 Task: Buy 5 Breath Fresheners from Oral Care section under best seller category for shipping address: Julia Brown, 2768 Fieldcrest Road, New York, New York 10005, Cell Number 6318992398. Pay from credit card ending with 7965, CVV 549
Action: Mouse moved to (311, 66)
Screenshot: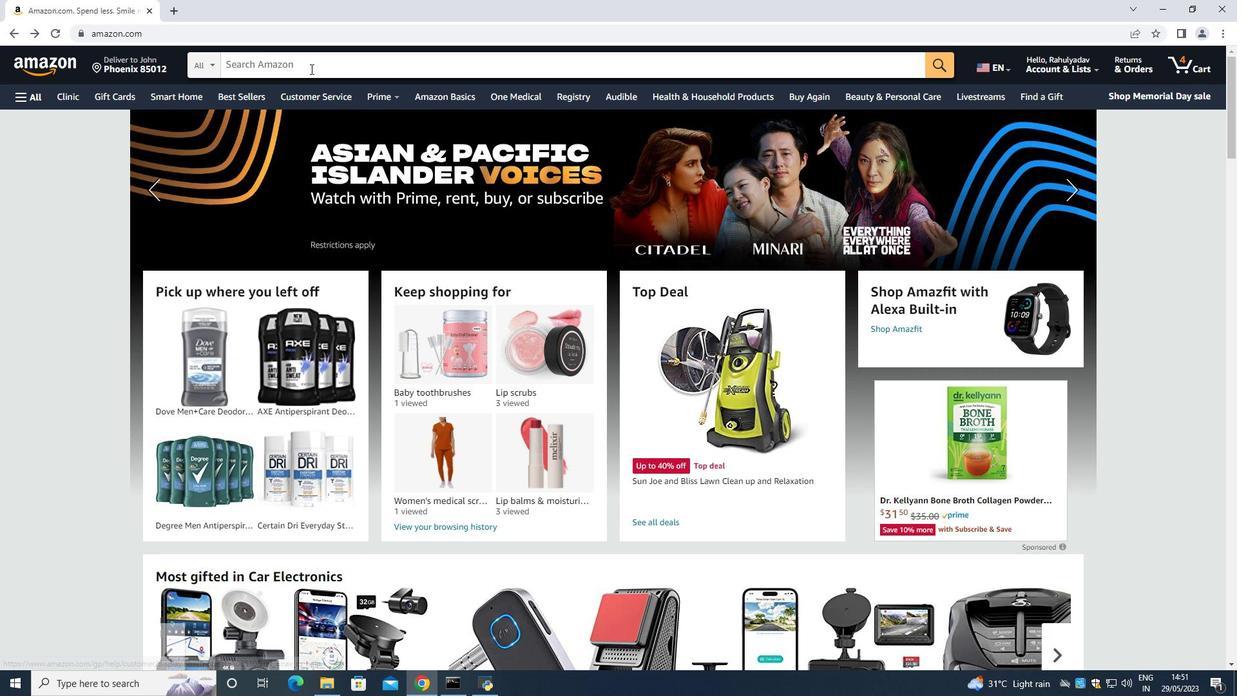 
Action: Mouse pressed left at (311, 66)
Screenshot: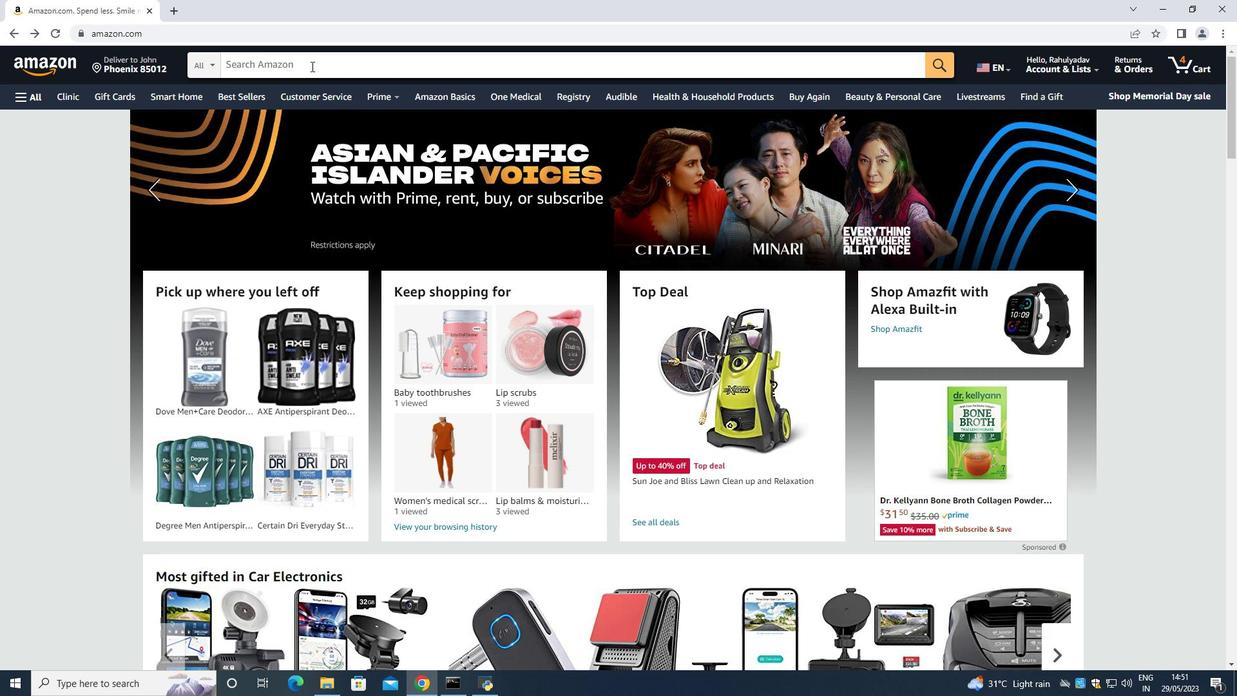 
Action: Key pressed <Key.shift><Key.shift><Key.shift><Key.shift><Key.shift><Key.shift><Key.shift>Breath<Key.space><Key.shift>Fresh<Key.space><Key.backspace>wnw<Key.backspace><Key.backspace><Key.backspace>eners<Key.space><Key.enter>
Screenshot: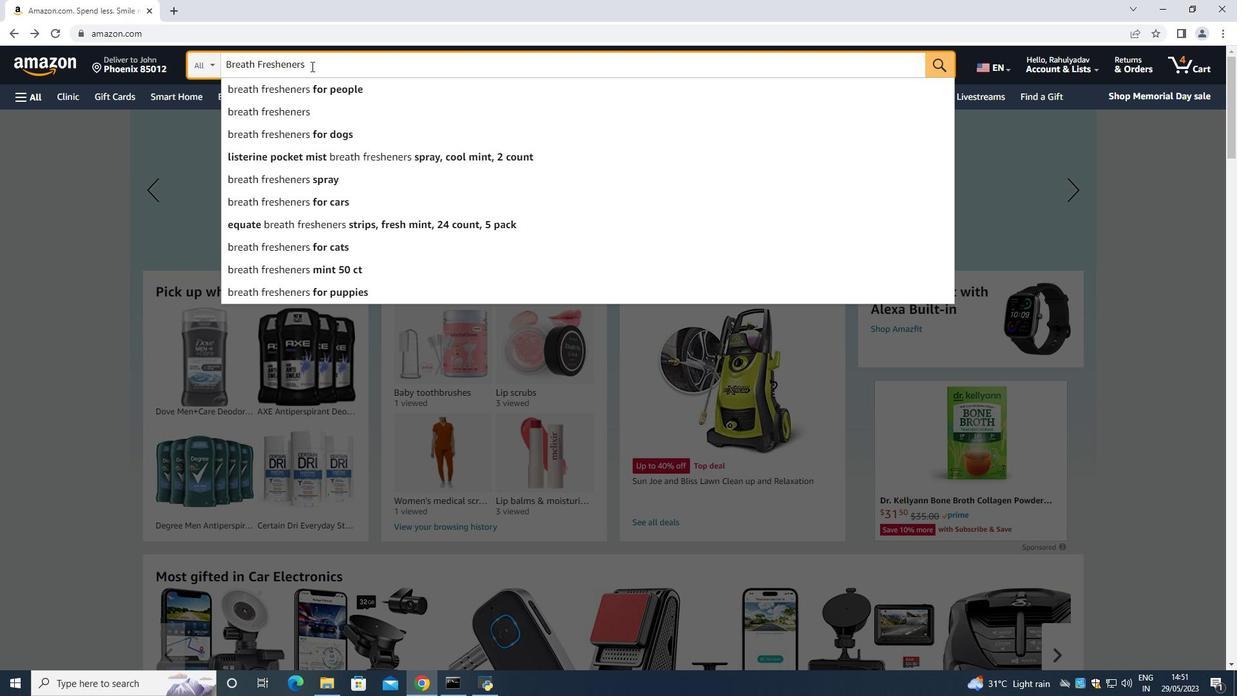 
Action: Mouse moved to (67, 228)
Screenshot: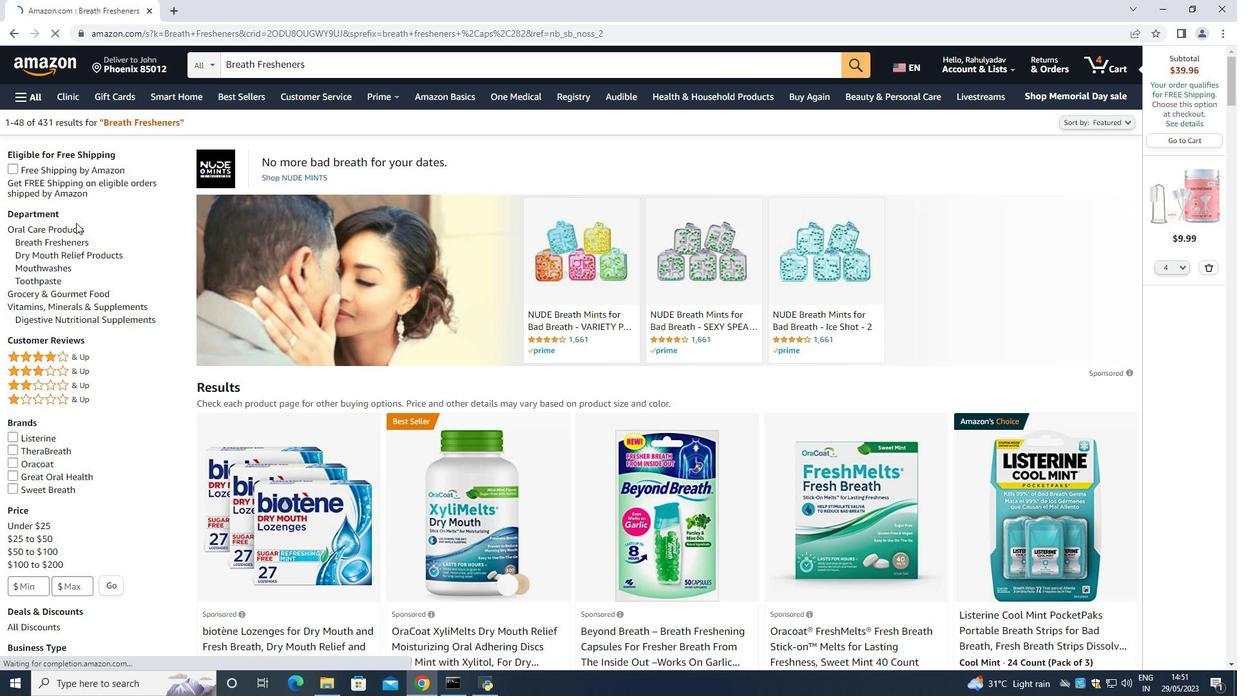 
Action: Mouse pressed left at (67, 228)
Screenshot: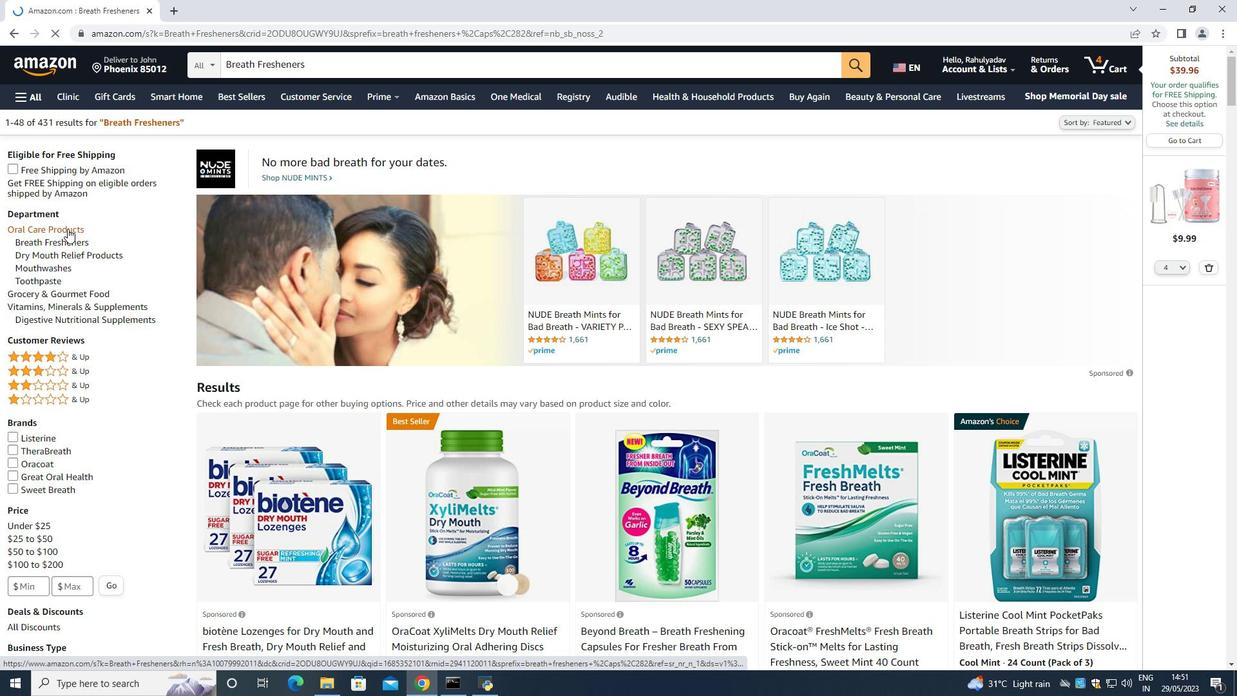 
Action: Mouse moved to (591, 192)
Screenshot: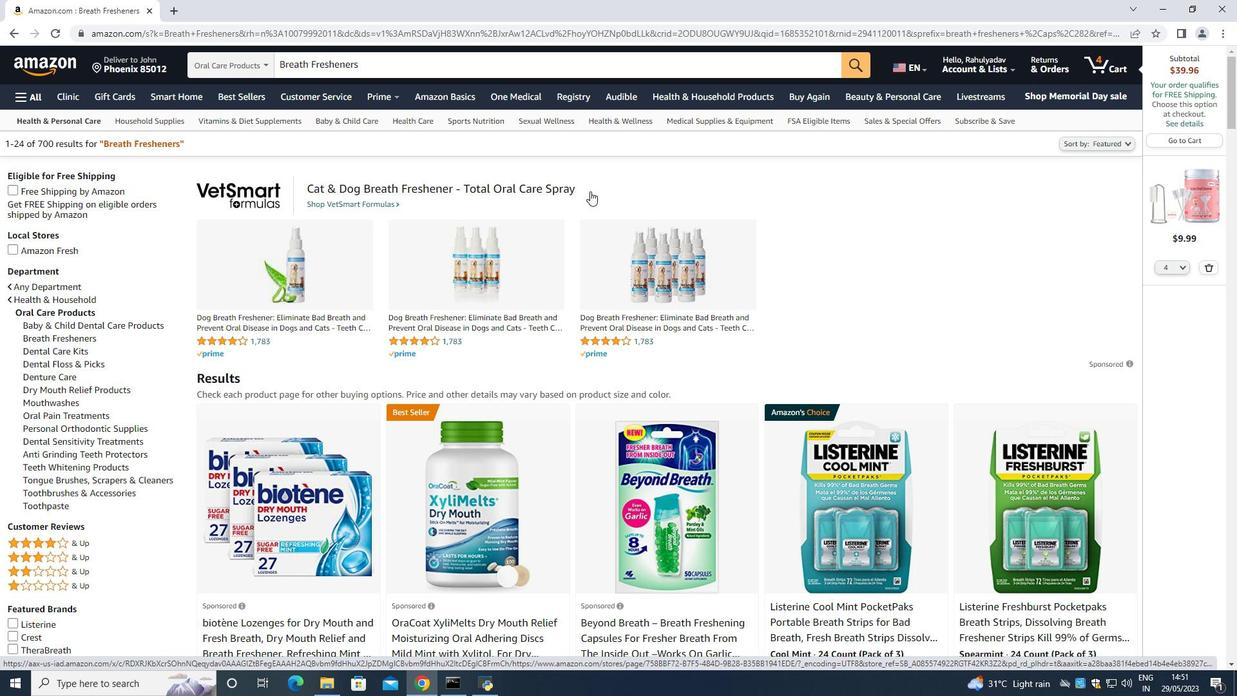
Action: Mouse scrolled (591, 192) with delta (0, 0)
Screenshot: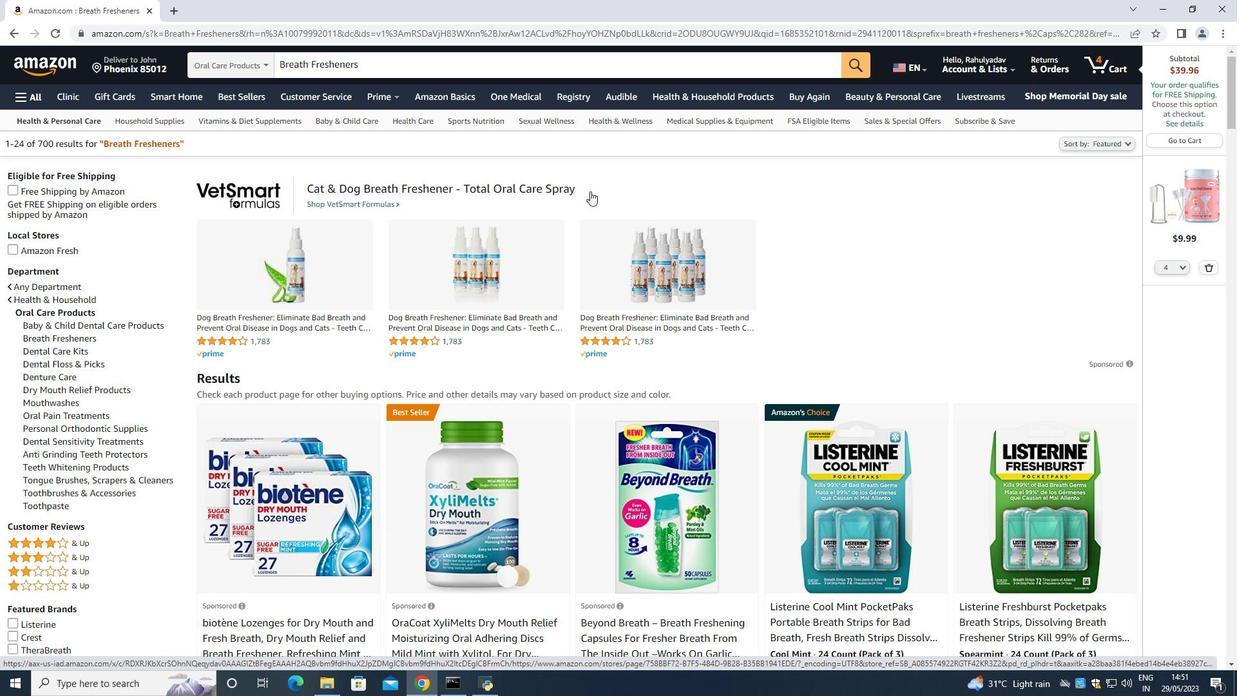 
Action: Mouse moved to (591, 192)
Screenshot: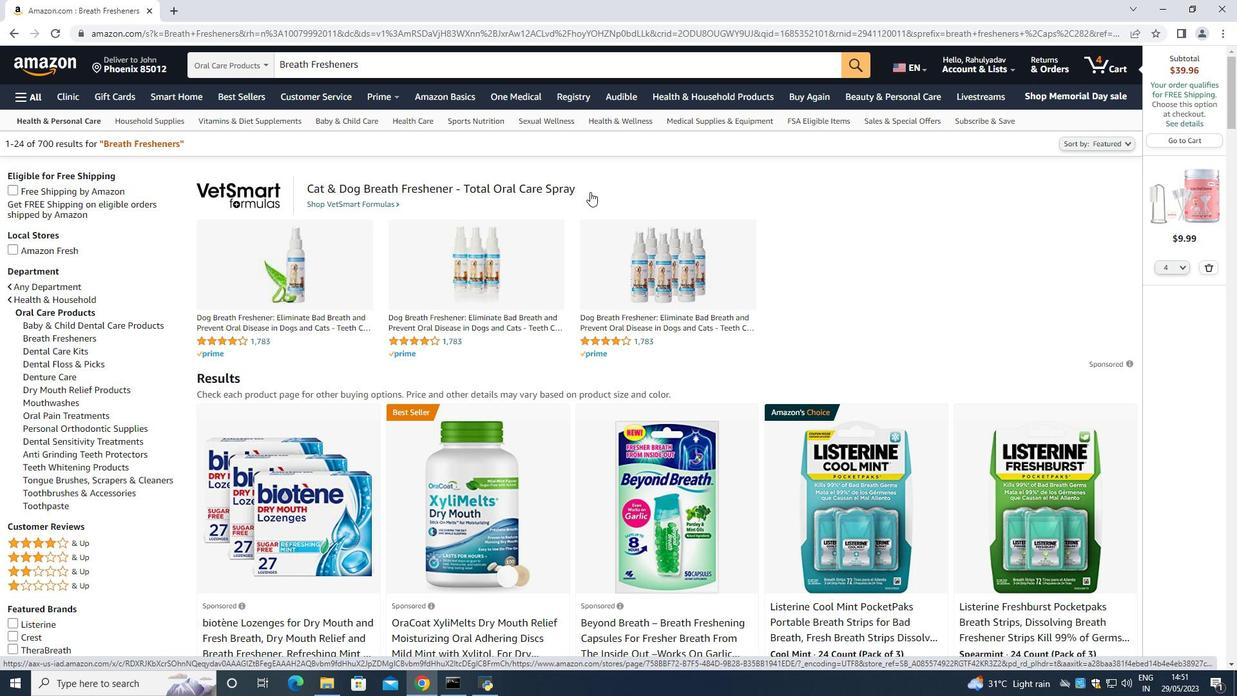 
Action: Mouse scrolled (591, 192) with delta (0, 0)
Screenshot: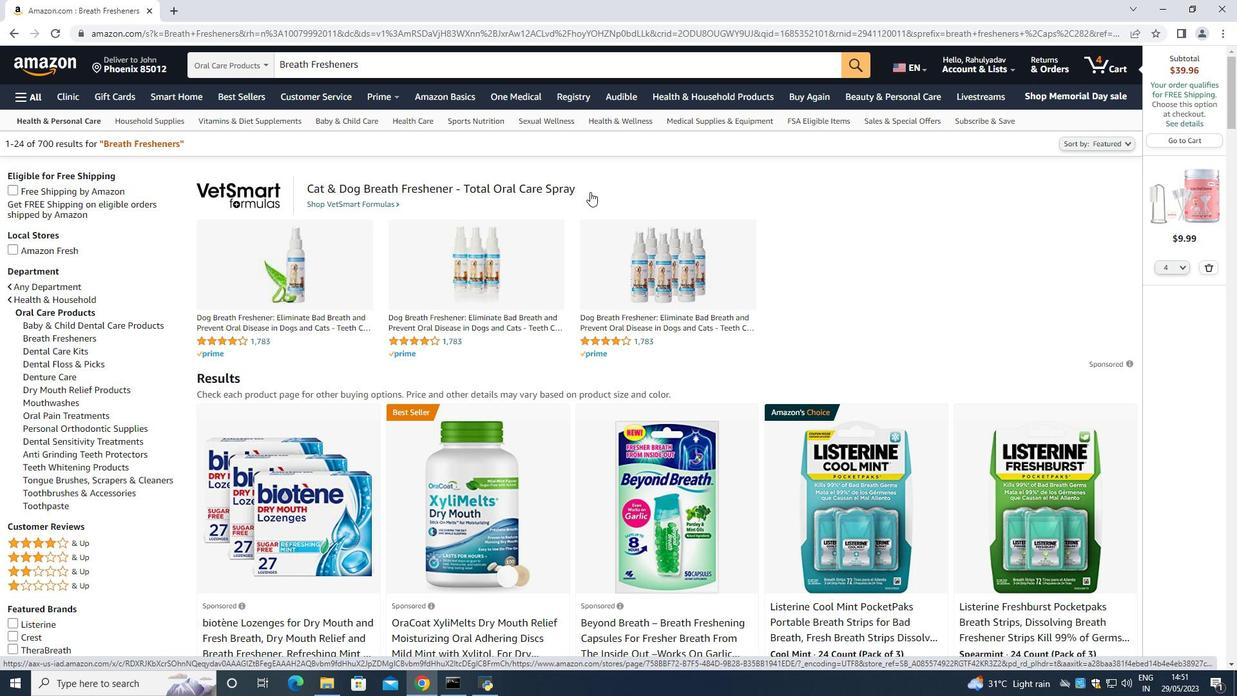 
Action: Mouse moved to (586, 187)
Screenshot: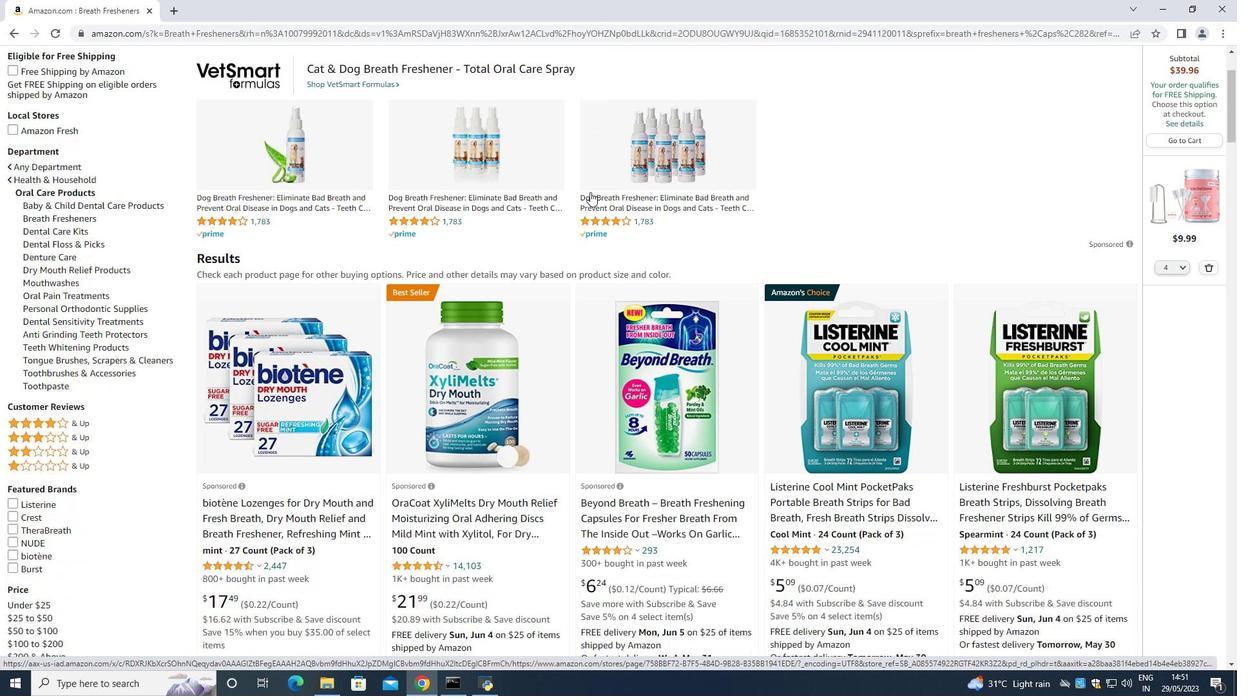 
Action: Mouse scrolled (586, 186) with delta (0, 0)
Screenshot: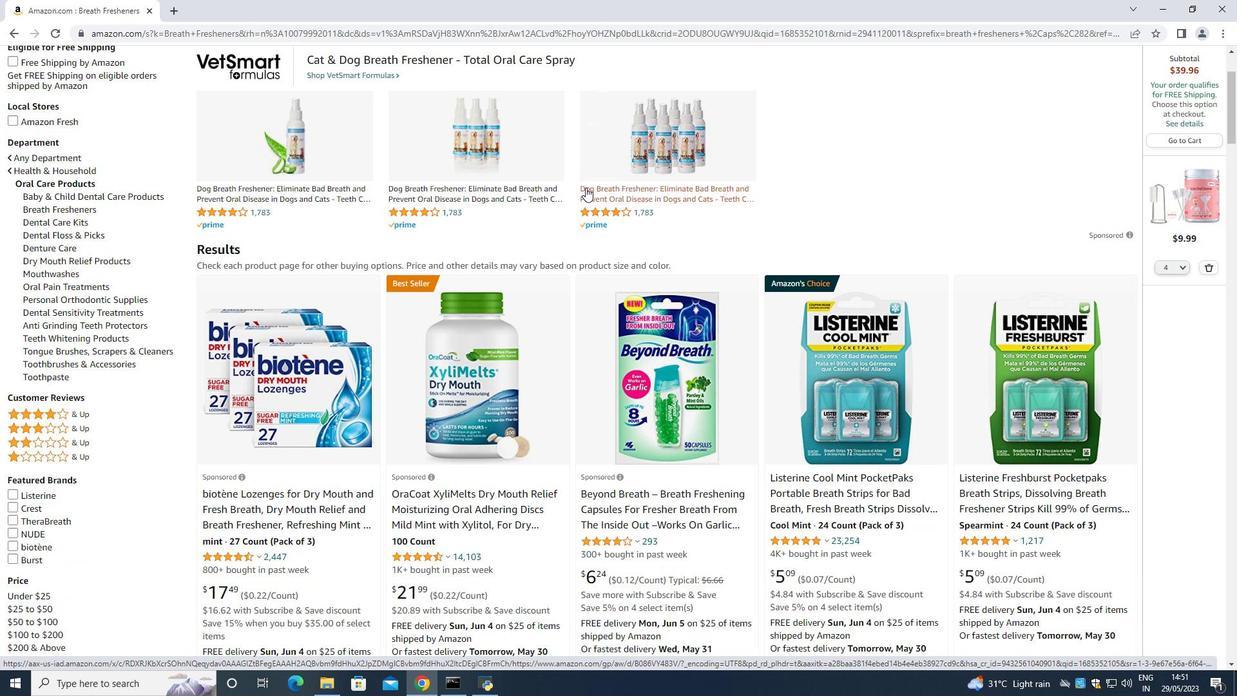 
Action: Mouse scrolled (586, 186) with delta (0, 0)
Screenshot: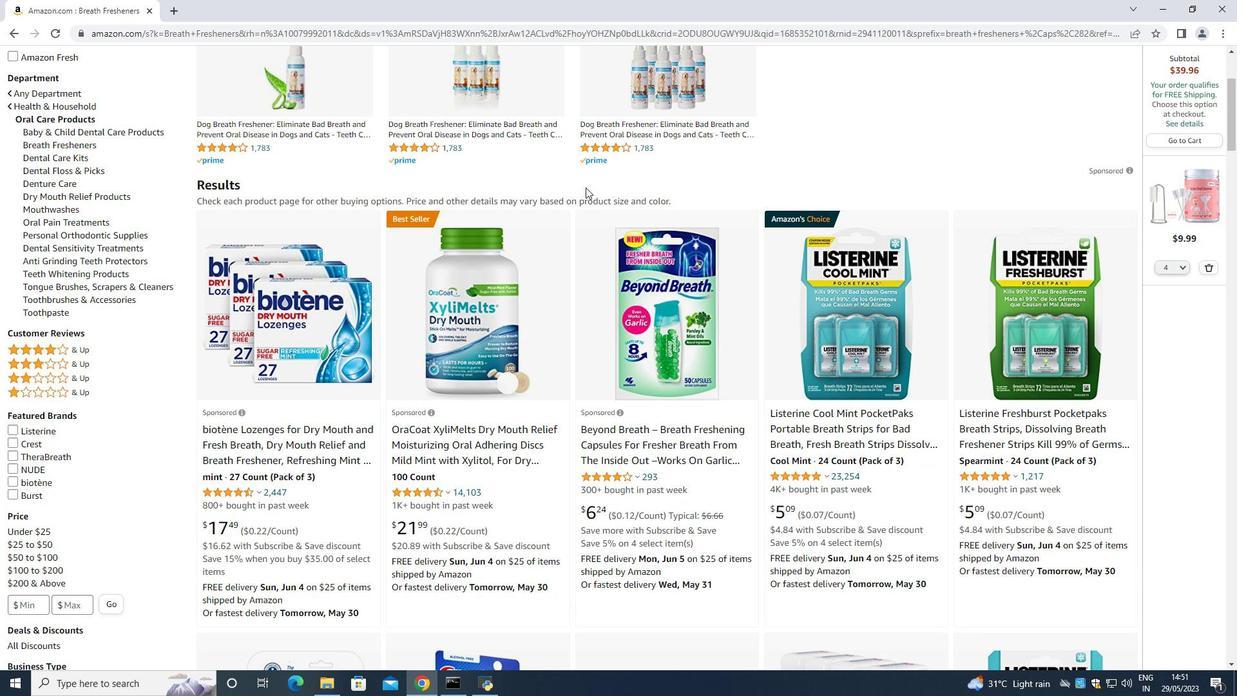
Action: Mouse scrolled (586, 186) with delta (0, 0)
Screenshot: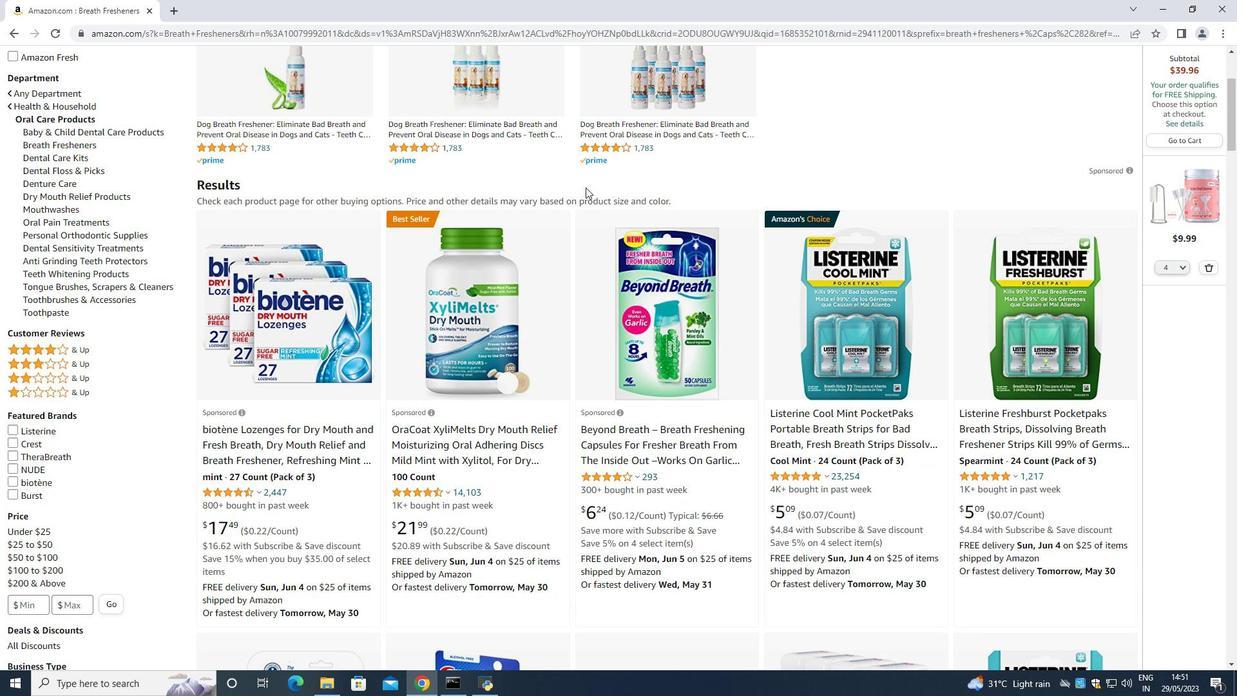 
Action: Mouse moved to (1068, 321)
Screenshot: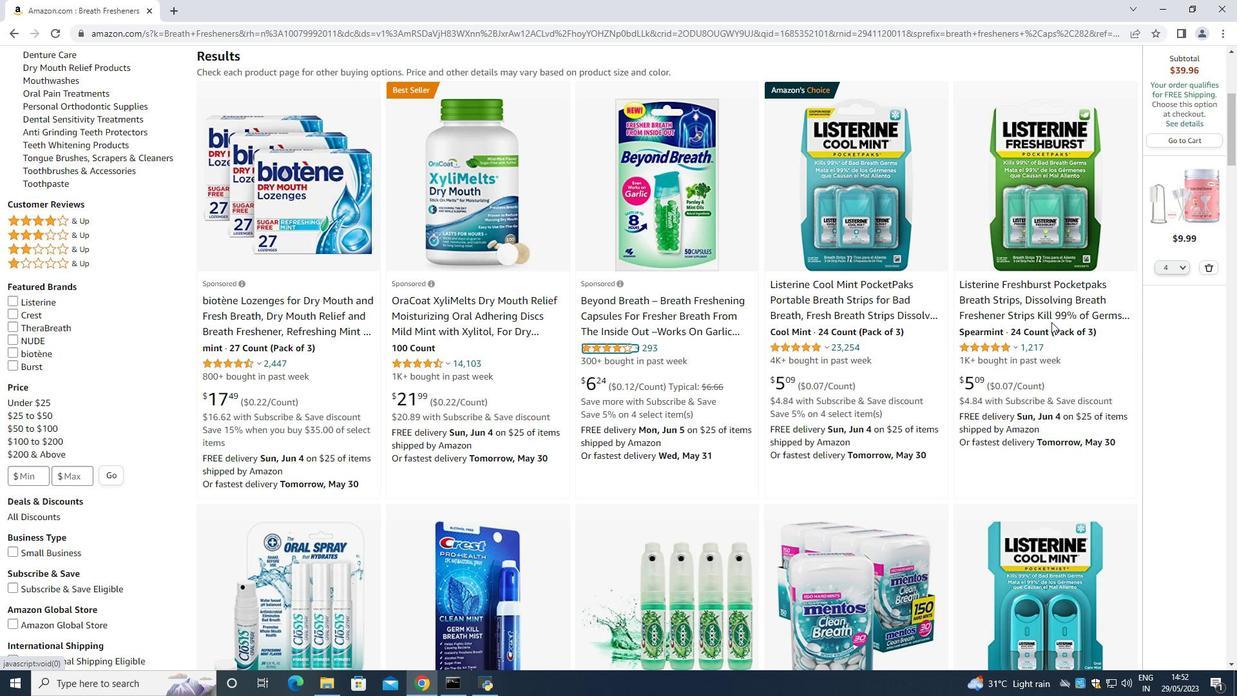 
Action: Mouse scrolled (1068, 321) with delta (0, 0)
Screenshot: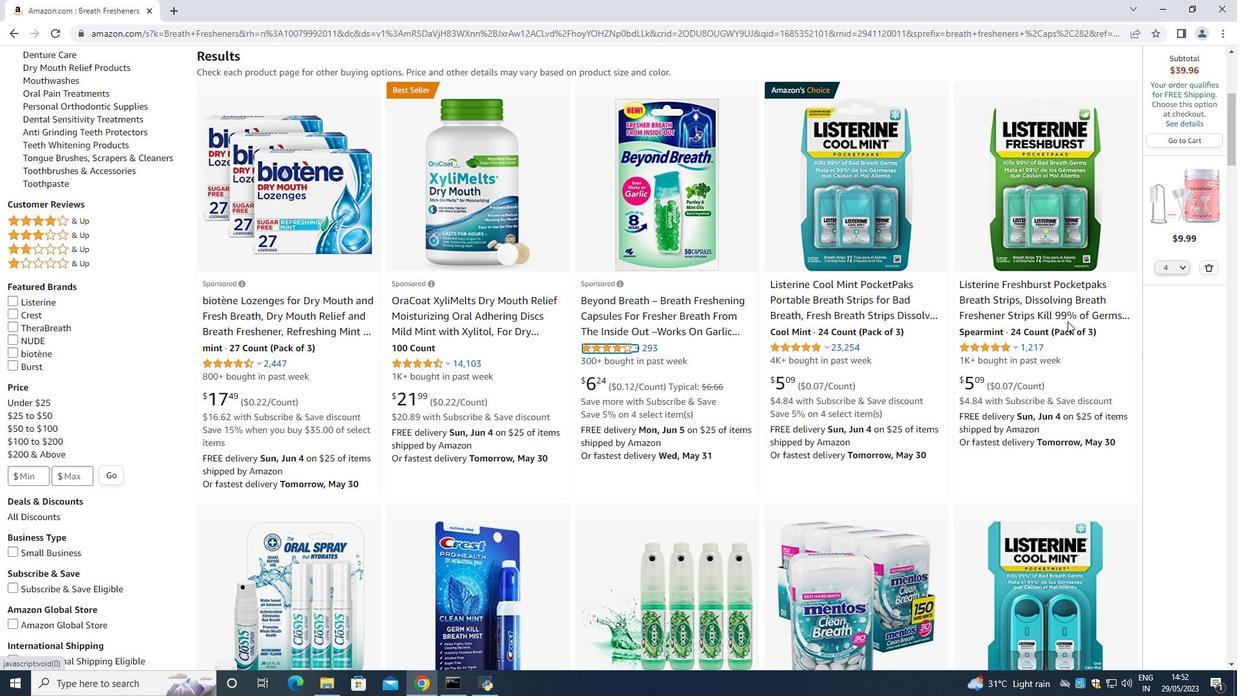 
Action: Mouse moved to (1203, 264)
Screenshot: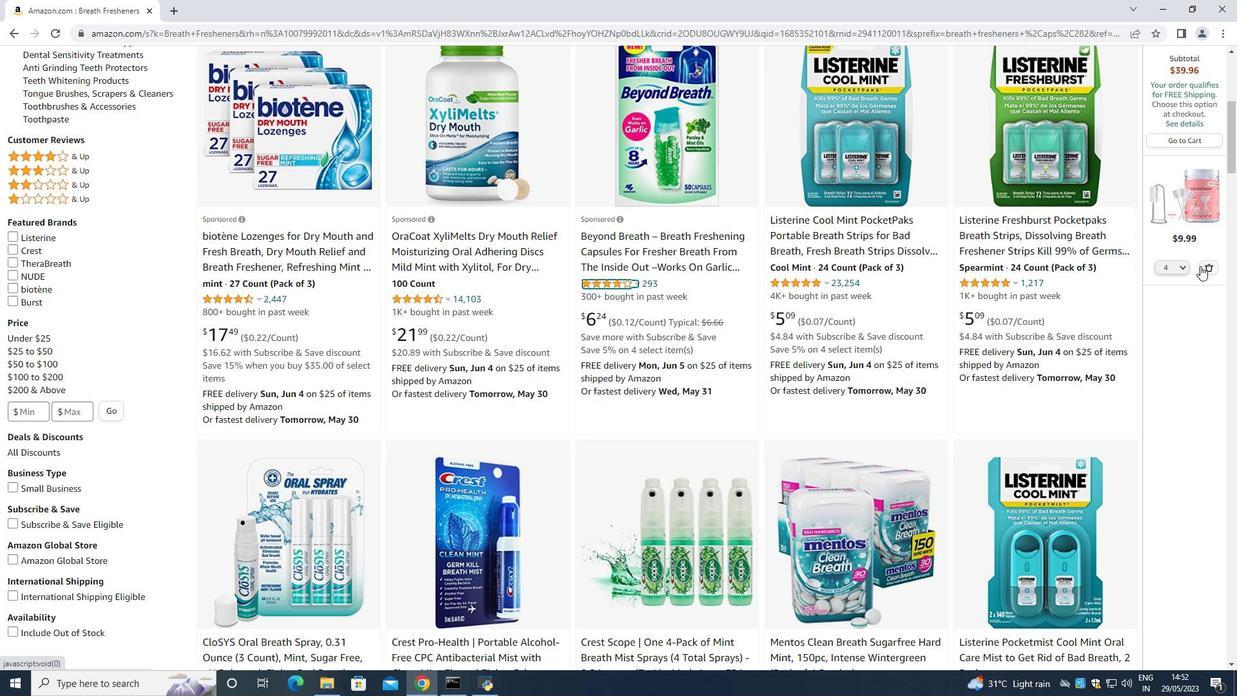 
Action: Mouse pressed left at (1203, 264)
Screenshot: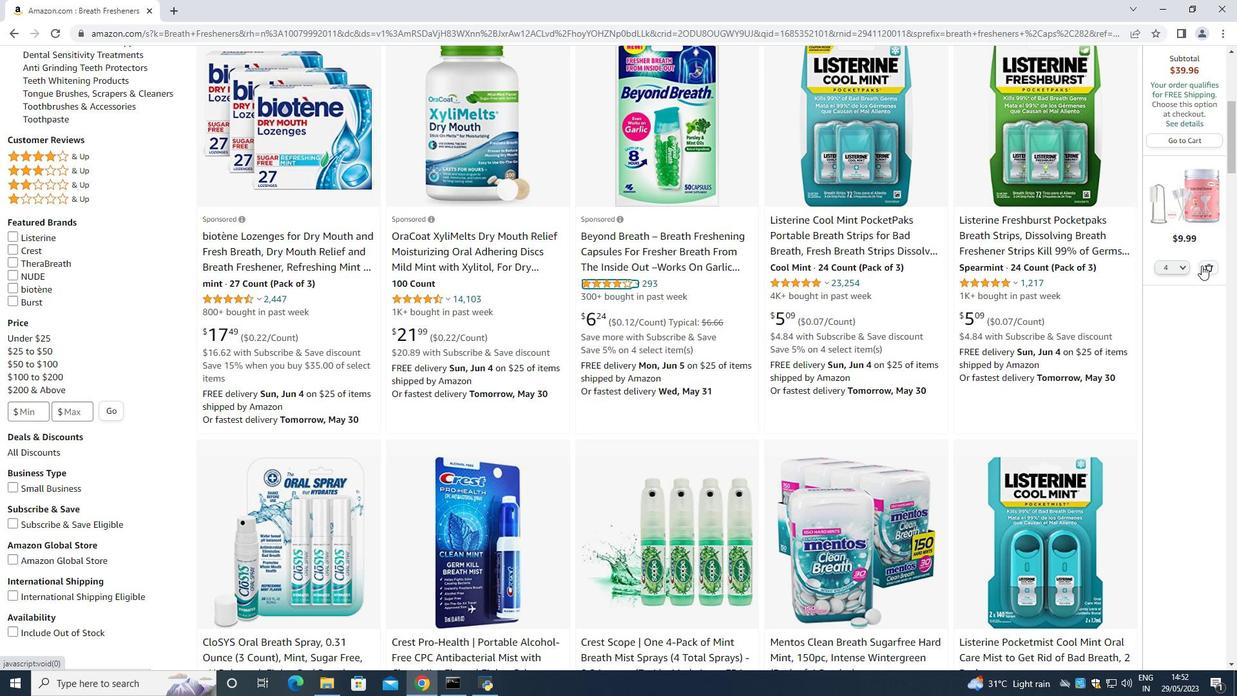 
Action: Mouse moved to (1001, 310)
Screenshot: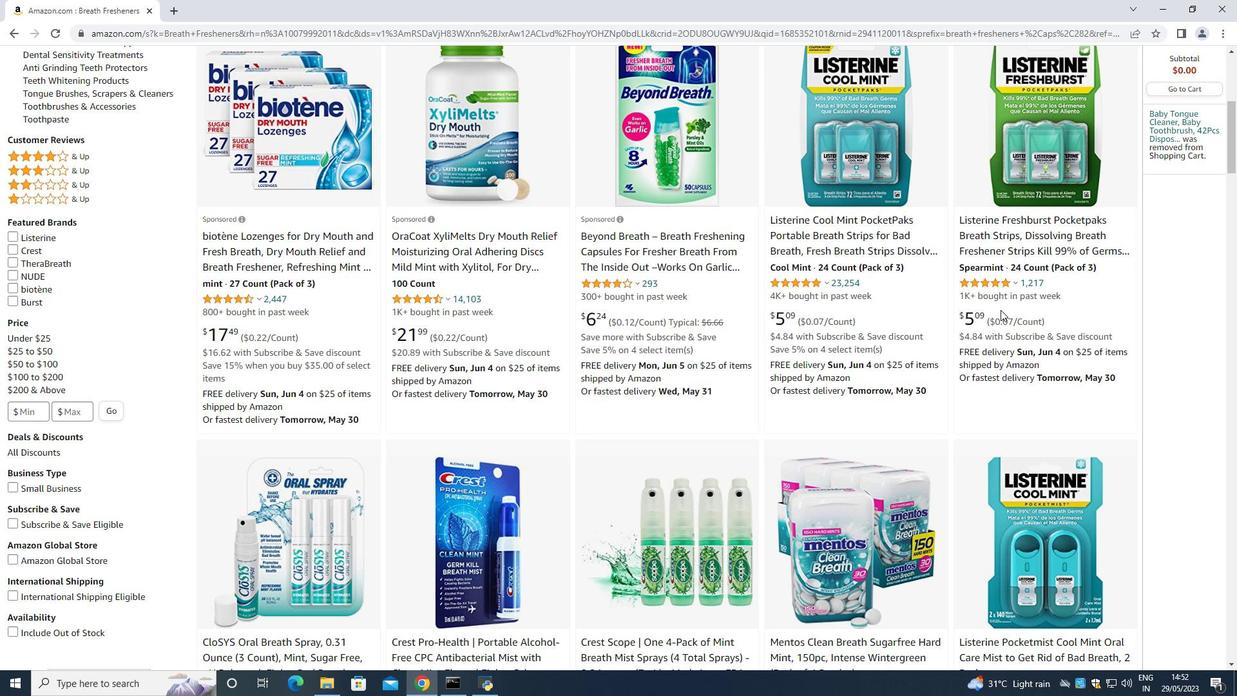 
Action: Mouse scrolled (1001, 310) with delta (0, 0)
Screenshot: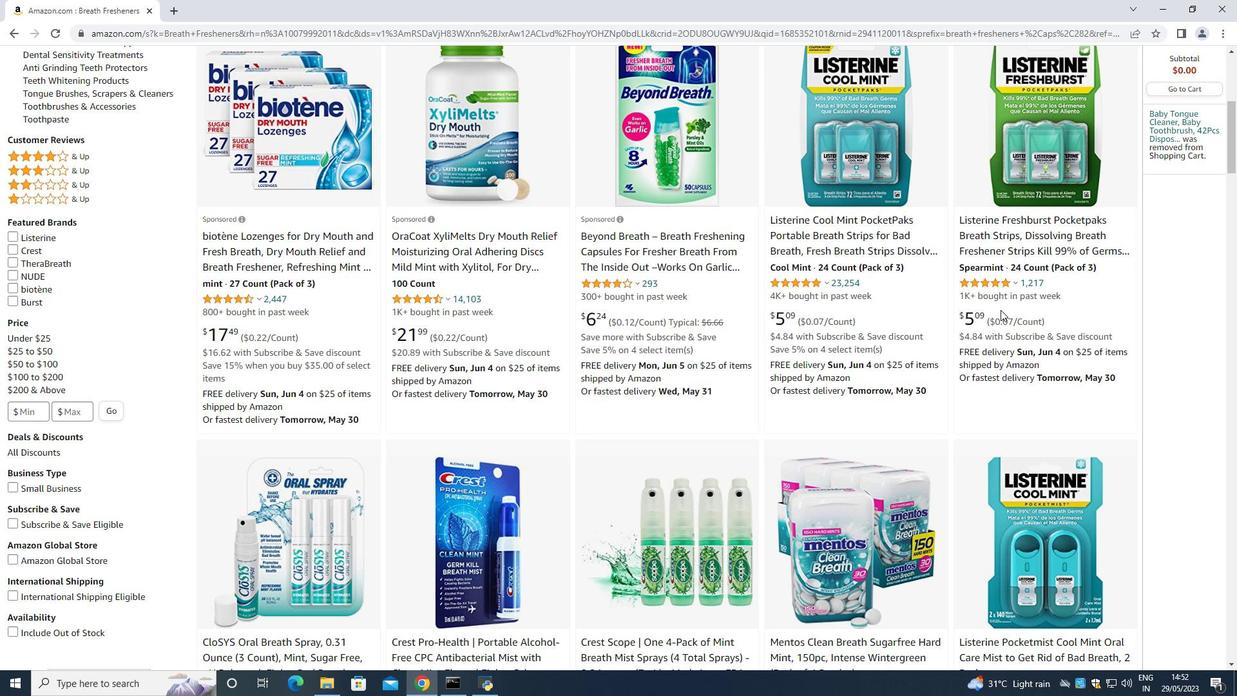 
Action: Mouse scrolled (1001, 310) with delta (0, 0)
Screenshot: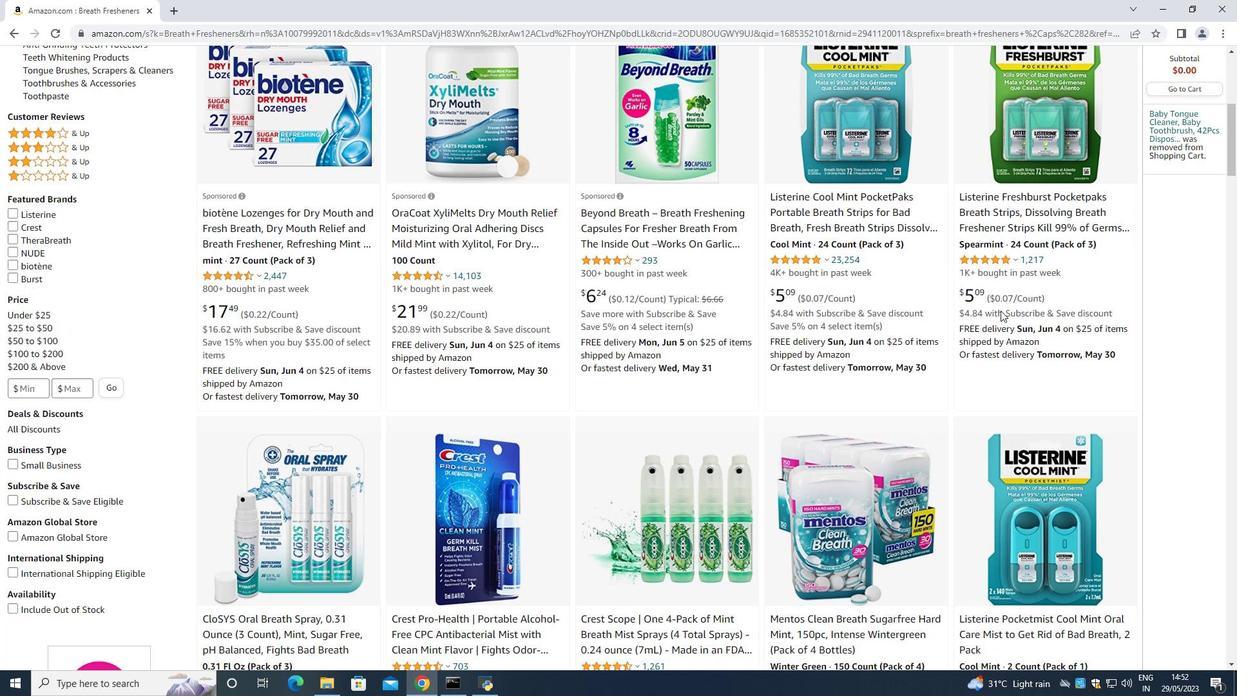 
Action: Mouse moved to (483, 520)
Screenshot: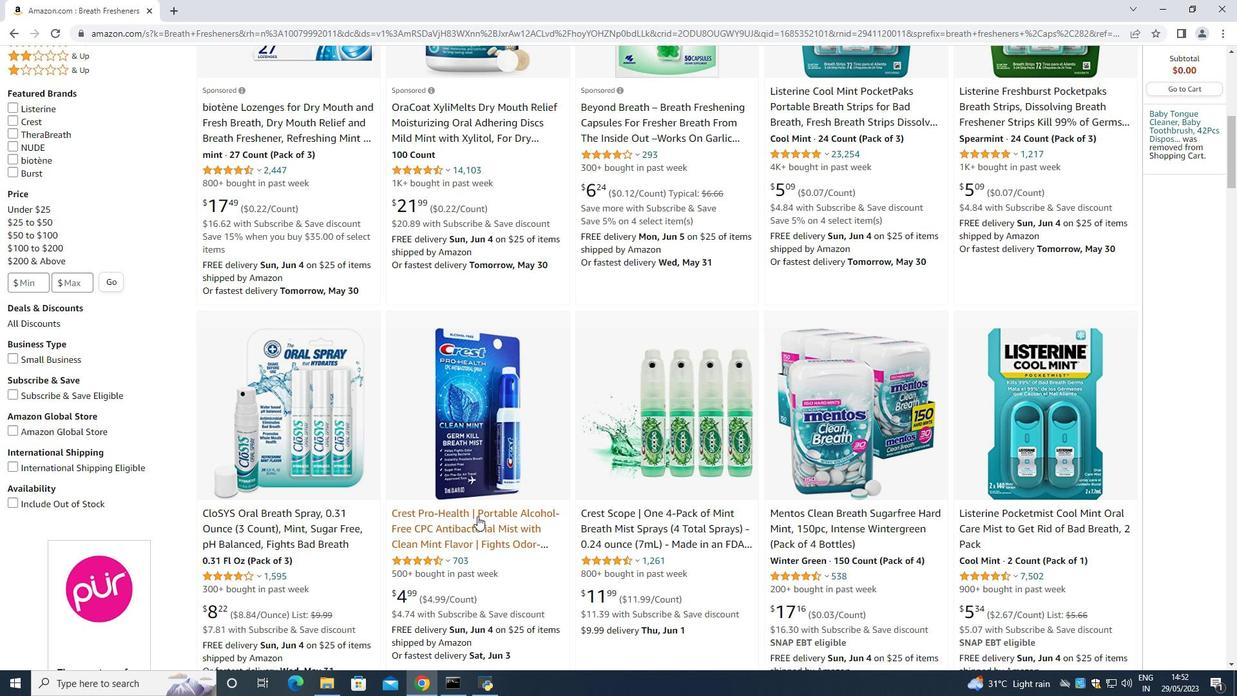 
Action: Mouse scrolled (483, 520) with delta (0, 0)
Screenshot: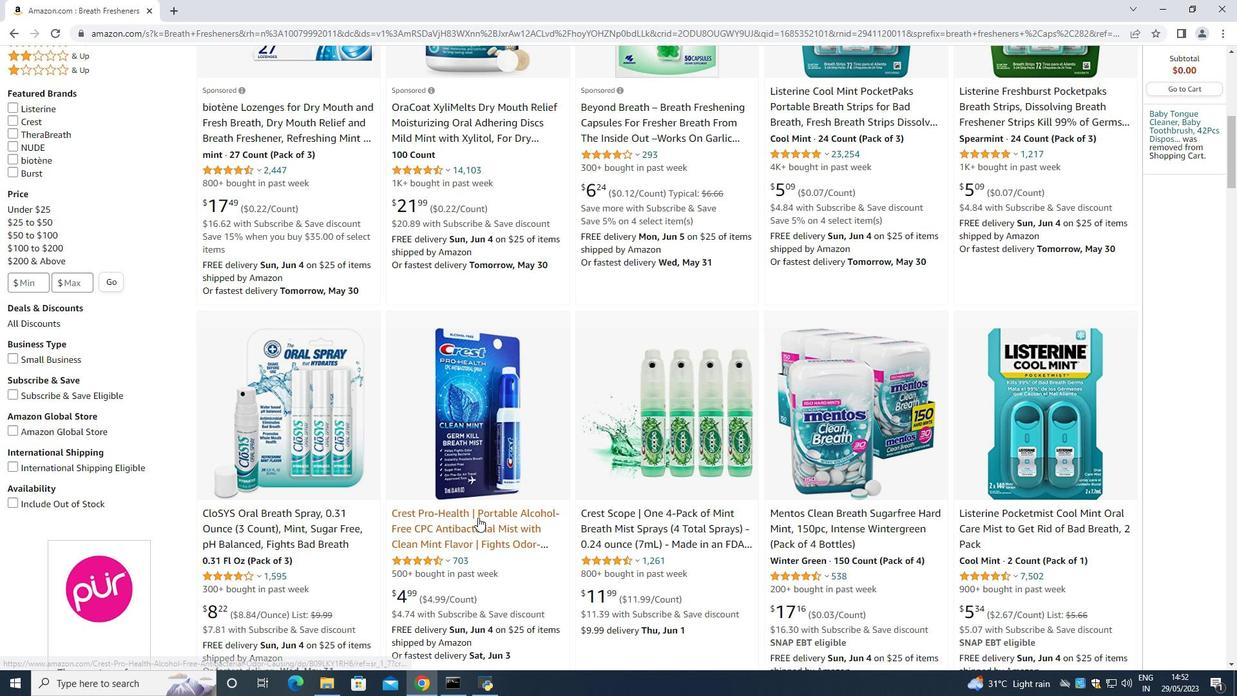 
Action: Mouse moved to (765, 481)
Screenshot: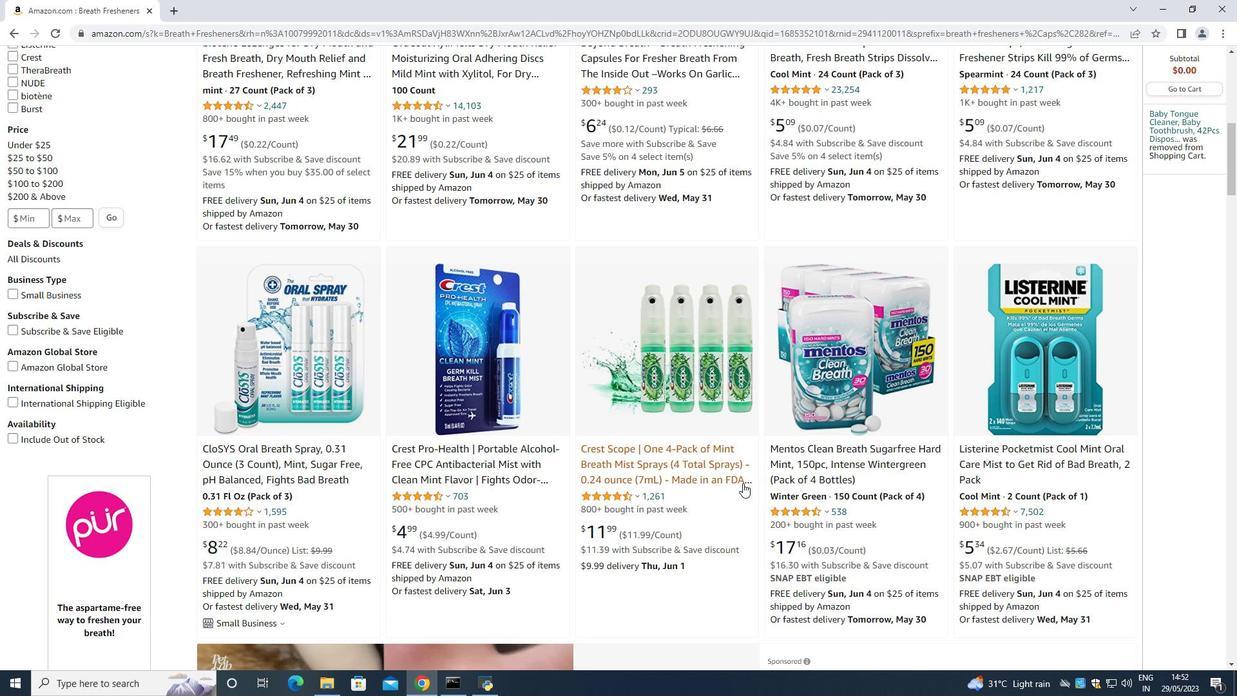 
Action: Mouse scrolled (765, 480) with delta (0, 0)
Screenshot: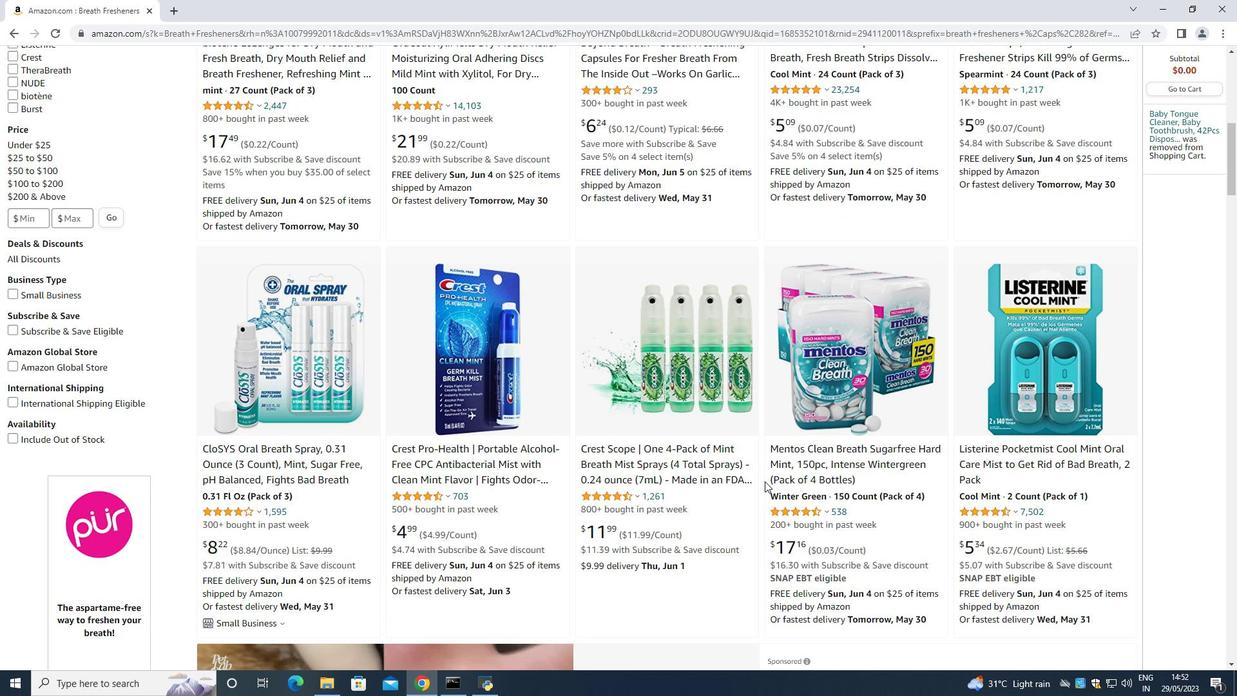 
Action: Mouse moved to (972, 417)
Screenshot: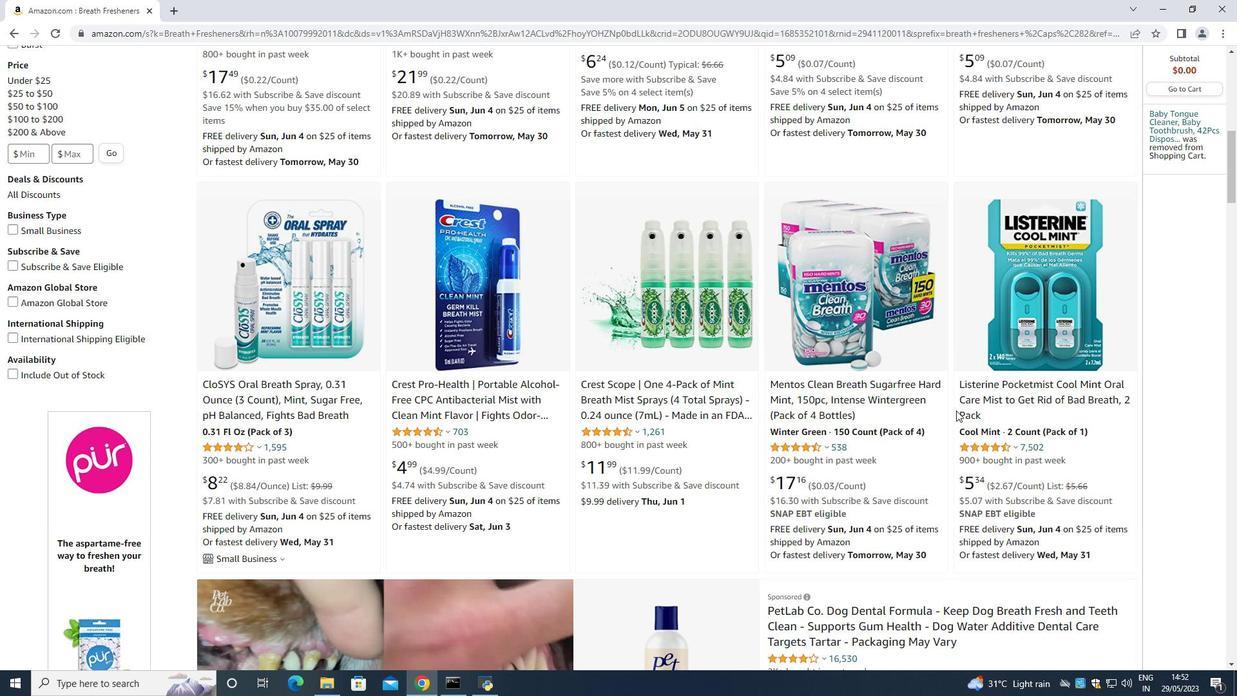 
Action: Mouse scrolled (972, 417) with delta (0, 0)
Screenshot: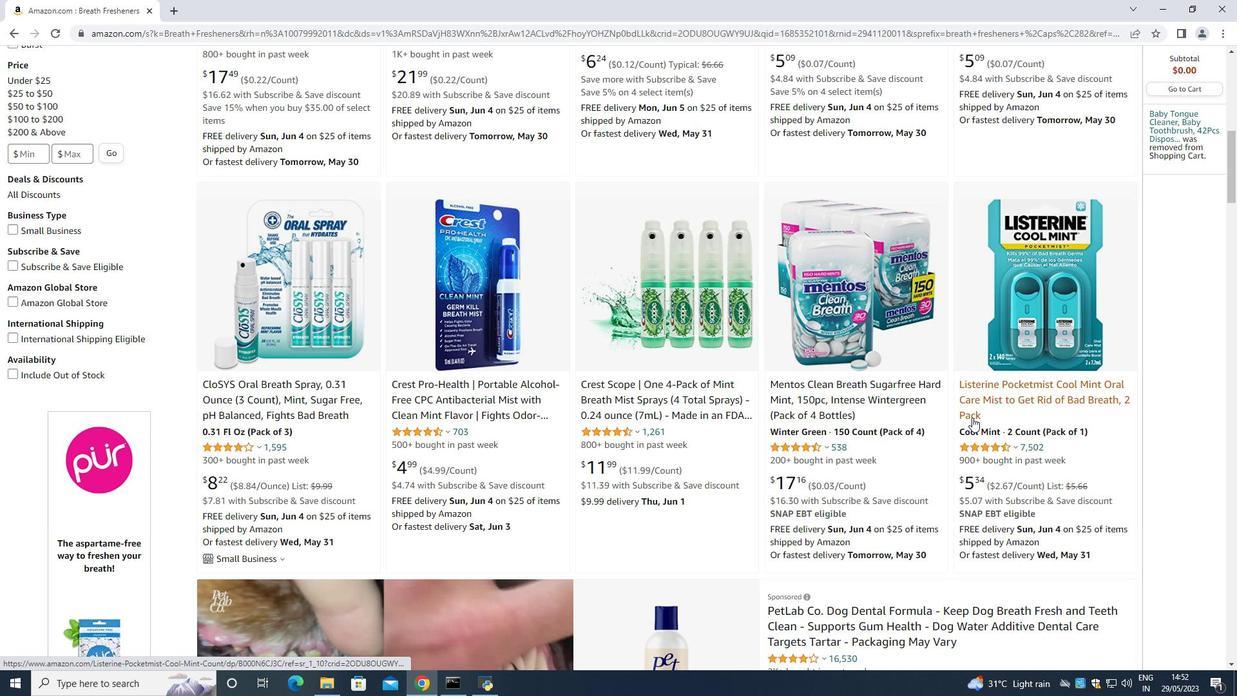 
Action: Mouse moved to (1001, 406)
Screenshot: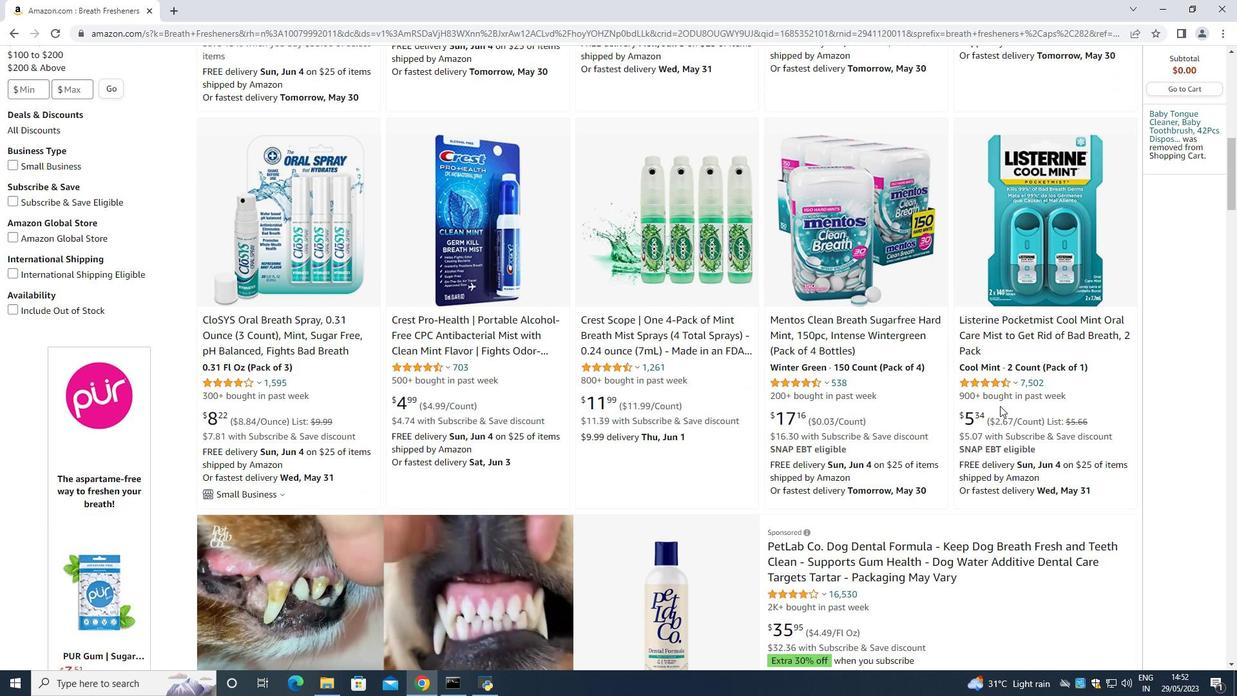 
Action: Mouse scrolled (1001, 405) with delta (0, 0)
Screenshot: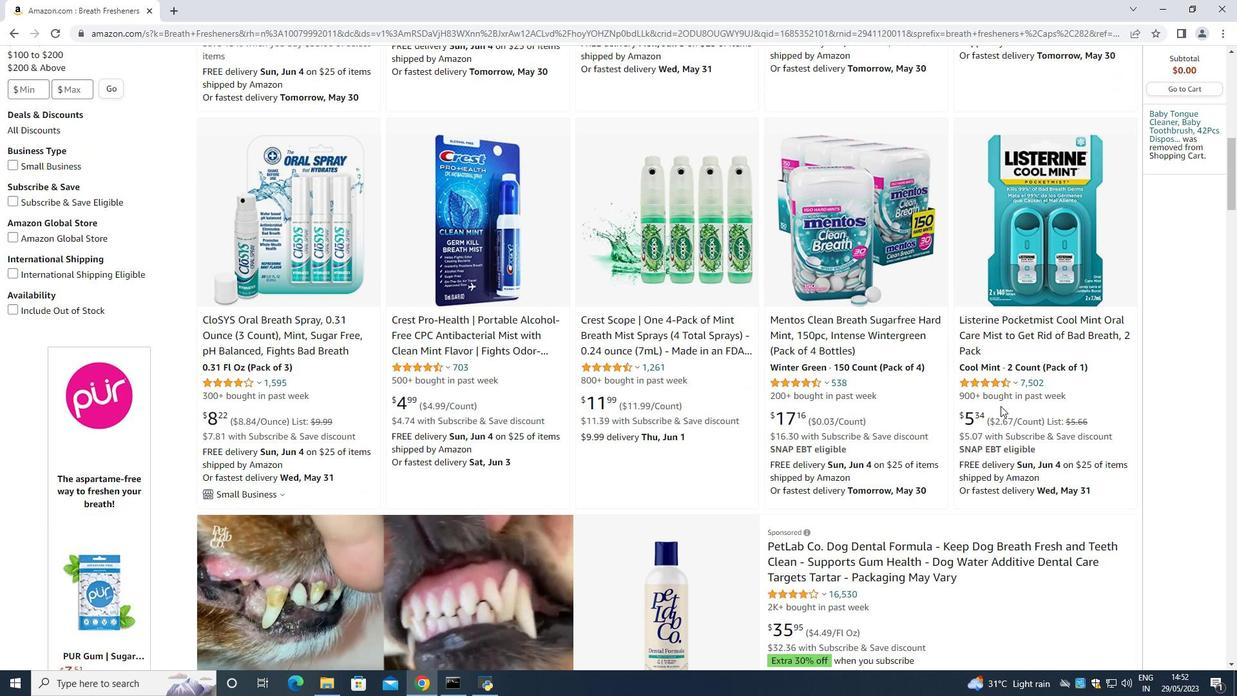 
Action: Mouse scrolled (1001, 405) with delta (0, 0)
Screenshot: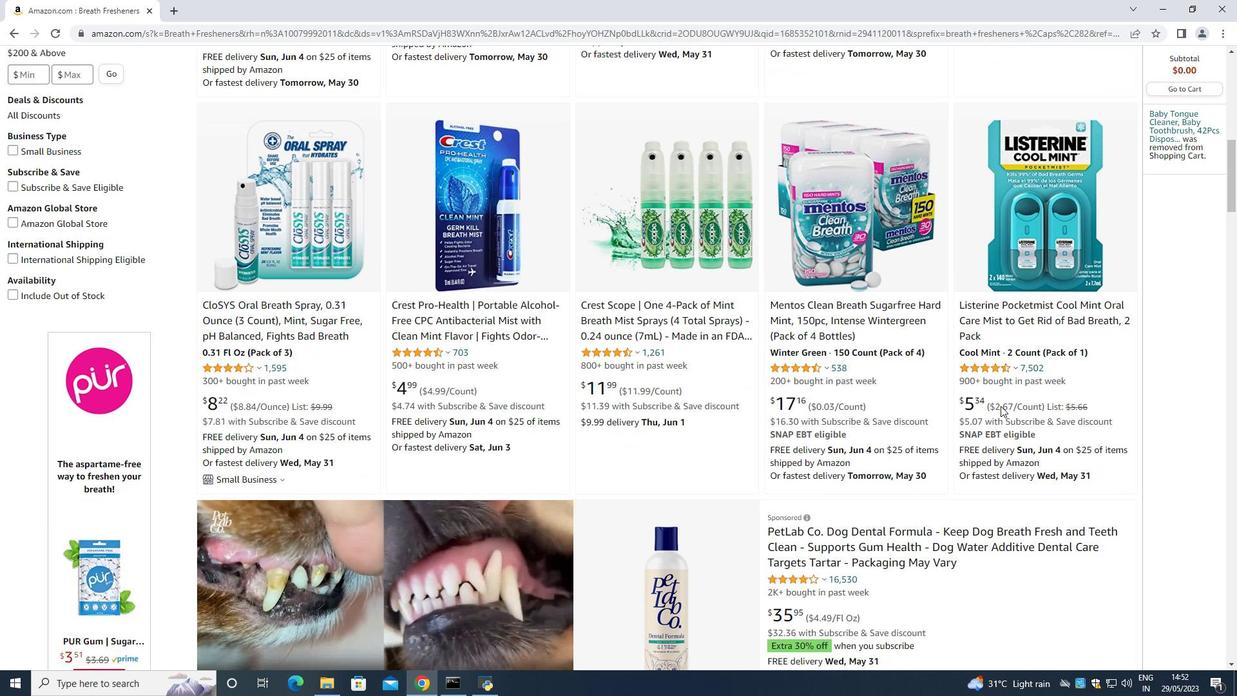 
Action: Mouse moved to (997, 408)
Screenshot: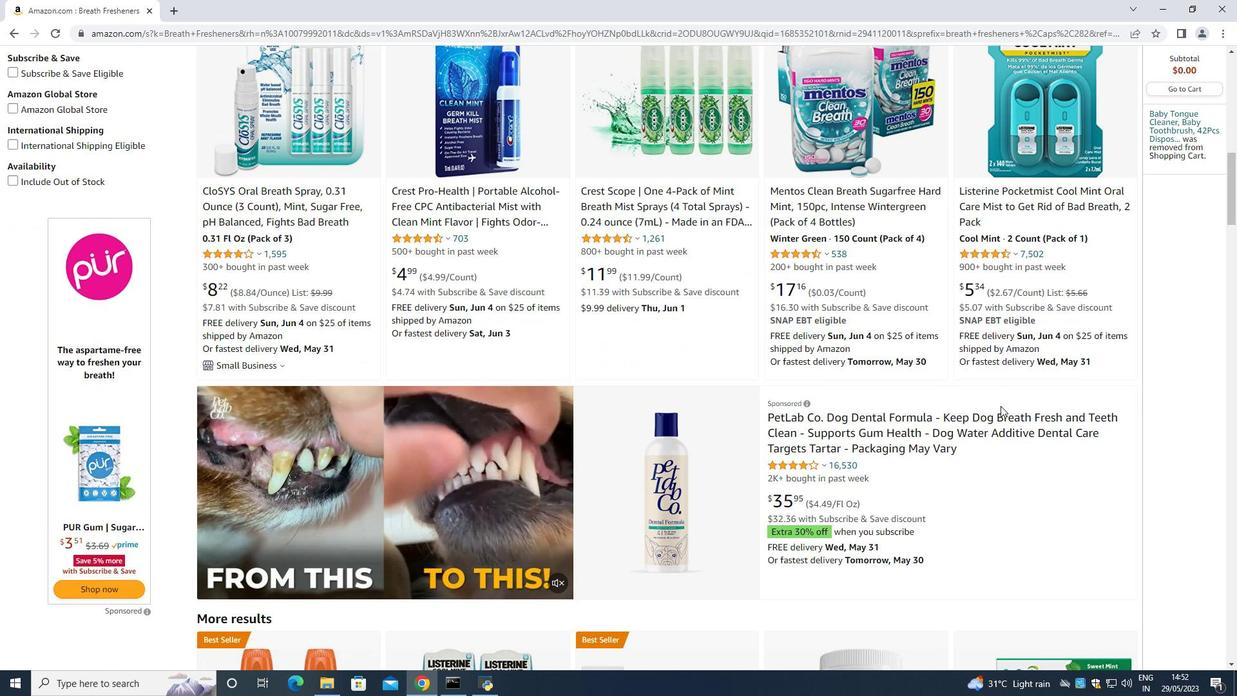 
Action: Mouse scrolled (997, 407) with delta (0, 0)
Screenshot: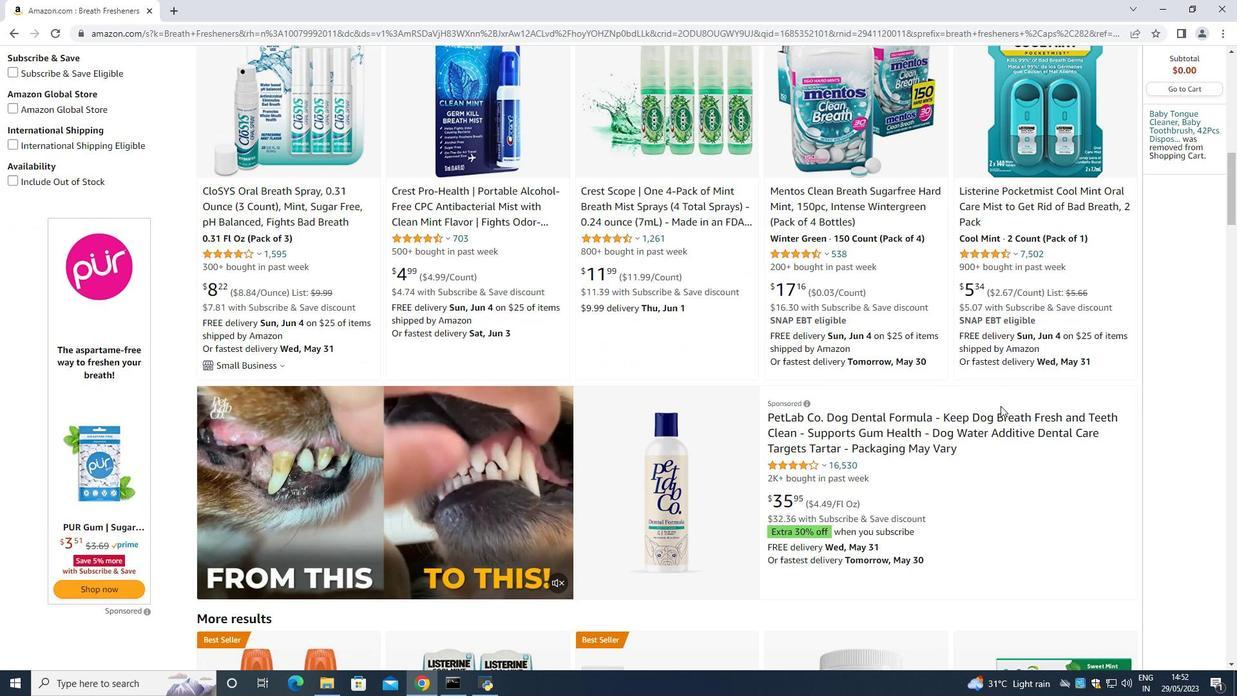 
Action: Mouse scrolled (997, 407) with delta (0, 0)
Screenshot: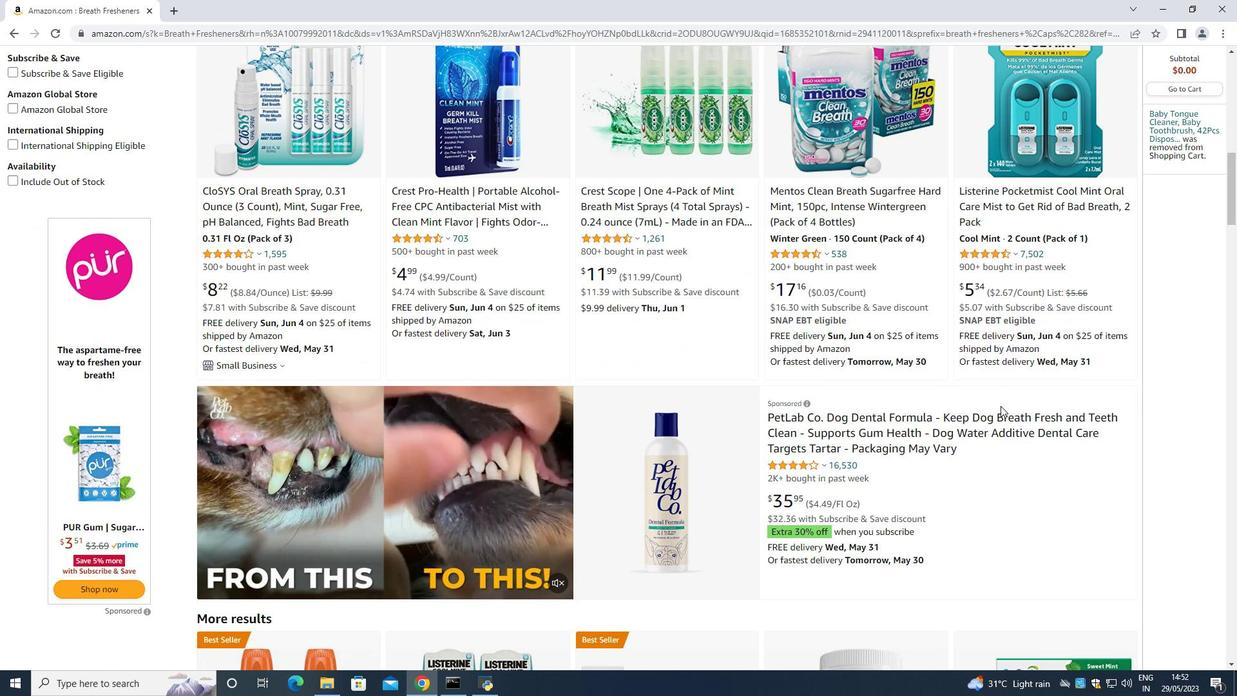 
Action: Mouse scrolled (997, 407) with delta (0, 0)
Screenshot: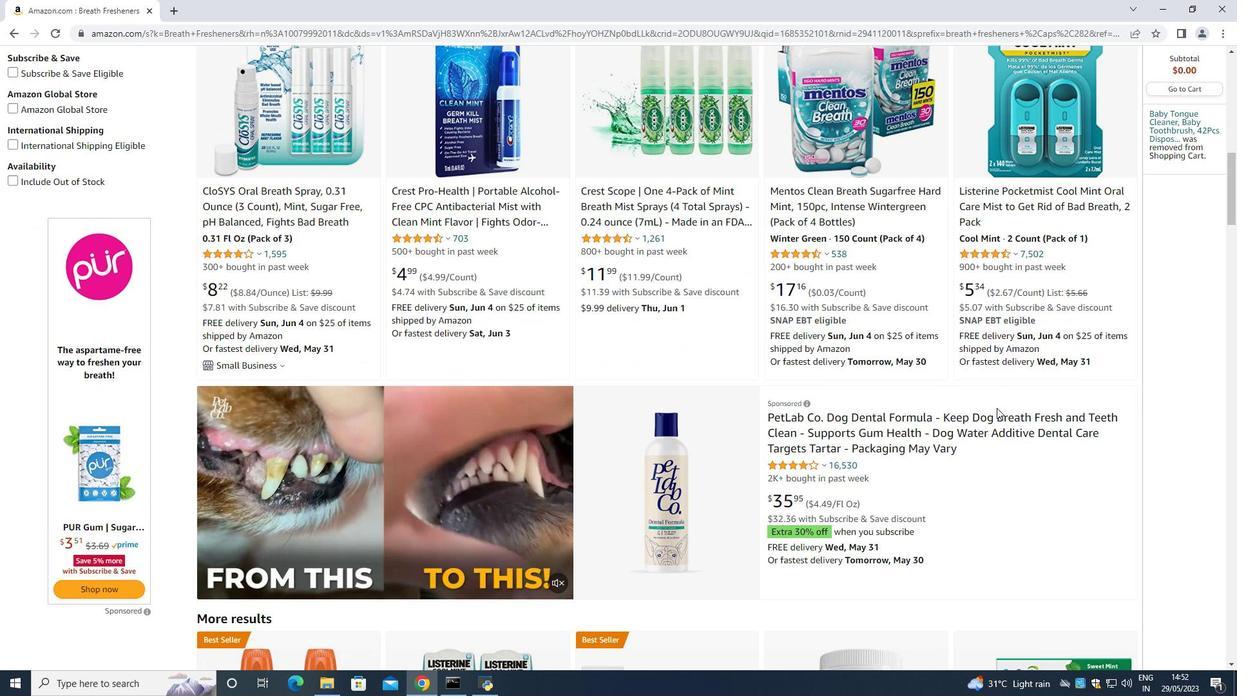 
Action: Mouse scrolled (997, 407) with delta (0, 0)
Screenshot: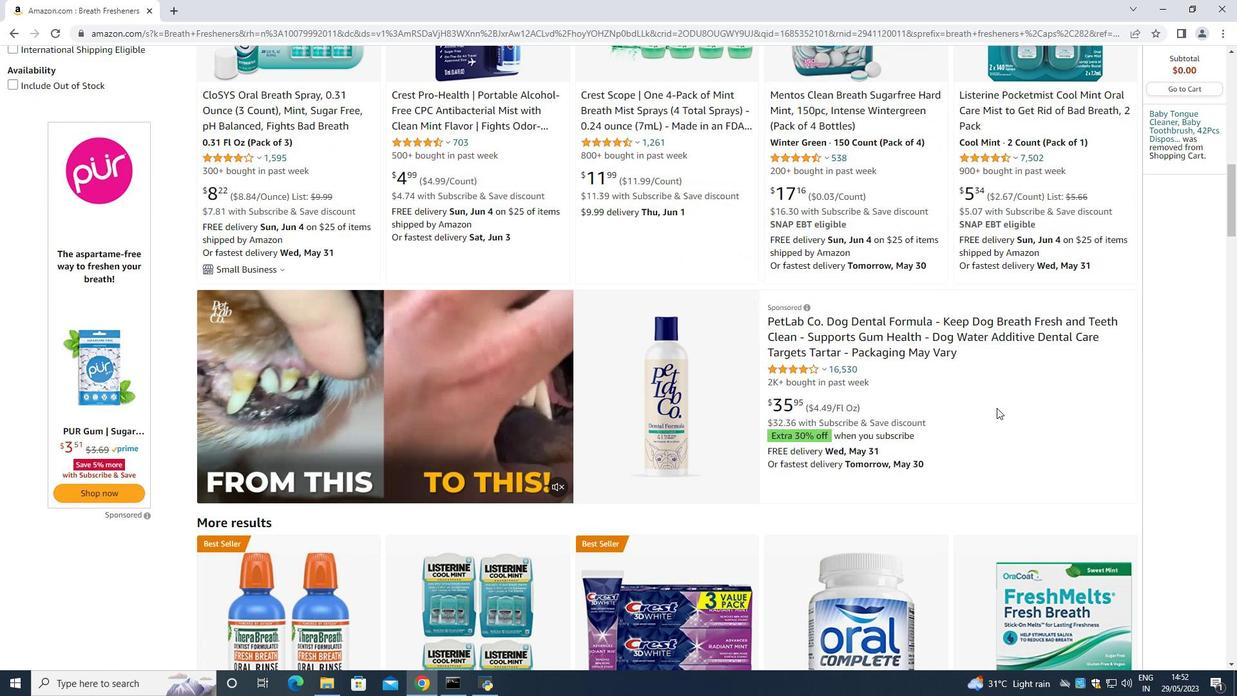 
Action: Mouse scrolled (997, 407) with delta (0, 0)
Screenshot: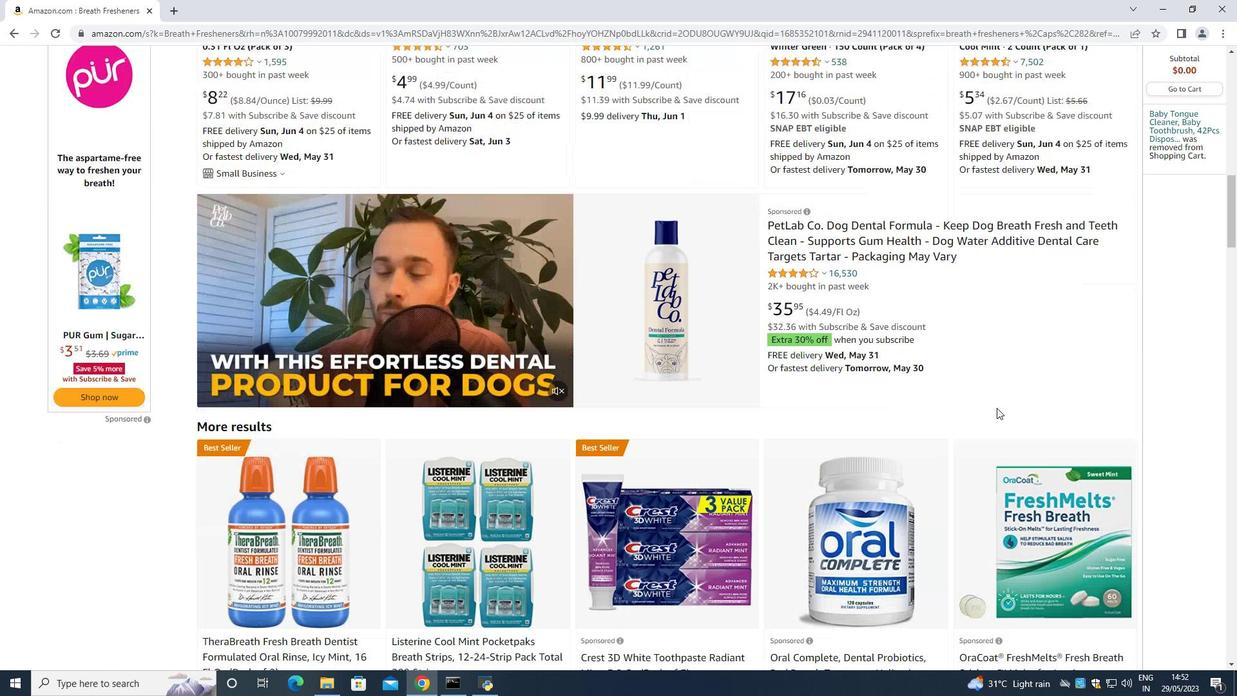 
Action: Mouse scrolled (997, 407) with delta (0, 0)
Screenshot: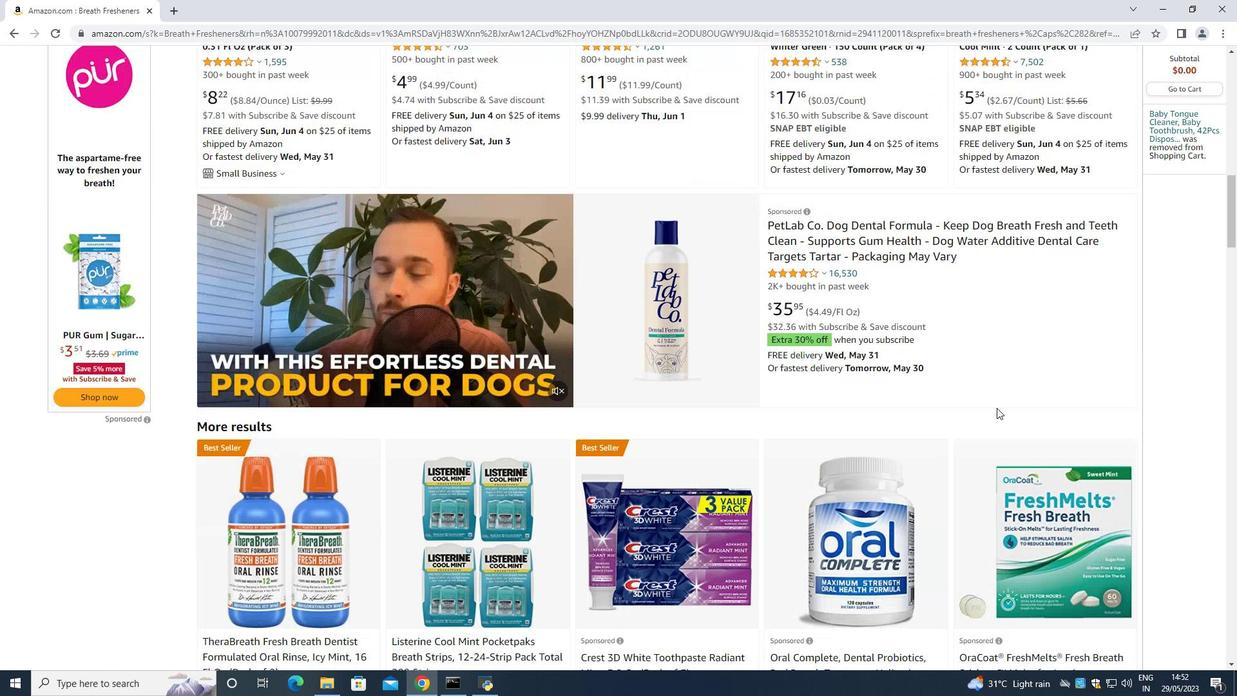 
Action: Mouse scrolled (997, 407) with delta (0, 0)
Screenshot: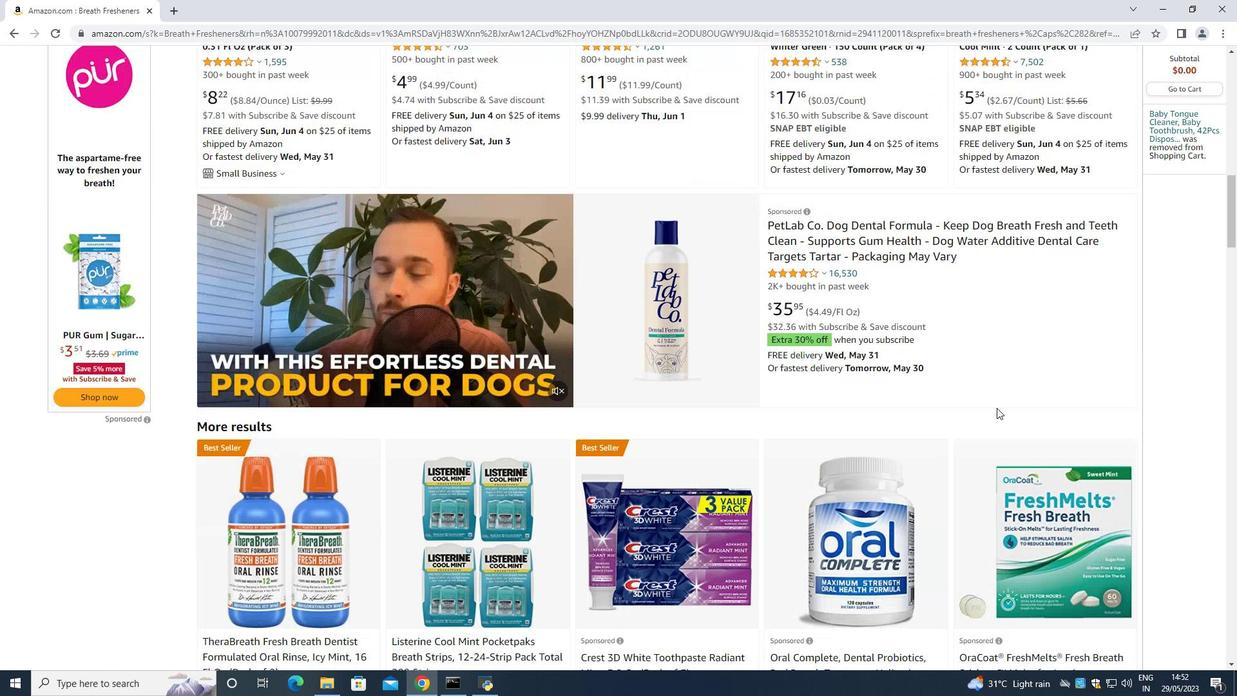 
Action: Mouse scrolled (997, 407) with delta (0, 0)
Screenshot: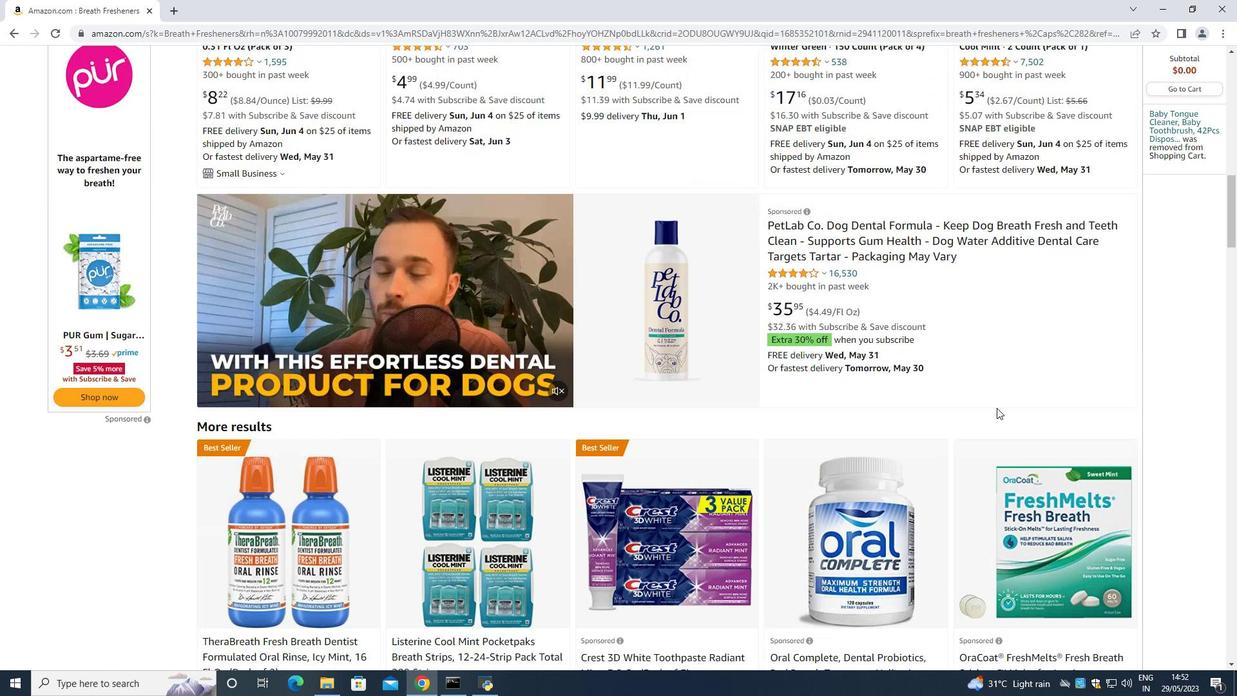 
Action: Mouse moved to (491, 442)
Screenshot: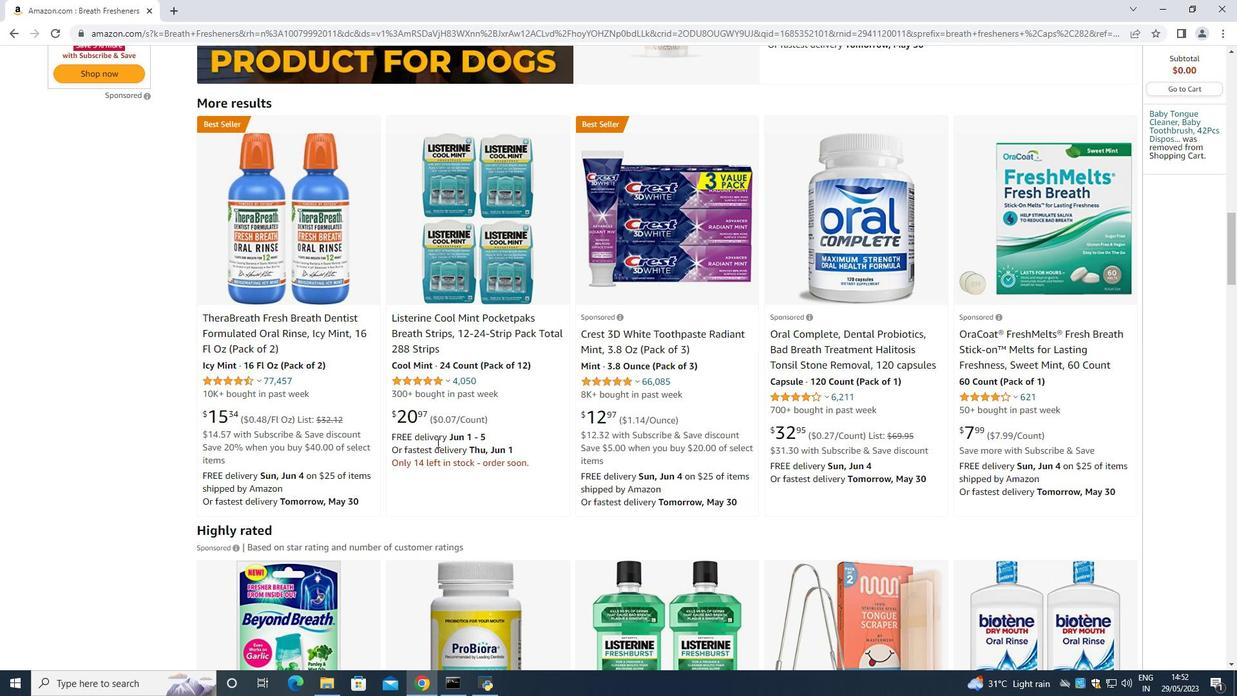 
Action: Mouse scrolled (491, 441) with delta (0, 0)
Screenshot: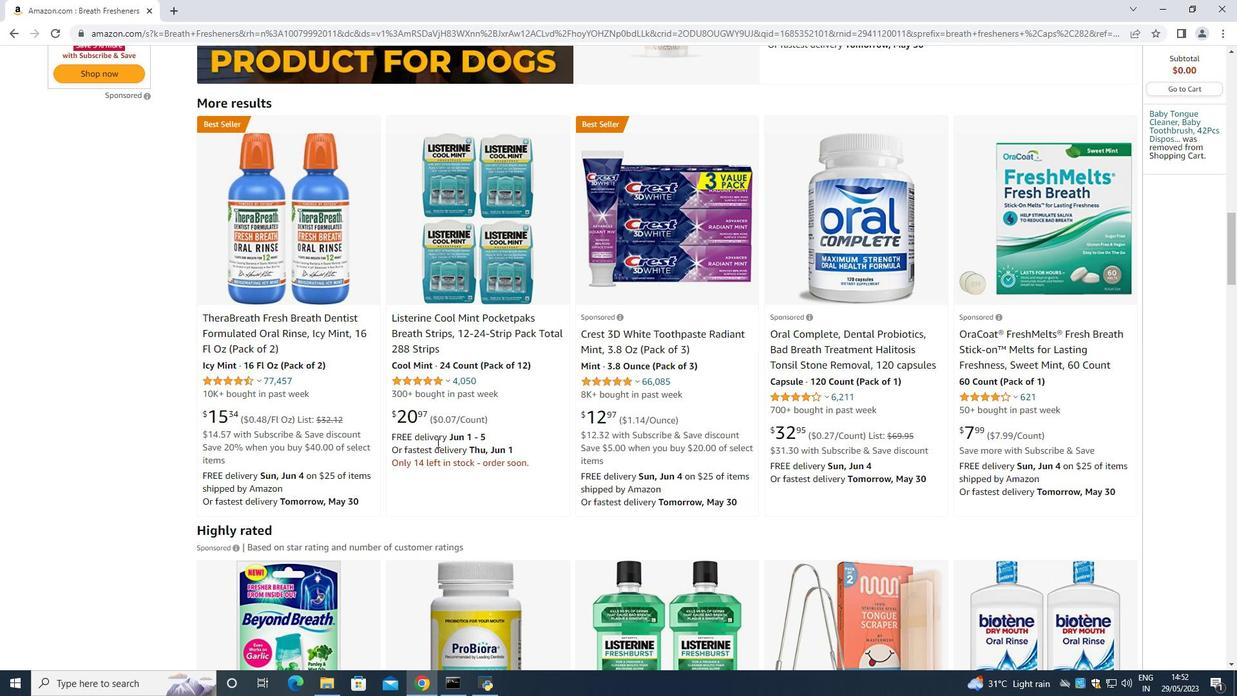 
Action: Mouse scrolled (491, 441) with delta (0, 0)
Screenshot: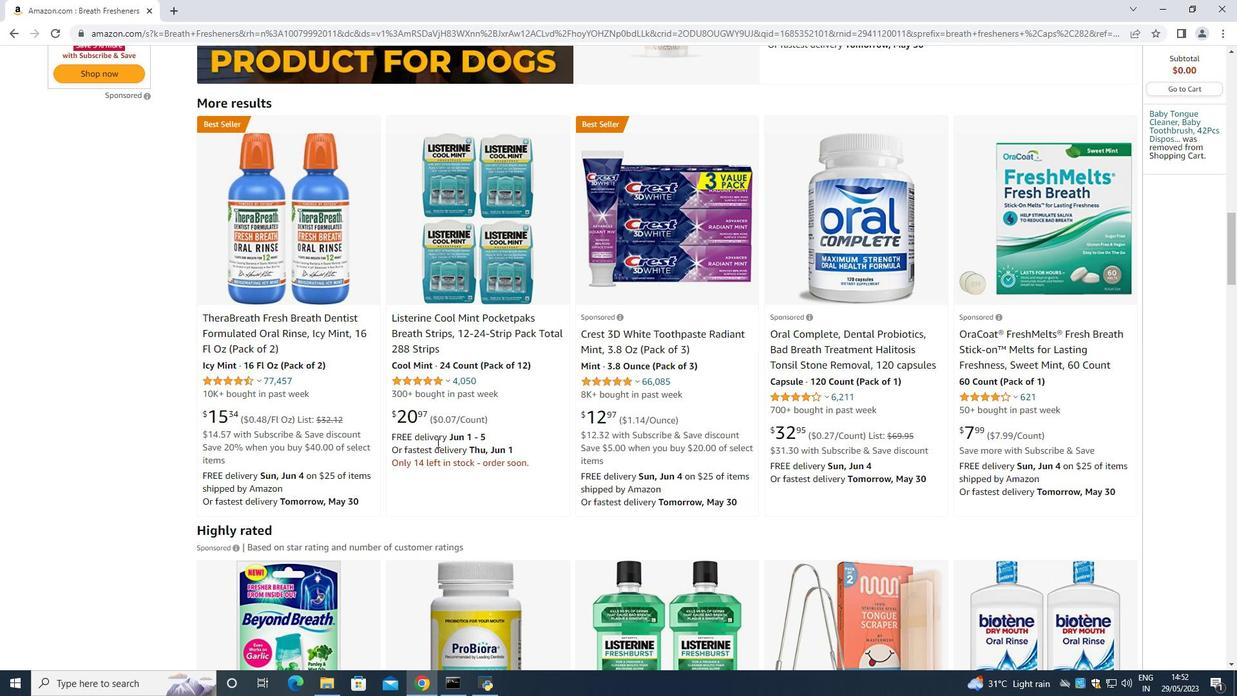 
Action: Mouse scrolled (491, 441) with delta (0, 0)
Screenshot: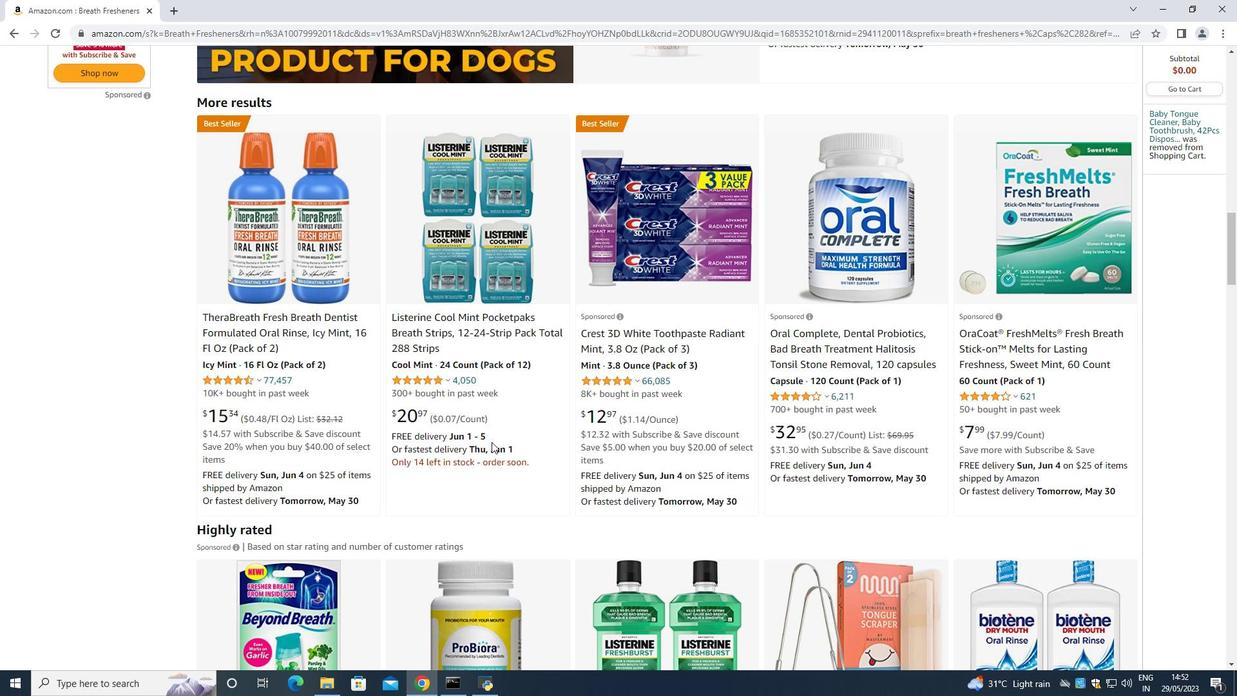 
Action: Mouse scrolled (491, 441) with delta (0, 0)
Screenshot: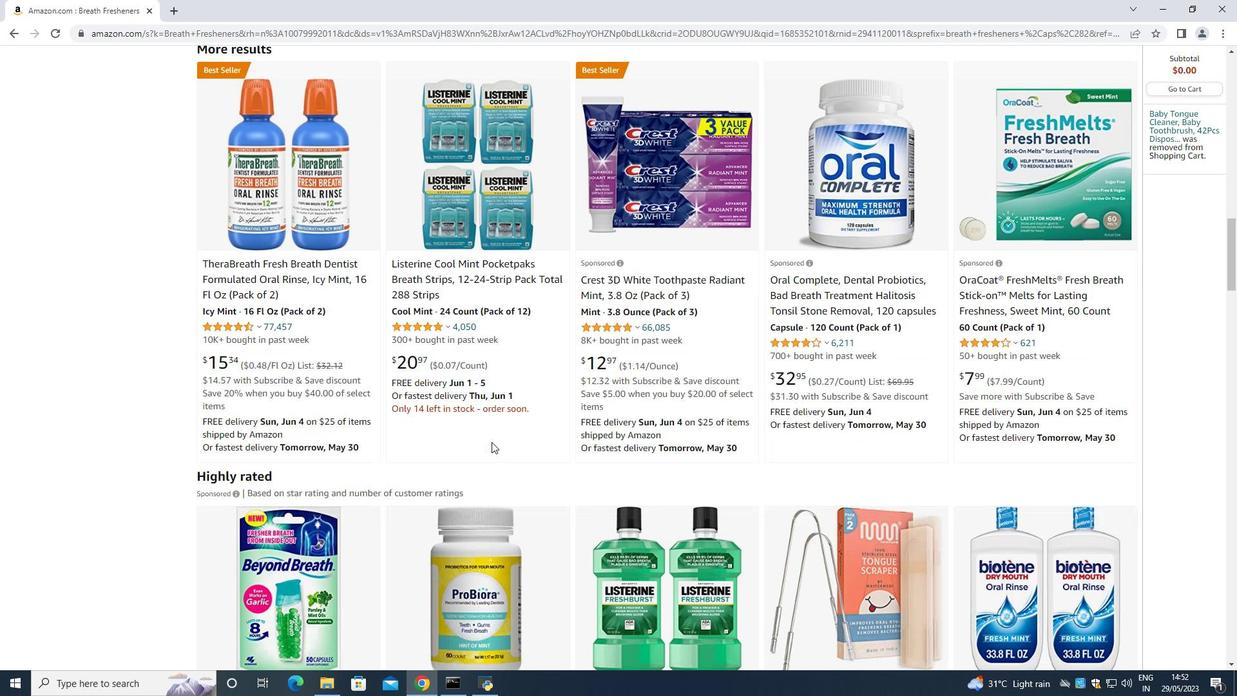 
Action: Mouse moved to (1103, 502)
Screenshot: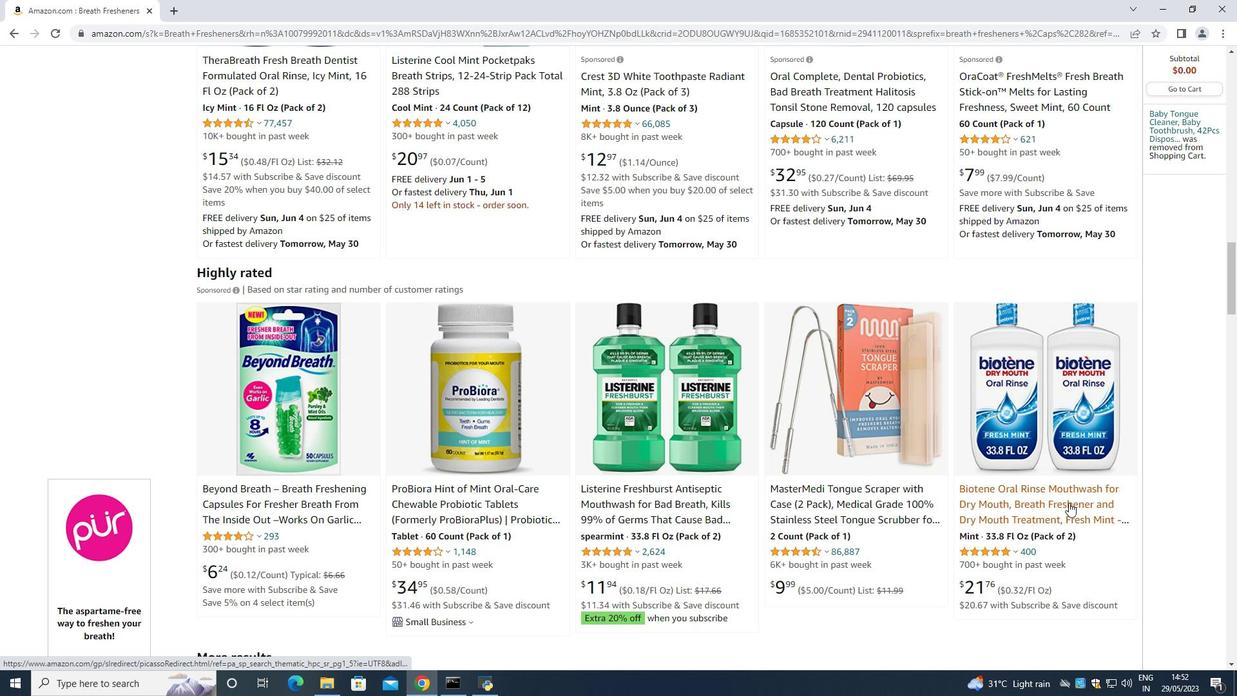 
Action: Mouse scrolled (1103, 502) with delta (0, 0)
Screenshot: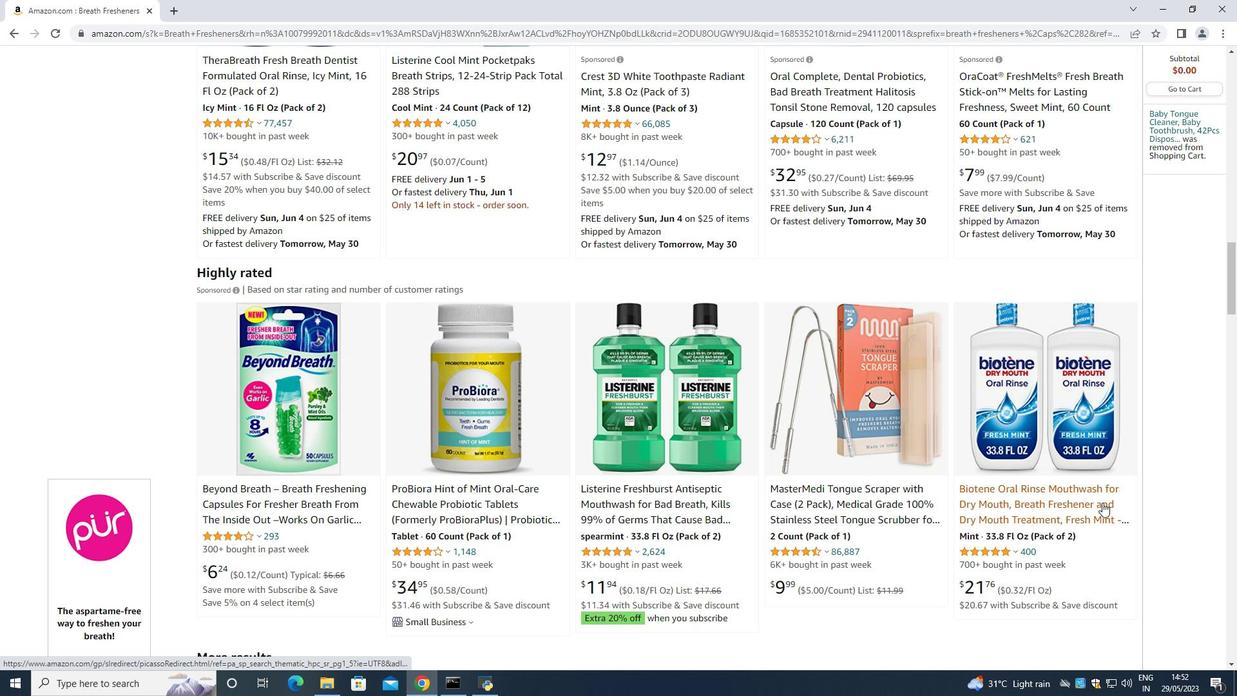 
Action: Mouse moved to (577, 471)
Screenshot: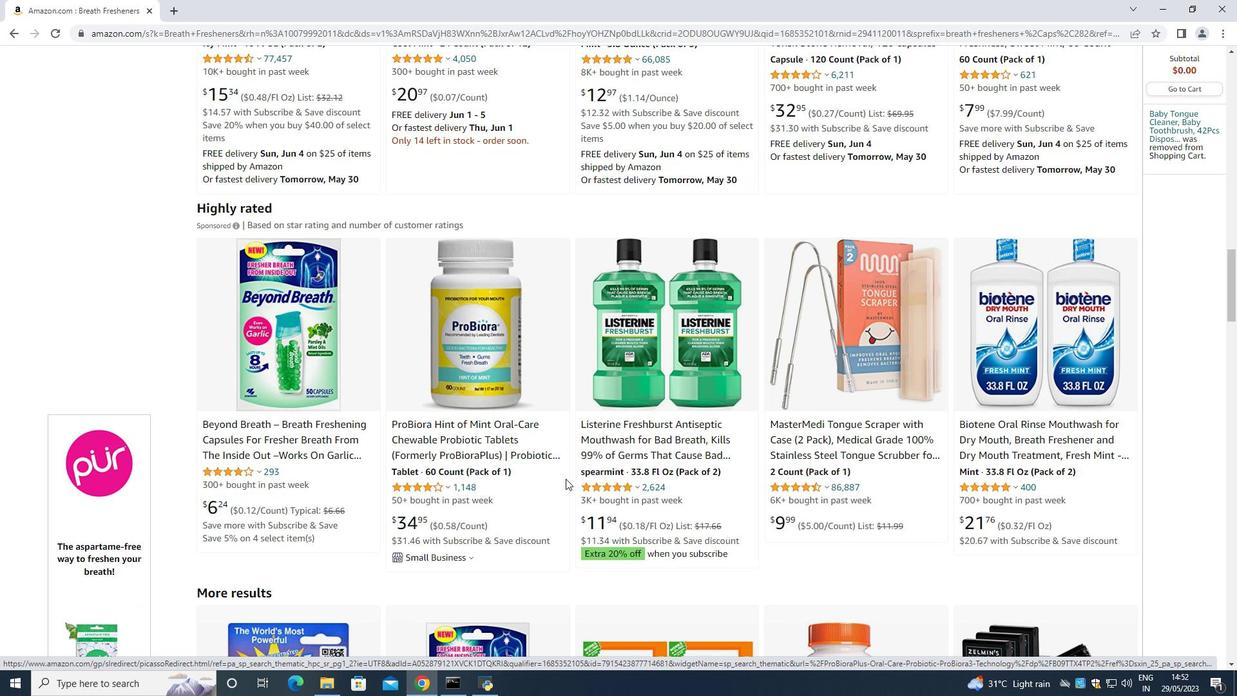 
Action: Mouse scrolled (577, 471) with delta (0, 0)
Screenshot: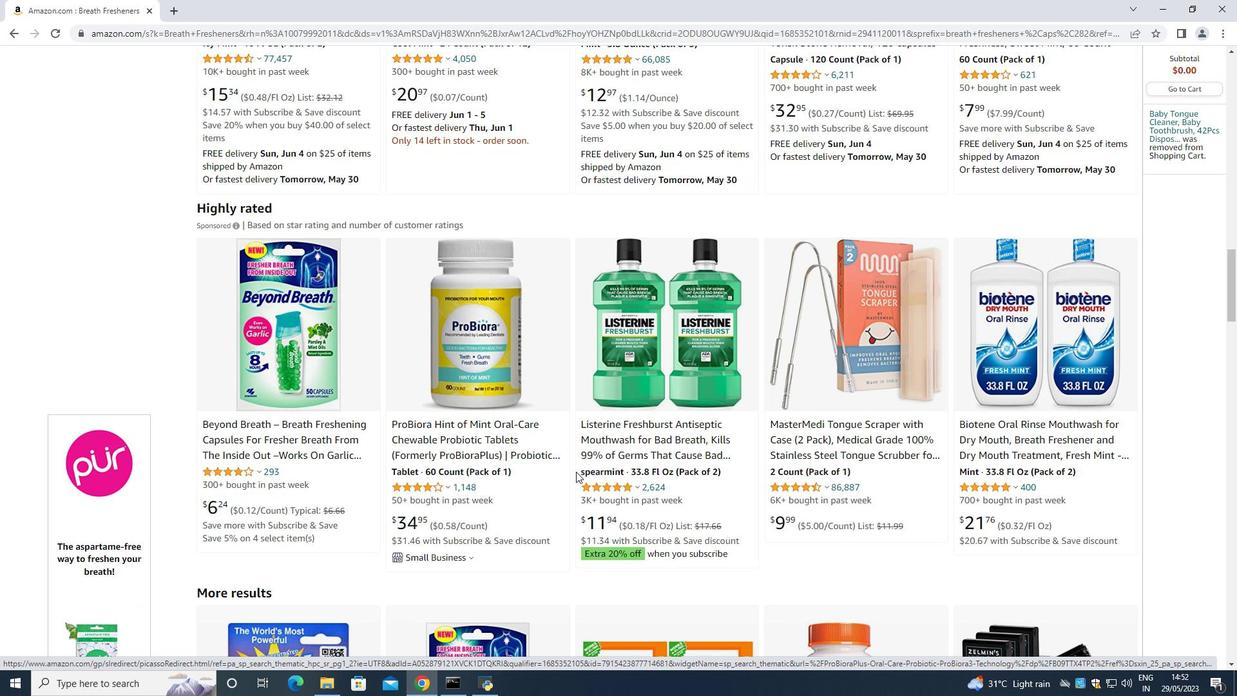 
Action: Mouse moved to (577, 471)
Screenshot: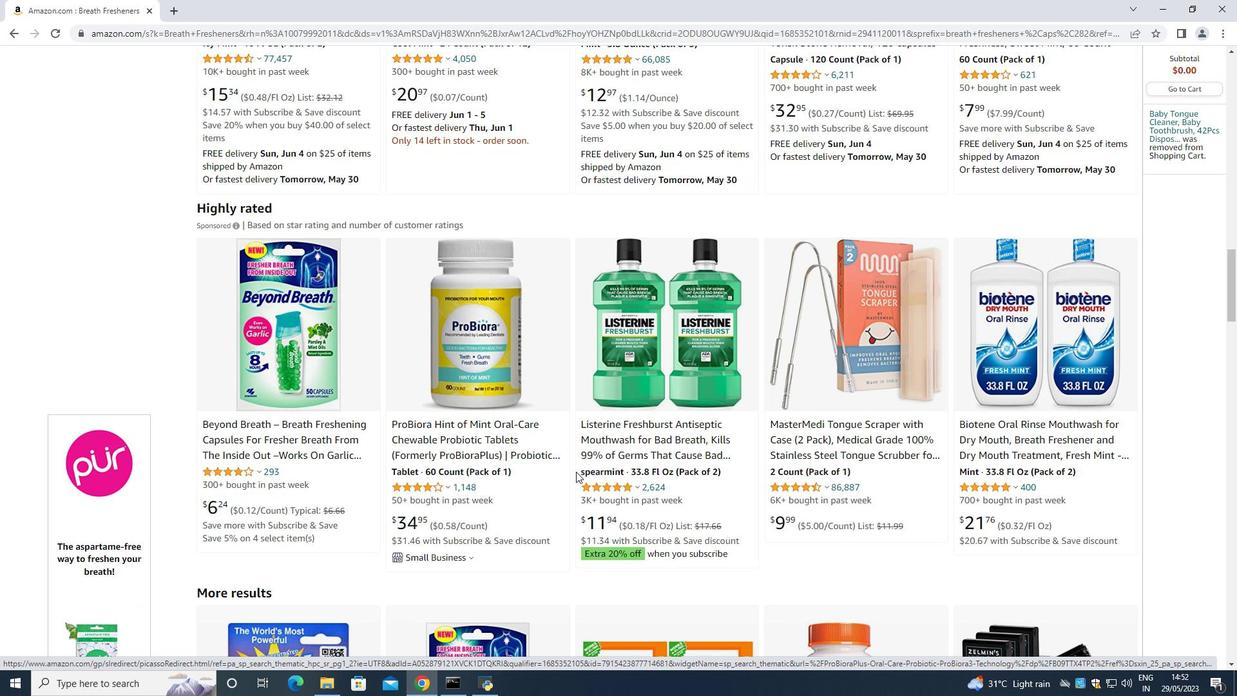 
Action: Mouse scrolled (577, 471) with delta (0, 0)
Screenshot: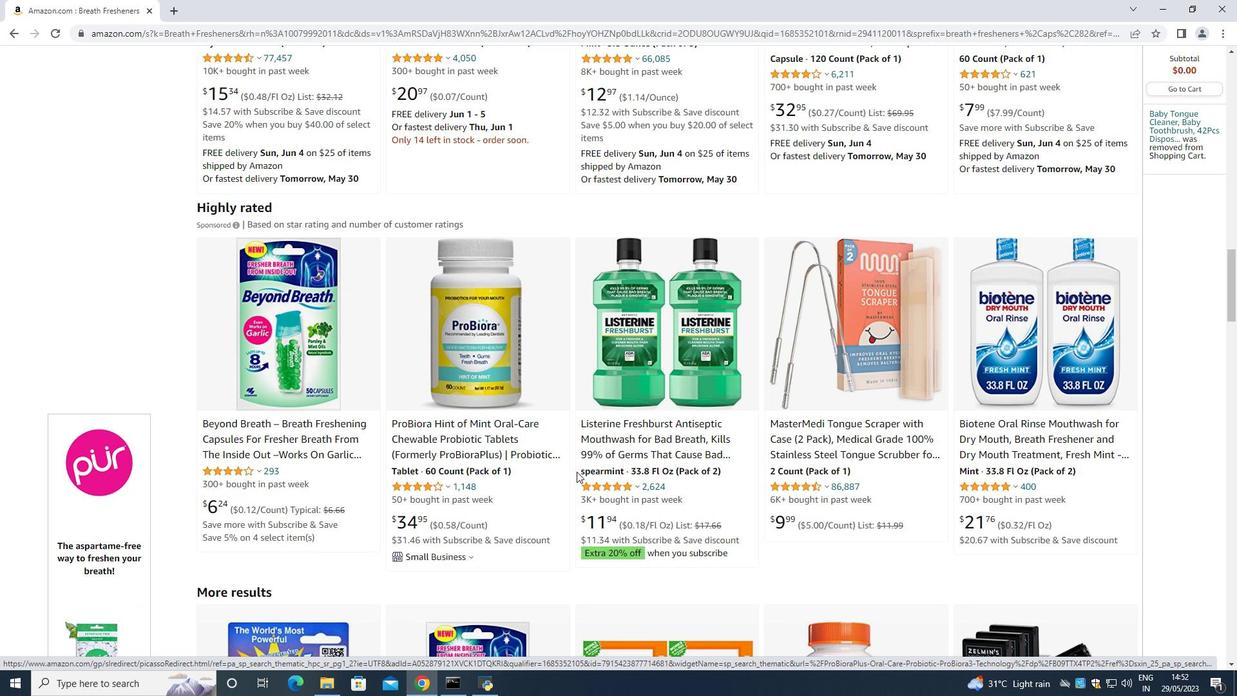 
Action: Mouse moved to (283, 493)
Screenshot: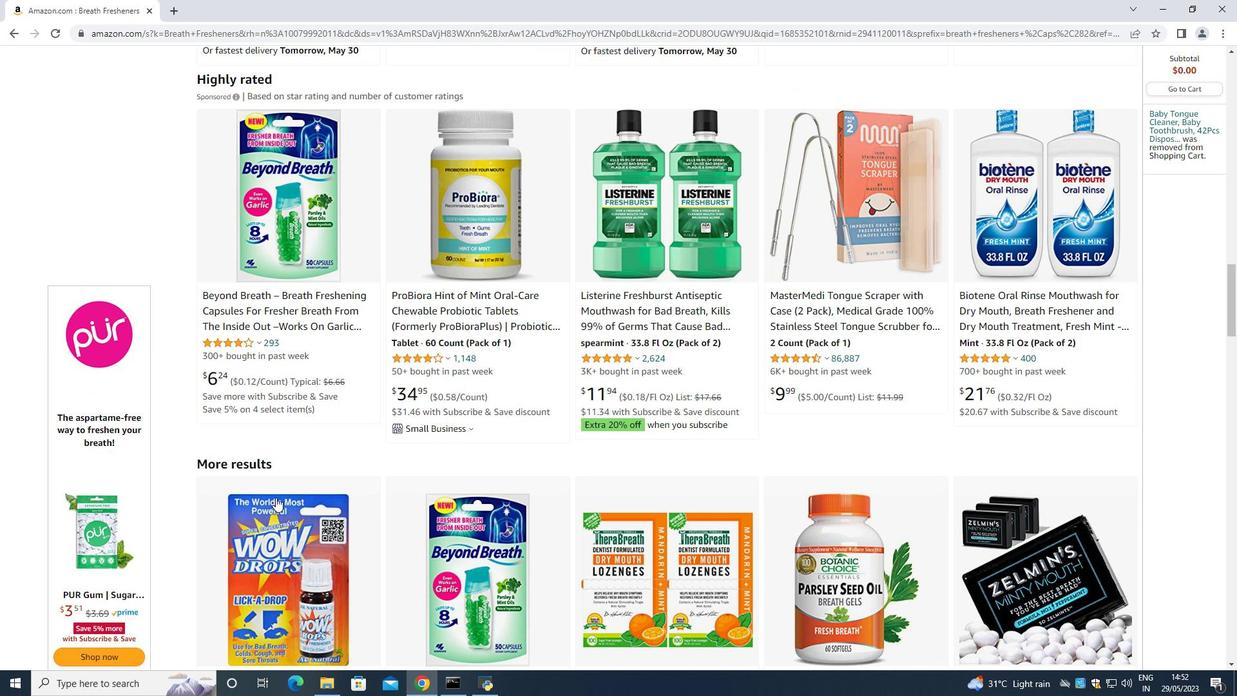 
Action: Mouse scrolled (283, 492) with delta (0, 0)
Screenshot: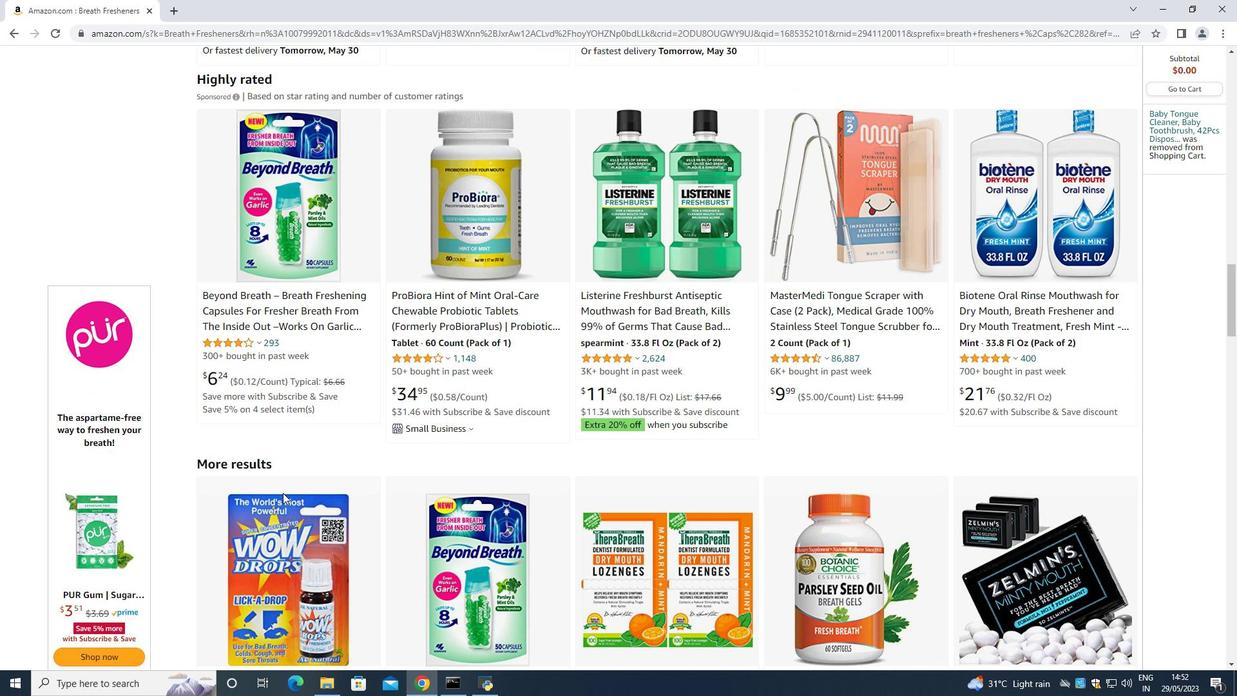 
Action: Mouse scrolled (283, 492) with delta (0, 0)
Screenshot: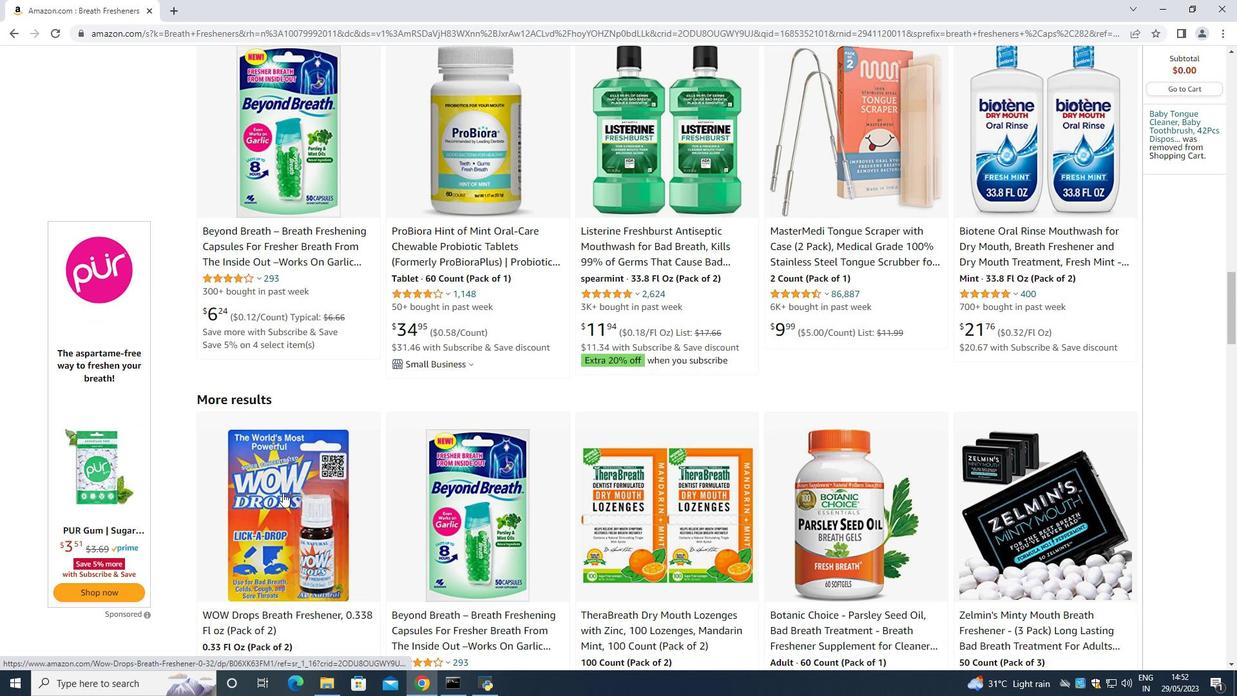 
Action: Mouse scrolled (283, 492) with delta (0, 0)
Screenshot: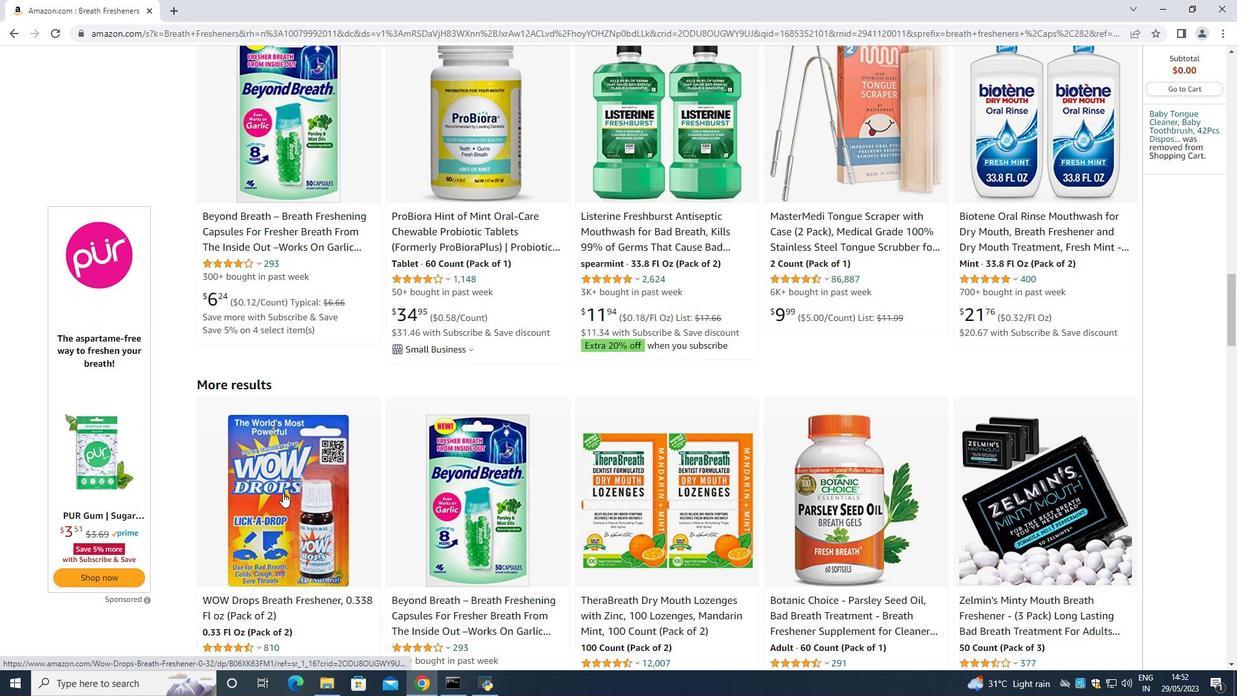 
Action: Mouse moved to (269, 510)
Screenshot: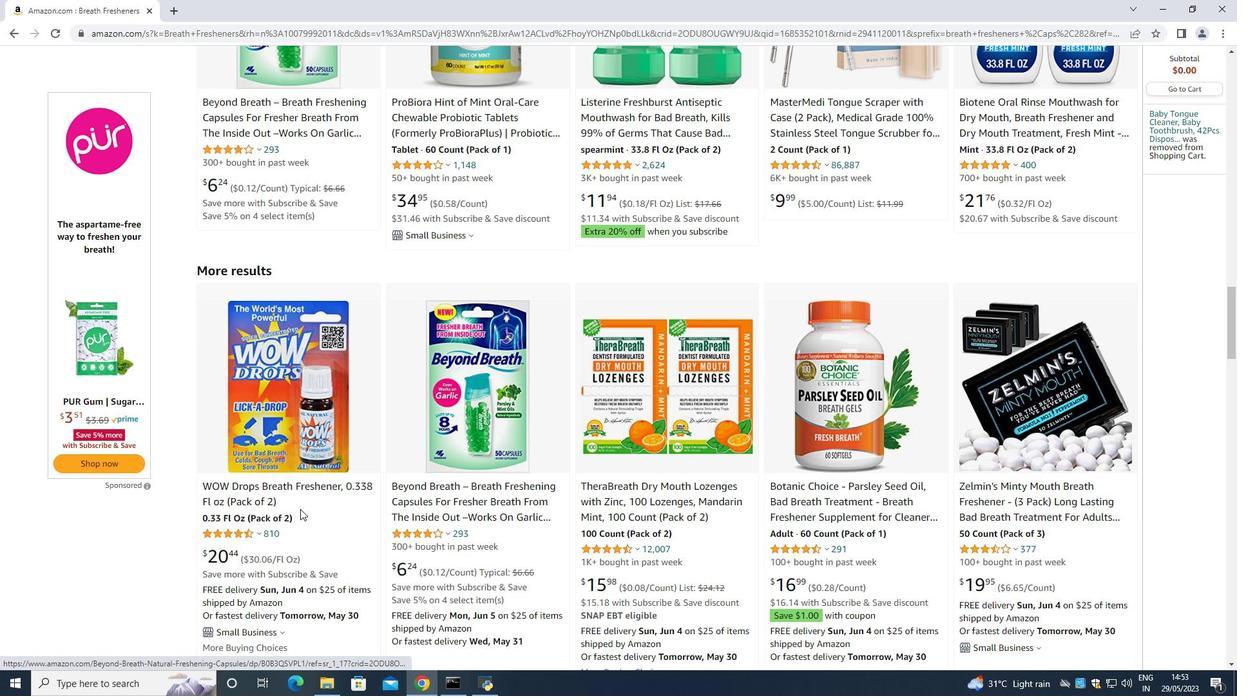 
Action: Mouse scrolled (269, 509) with delta (0, 0)
Screenshot: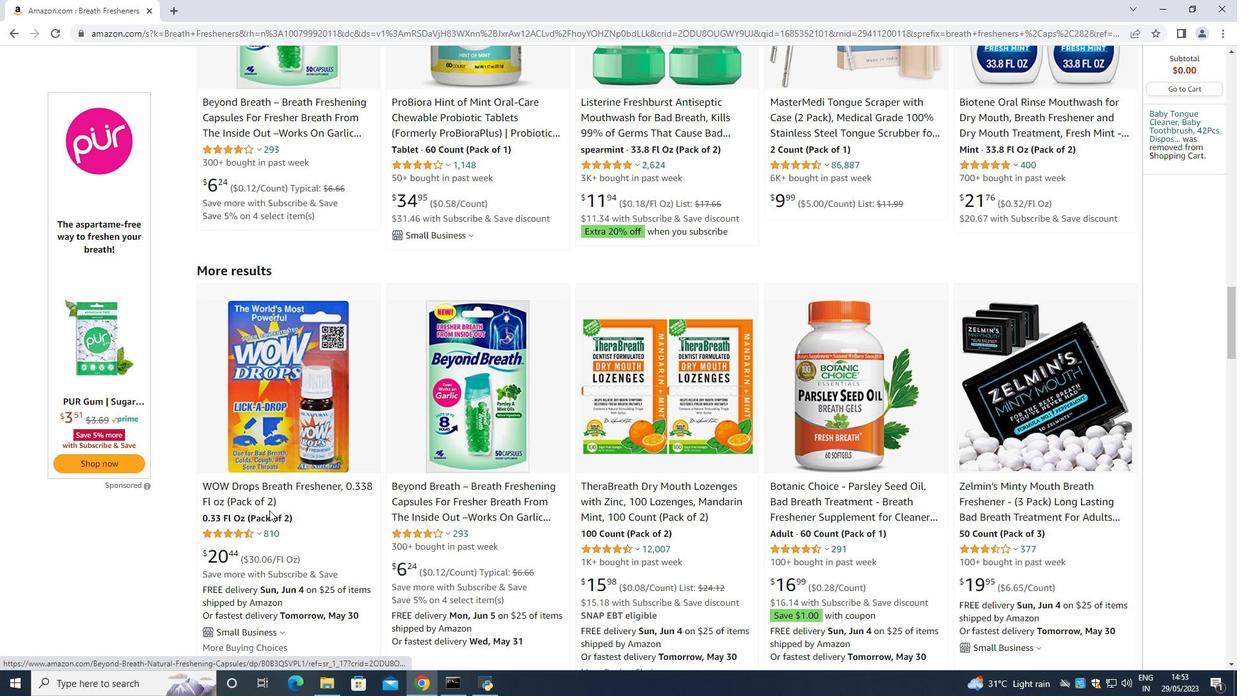 
Action: Mouse moved to (234, 501)
Screenshot: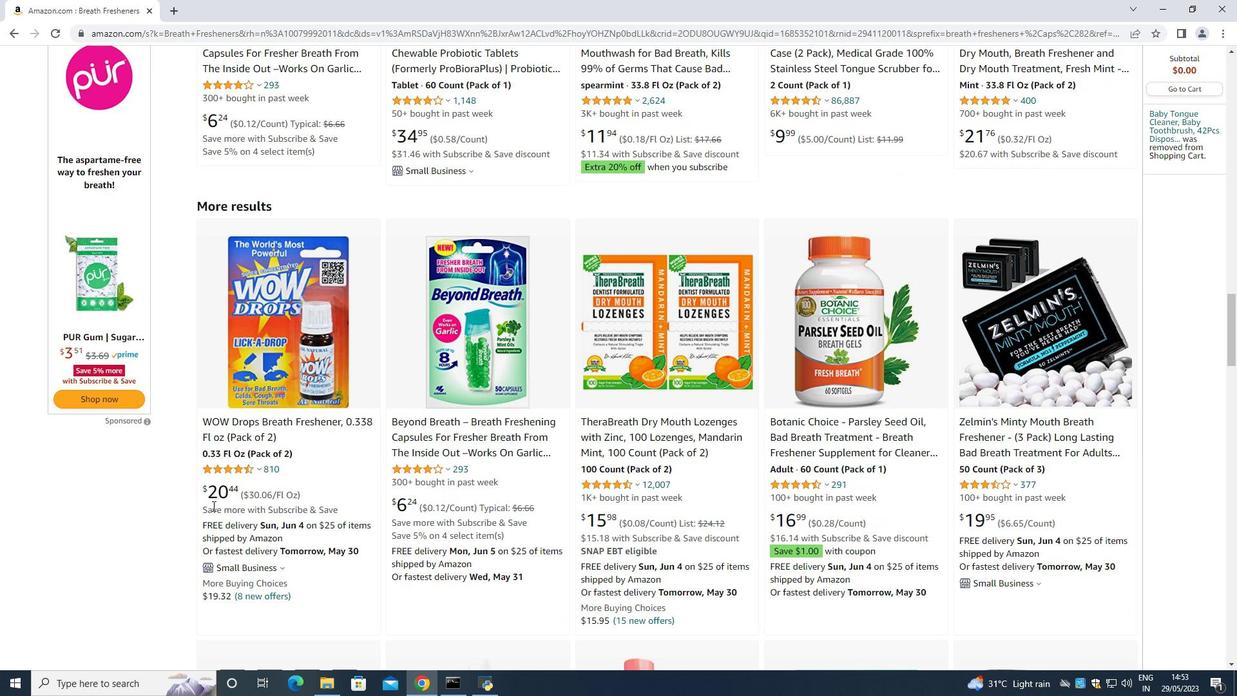 
Action: Mouse scrolled (234, 500) with delta (0, 0)
Screenshot: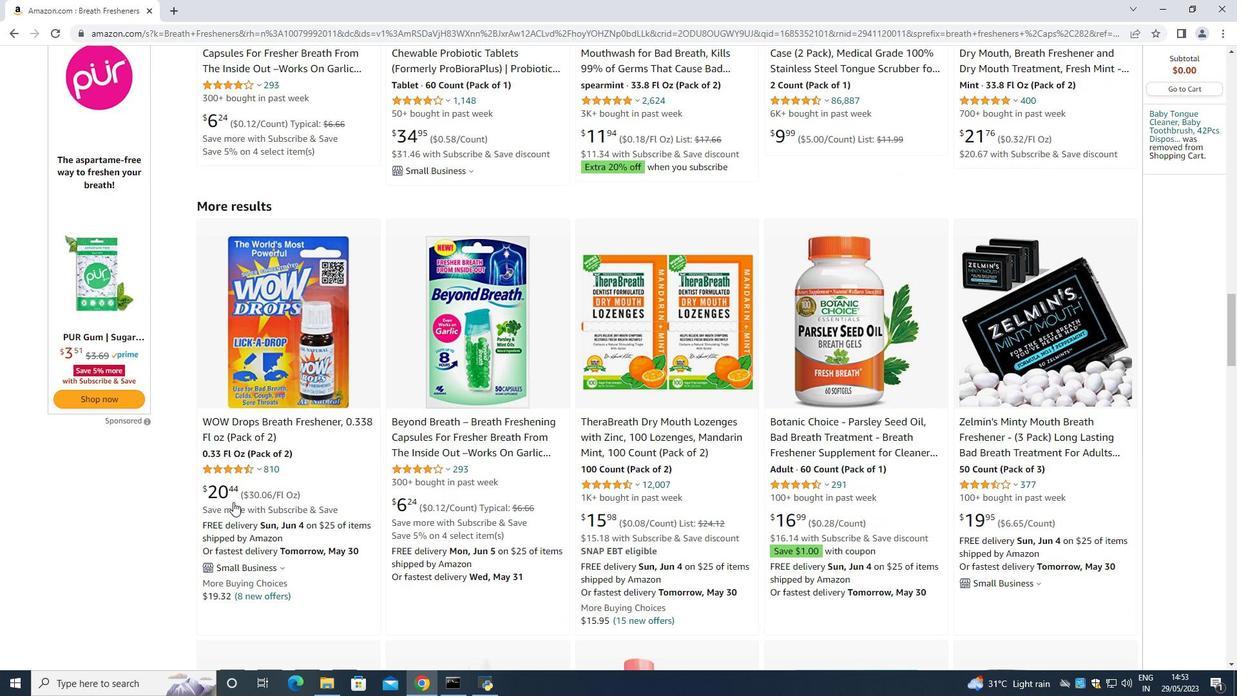 
Action: Mouse moved to (330, 478)
Screenshot: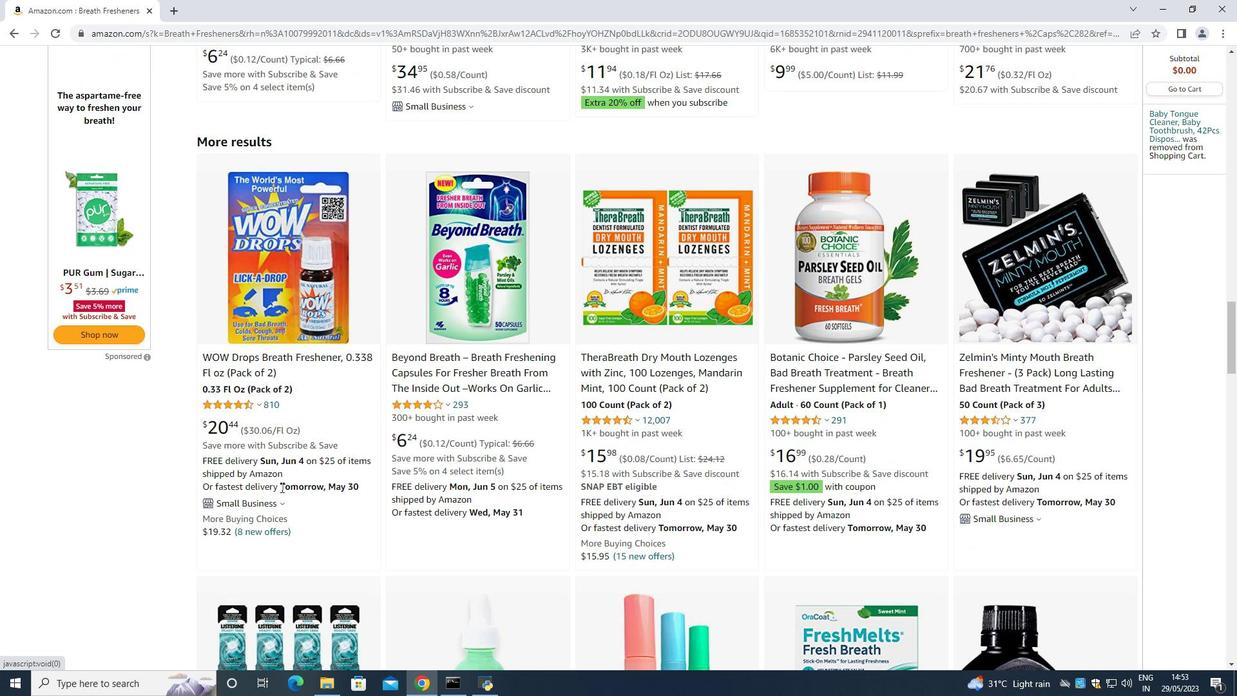 
Action: Mouse scrolled (330, 477) with delta (0, 0)
Screenshot: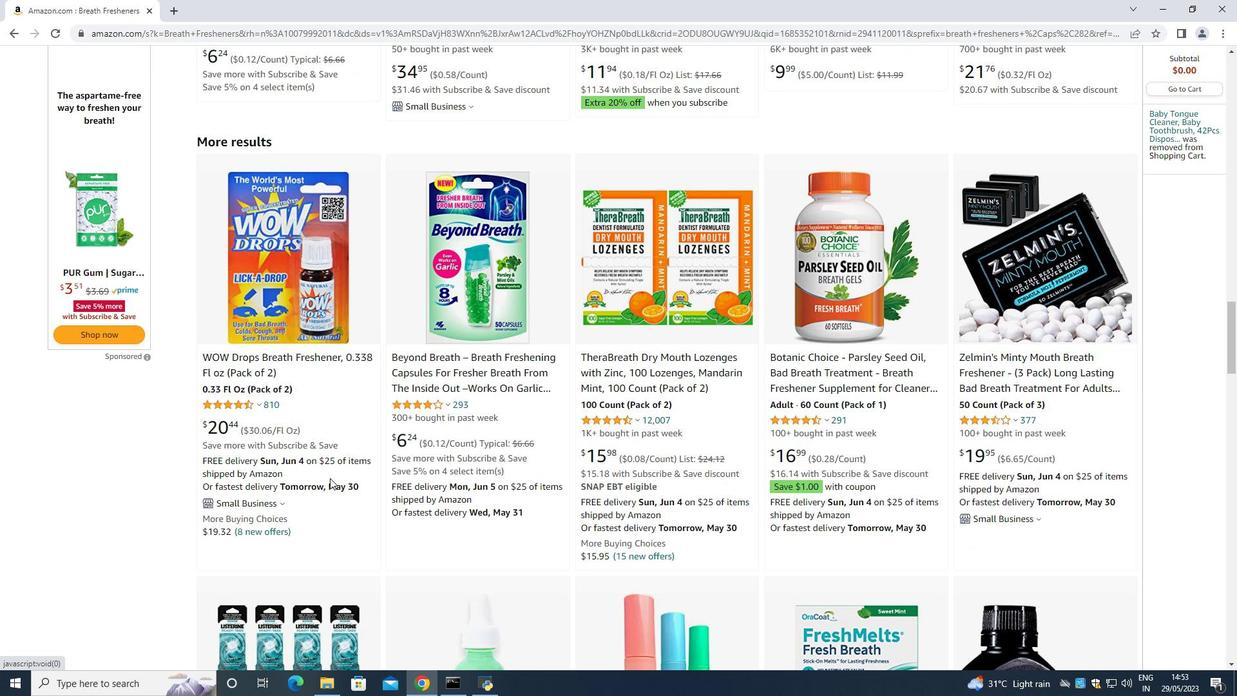 
Action: Mouse scrolled (330, 477) with delta (0, 0)
Screenshot: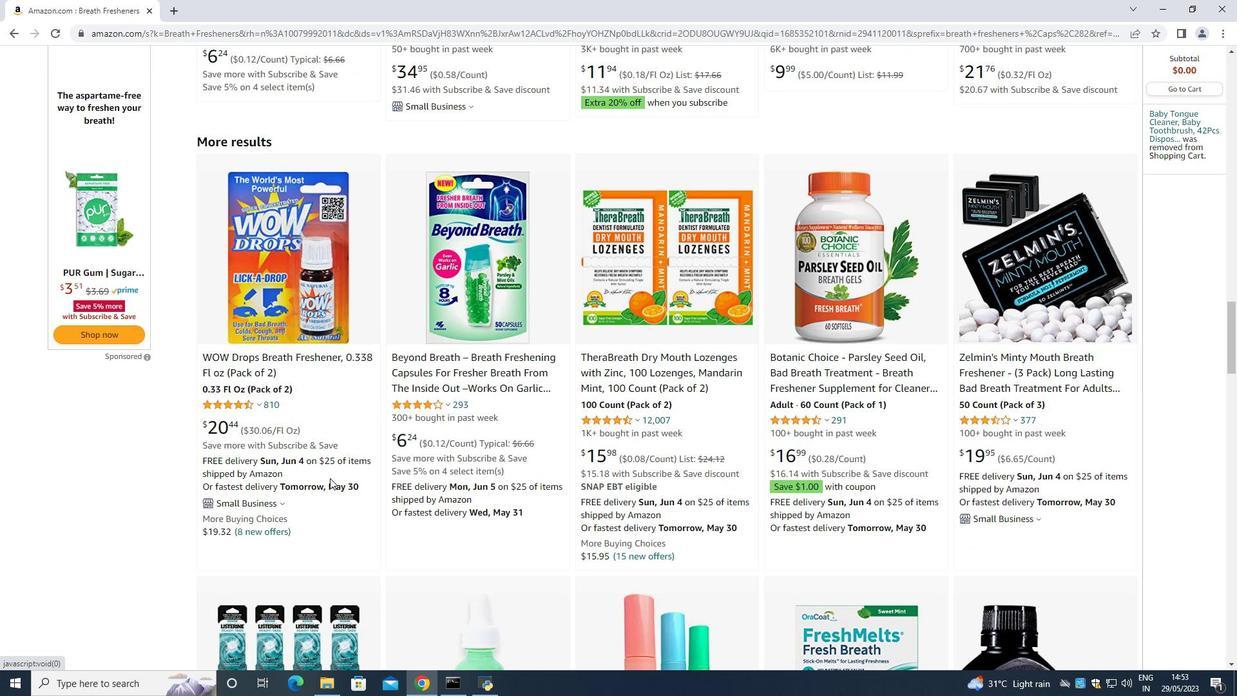 
Action: Mouse moved to (330, 477)
Screenshot: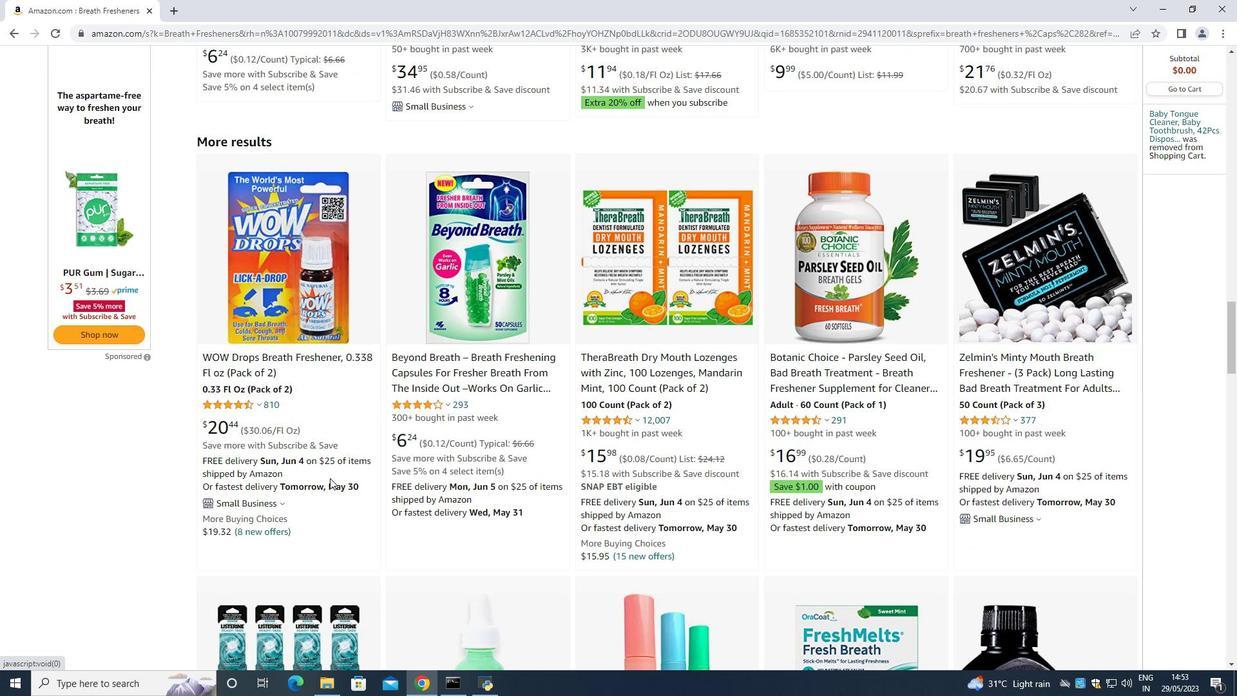 
Action: Mouse scrolled (330, 477) with delta (0, 0)
Screenshot: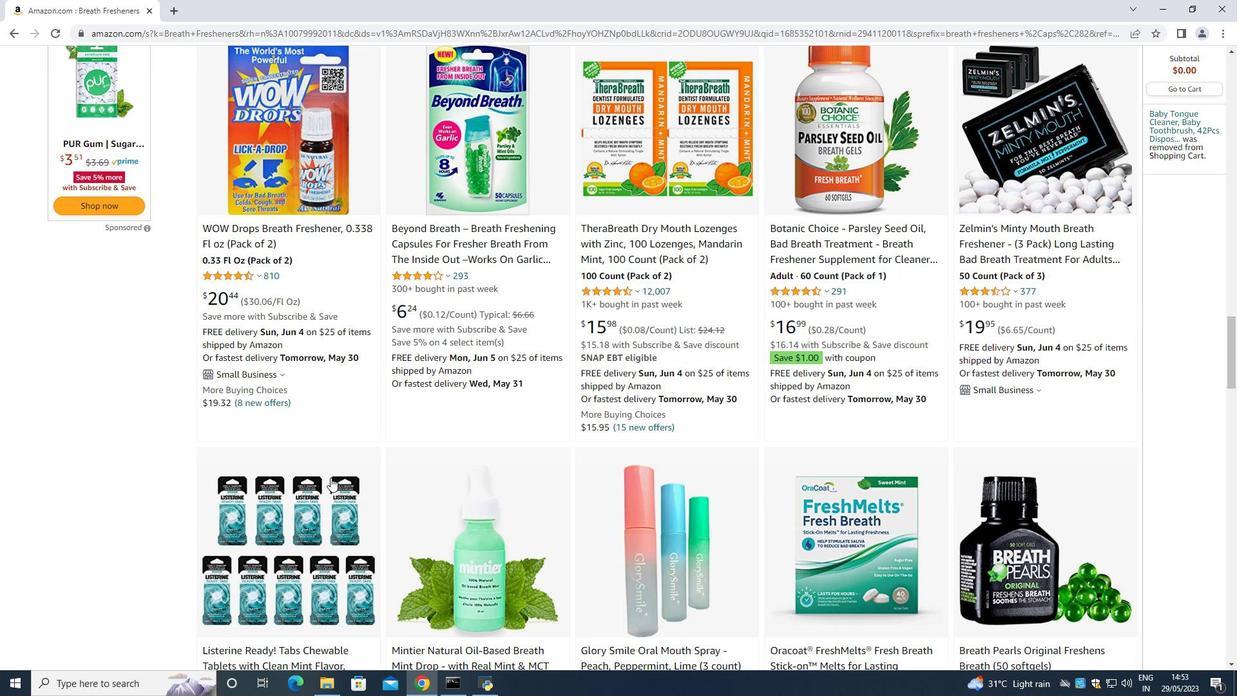 
Action: Mouse scrolled (330, 477) with delta (0, 0)
Screenshot: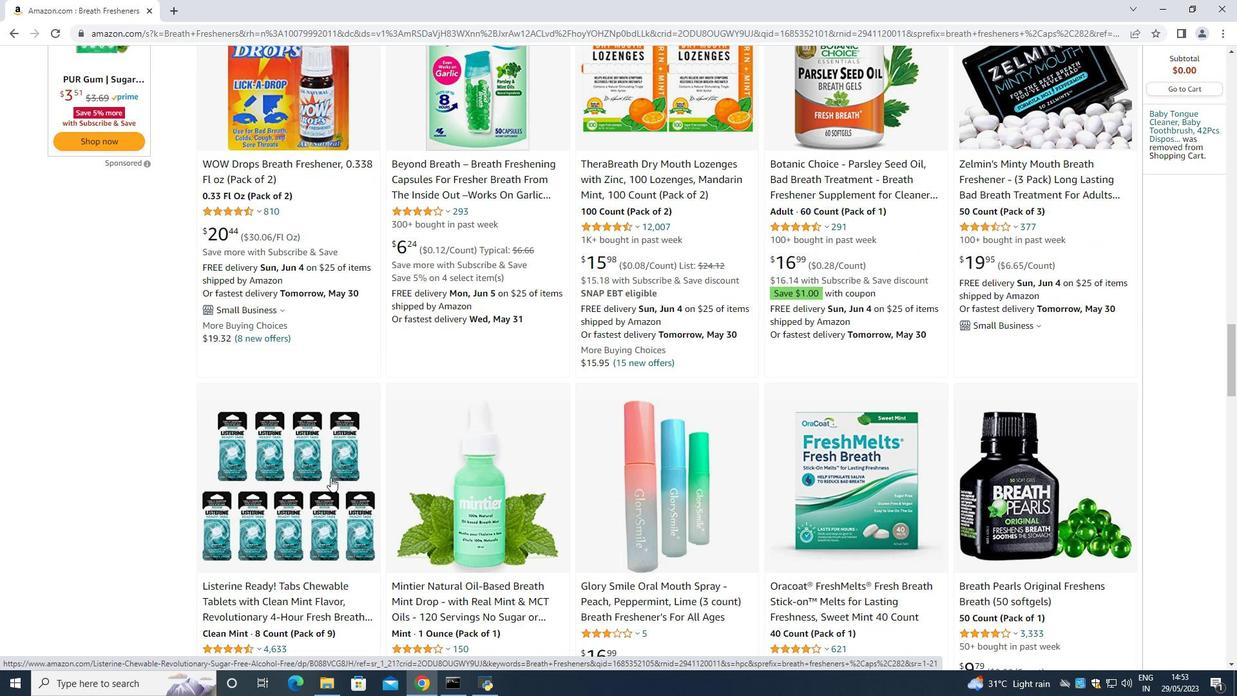 
Action: Mouse moved to (261, 527)
Screenshot: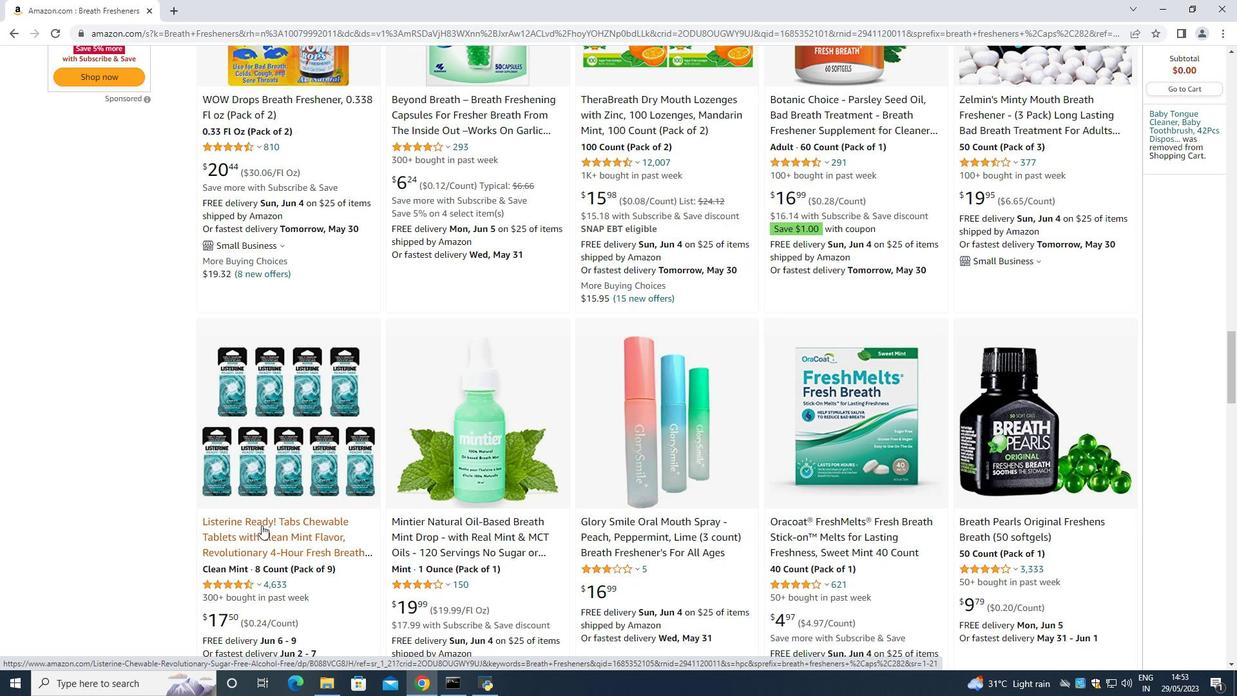 
Action: Mouse scrolled (261, 526) with delta (0, 0)
Screenshot: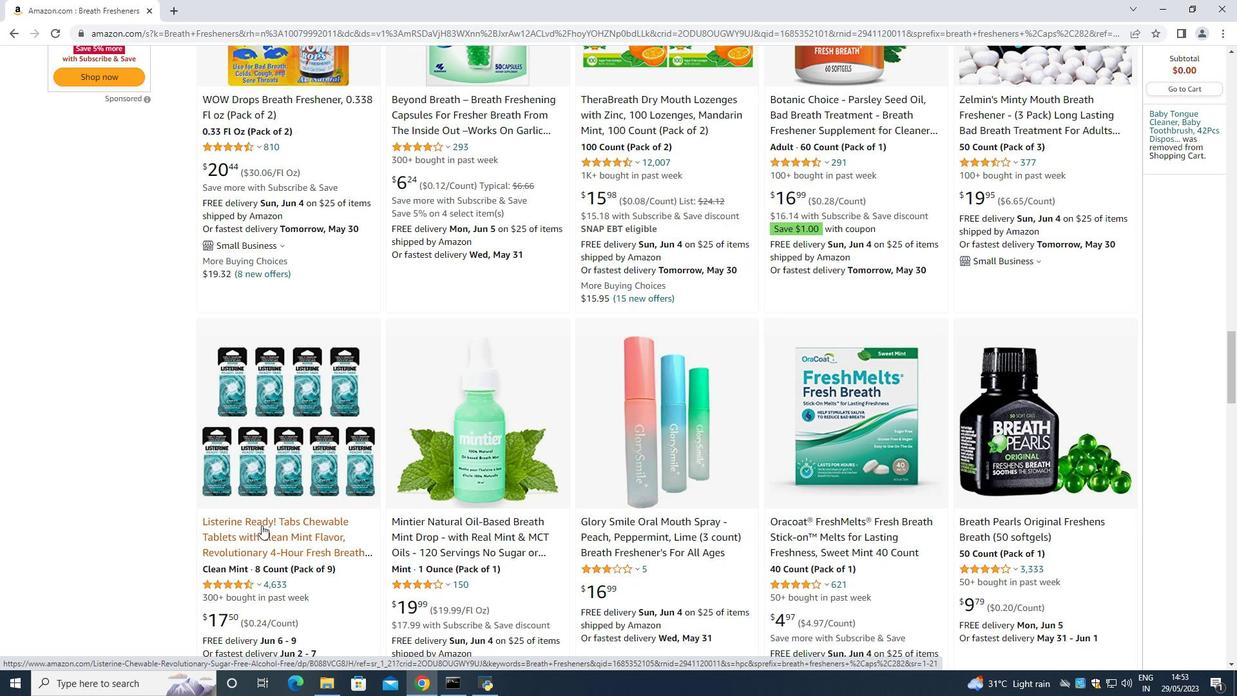 
Action: Mouse moved to (472, 482)
Screenshot: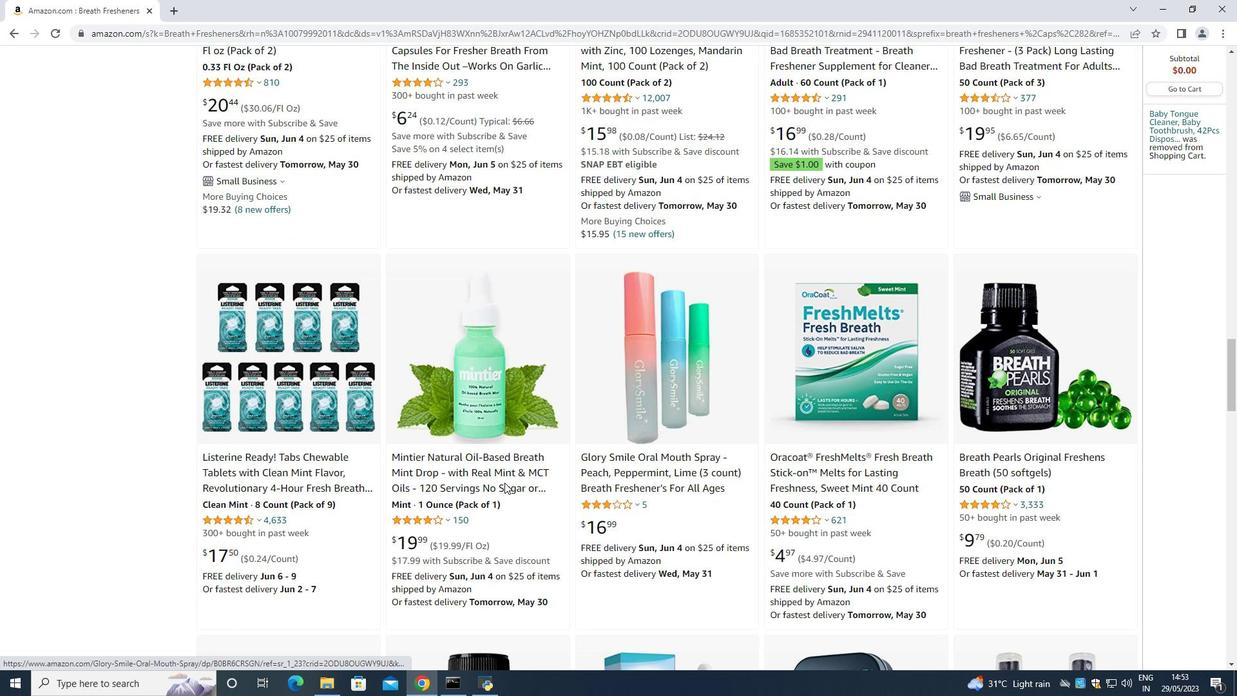 
Action: Mouse scrolled (472, 482) with delta (0, 0)
Screenshot: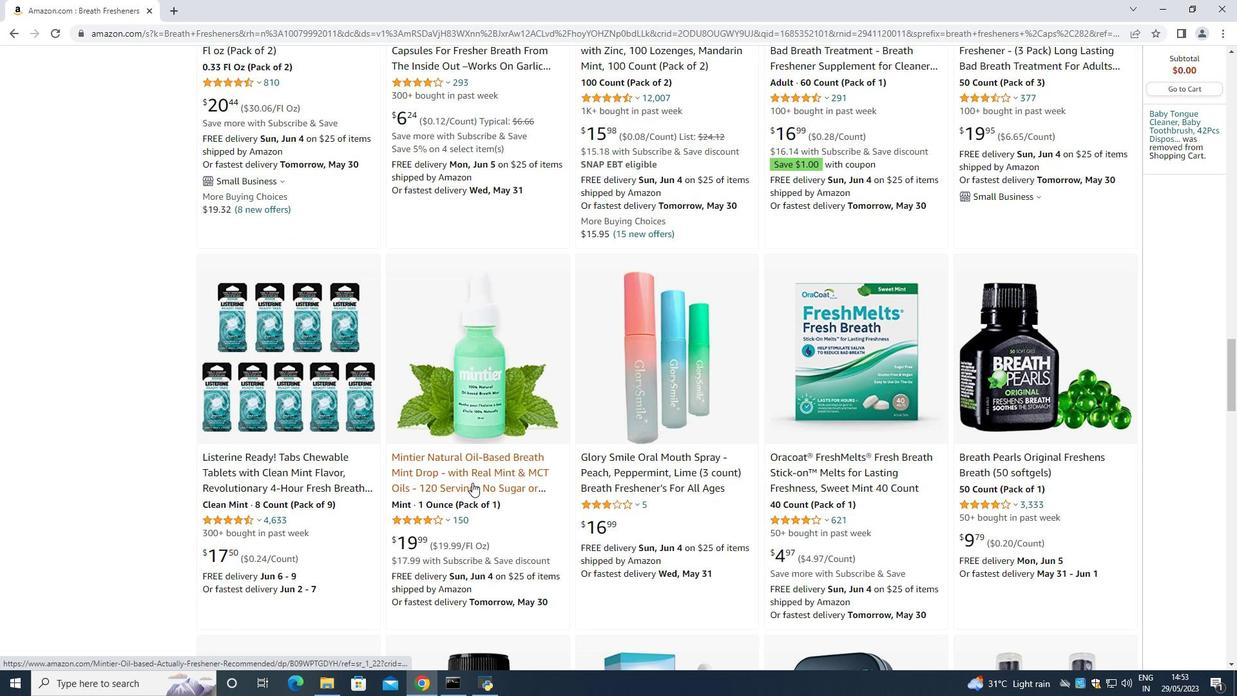 
Action: Mouse moved to (836, 470)
Screenshot: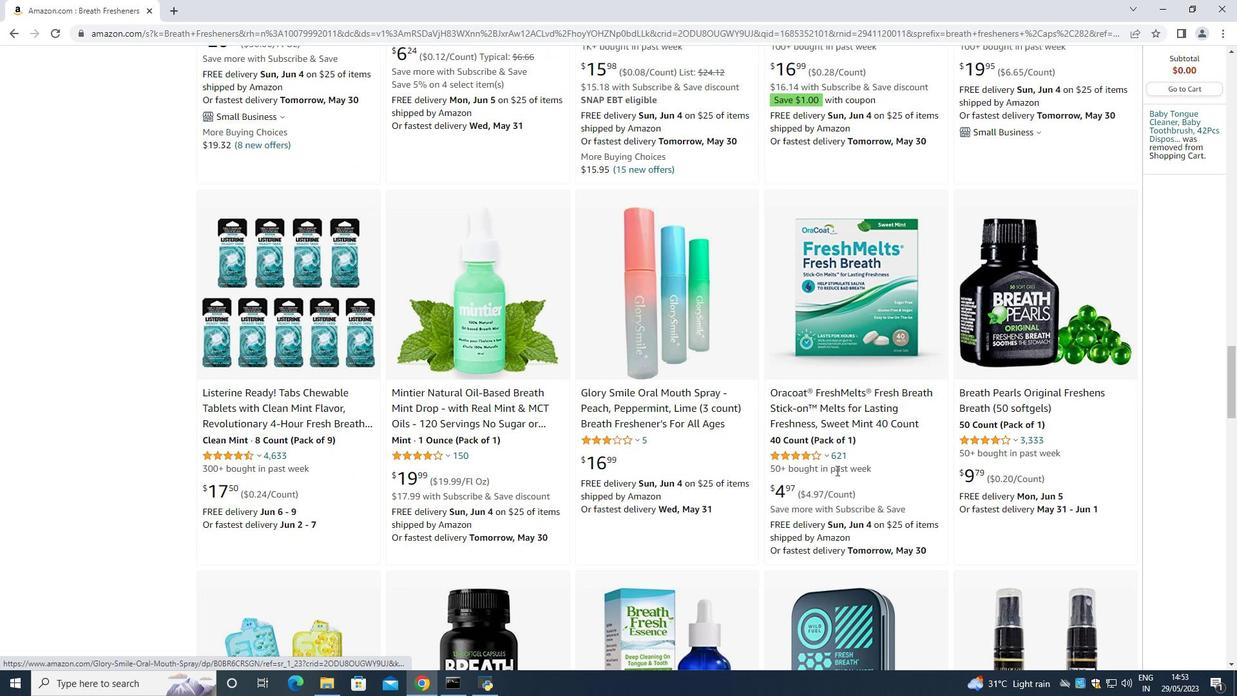 
Action: Mouse scrolled (836, 470) with delta (0, 0)
Screenshot: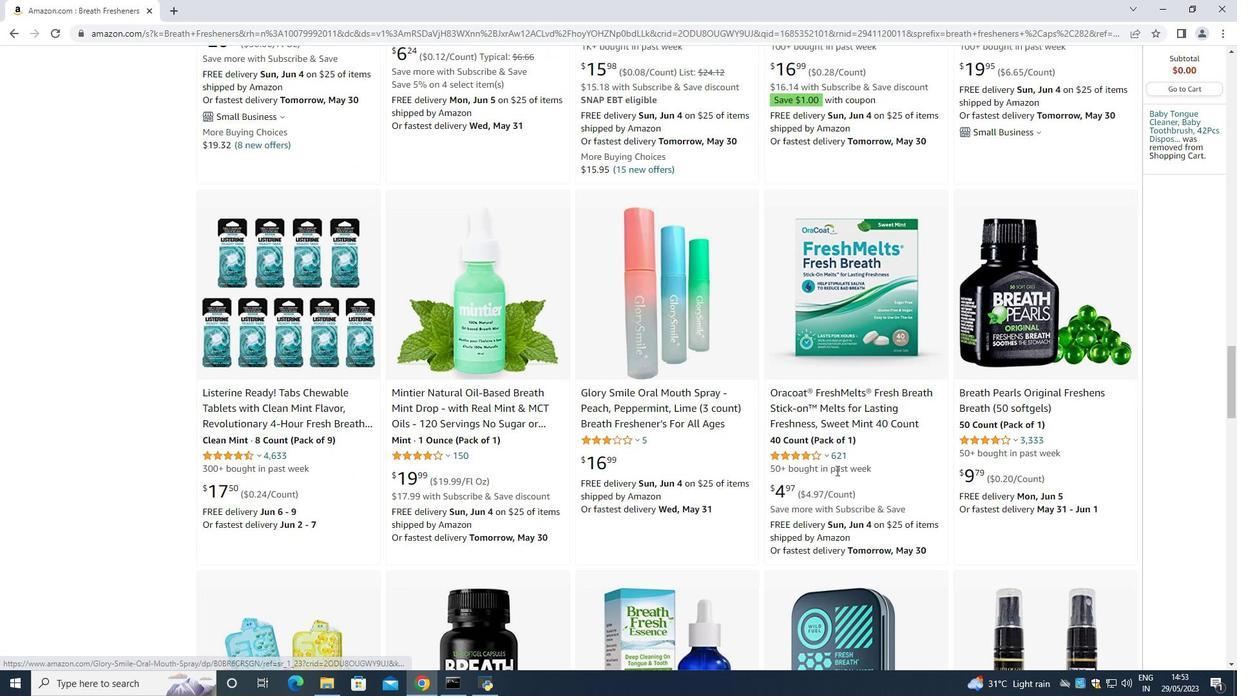 
Action: Mouse moved to (835, 470)
Screenshot: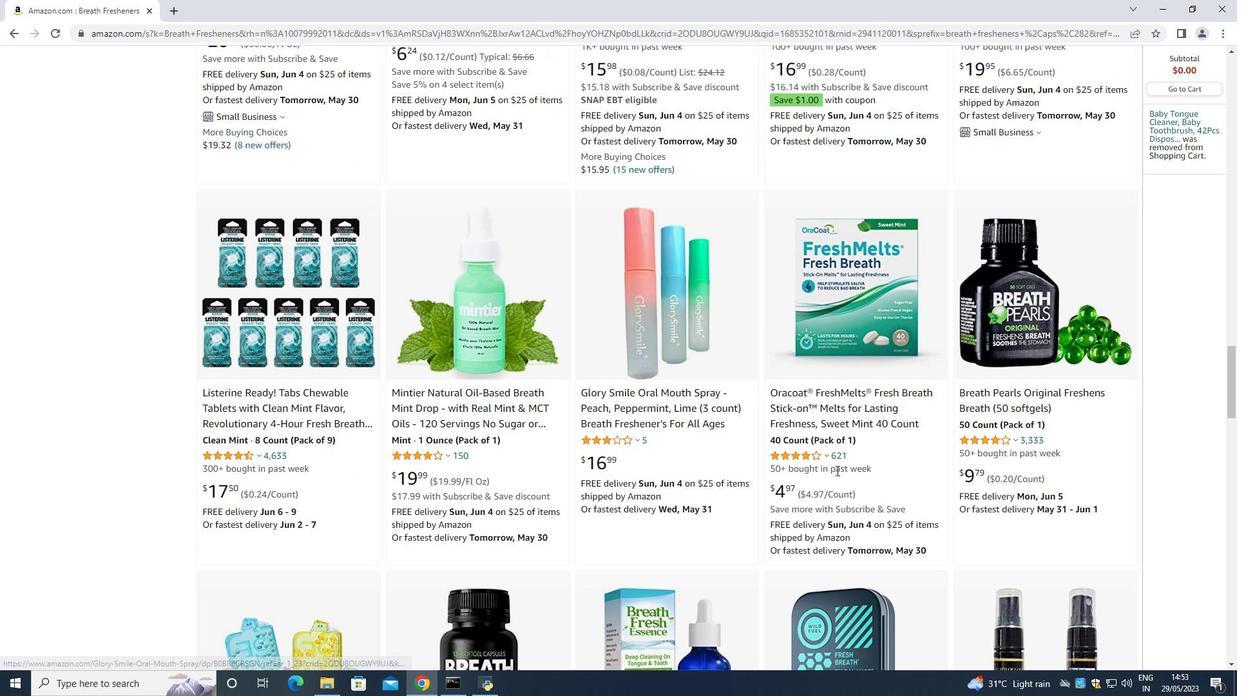 
Action: Mouse scrolled (835, 470) with delta (0, 0)
Screenshot: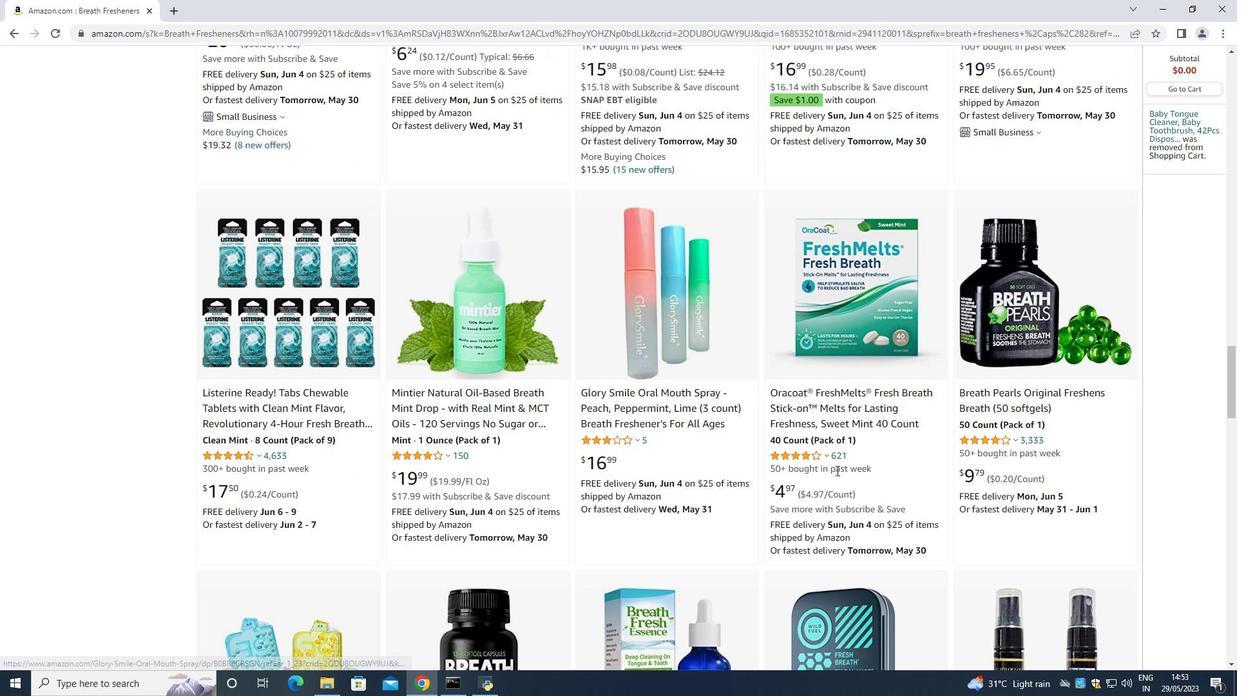 
Action: Mouse moved to (833, 470)
Screenshot: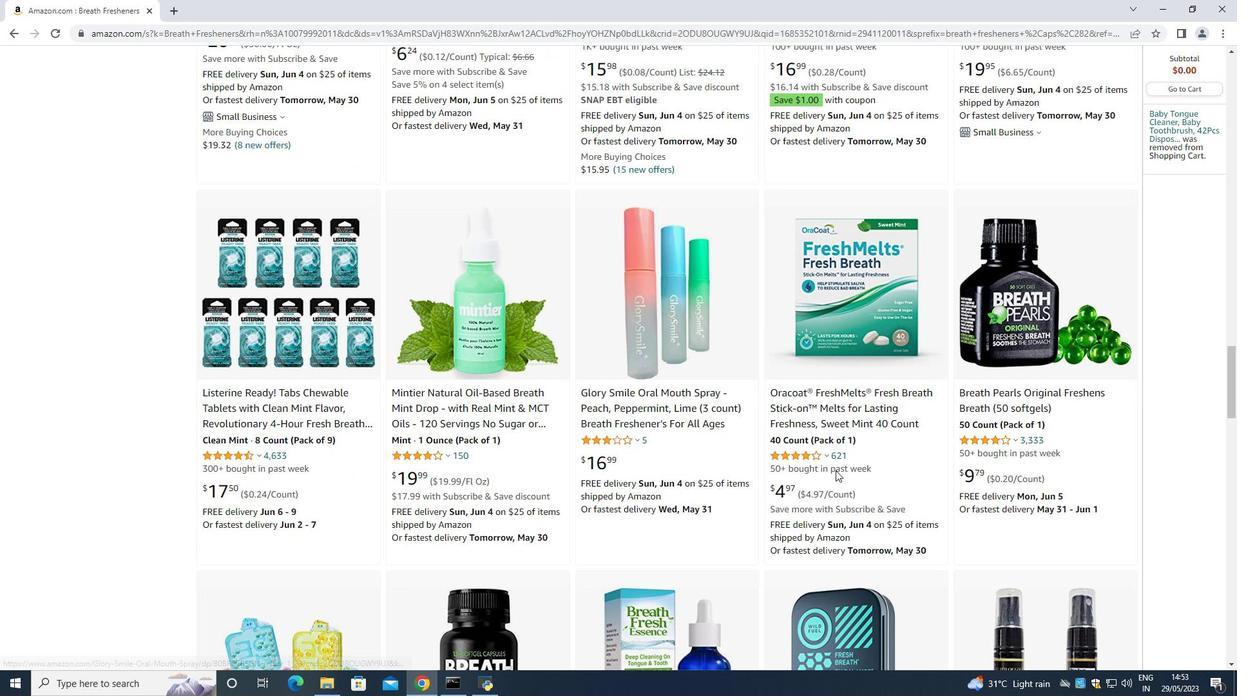 
Action: Mouse scrolled (833, 470) with delta (0, 0)
Screenshot: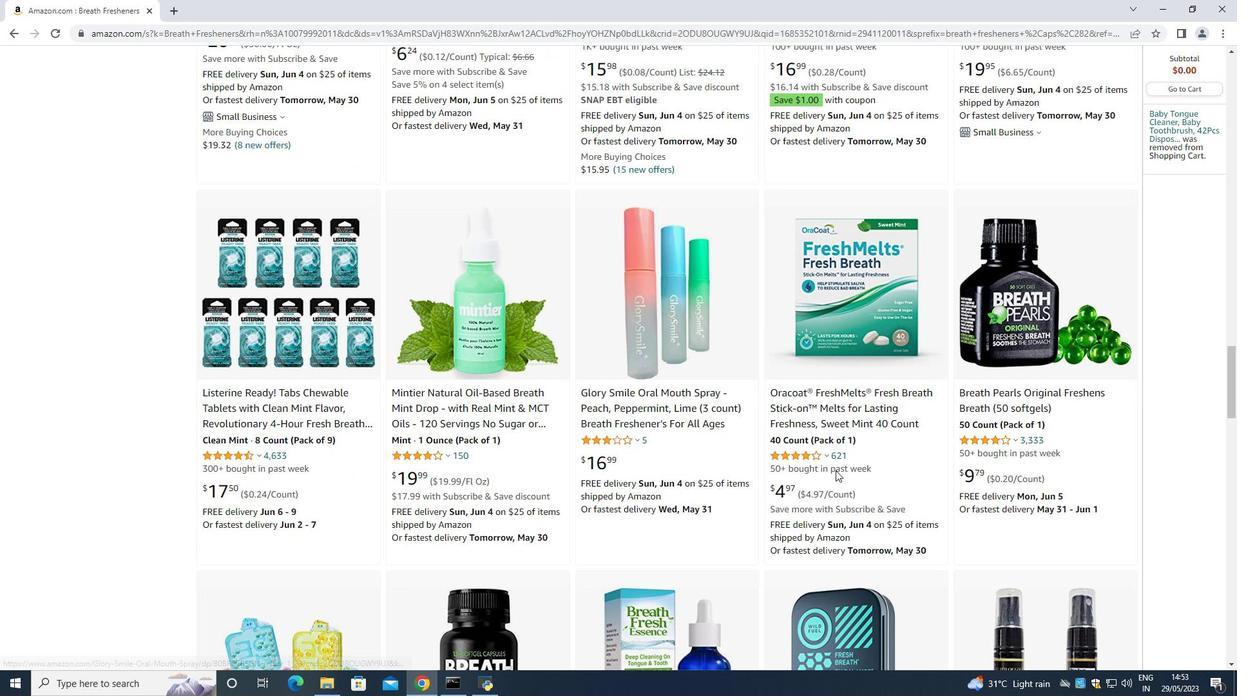 
Action: Mouse moved to (831, 470)
Screenshot: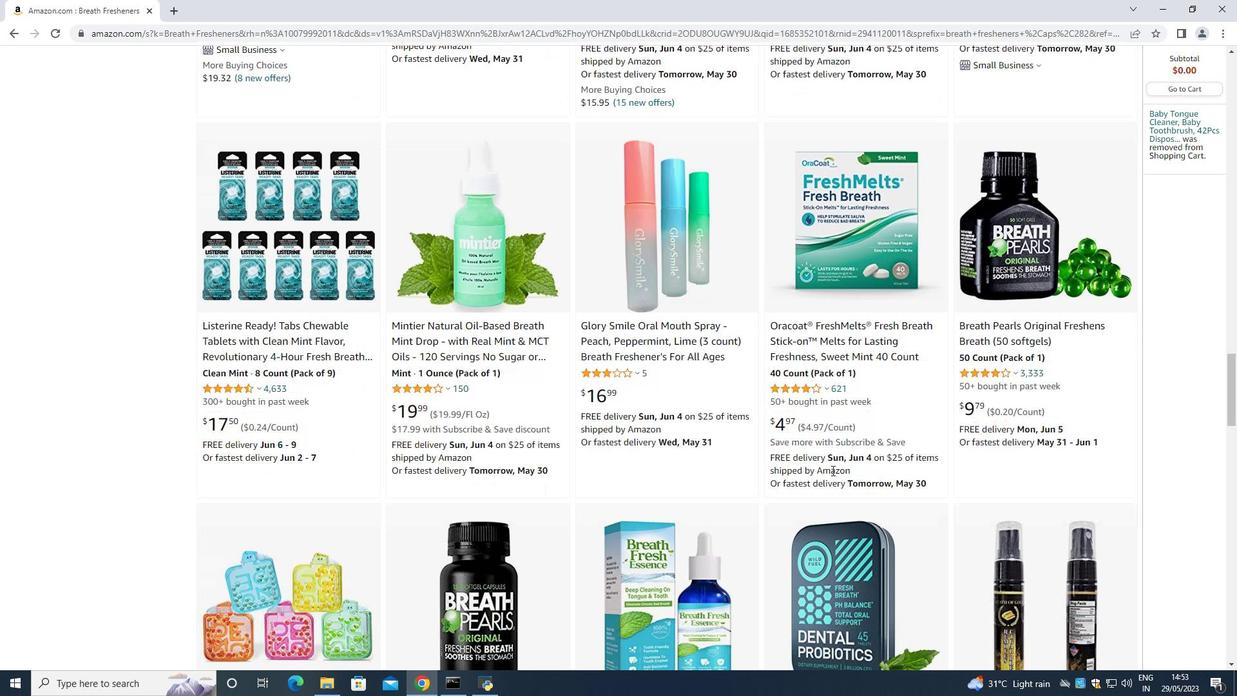 
Action: Mouse scrolled (831, 470) with delta (0, 0)
Screenshot: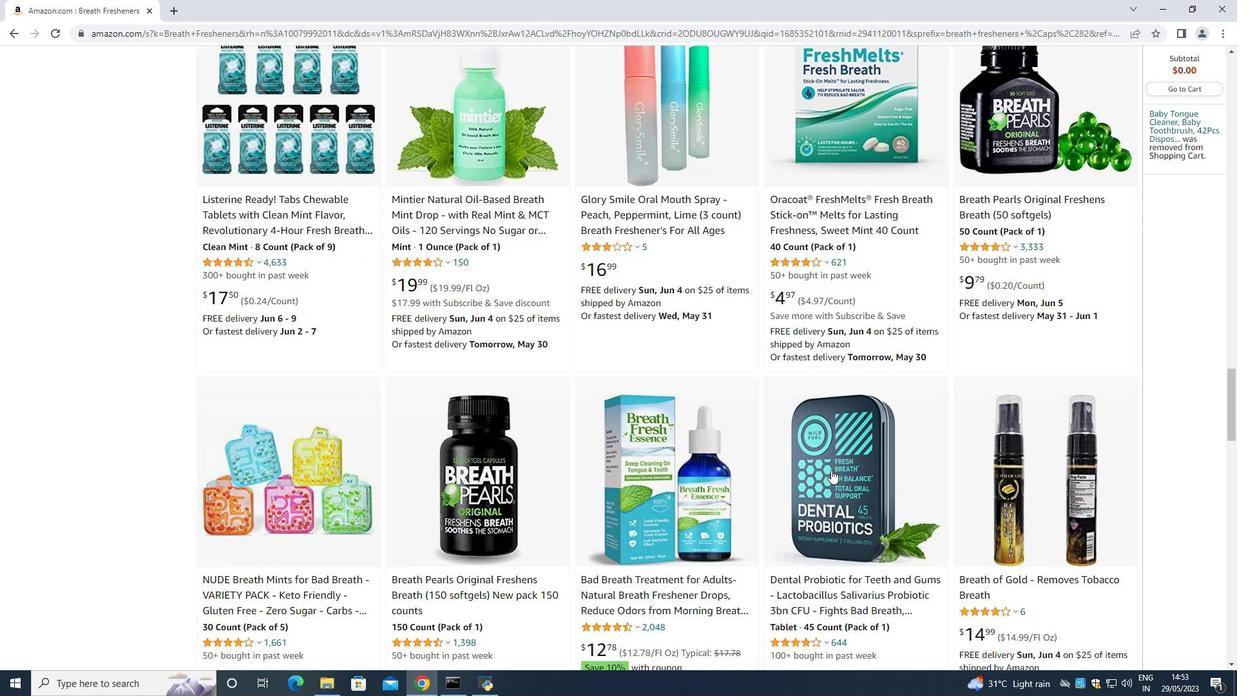 
Action: Mouse scrolled (831, 470) with delta (0, 0)
Screenshot: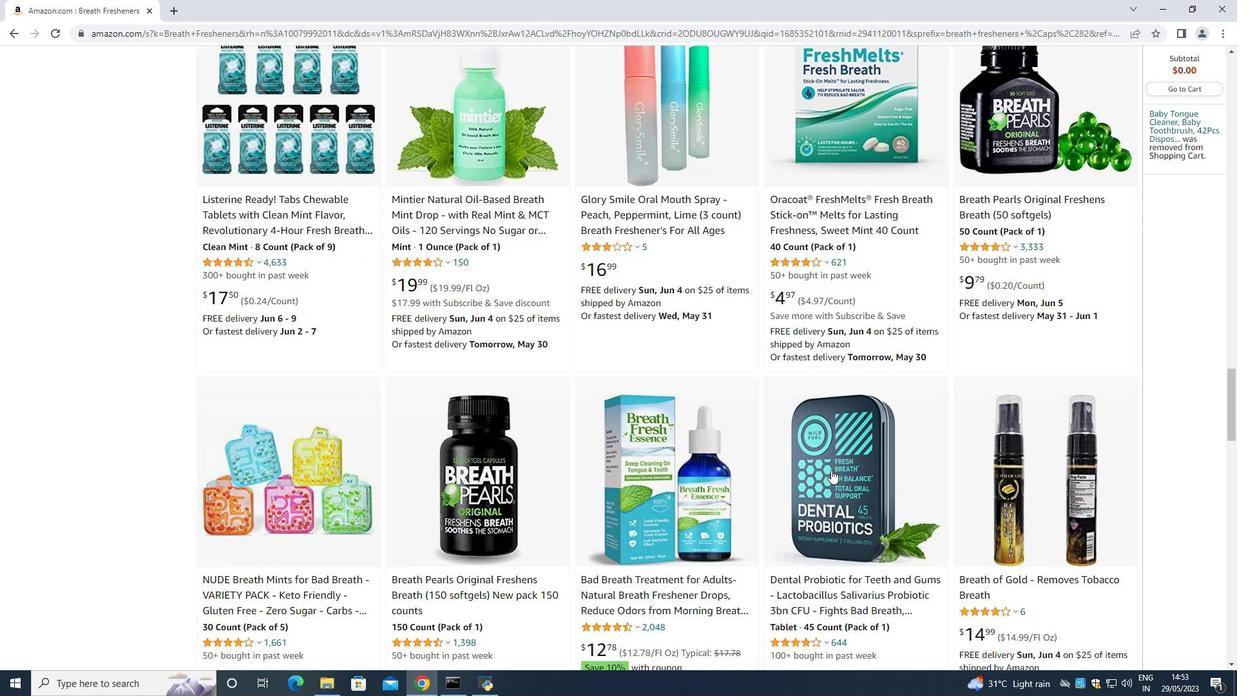 
Action: Mouse scrolled (831, 470) with delta (0, 0)
Screenshot: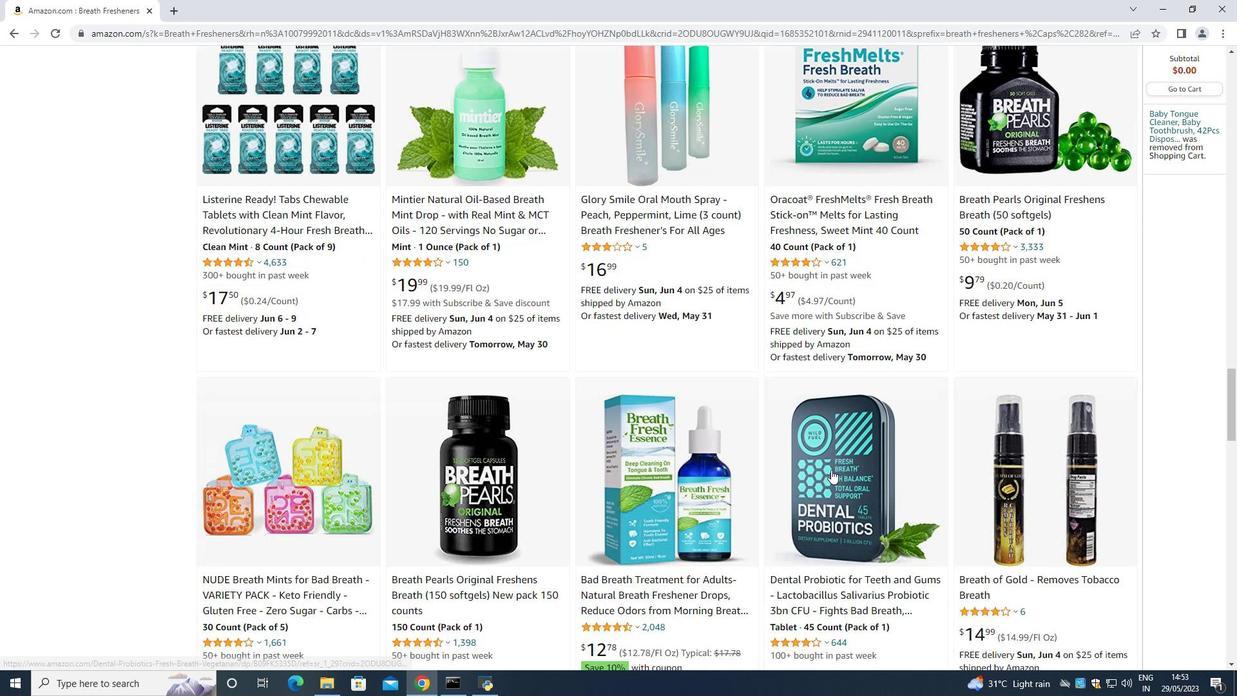 
Action: Mouse scrolled (831, 470) with delta (0, 0)
Screenshot: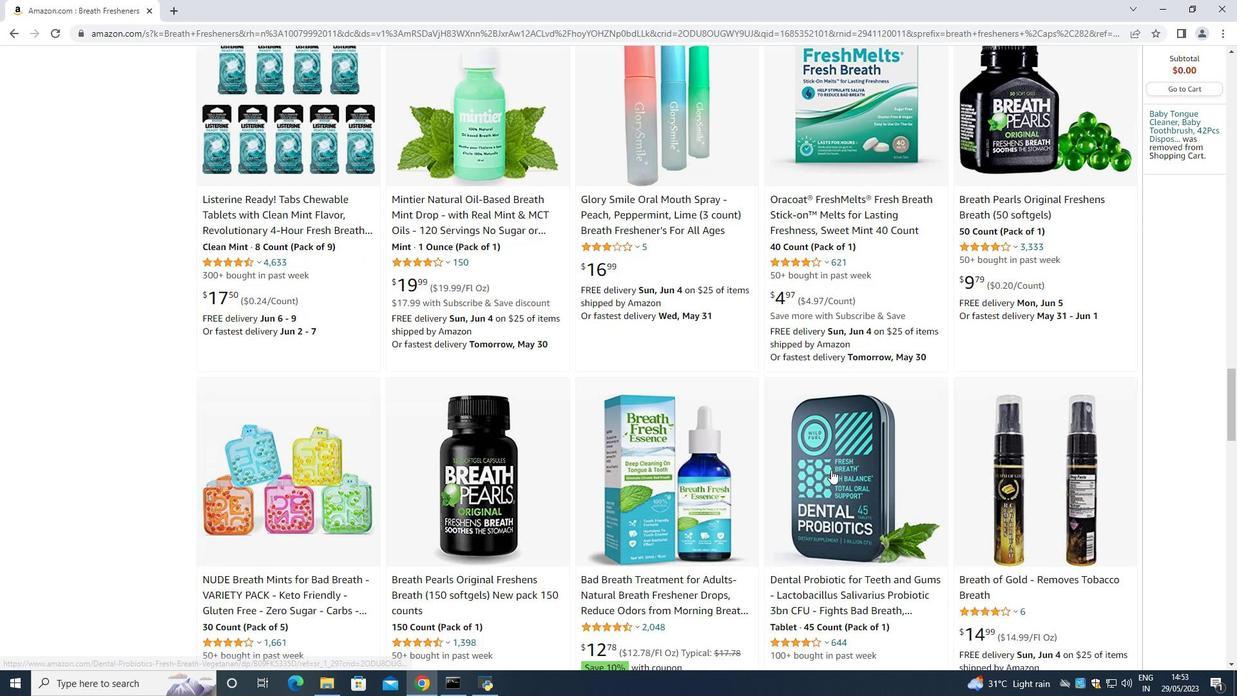 
Action: Mouse scrolled (831, 470) with delta (0, 0)
Screenshot: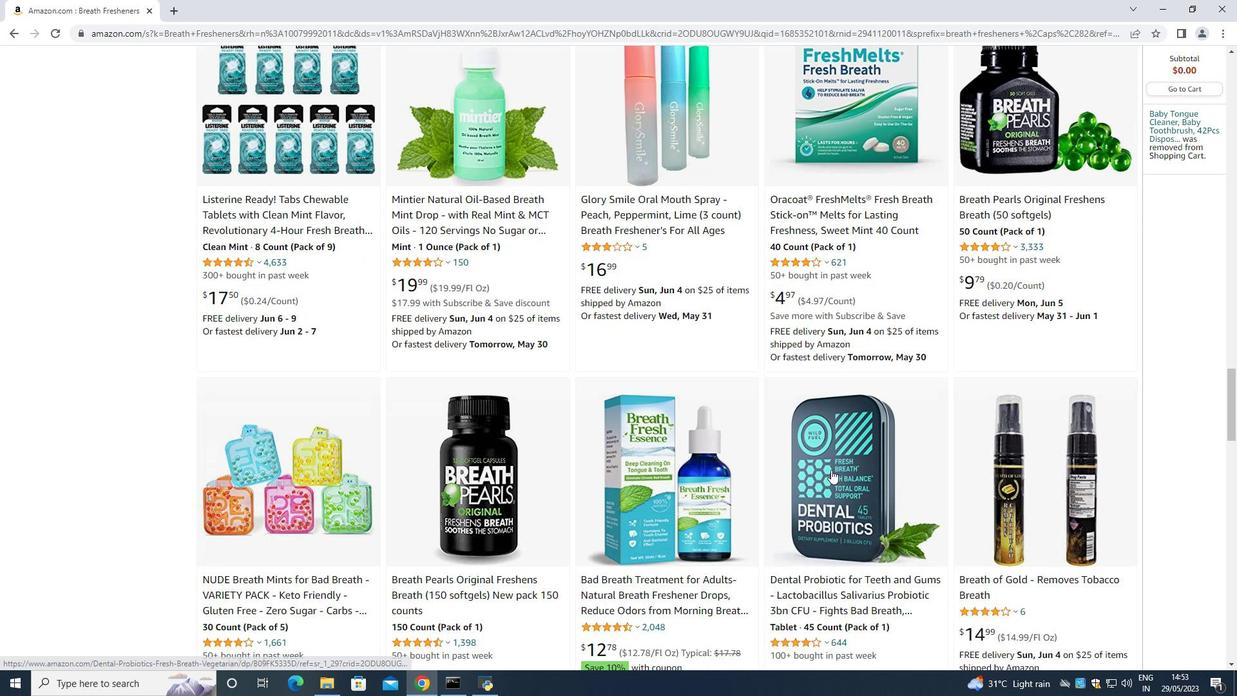 
Action: Mouse scrolled (831, 470) with delta (0, 0)
Screenshot: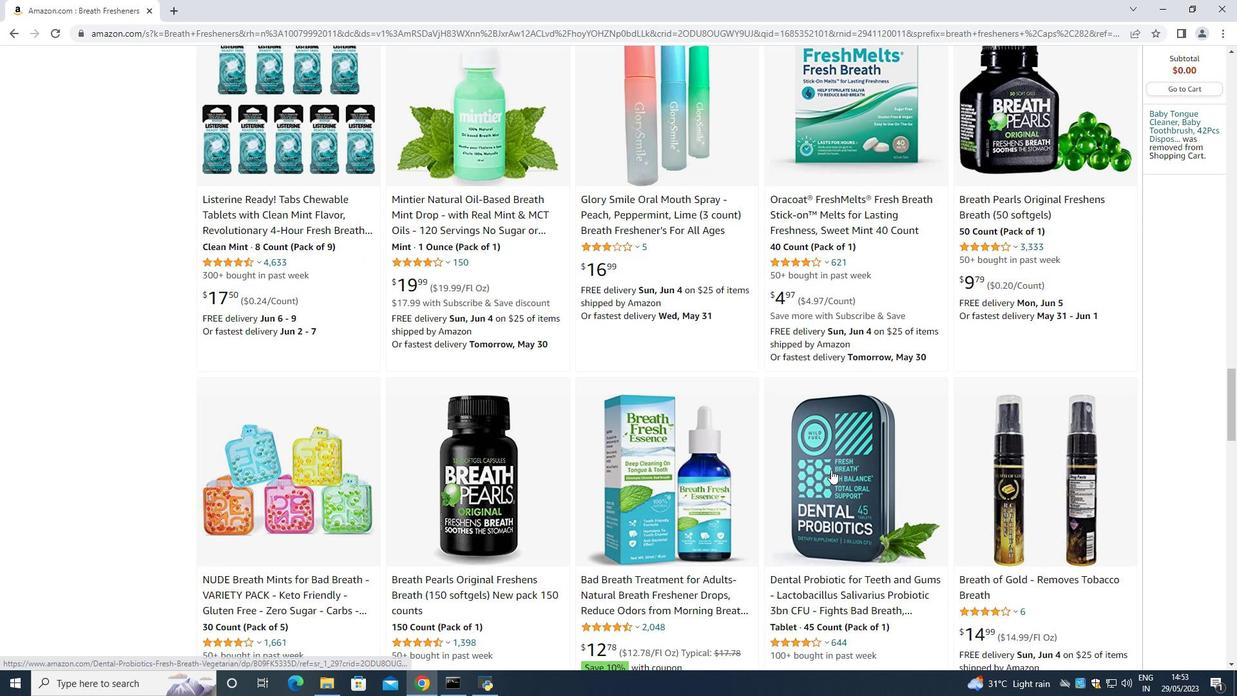
Action: Mouse scrolled (831, 470) with delta (0, 0)
Screenshot: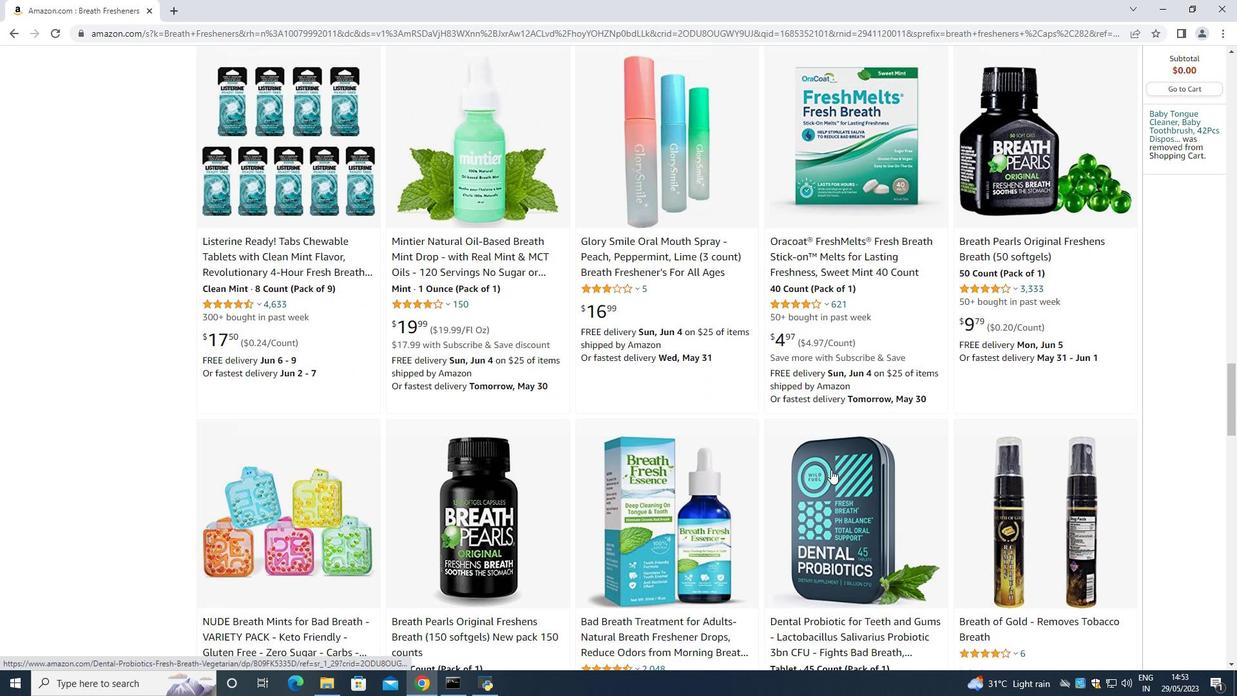 
Action: Mouse moved to (831, 470)
Screenshot: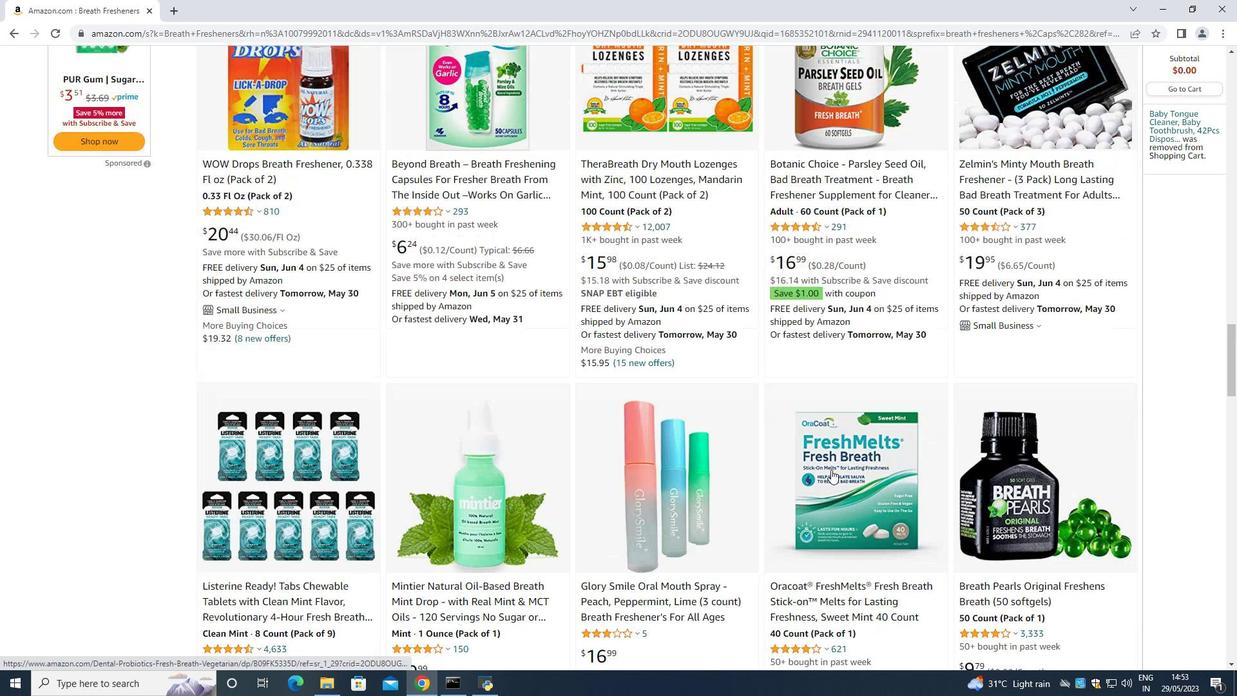 
Action: Mouse scrolled (831, 470) with delta (0, 0)
Screenshot: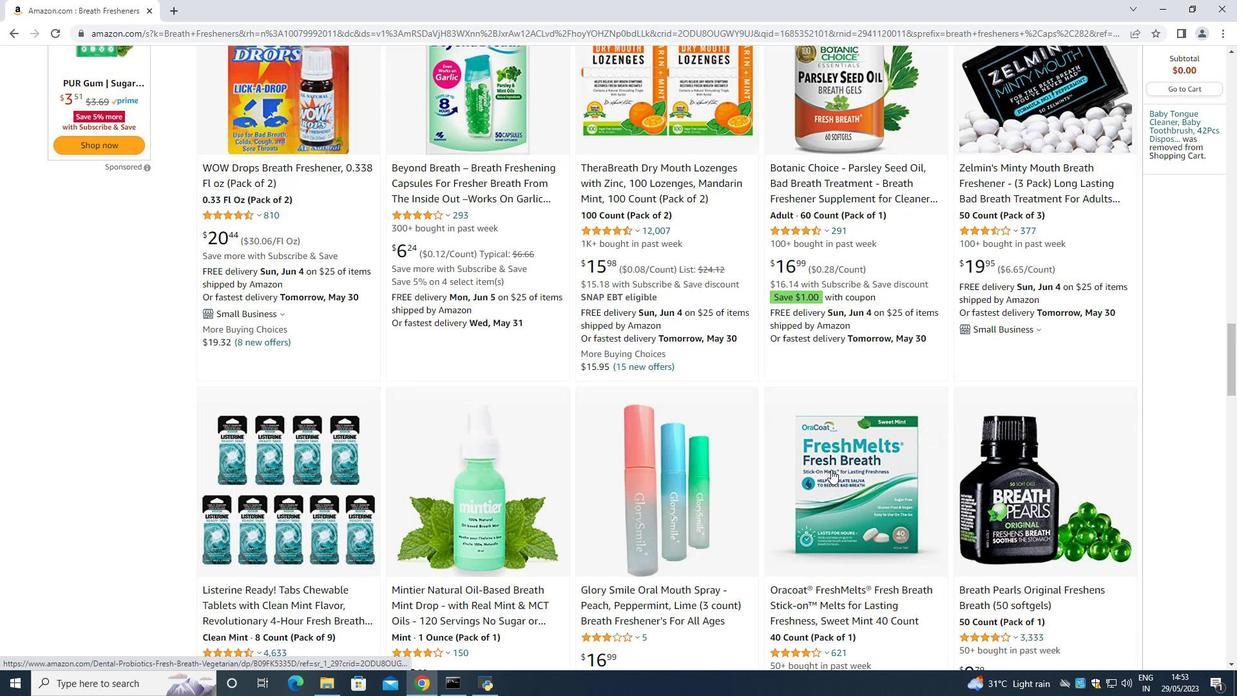 
Action: Mouse scrolled (831, 470) with delta (0, 0)
Screenshot: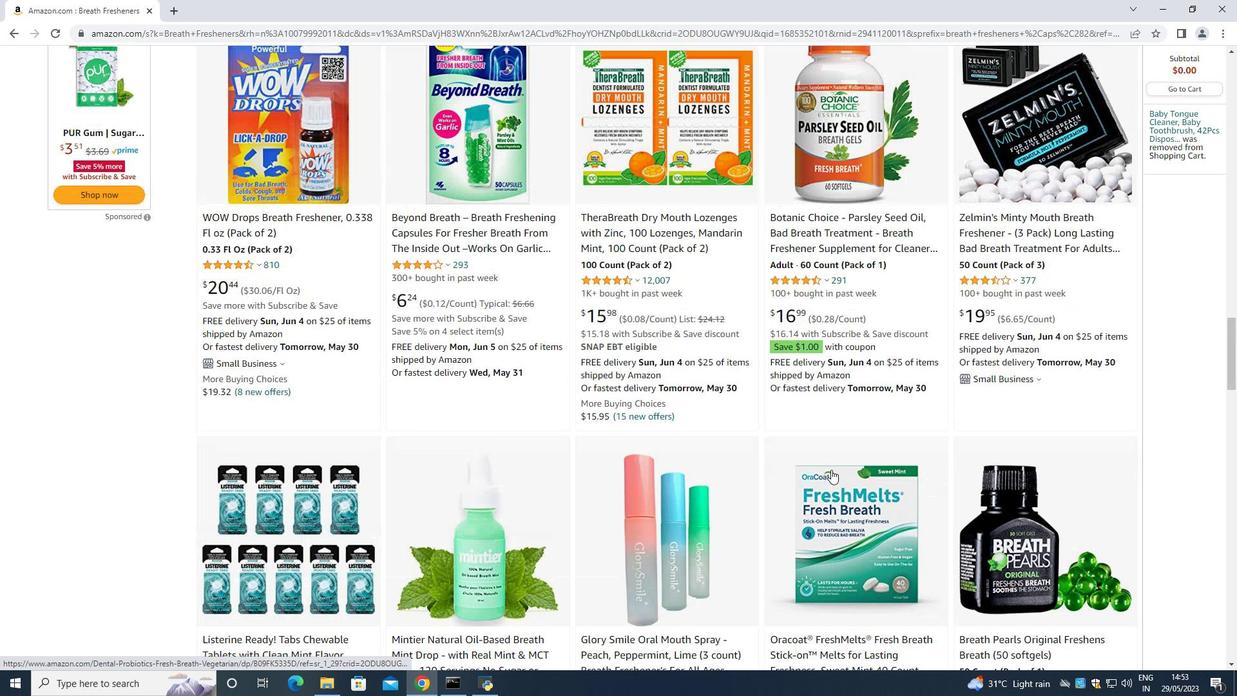 
Action: Mouse scrolled (831, 470) with delta (0, 0)
Screenshot: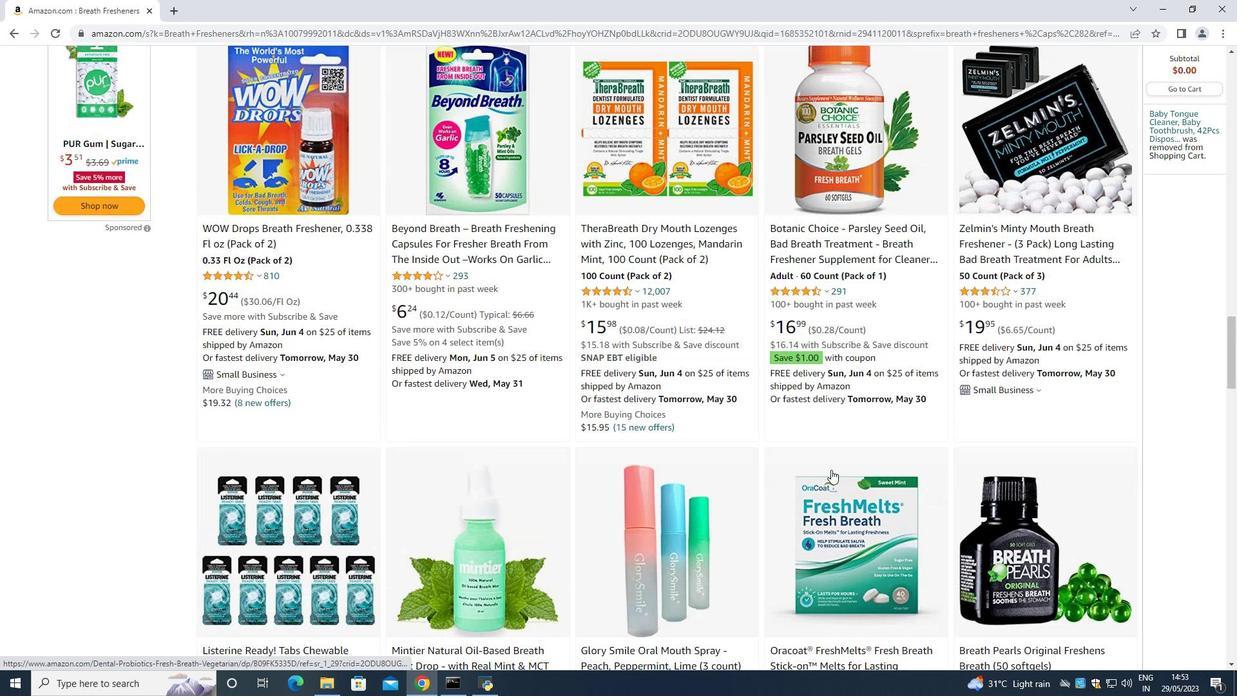 
Action: Mouse moved to (938, 433)
Screenshot: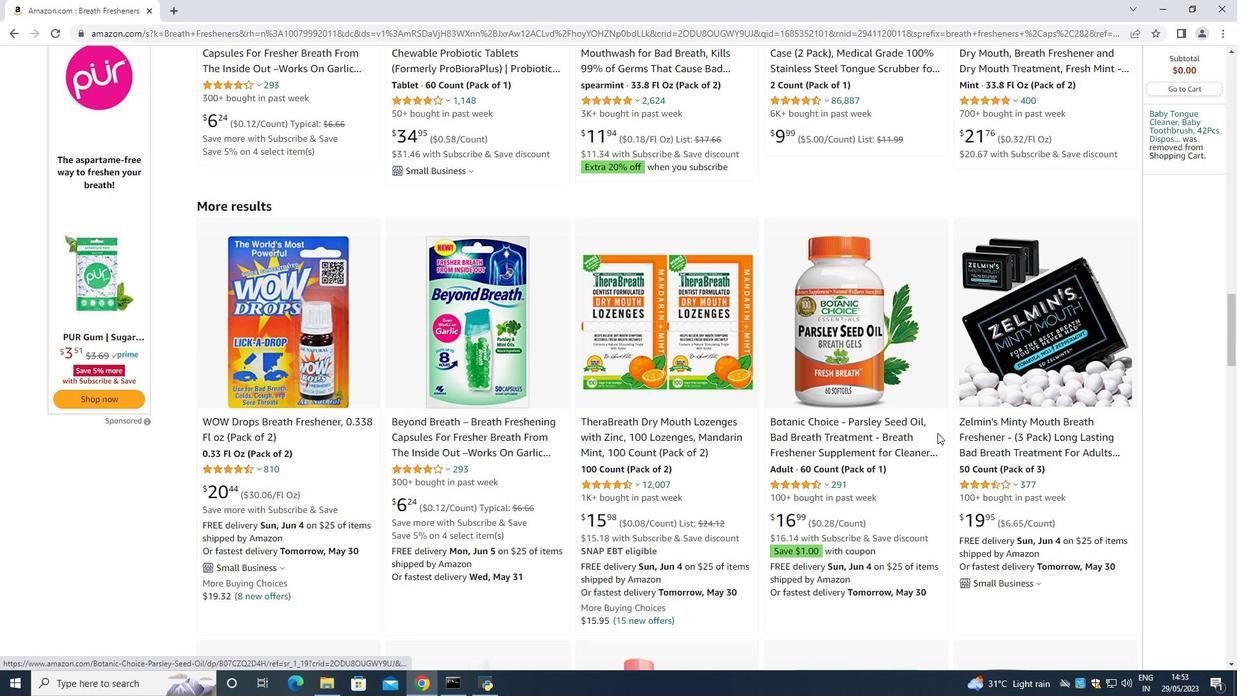 
Action: Mouse scrolled (938, 433) with delta (0, 0)
Screenshot: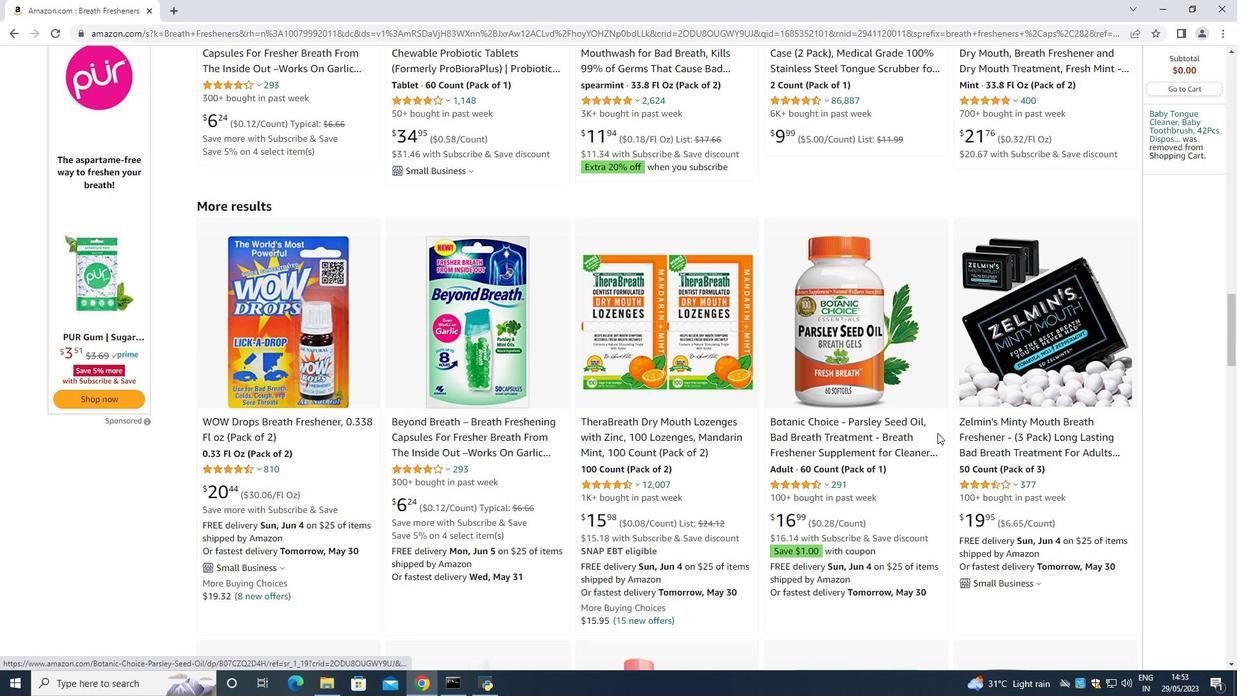 
Action: Mouse moved to (344, 430)
Screenshot: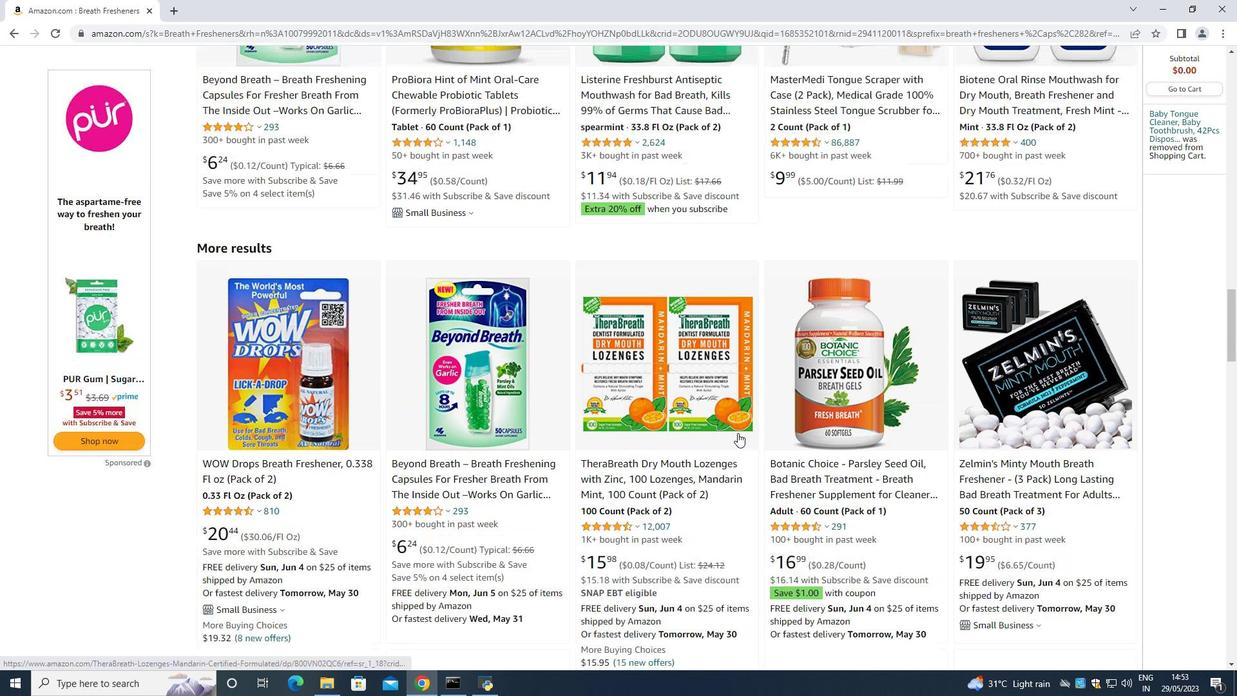 
Action: Mouse scrolled (344, 430) with delta (0, 0)
Screenshot: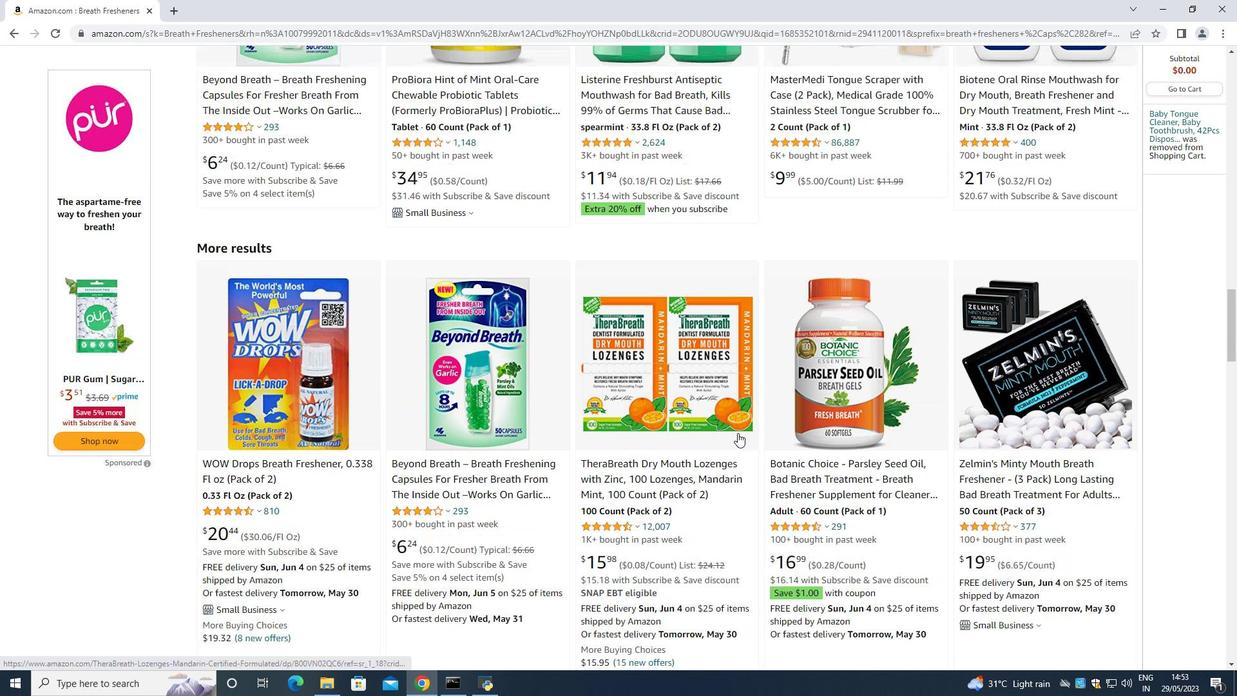 
Action: Mouse scrolled (344, 430) with delta (0, 0)
Screenshot: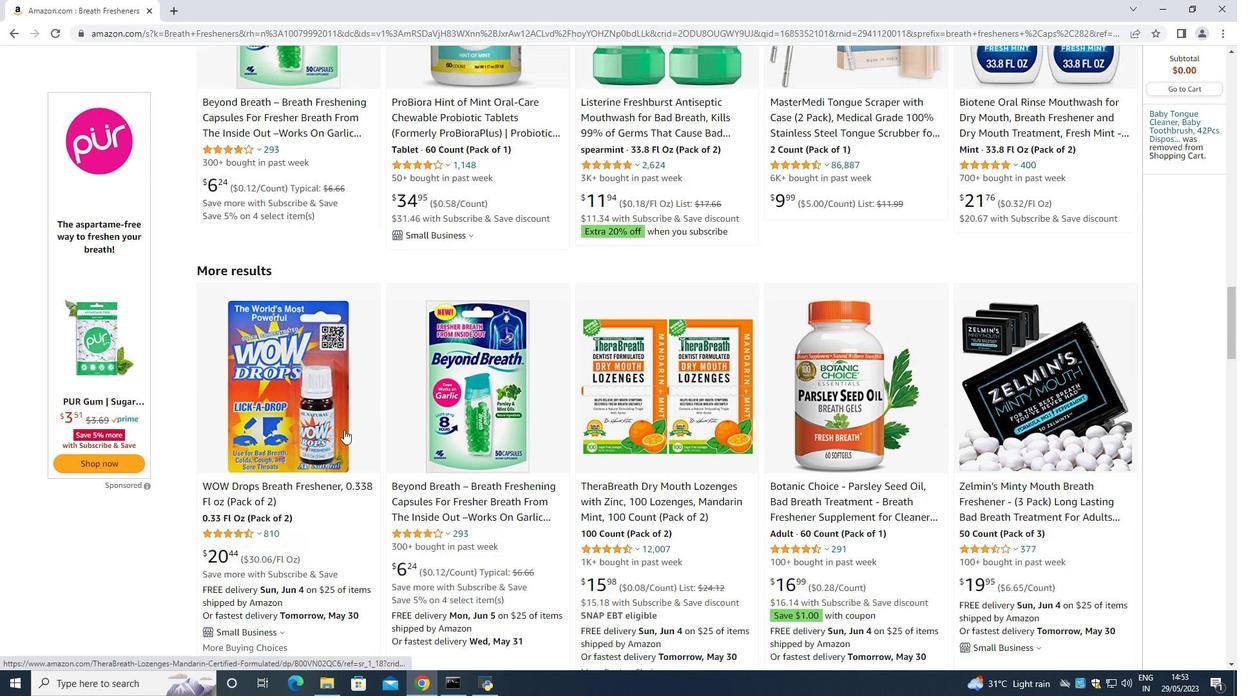 
Action: Mouse scrolled (344, 430) with delta (0, 0)
Screenshot: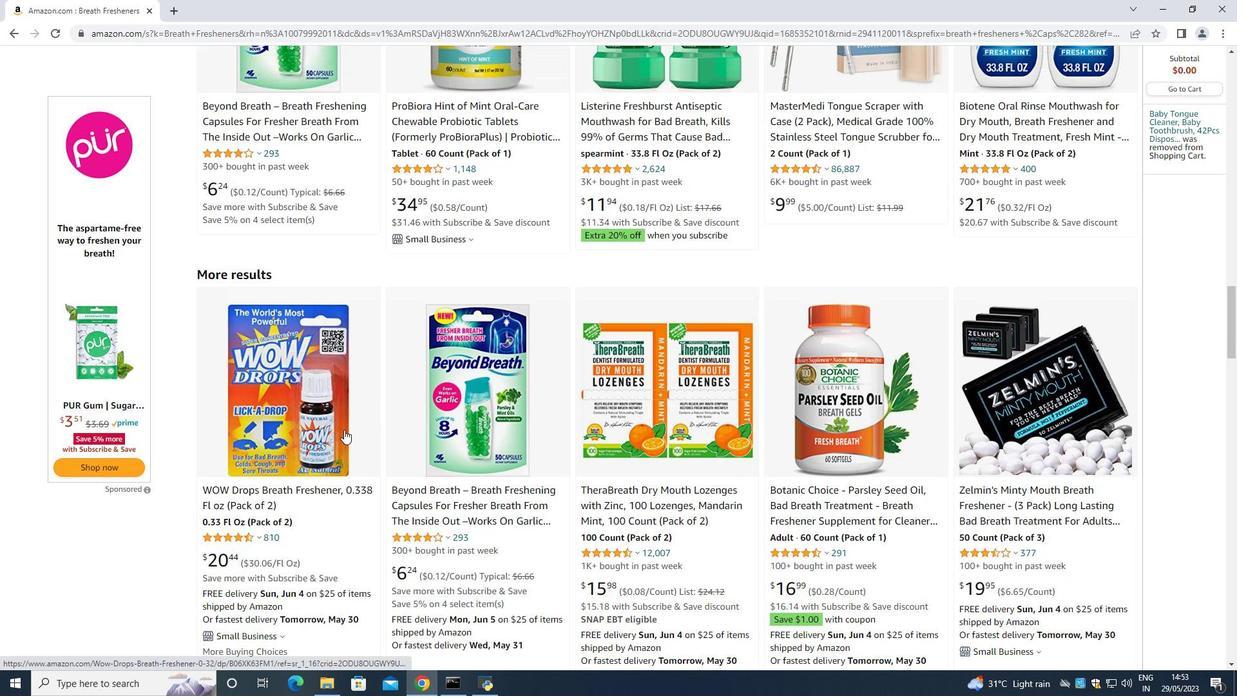 
Action: Mouse scrolled (344, 430) with delta (0, 0)
Screenshot: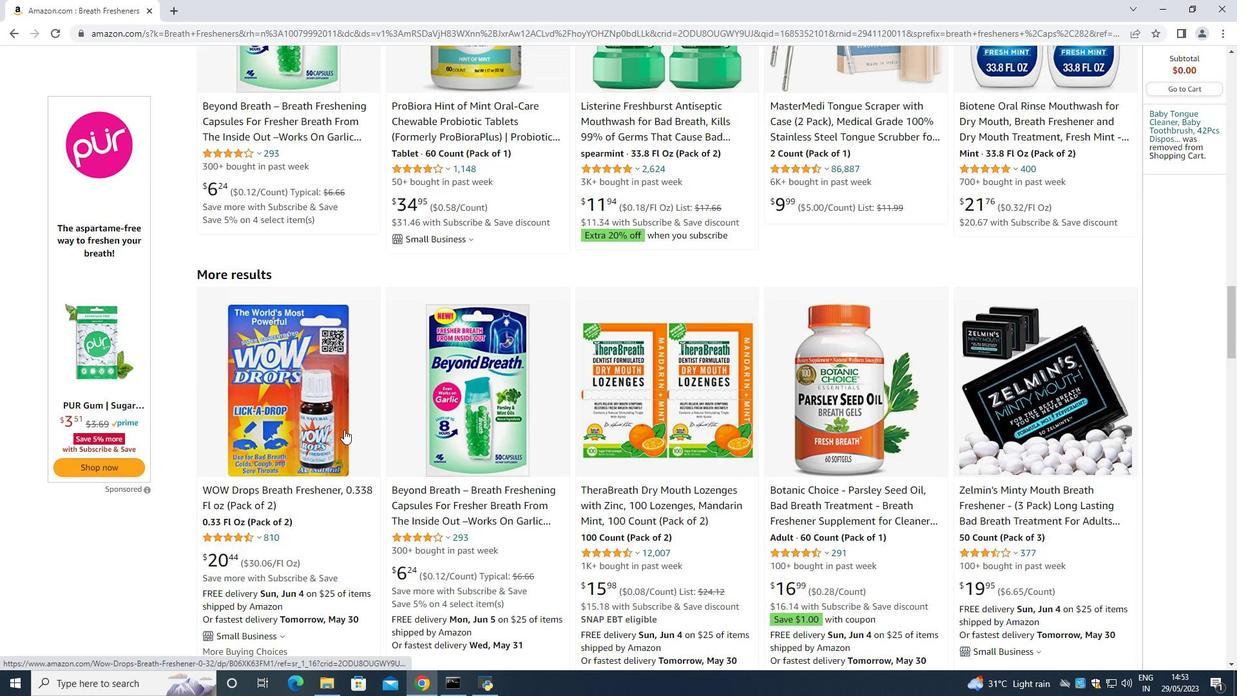 
Action: Mouse scrolled (344, 430) with delta (0, 0)
Screenshot: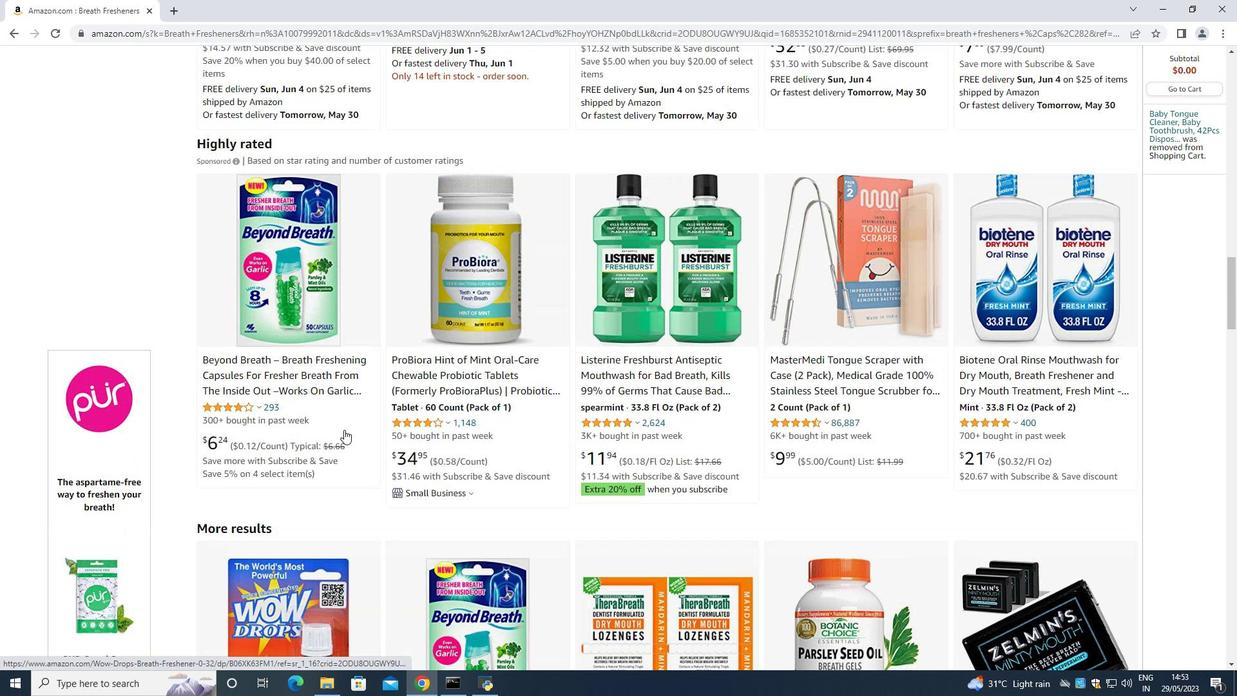 
Action: Mouse scrolled (344, 430) with delta (0, 0)
Screenshot: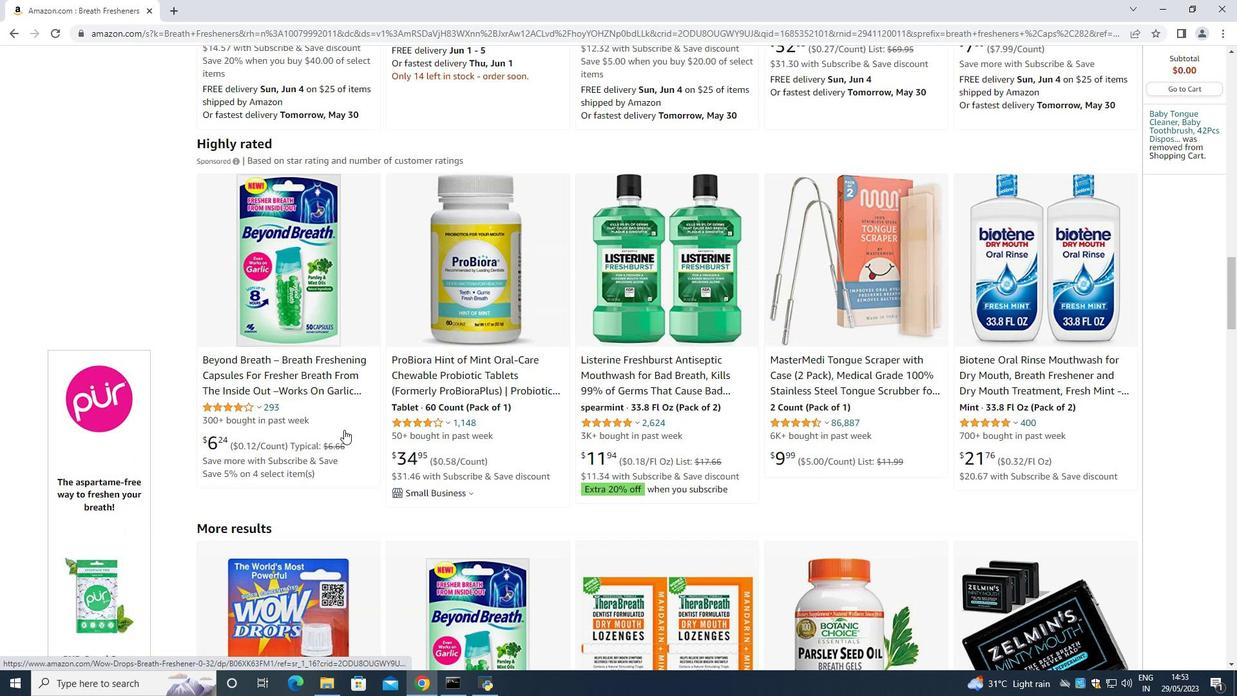 
Action: Mouse scrolled (344, 430) with delta (0, 0)
Screenshot: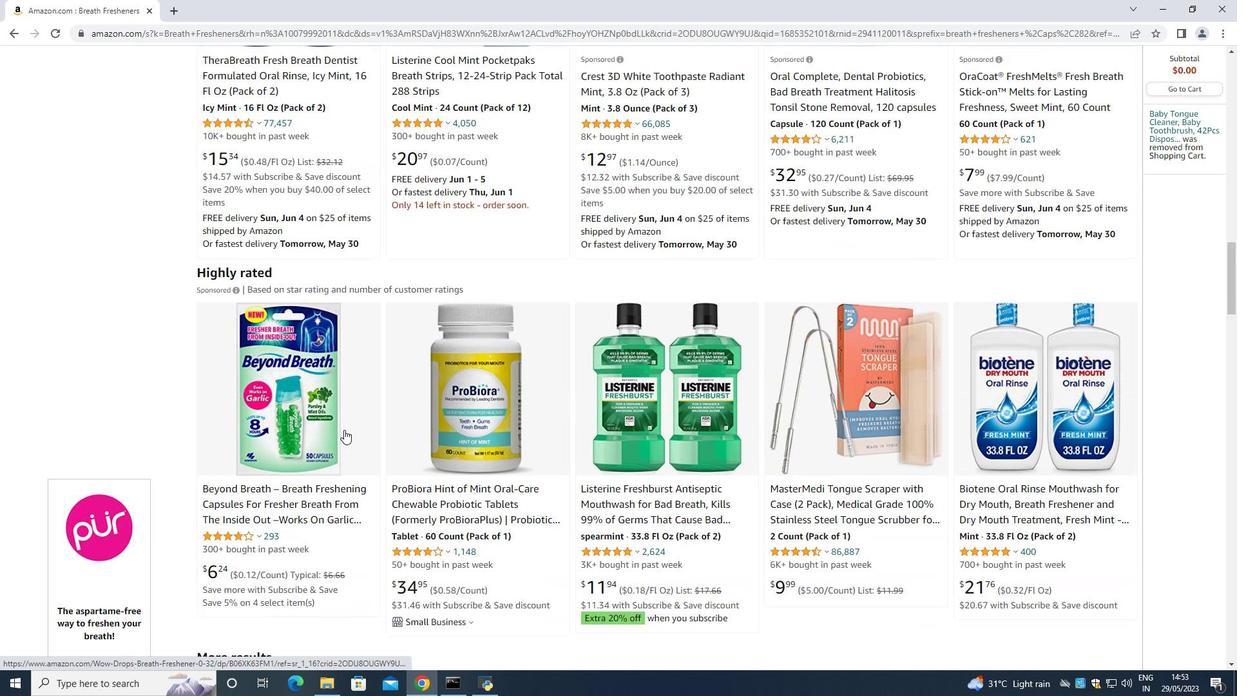 
Action: Mouse scrolled (344, 430) with delta (0, 0)
Screenshot: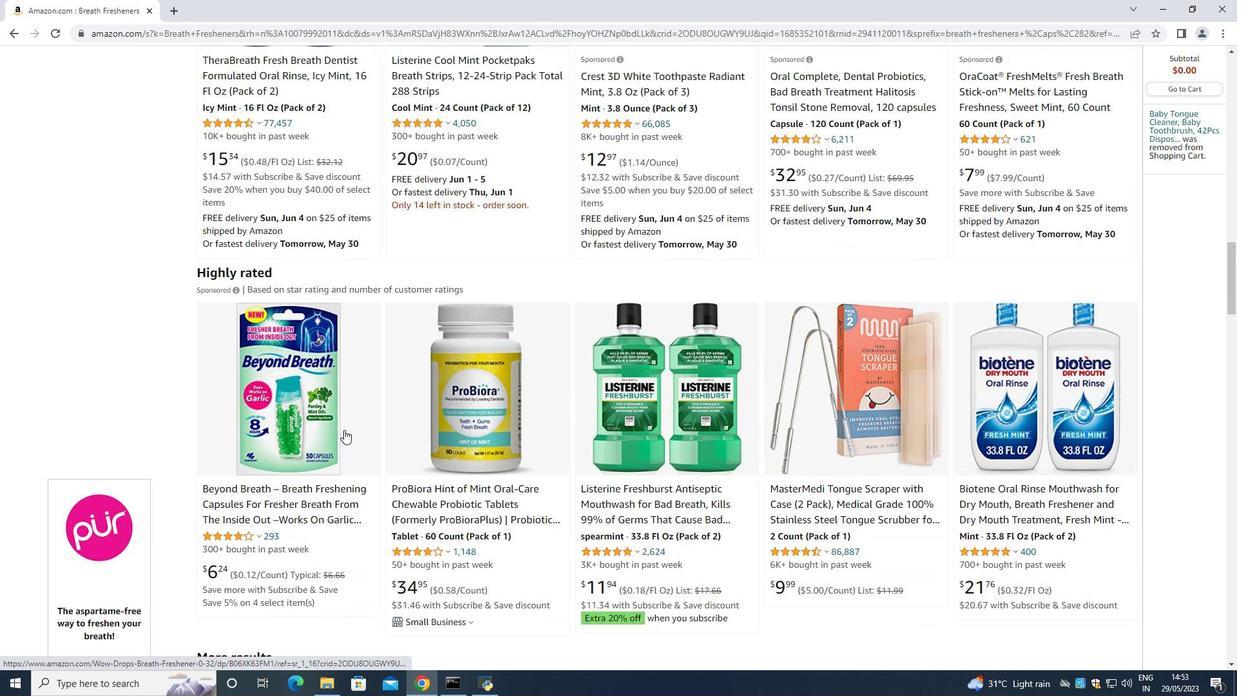 
Action: Mouse scrolled (344, 430) with delta (0, 0)
Screenshot: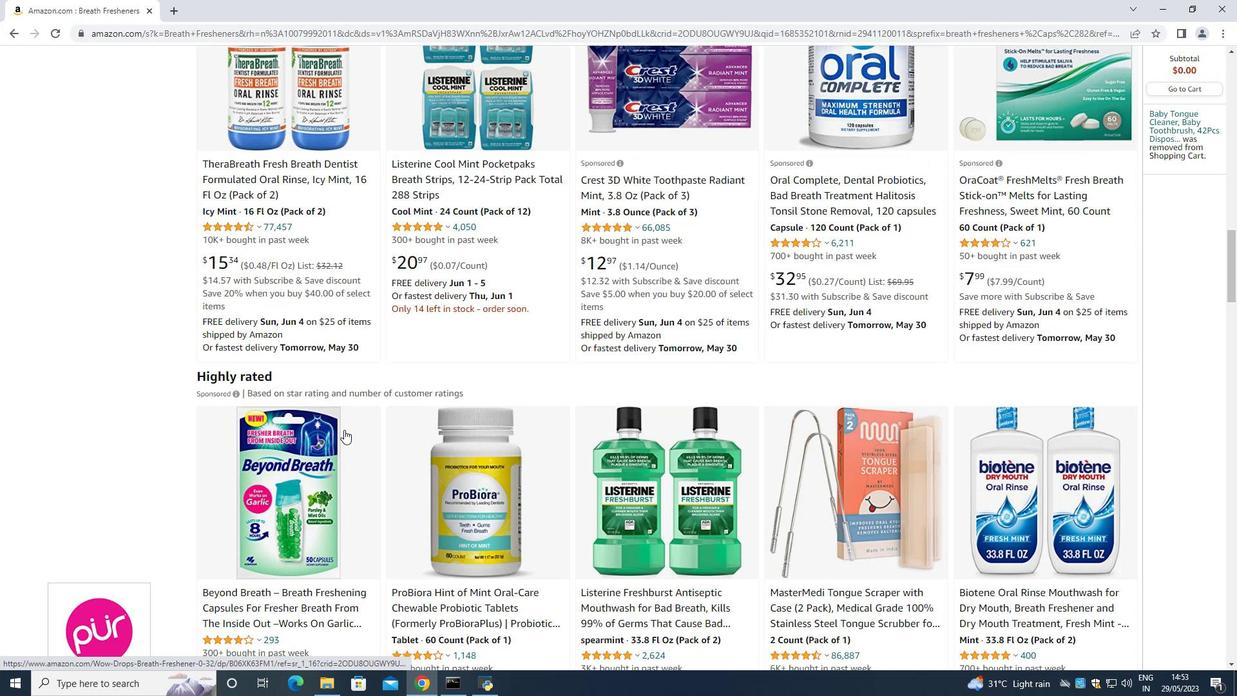 
Action: Mouse scrolled (344, 430) with delta (0, 0)
Screenshot: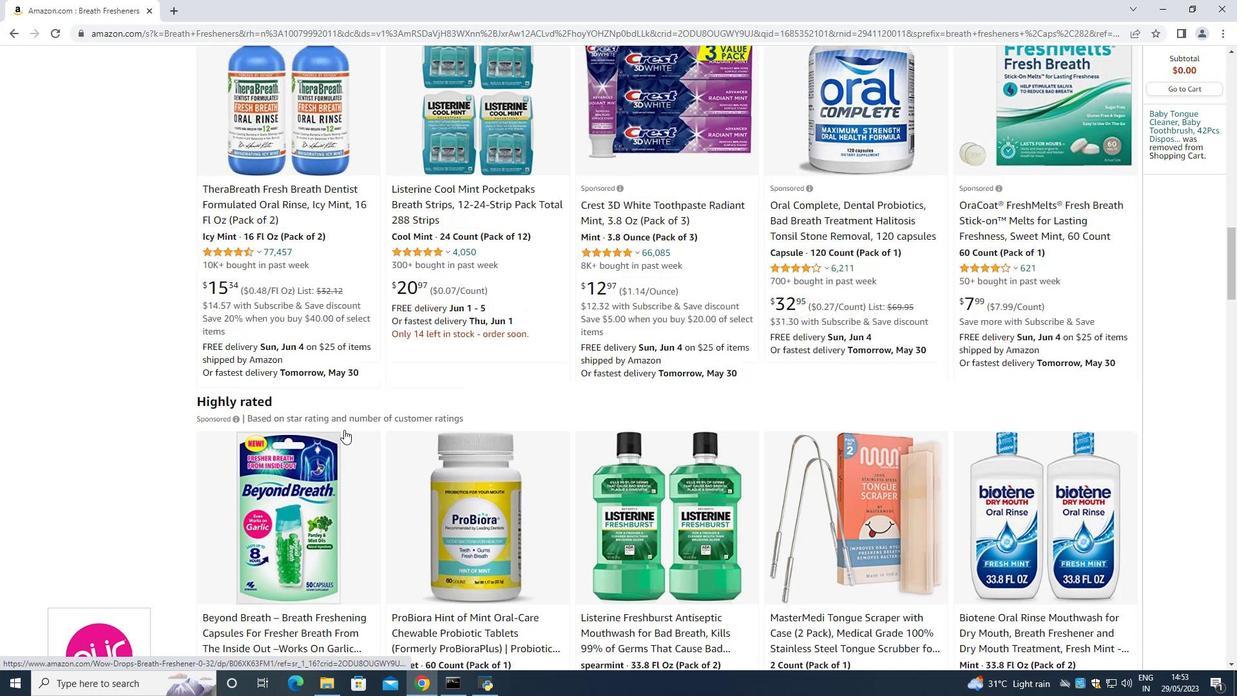 
Action: Mouse scrolled (344, 430) with delta (0, 0)
Screenshot: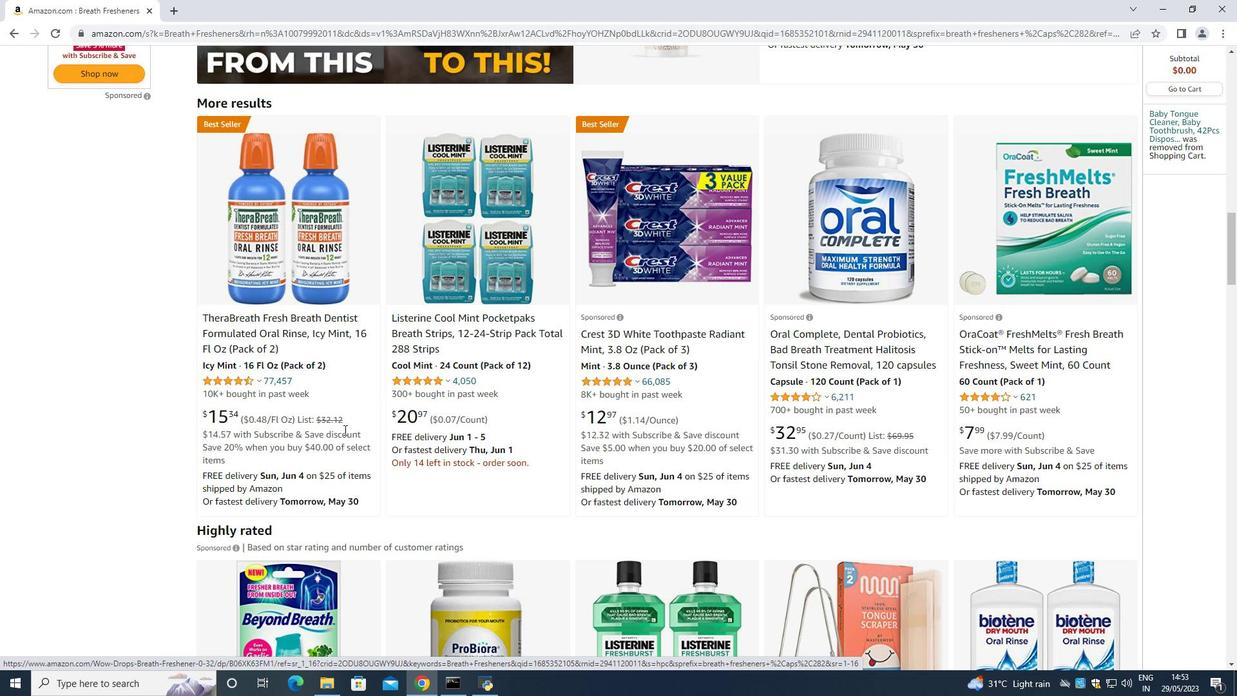 
Action: Mouse scrolled (344, 430) with delta (0, 0)
Screenshot: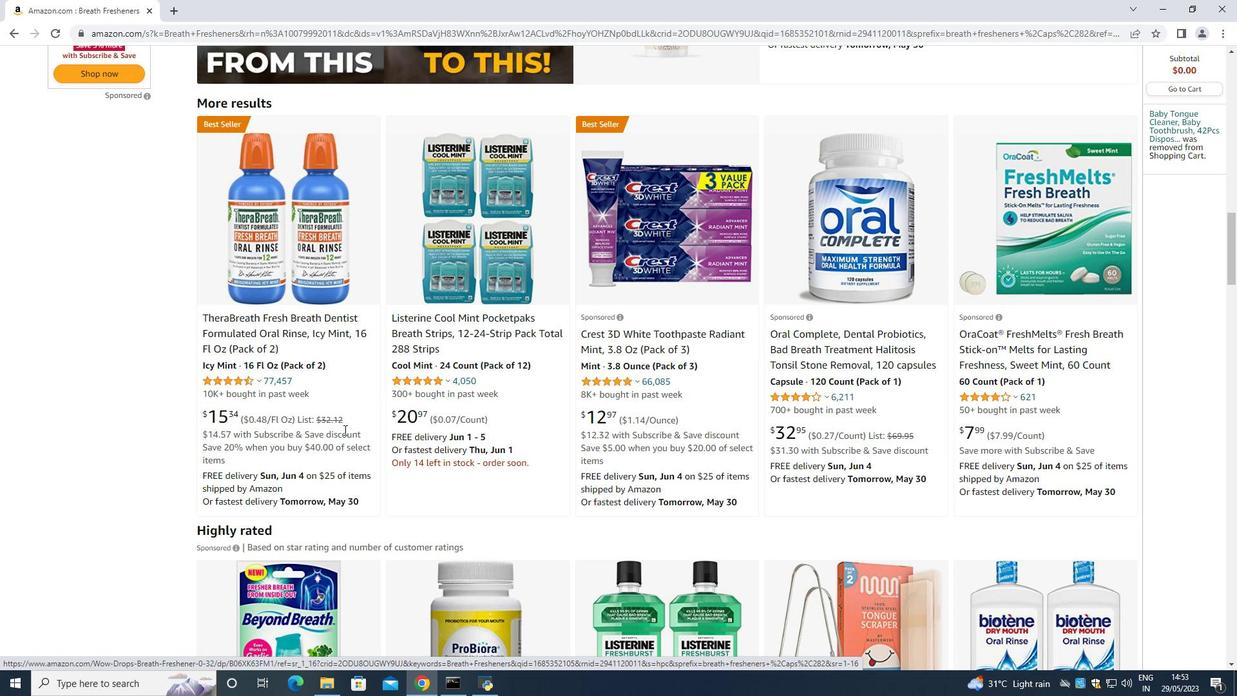 
Action: Mouse scrolled (344, 430) with delta (0, 0)
Screenshot: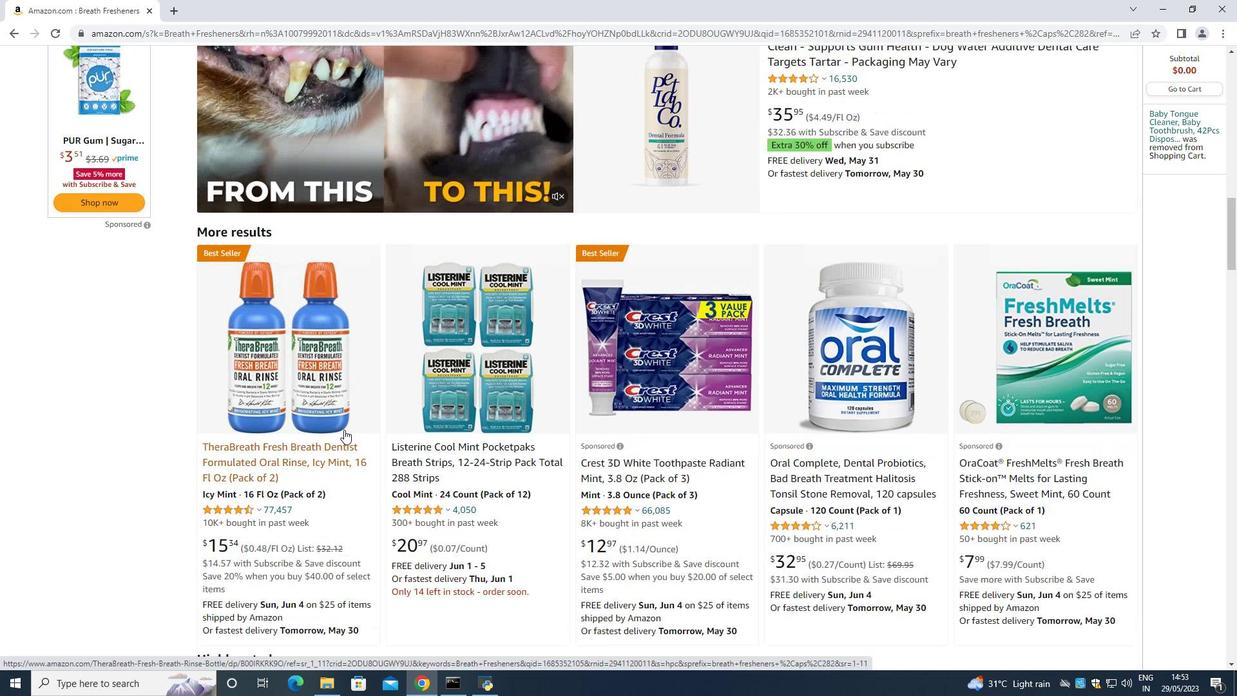 
Action: Mouse scrolled (344, 430) with delta (0, 0)
Screenshot: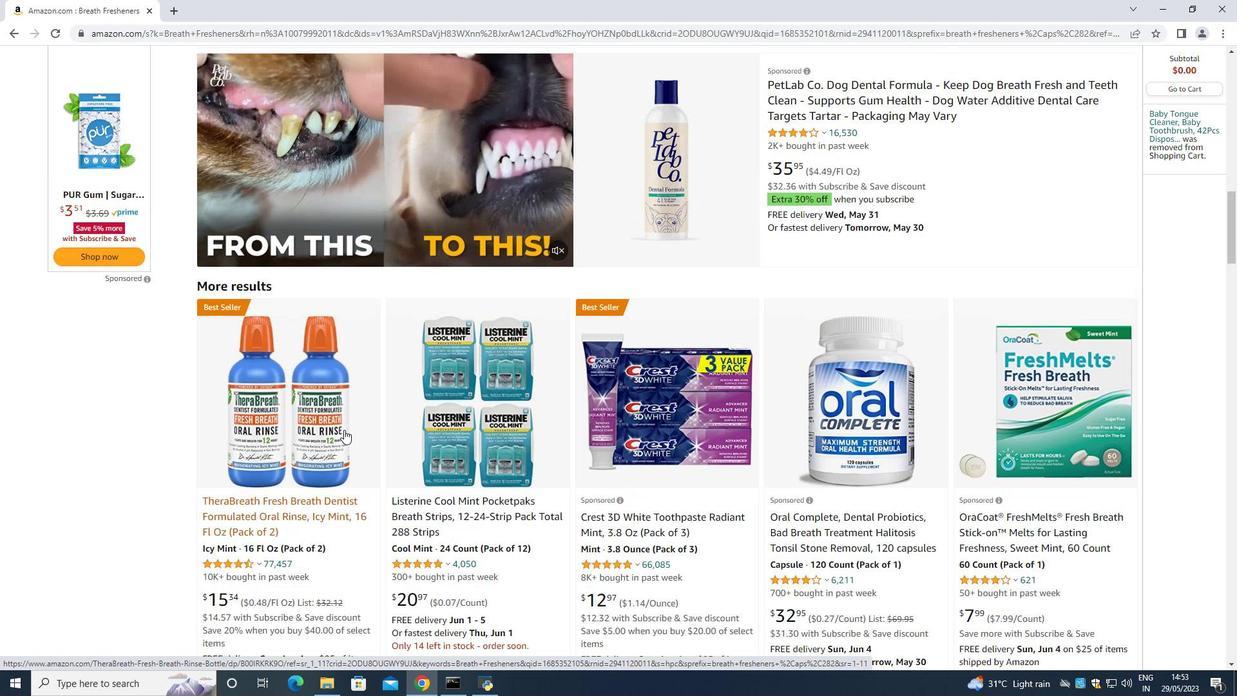 
Action: Mouse scrolled (344, 430) with delta (0, 0)
Screenshot: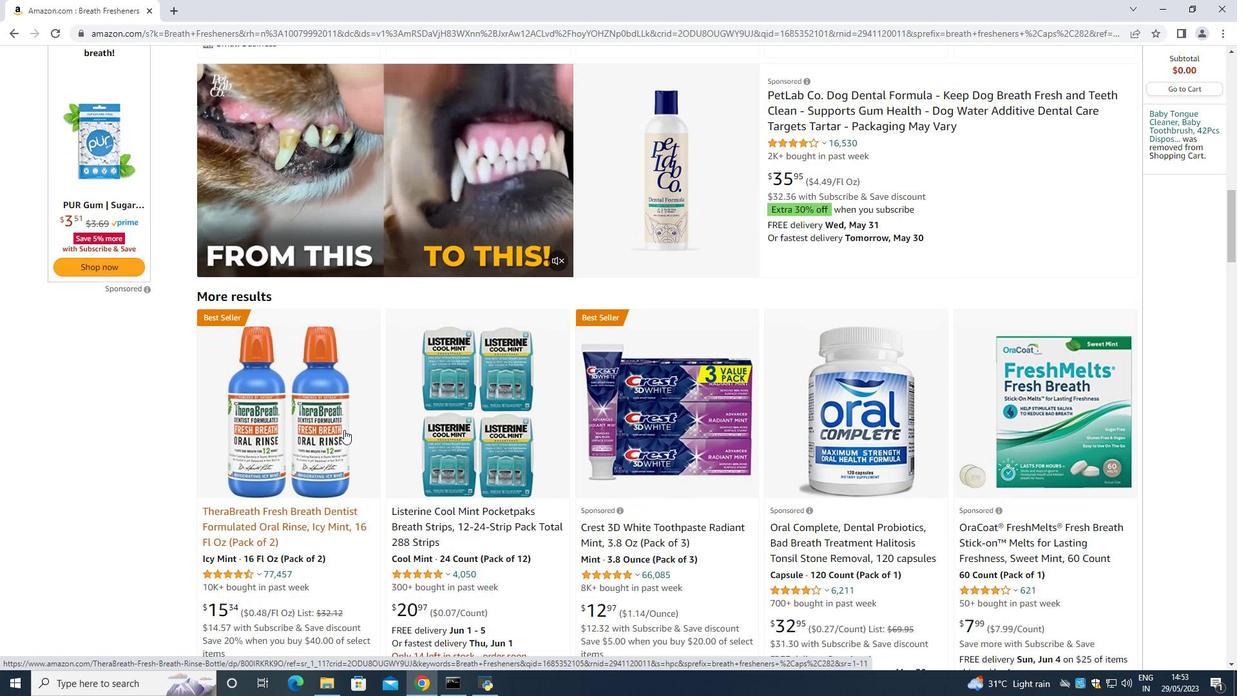 
Action: Mouse scrolled (344, 430) with delta (0, 0)
Screenshot: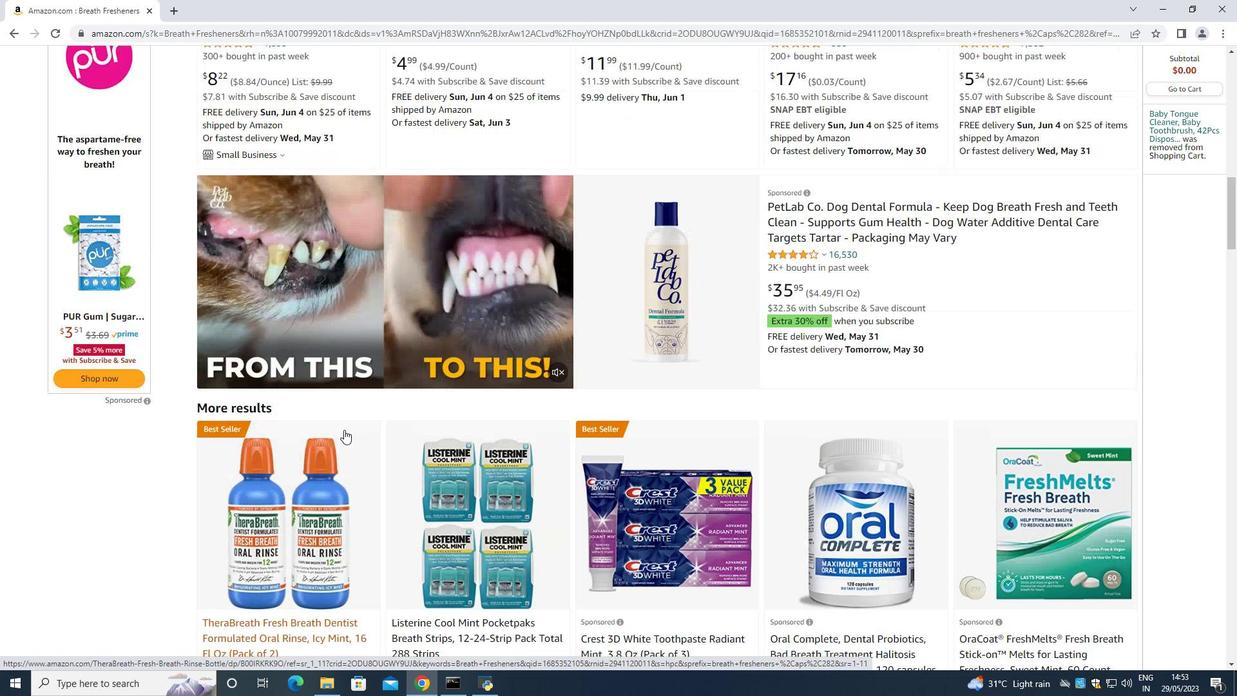 
Action: Mouse scrolled (344, 430) with delta (0, 0)
Screenshot: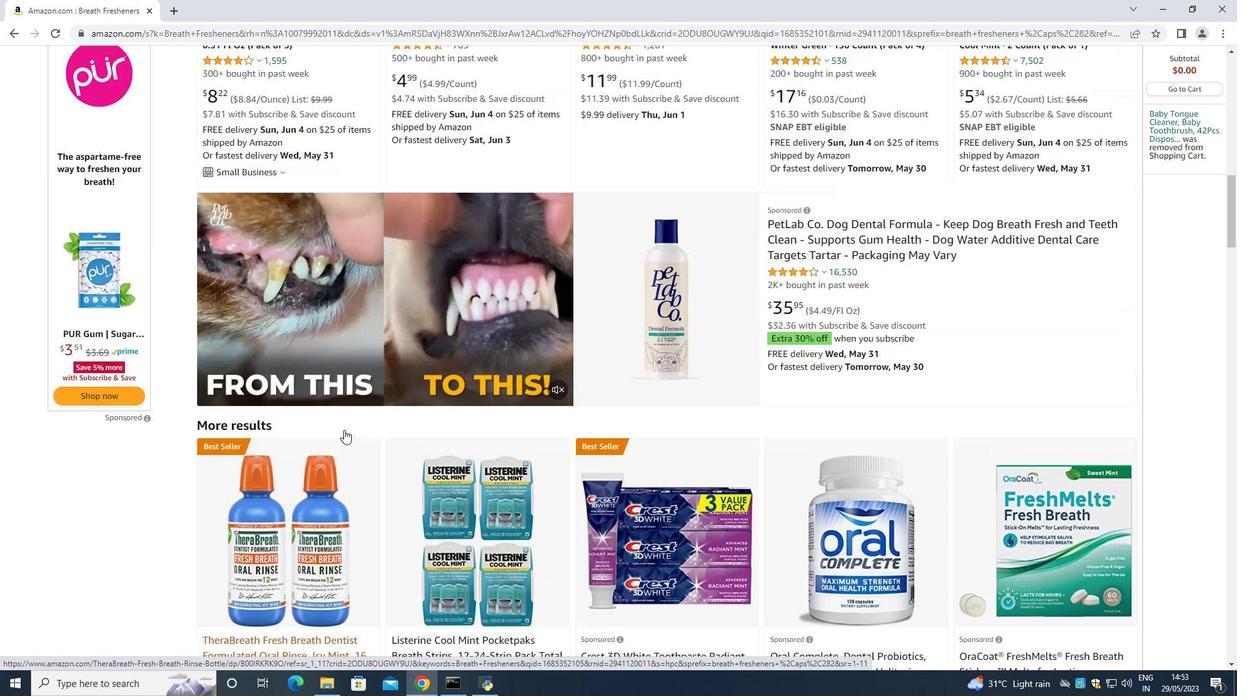 
Action: Mouse scrolled (344, 430) with delta (0, 0)
Screenshot: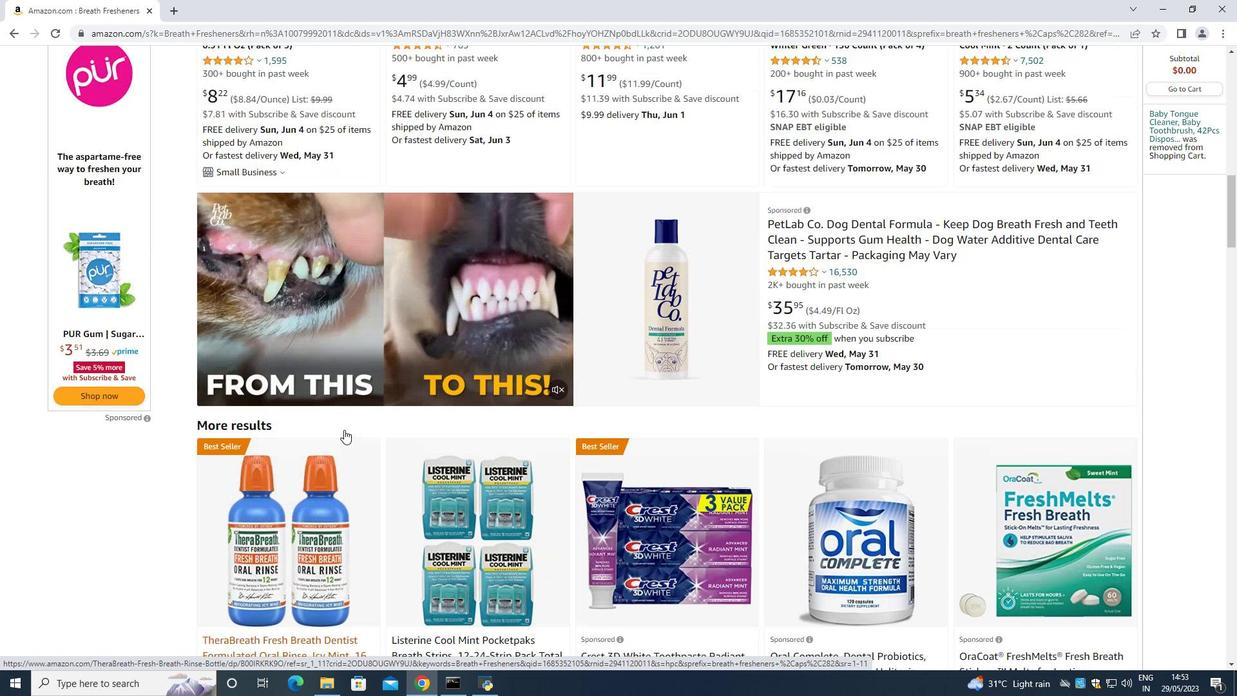 
Action: Mouse scrolled (344, 430) with delta (0, 0)
Screenshot: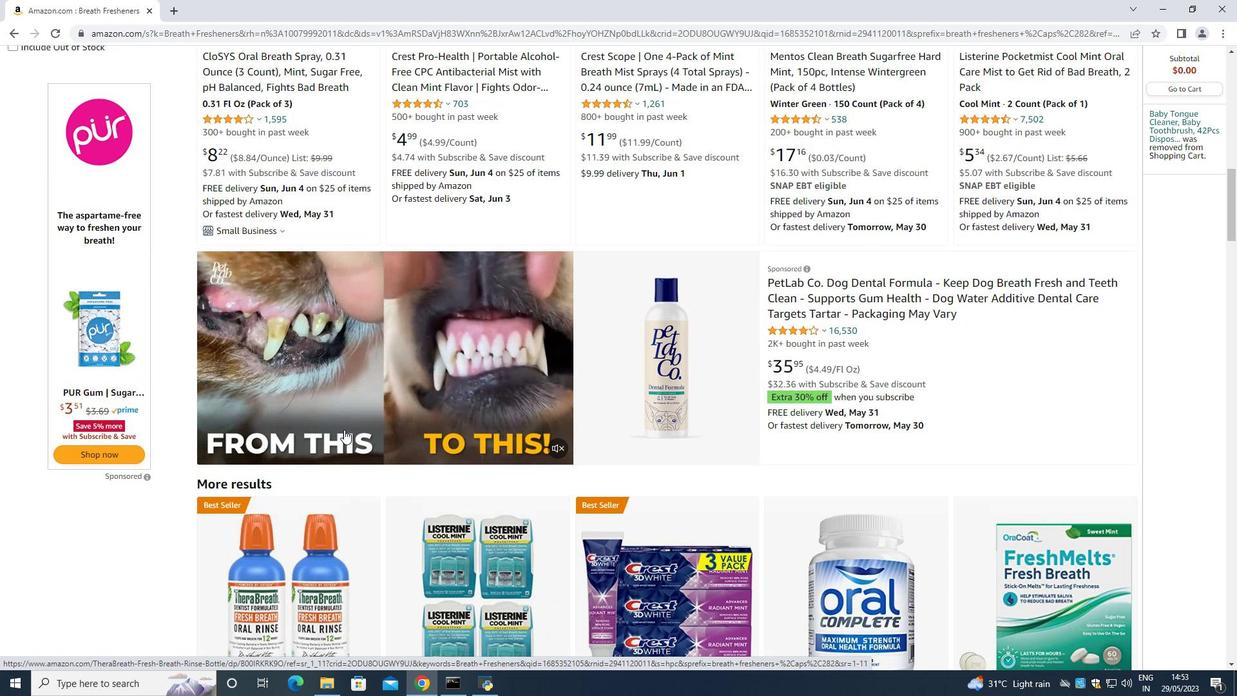 
Action: Mouse scrolled (344, 430) with delta (0, 0)
Screenshot: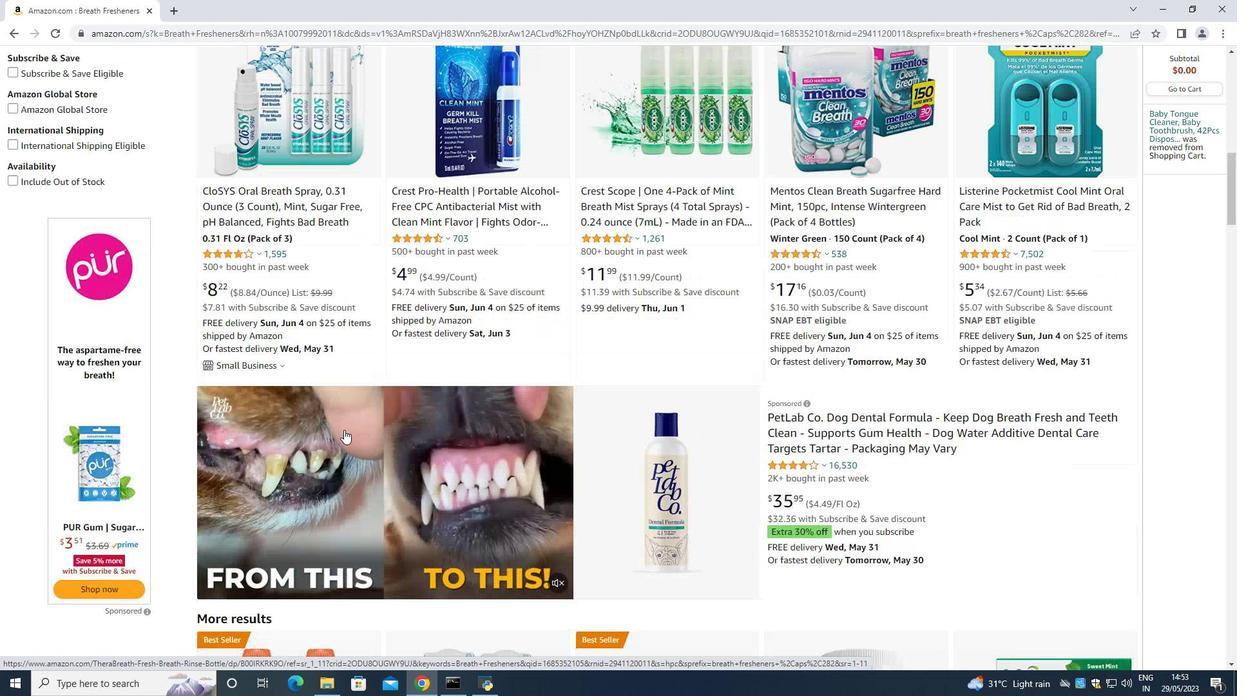 
Action: Mouse scrolled (344, 430) with delta (0, 0)
Screenshot: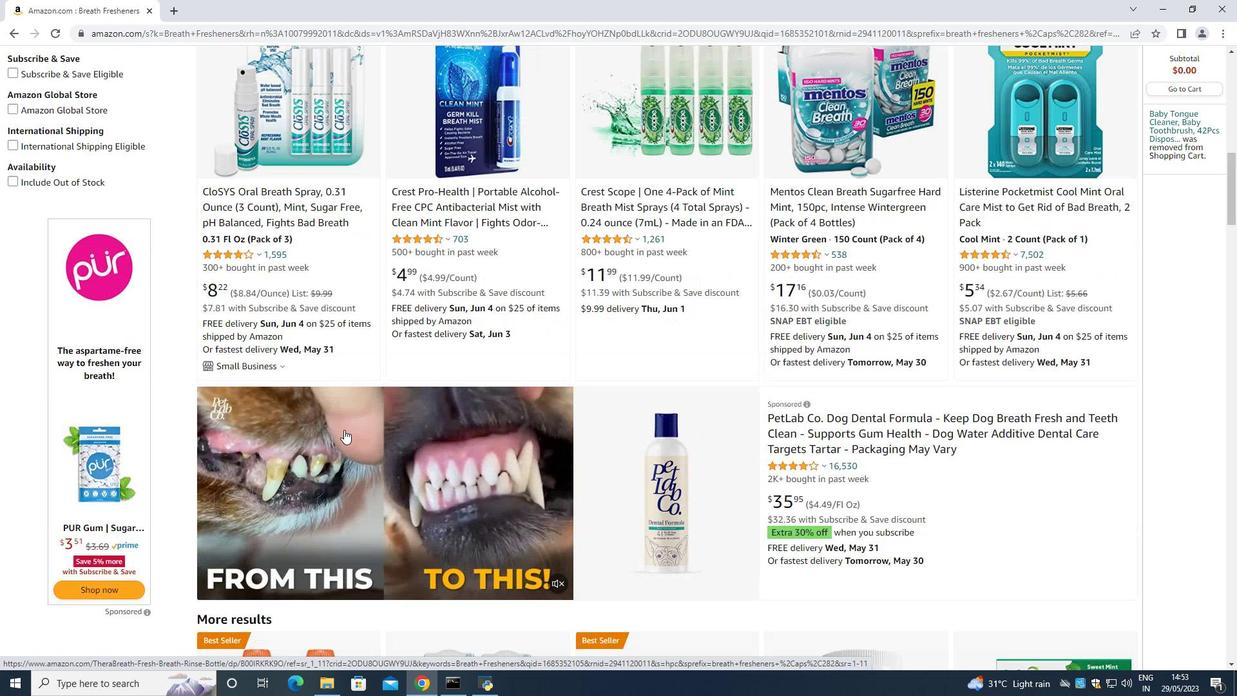 
Action: Mouse scrolled (344, 430) with delta (0, 0)
Screenshot: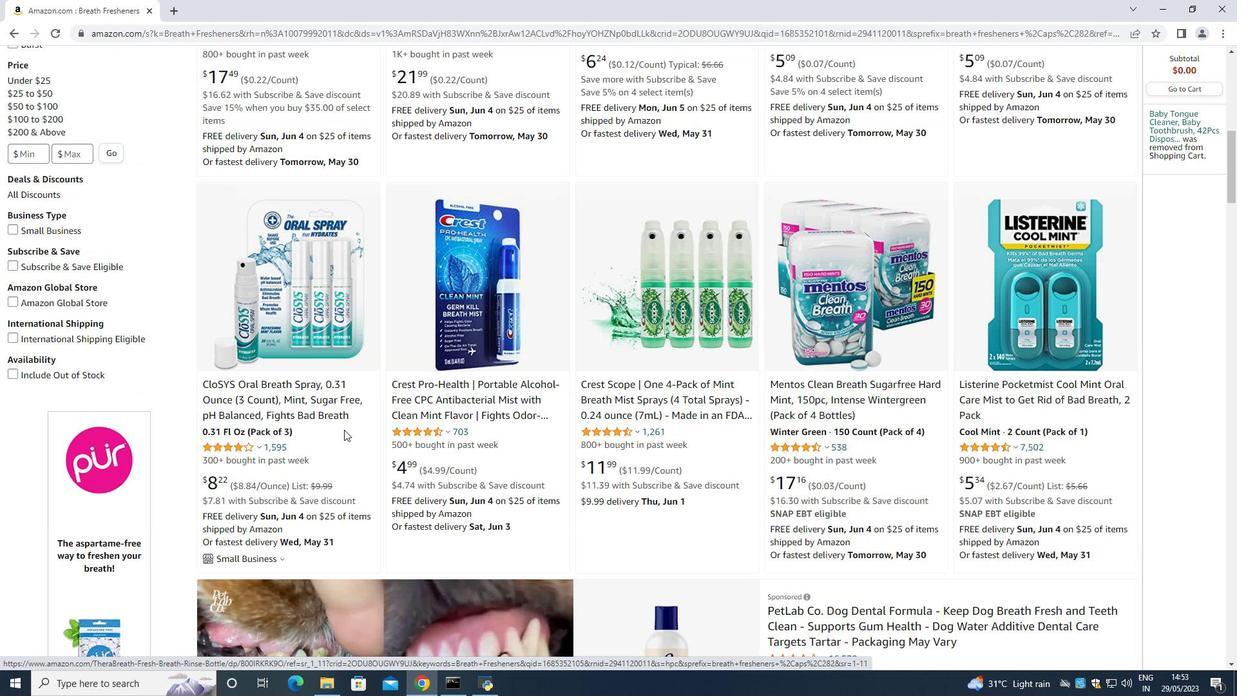 
Action: Mouse moved to (514, 462)
Screenshot: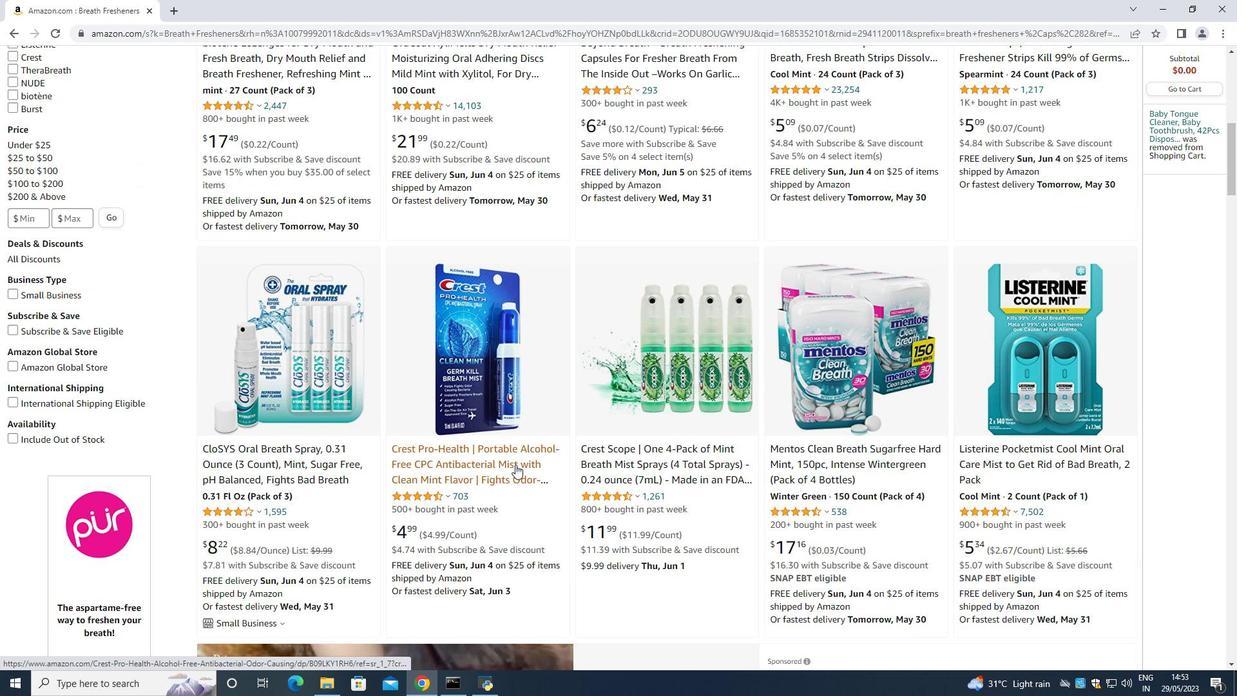 
Action: Mouse scrolled (514, 463) with delta (0, 0)
Screenshot: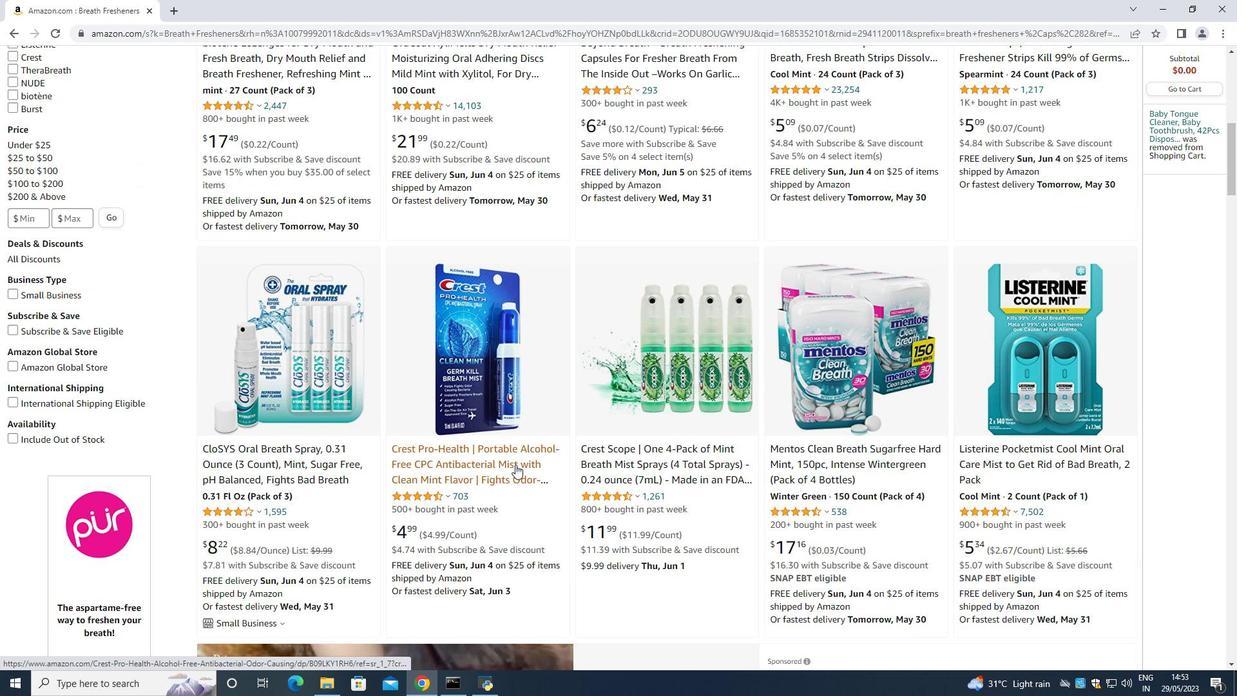 
Action: Mouse scrolled (514, 463) with delta (0, 0)
Screenshot: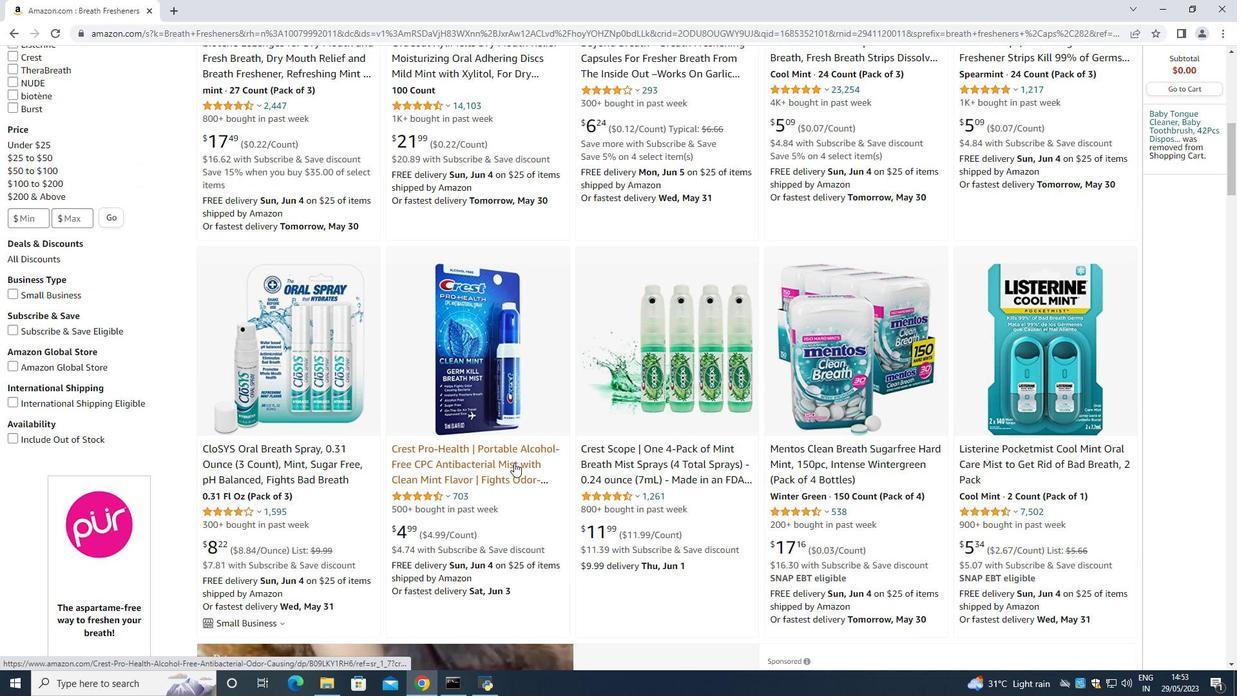
Action: Mouse scrolled (514, 463) with delta (0, 0)
Screenshot: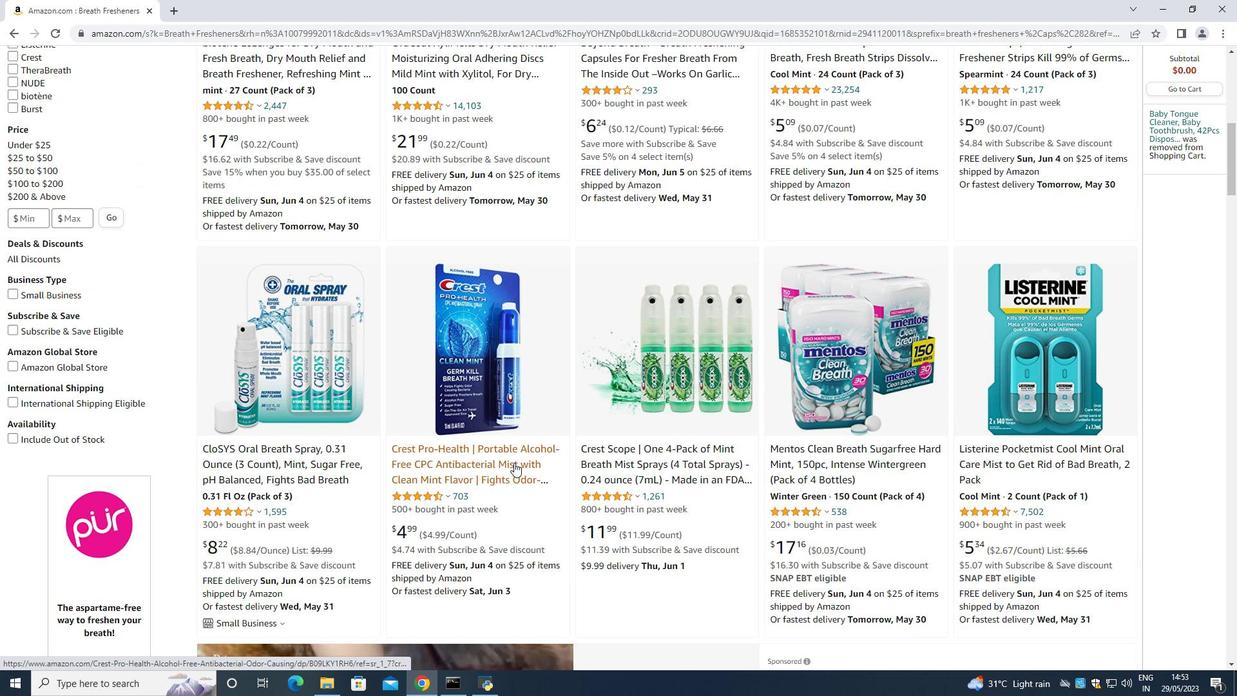 
Action: Mouse scrolled (514, 463) with delta (0, 0)
Screenshot: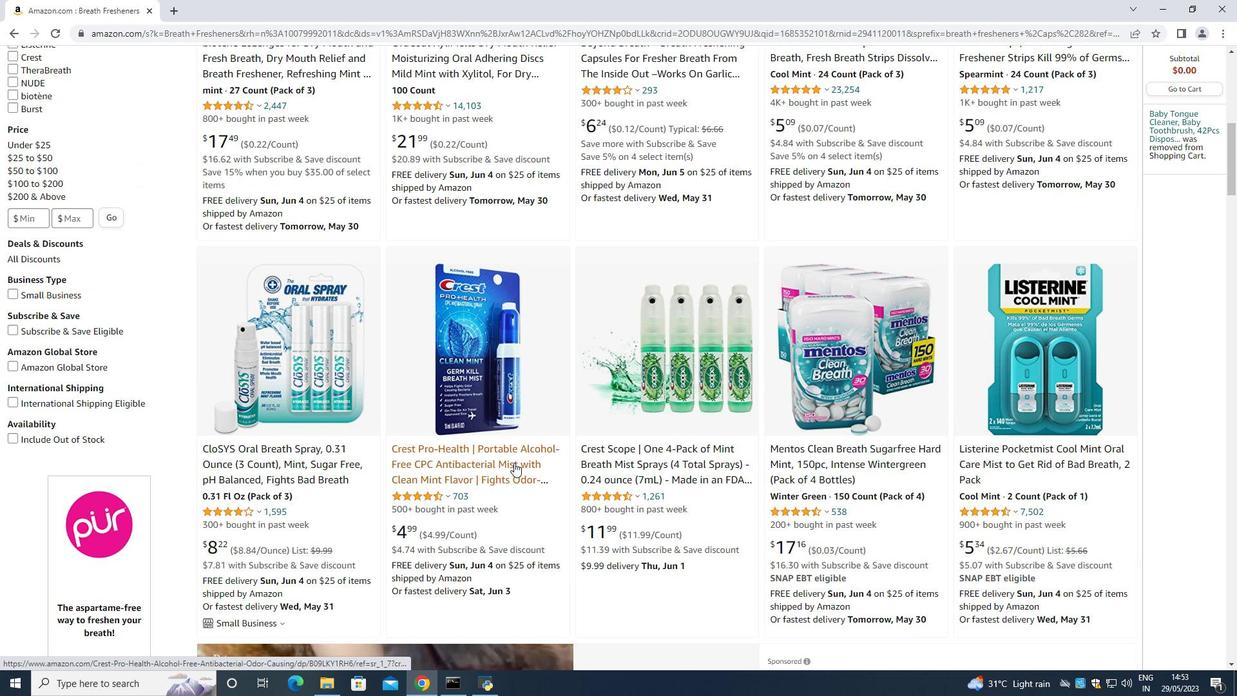 
Action: Mouse moved to (1043, 298)
Screenshot: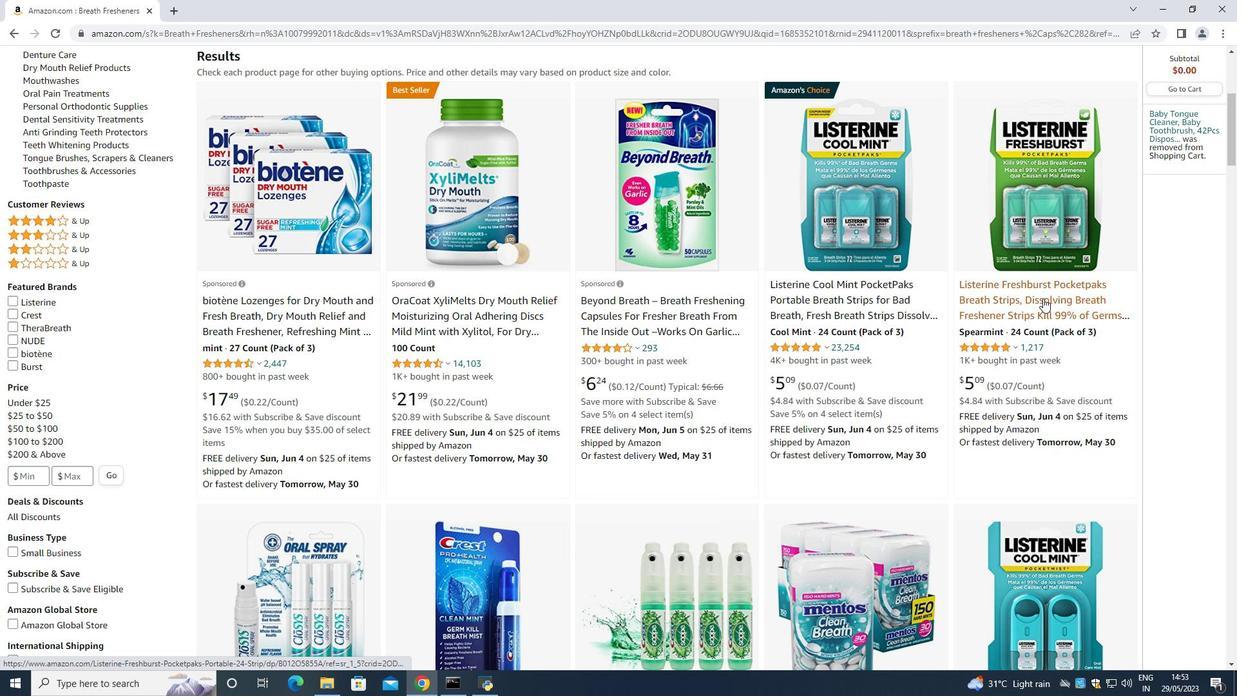 
Action: Mouse pressed left at (1043, 298)
Screenshot: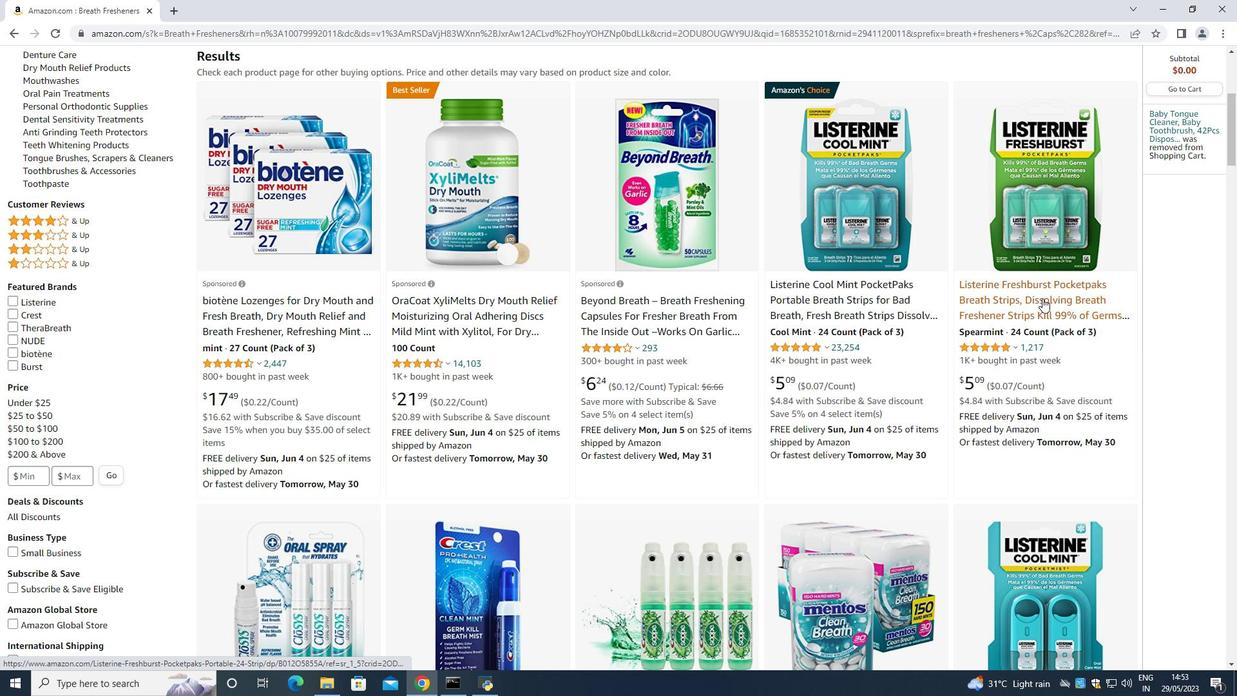 
Action: Mouse moved to (656, 219)
Screenshot: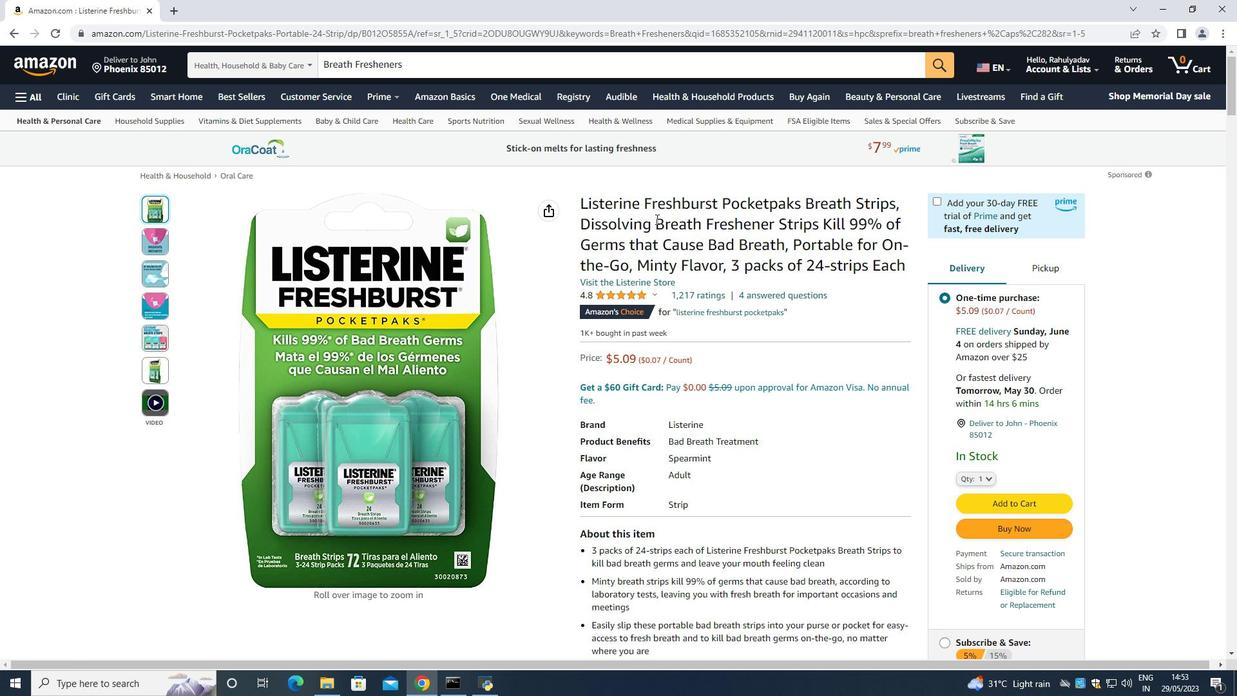 
Action: Mouse pressed left at (656, 219)
Screenshot: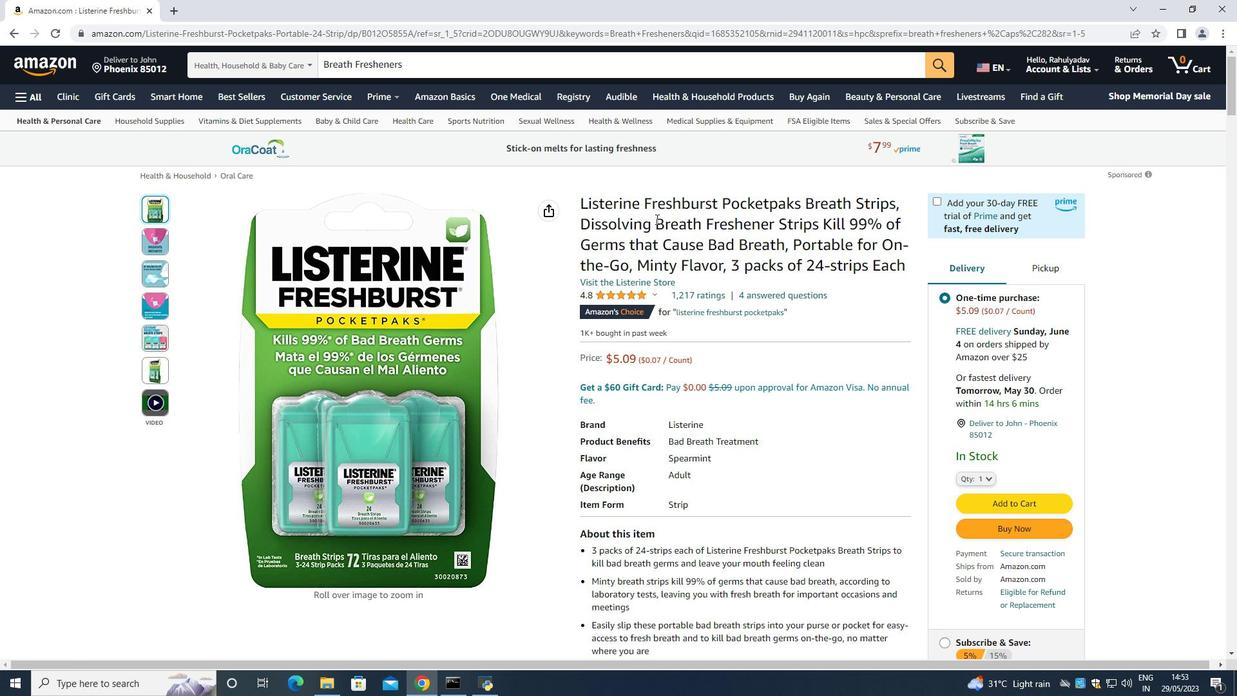 
Action: Mouse moved to (832, 312)
Screenshot: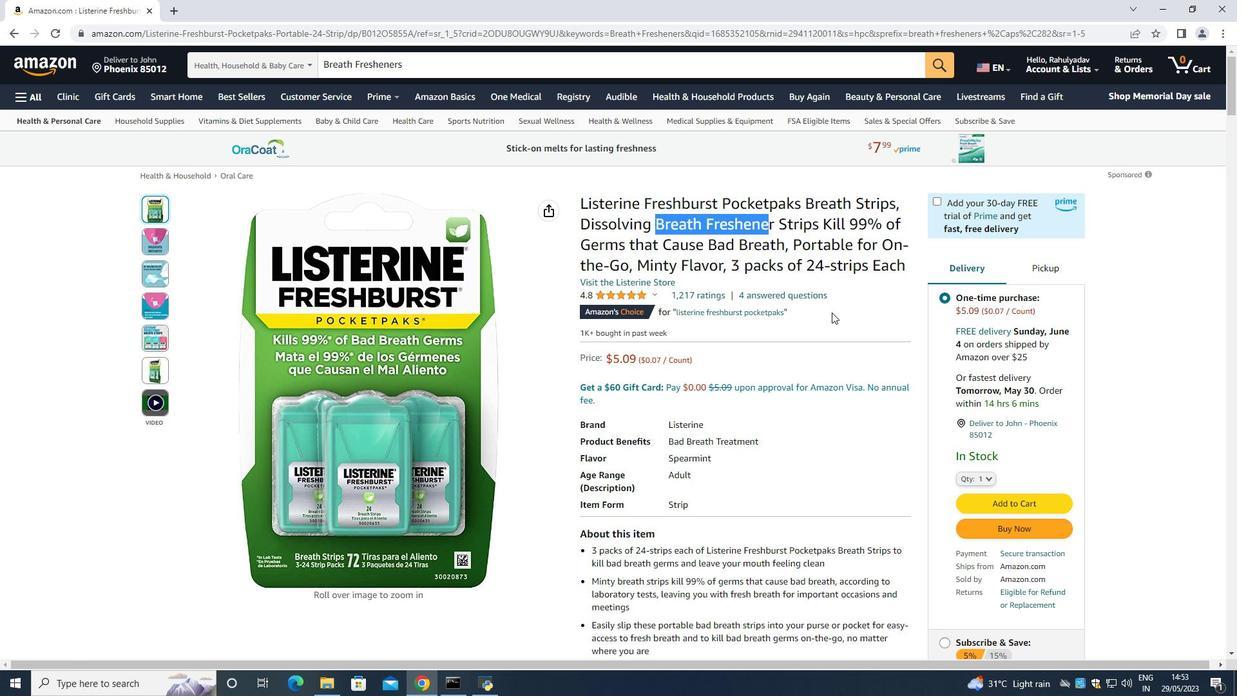 
Action: Mouse pressed left at (832, 312)
Screenshot: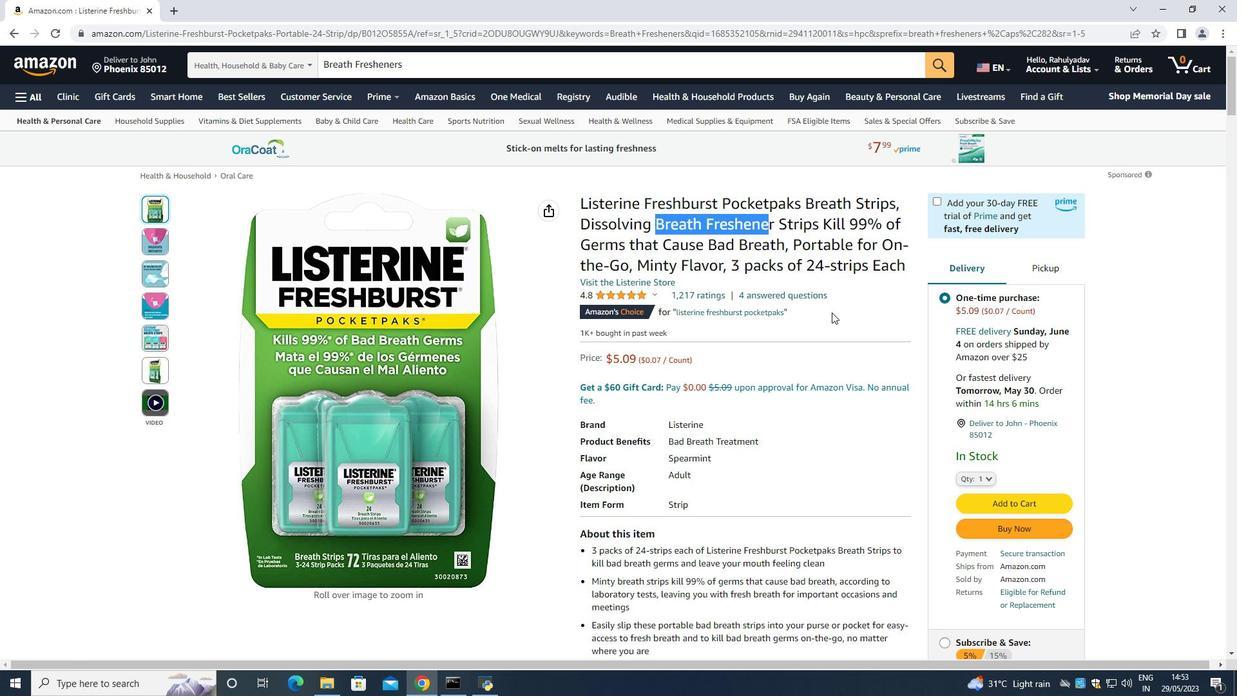 
Action: Mouse moved to (710, 310)
Screenshot: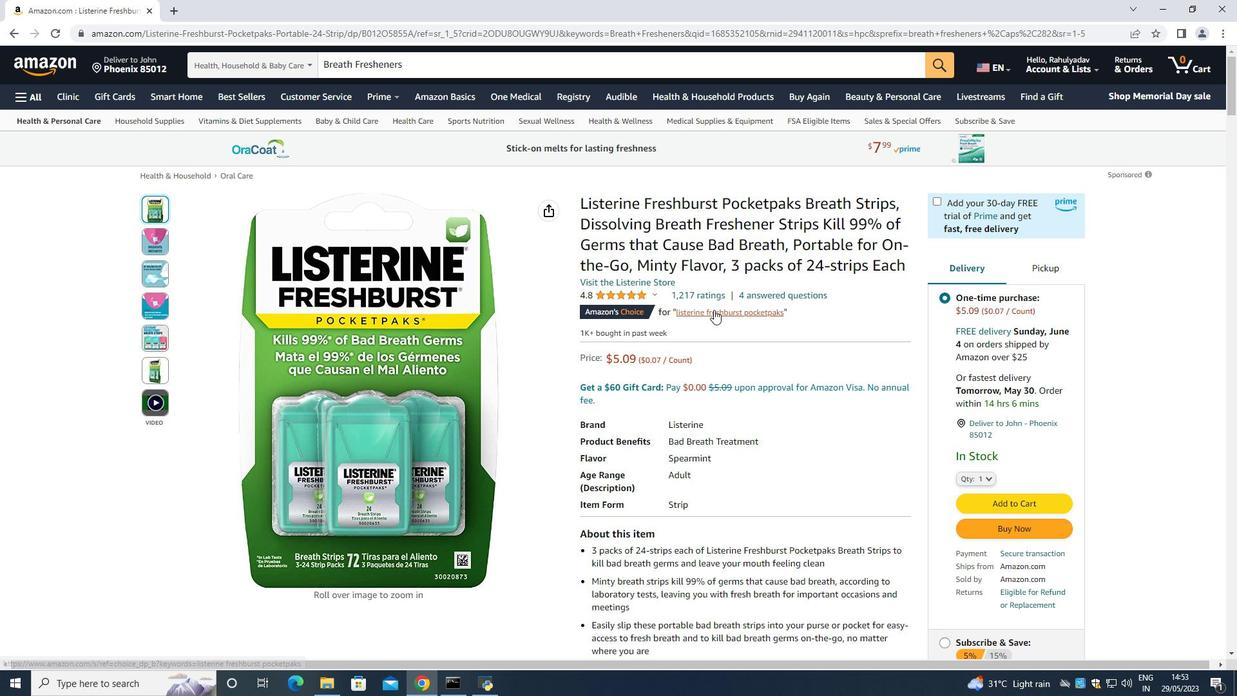 
Action: Mouse scrolled (710, 309) with delta (0, 0)
Screenshot: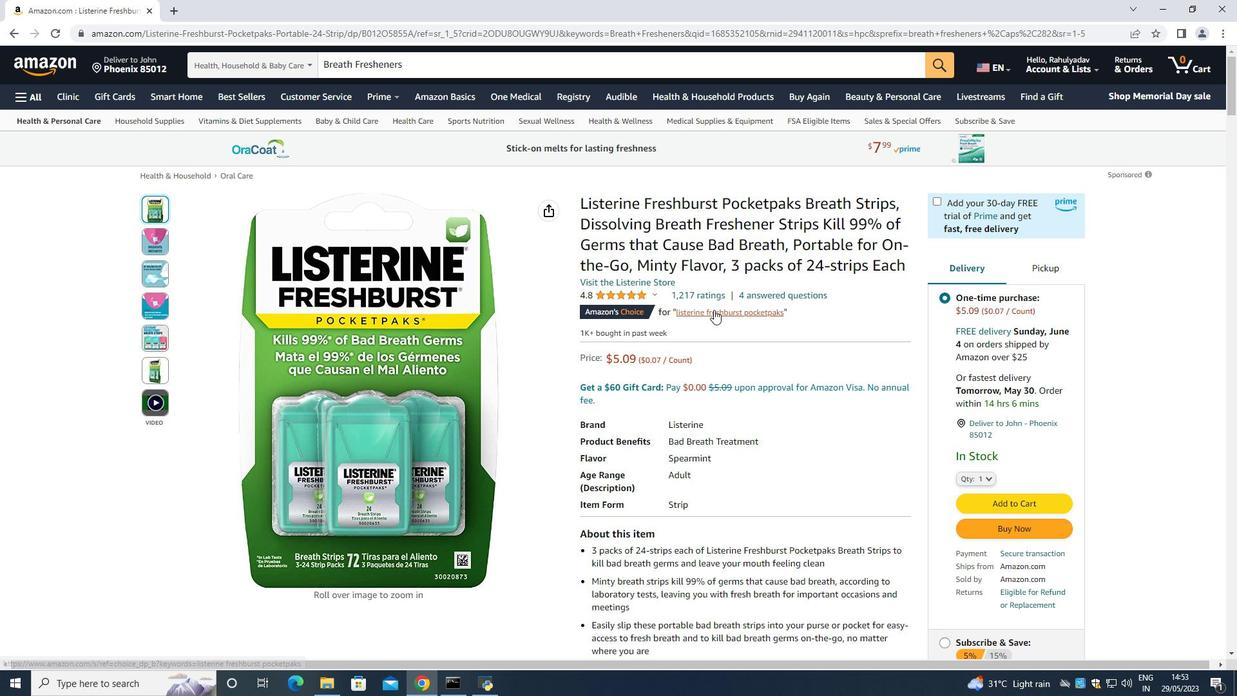 
Action: Mouse moved to (656, 358)
Screenshot: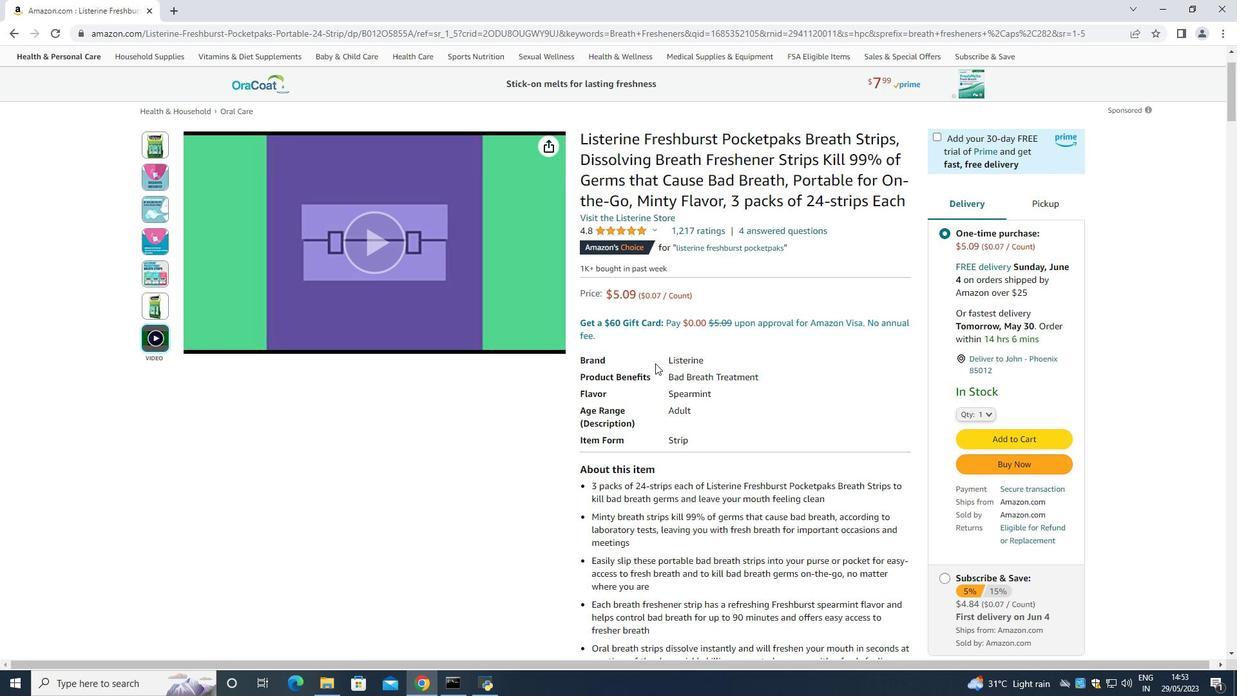 
Action: Mouse scrolled (656, 357) with delta (0, 0)
Screenshot: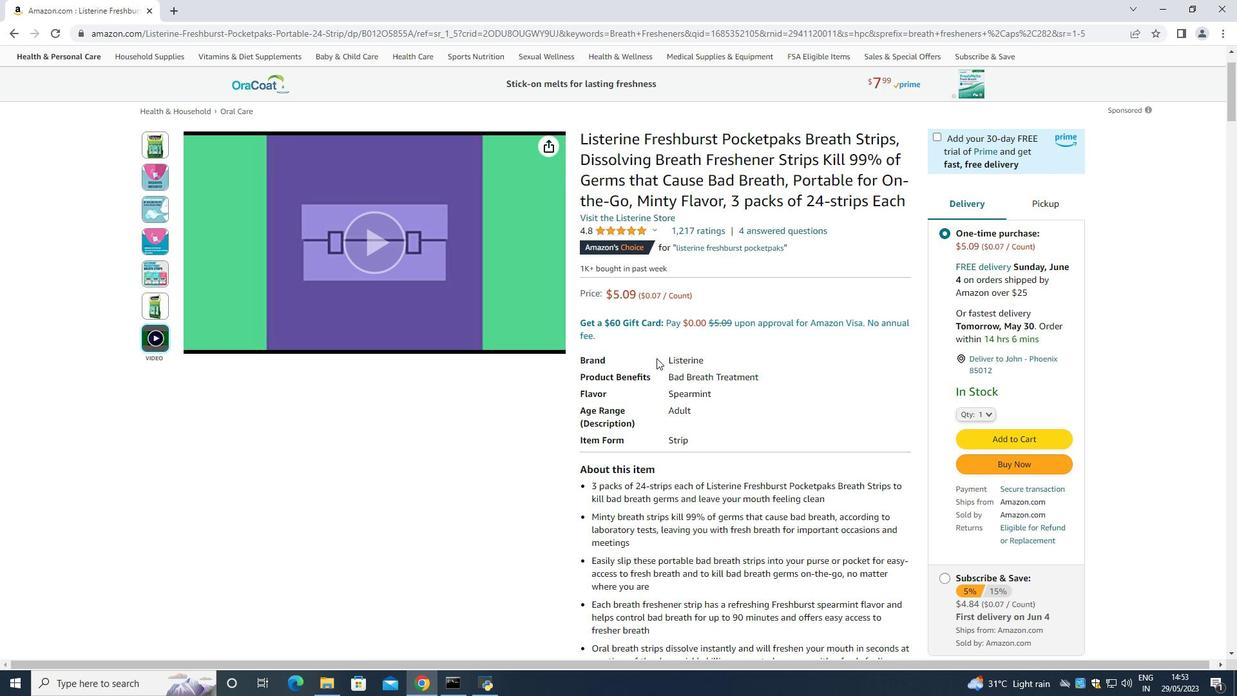 
Action: Mouse scrolled (656, 357) with delta (0, 0)
Screenshot: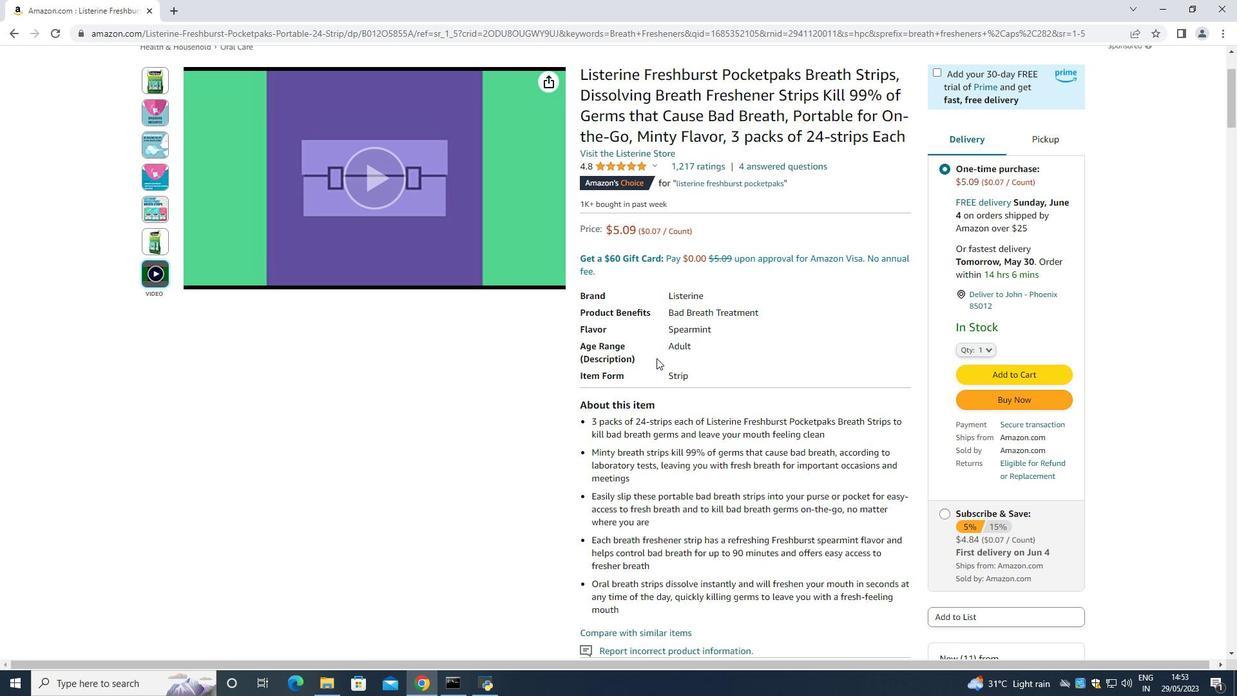 
Action: Mouse scrolled (656, 357) with delta (0, 0)
Screenshot: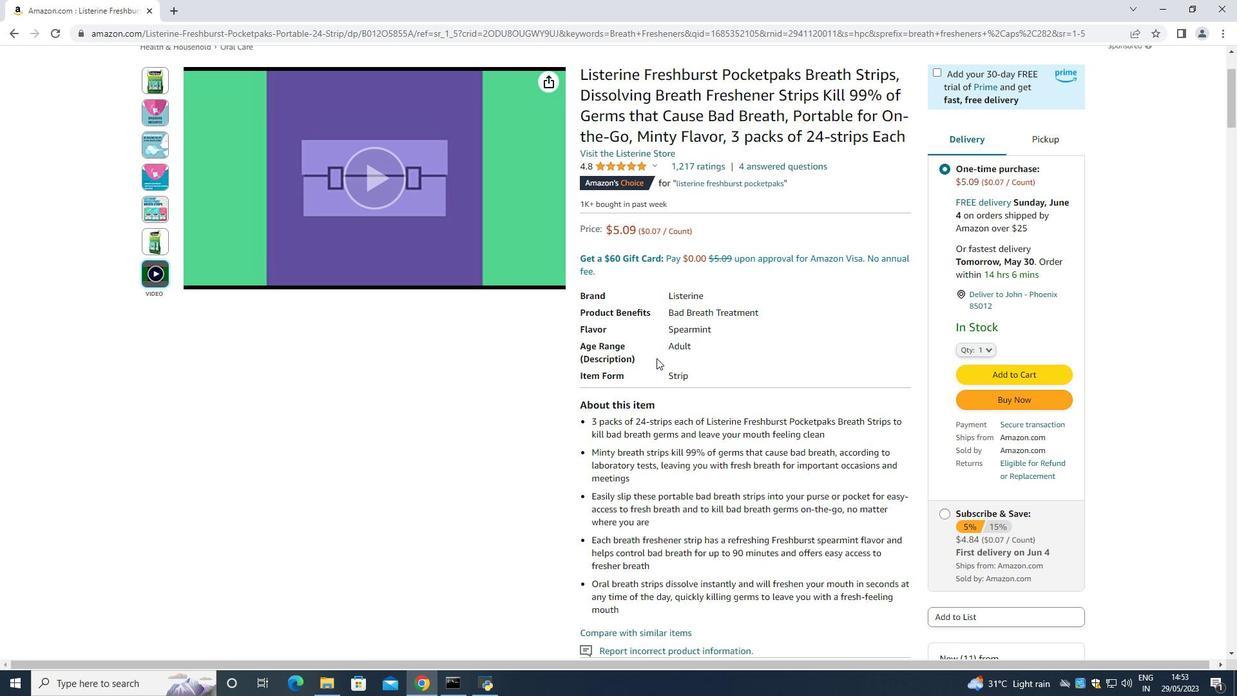 
Action: Mouse moved to (823, 154)
Screenshot: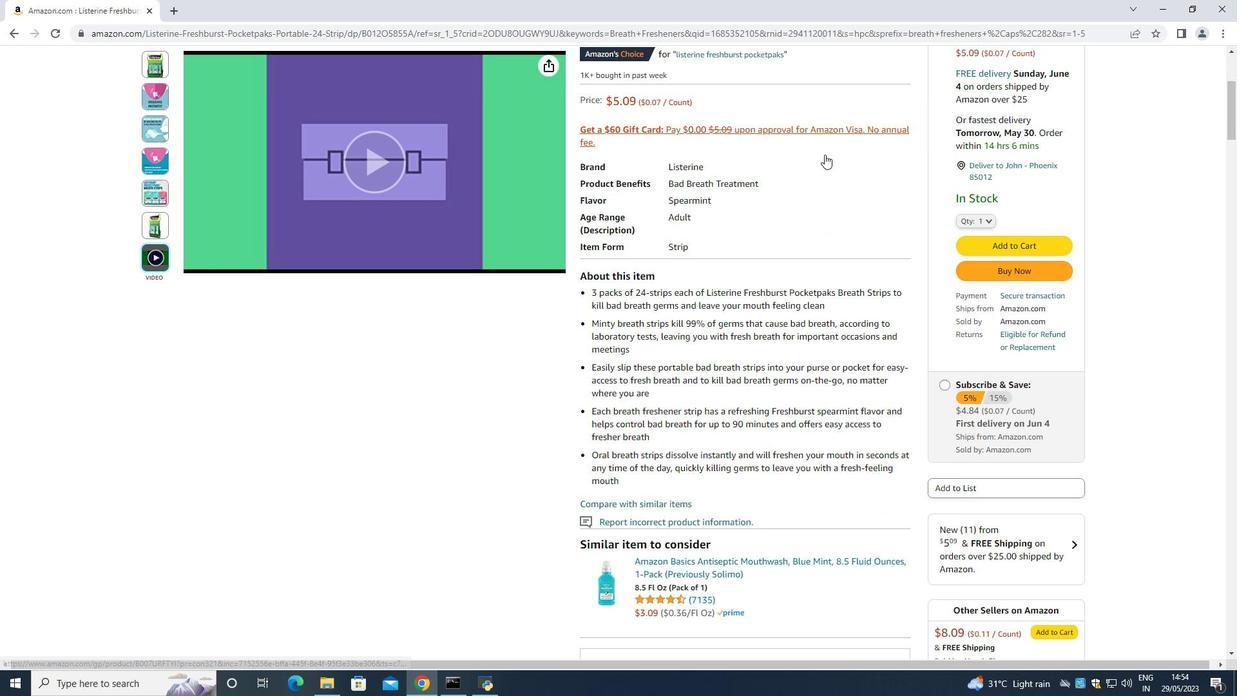
Action: Mouse scrolled (823, 154) with delta (0, 0)
Screenshot: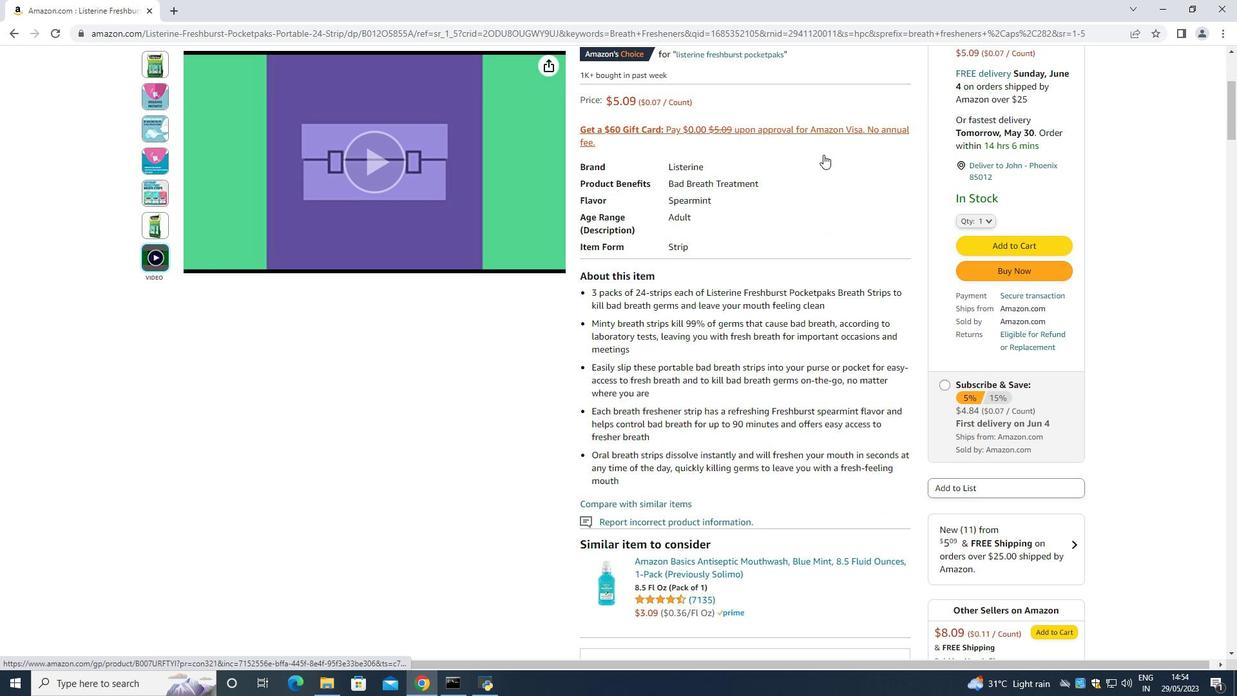 
Action: Mouse pressed middle at (823, 154)
Screenshot: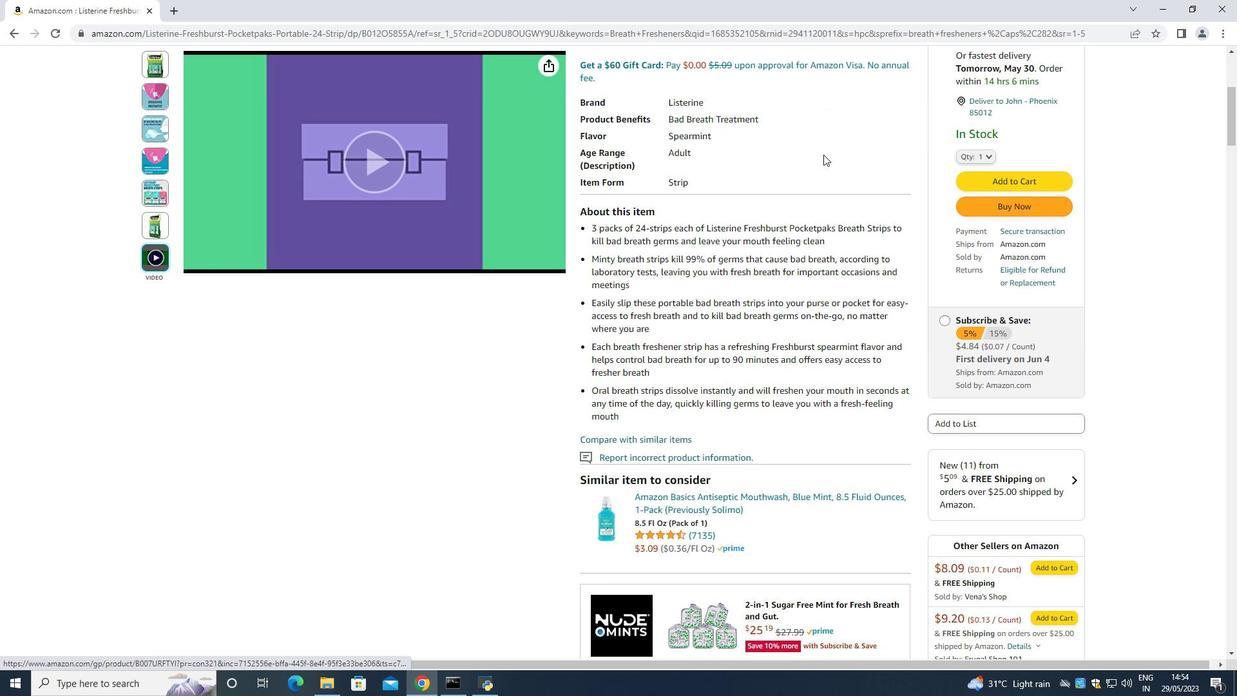 
Action: Mouse scrolled (823, 154) with delta (0, 0)
Screenshot: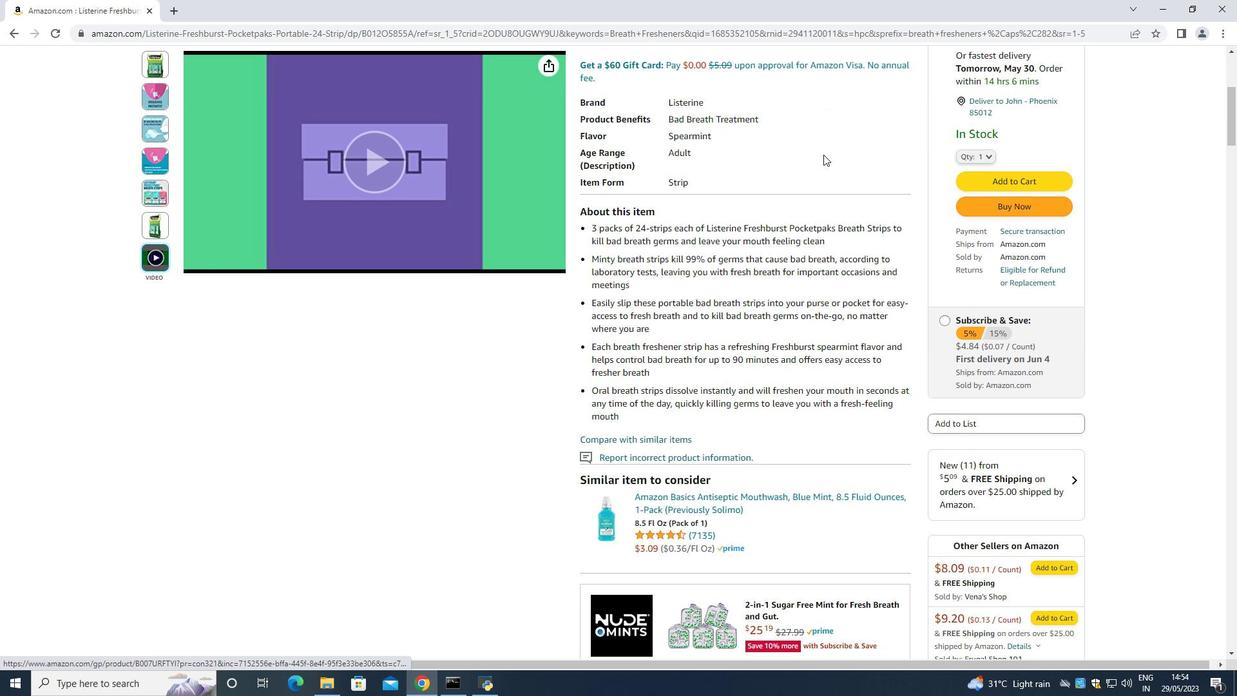 
Action: Mouse moved to (823, 154)
Screenshot: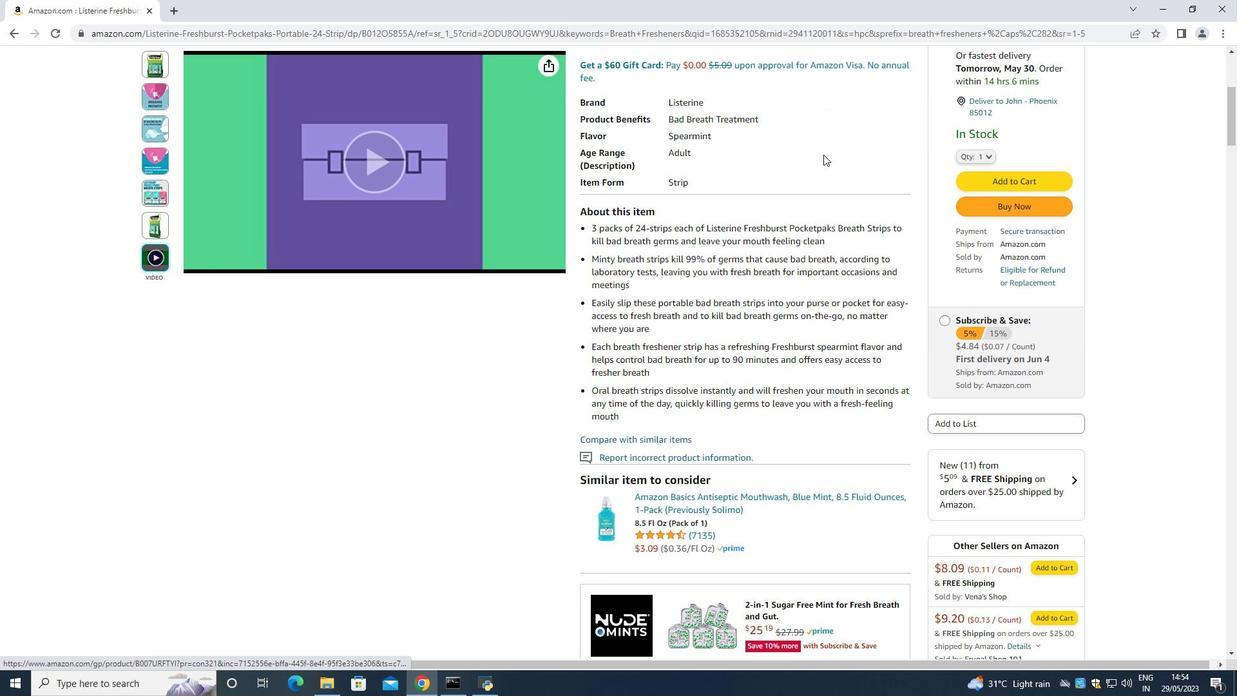 
Action: Mouse scrolled (823, 155) with delta (0, 0)
Screenshot: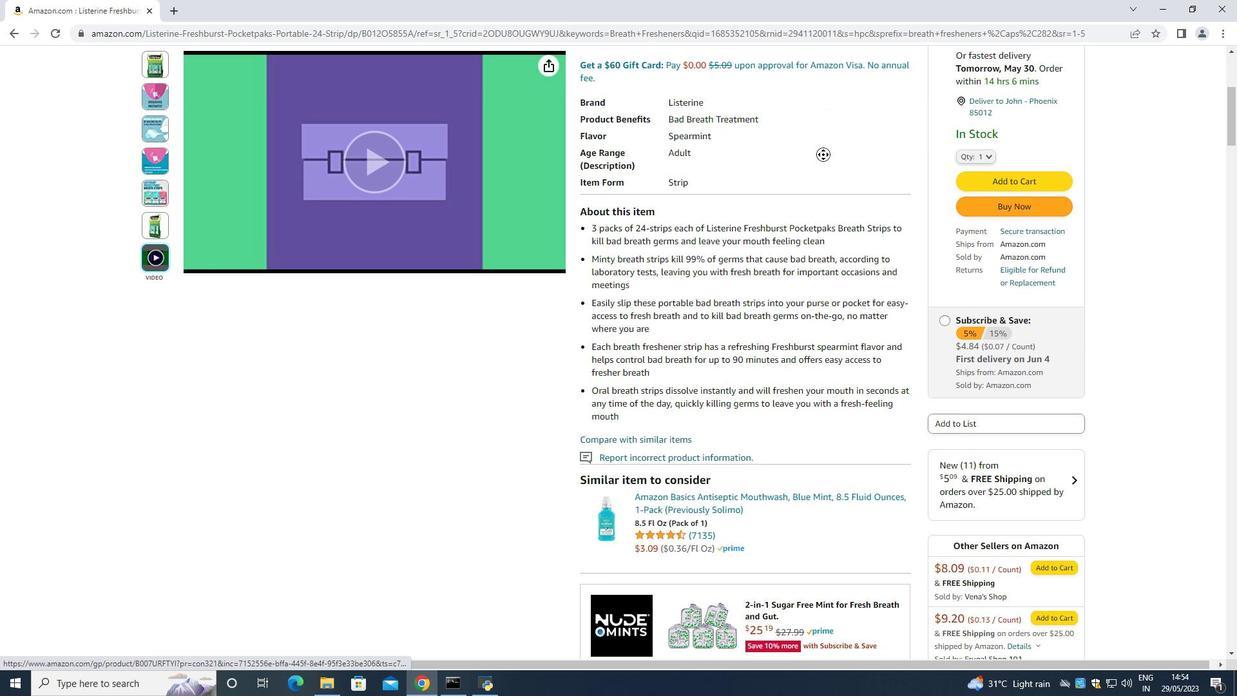 
Action: Mouse scrolled (823, 155) with delta (0, 0)
Screenshot: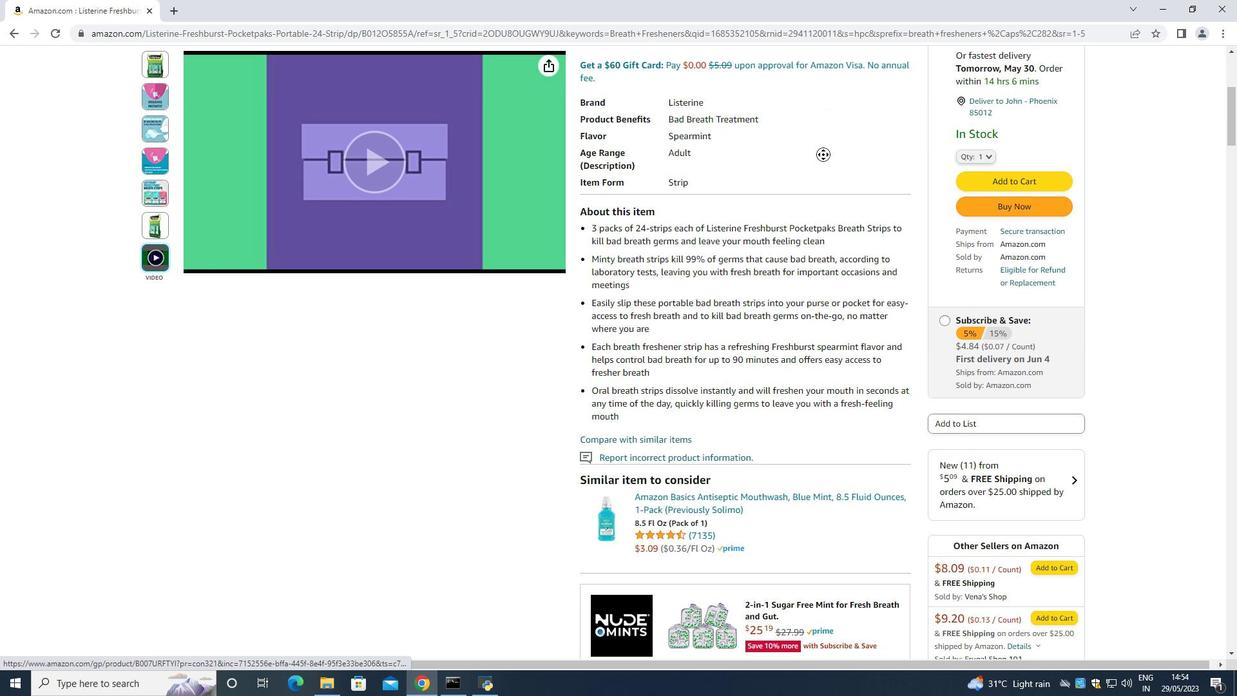 
Action: Mouse scrolled (823, 154) with delta (0, 0)
Screenshot: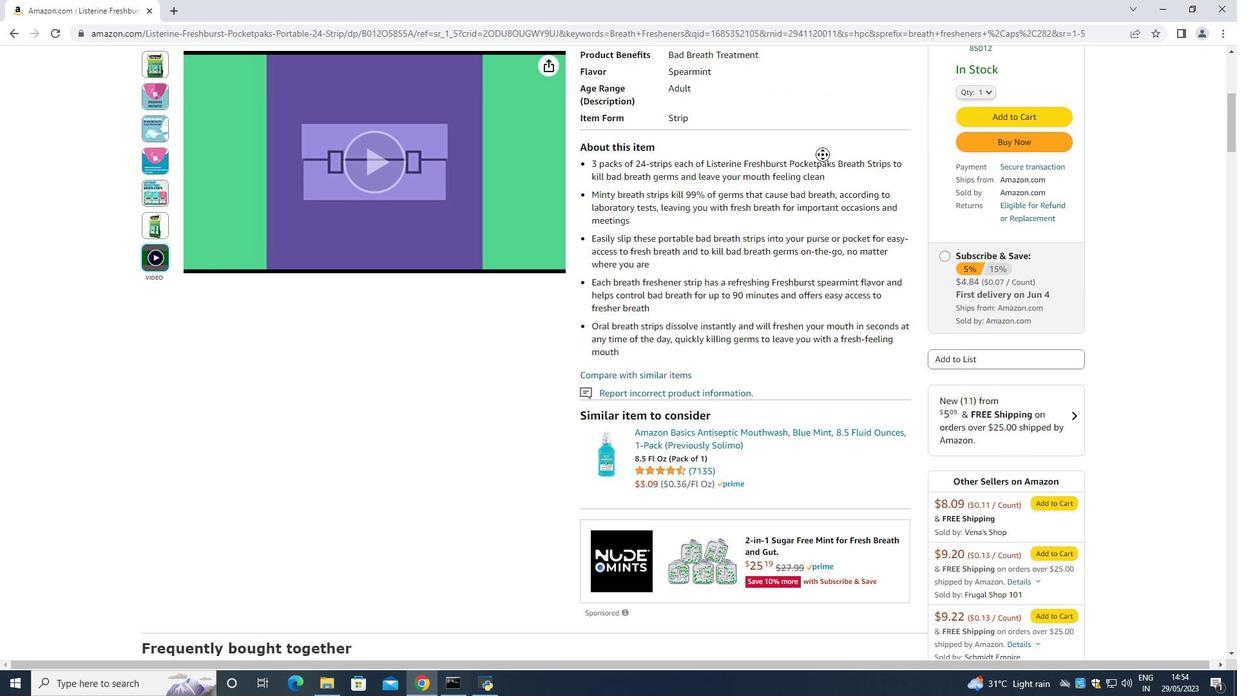 
Action: Mouse moved to (917, 409)
Screenshot: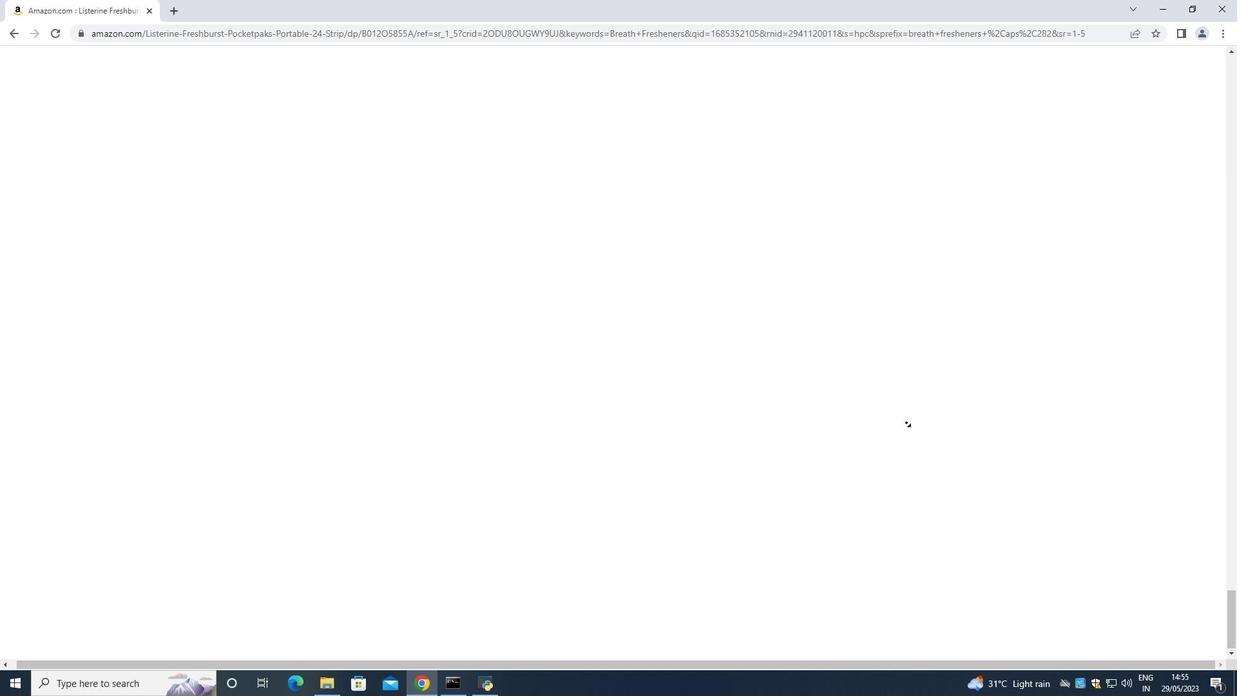 
Action: Mouse scrolled (917, 408) with delta (0, 0)
Screenshot: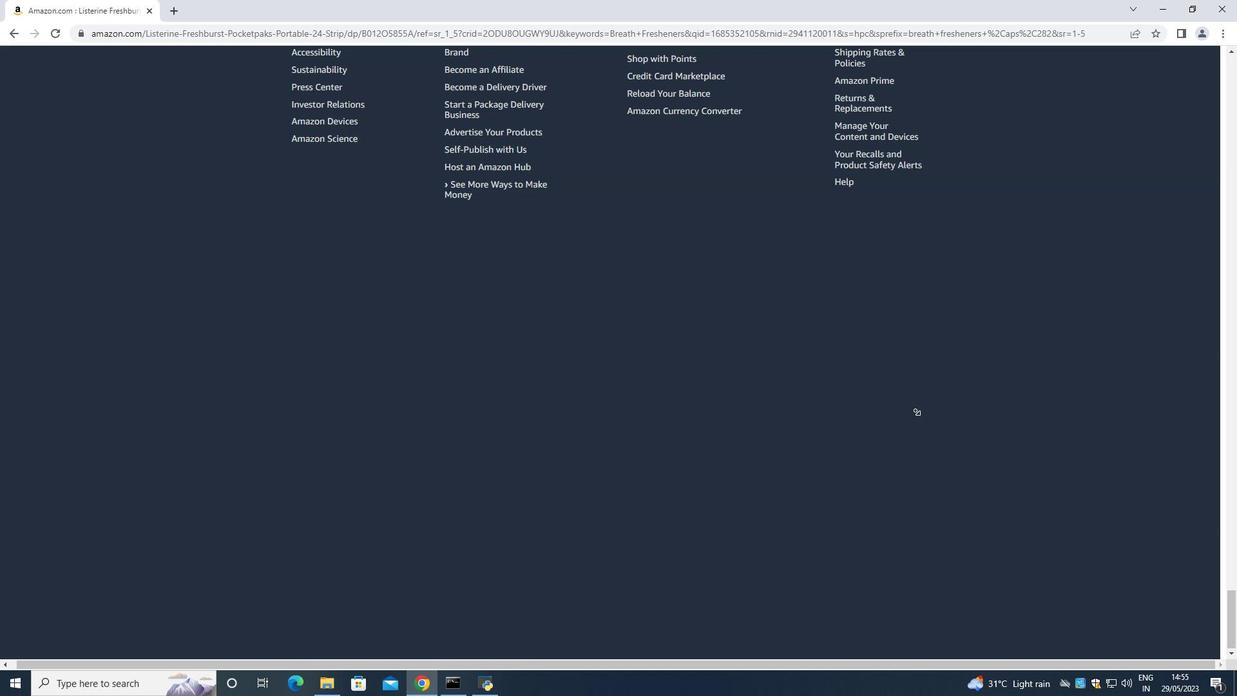 
Action: Mouse scrolled (917, 410) with delta (0, 0)
Screenshot: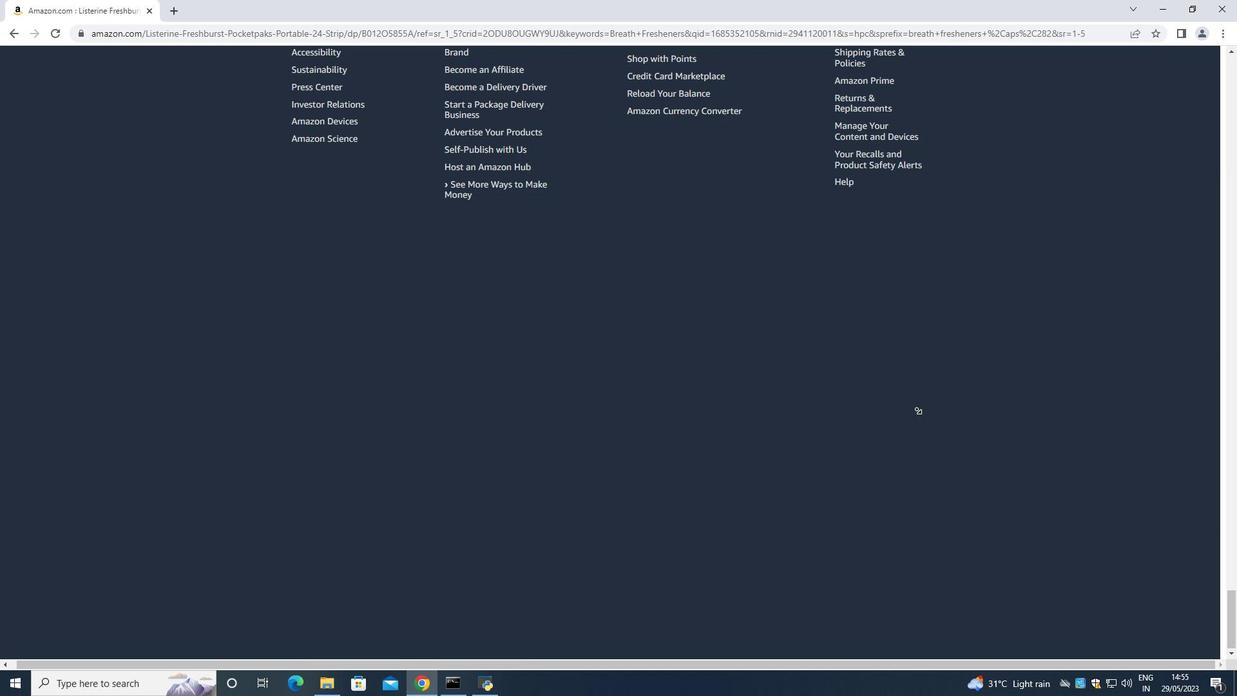 
Action: Mouse scrolled (917, 410) with delta (0, 0)
Screenshot: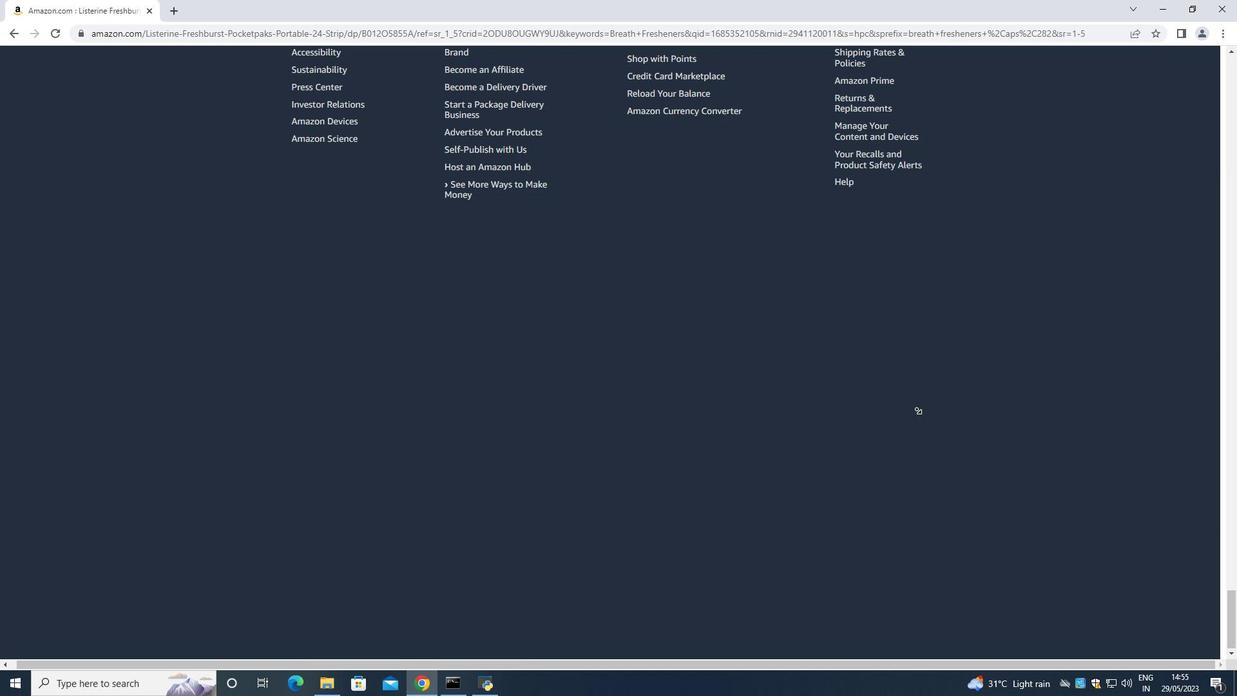 
Action: Mouse scrolled (917, 410) with delta (0, 0)
Screenshot: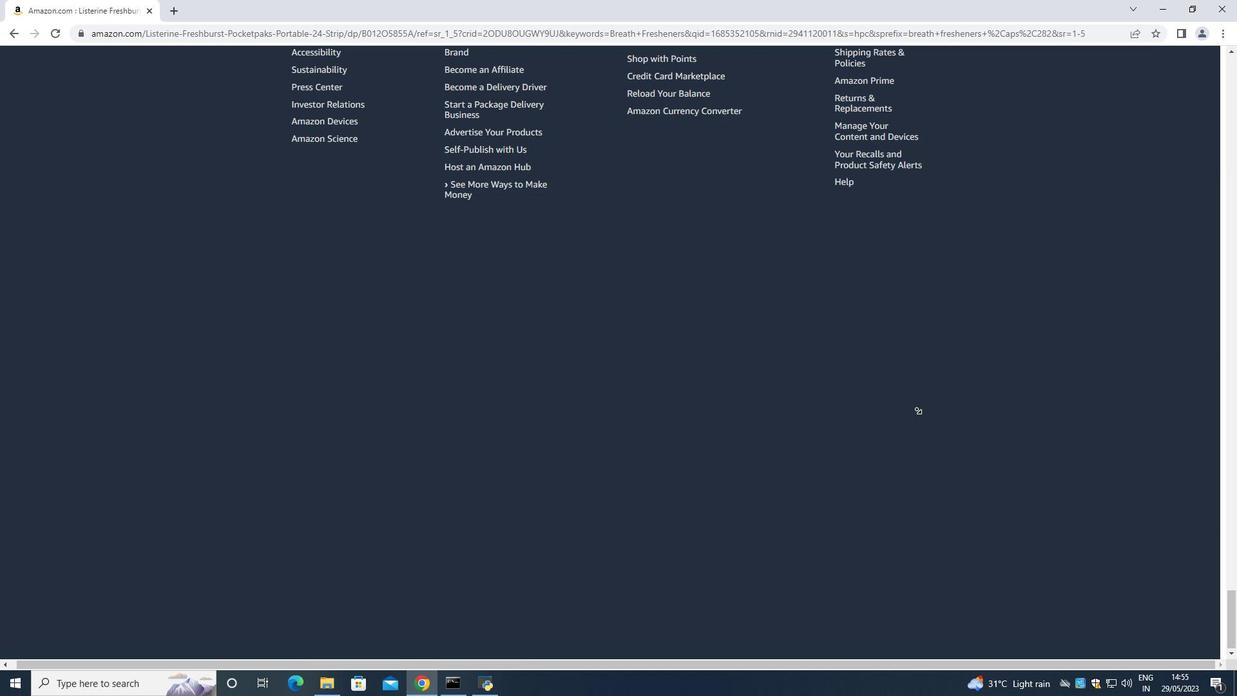 
Action: Mouse scrolled (917, 410) with delta (0, 0)
Screenshot: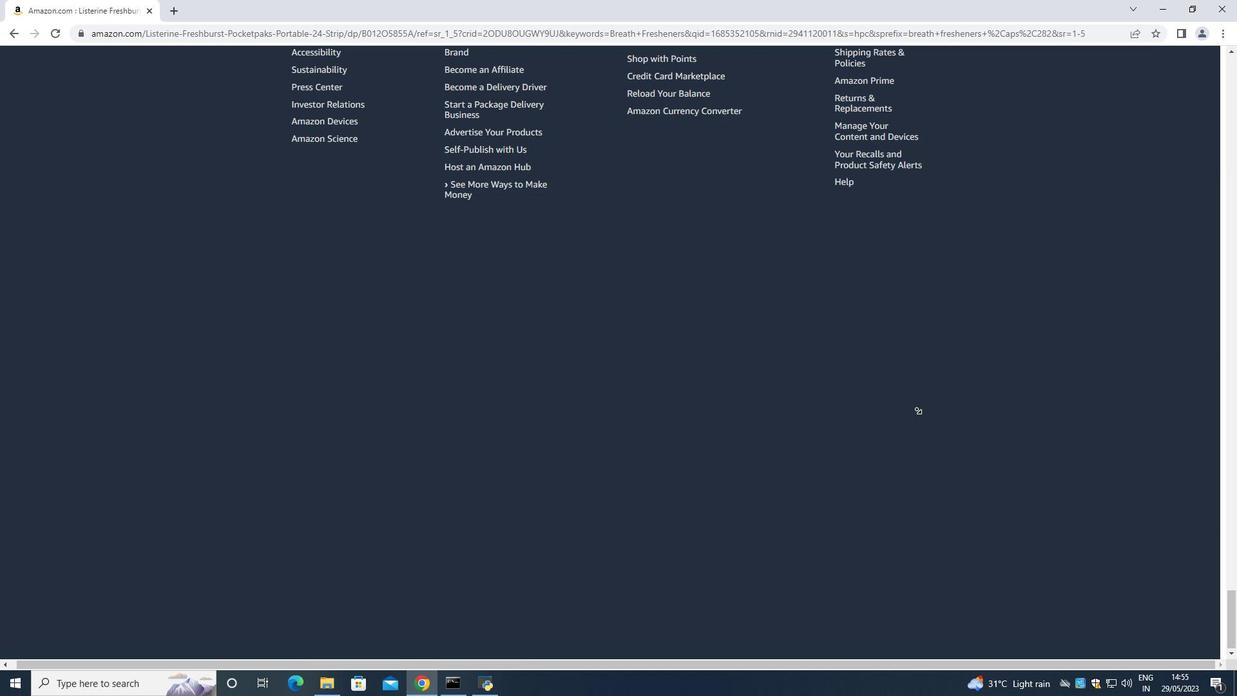 
Action: Mouse scrolled (917, 410) with delta (0, 0)
Screenshot: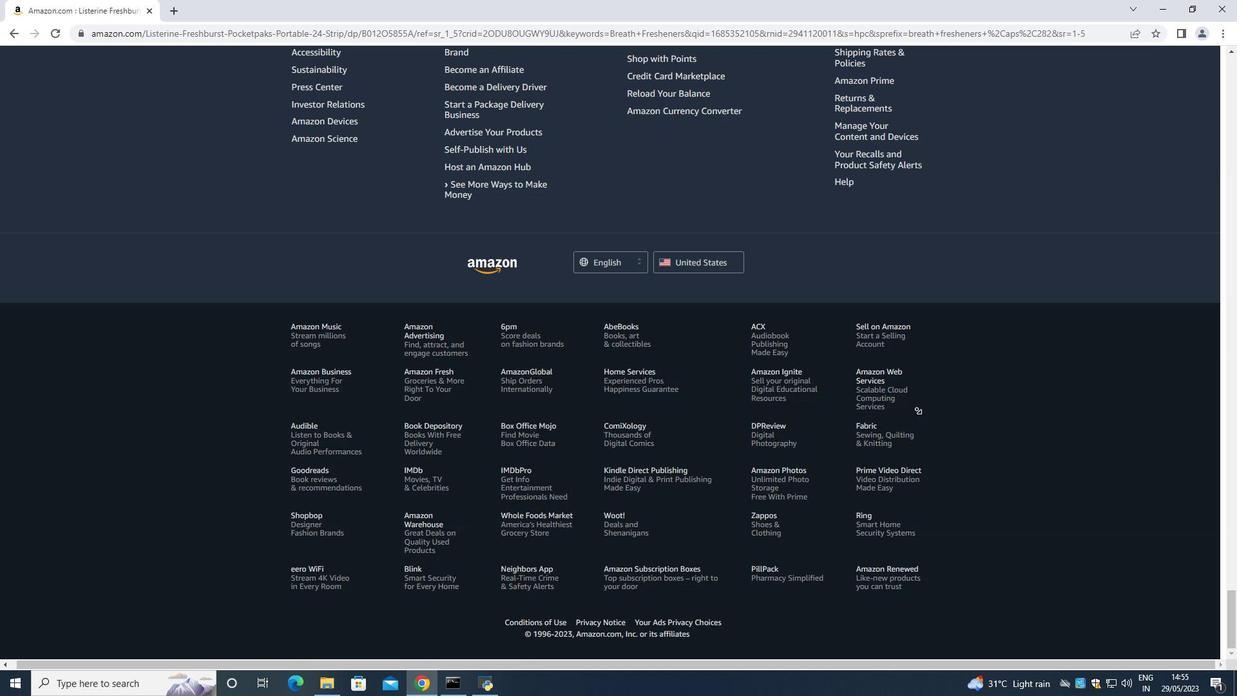 
Action: Mouse scrolled (917, 410) with delta (0, 0)
Screenshot: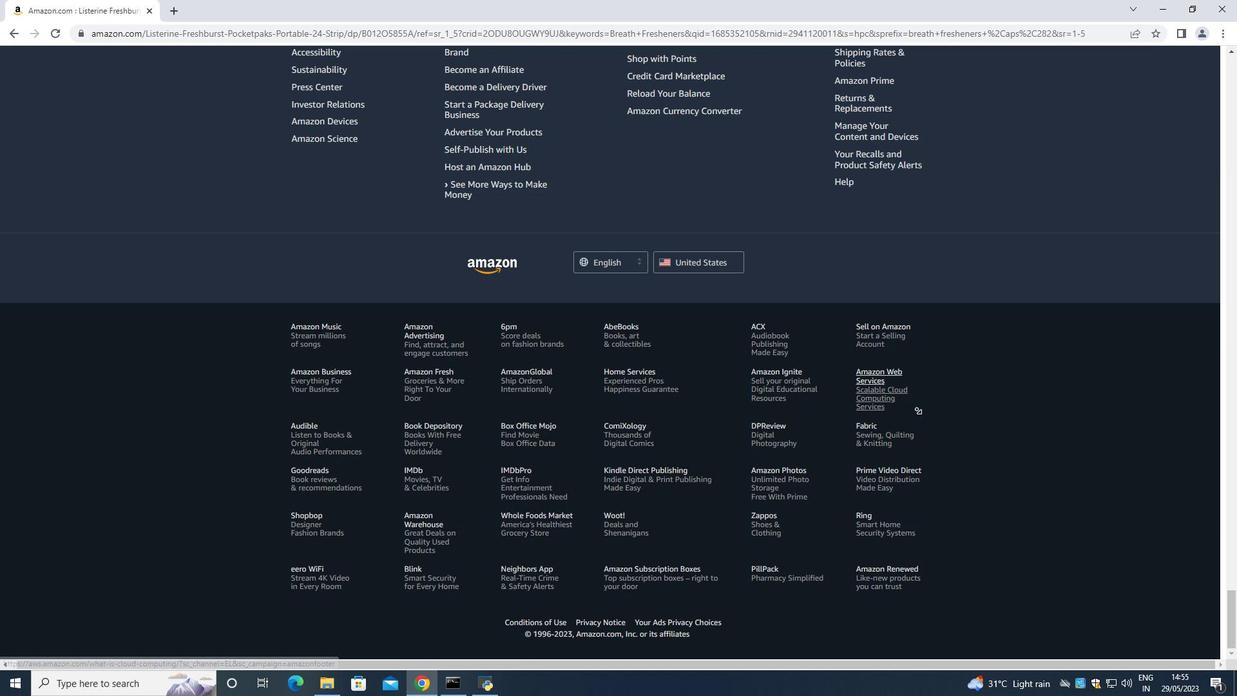 
Action: Mouse moved to (958, 128)
Screenshot: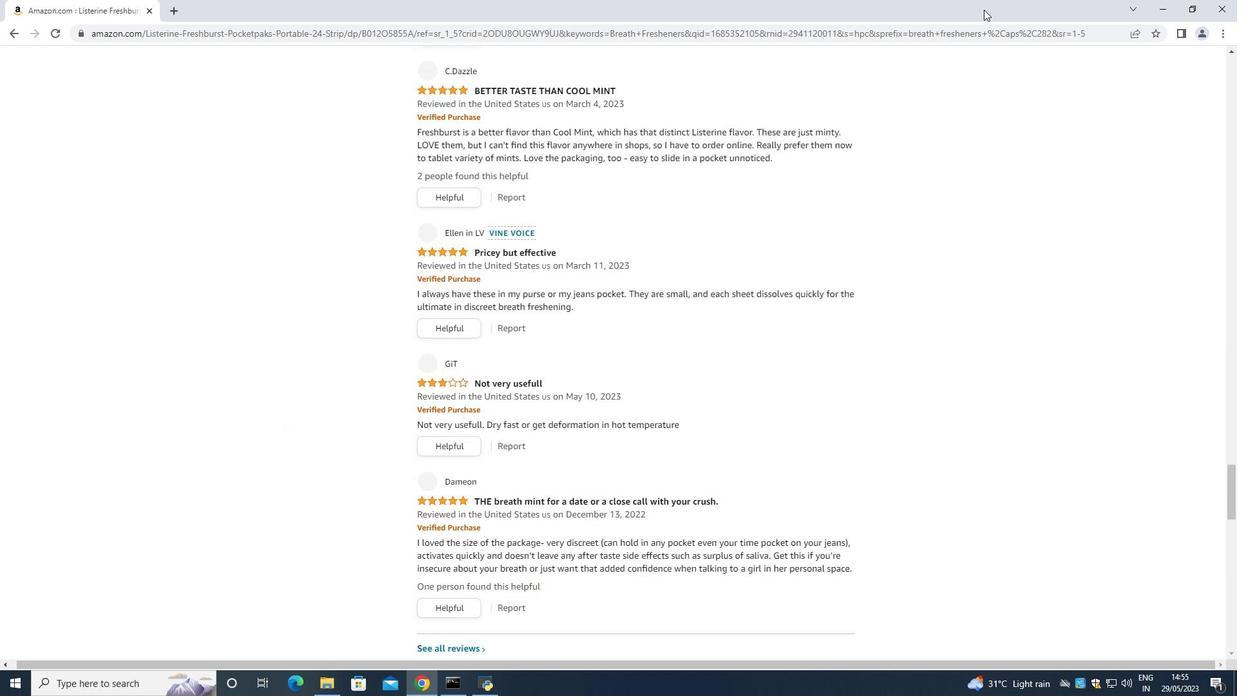 
Action: Mouse pressed left at (958, 128)
Screenshot: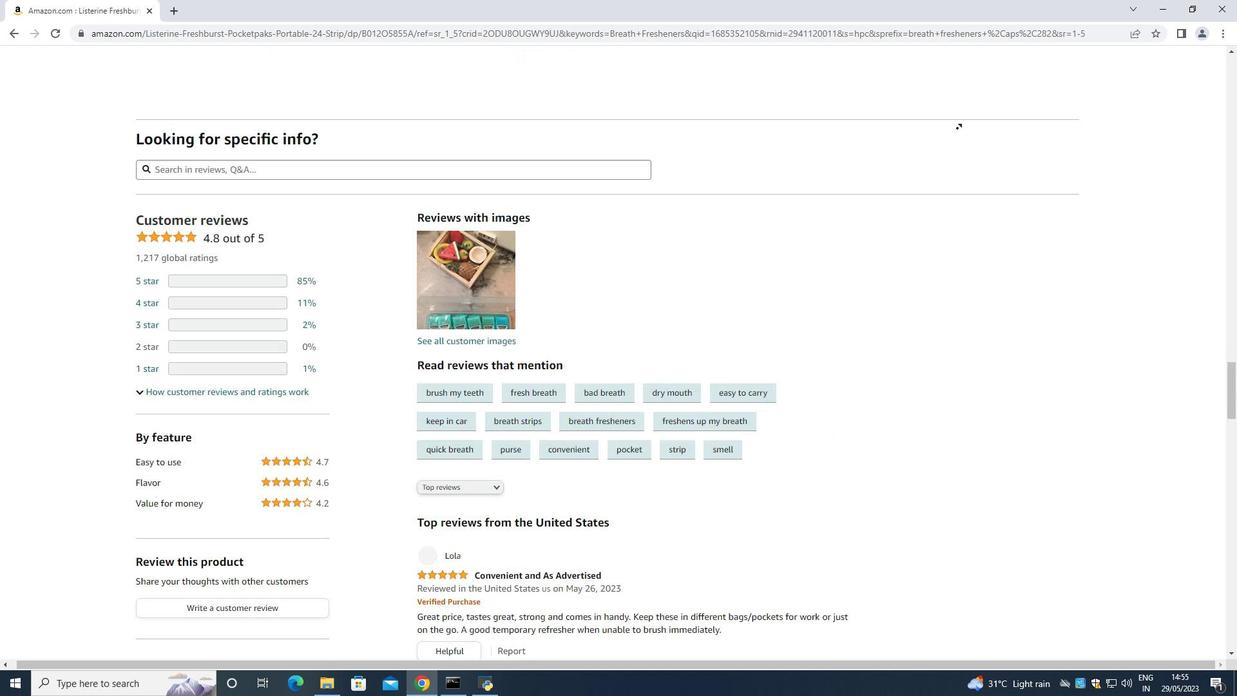 
Action: Mouse scrolled (958, 128) with delta (0, 0)
Screenshot: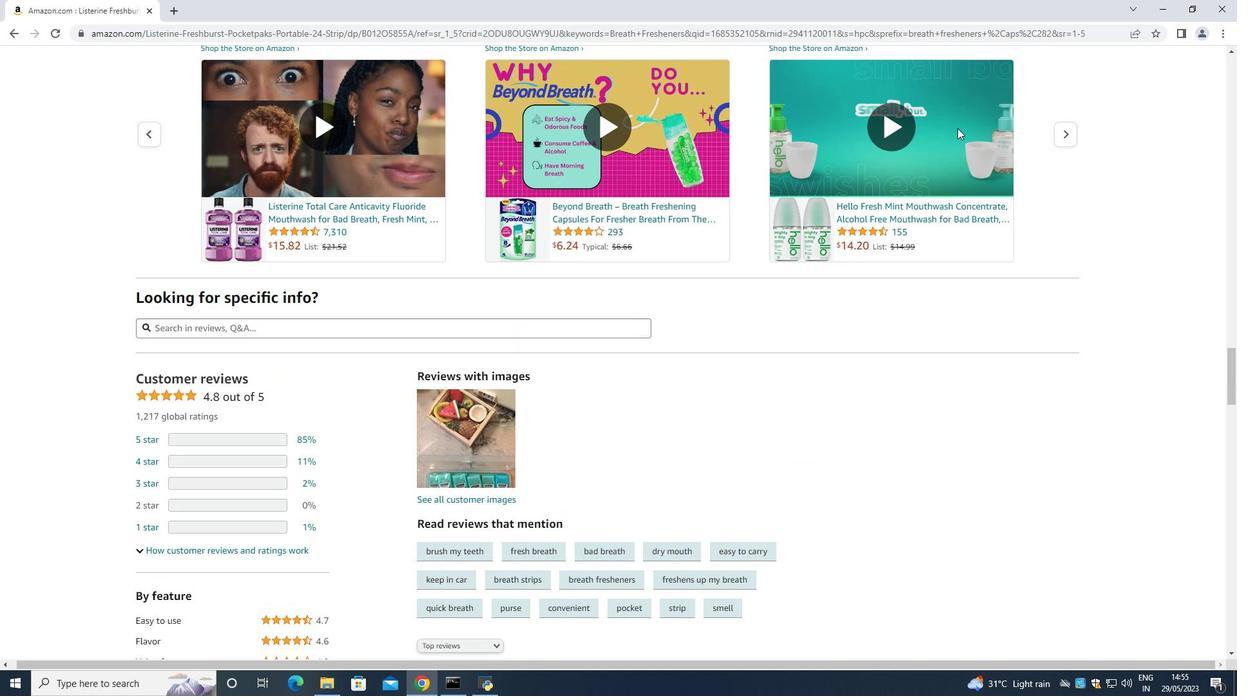 
Action: Mouse scrolled (958, 128) with delta (0, 0)
Screenshot: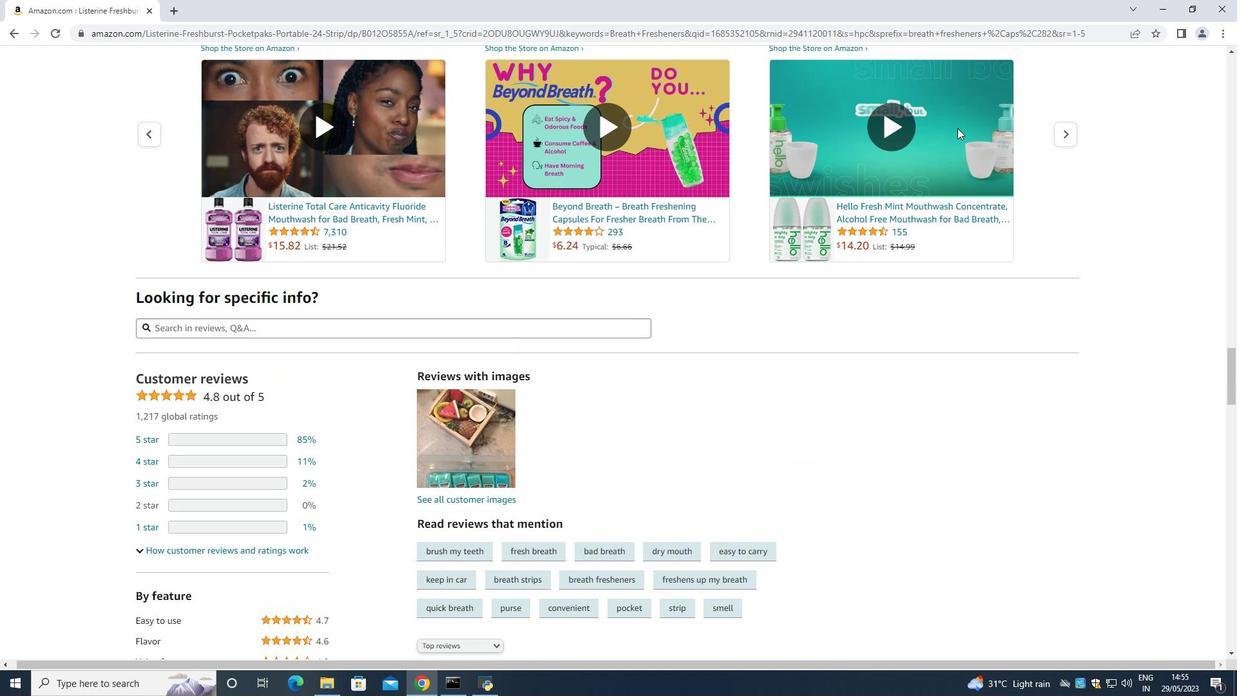 
Action: Mouse scrolled (958, 128) with delta (0, 0)
Screenshot: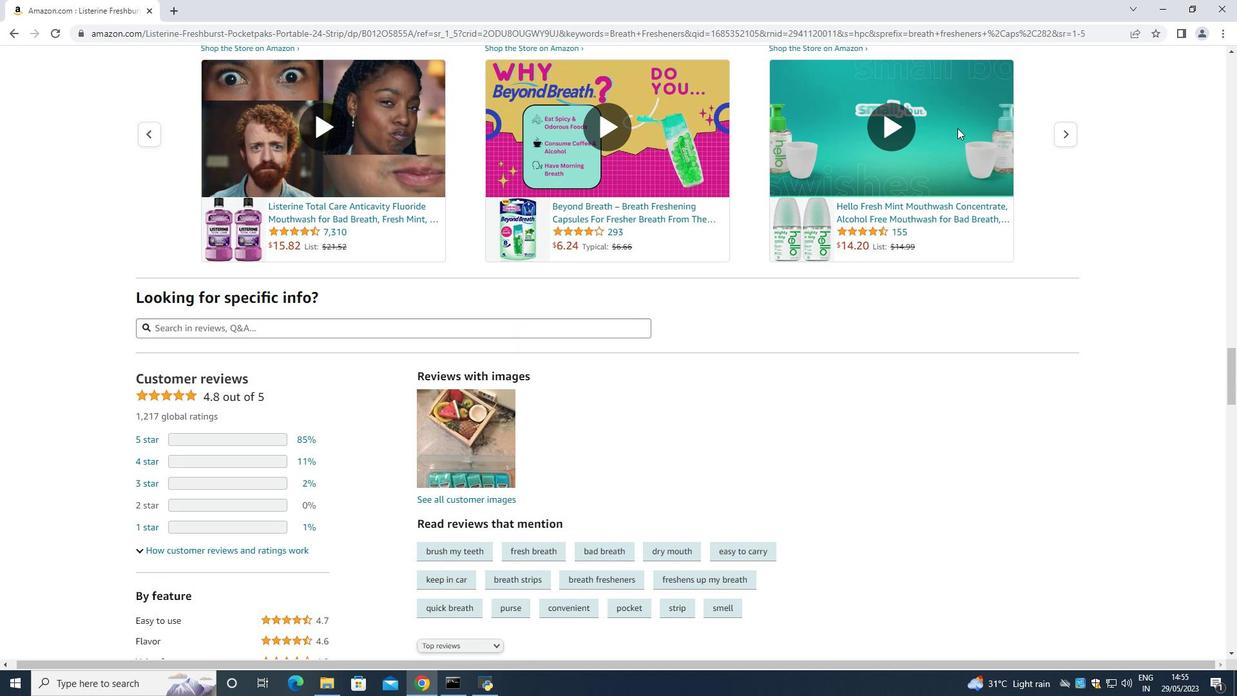 
Action: Mouse scrolled (958, 128) with delta (0, 0)
Screenshot: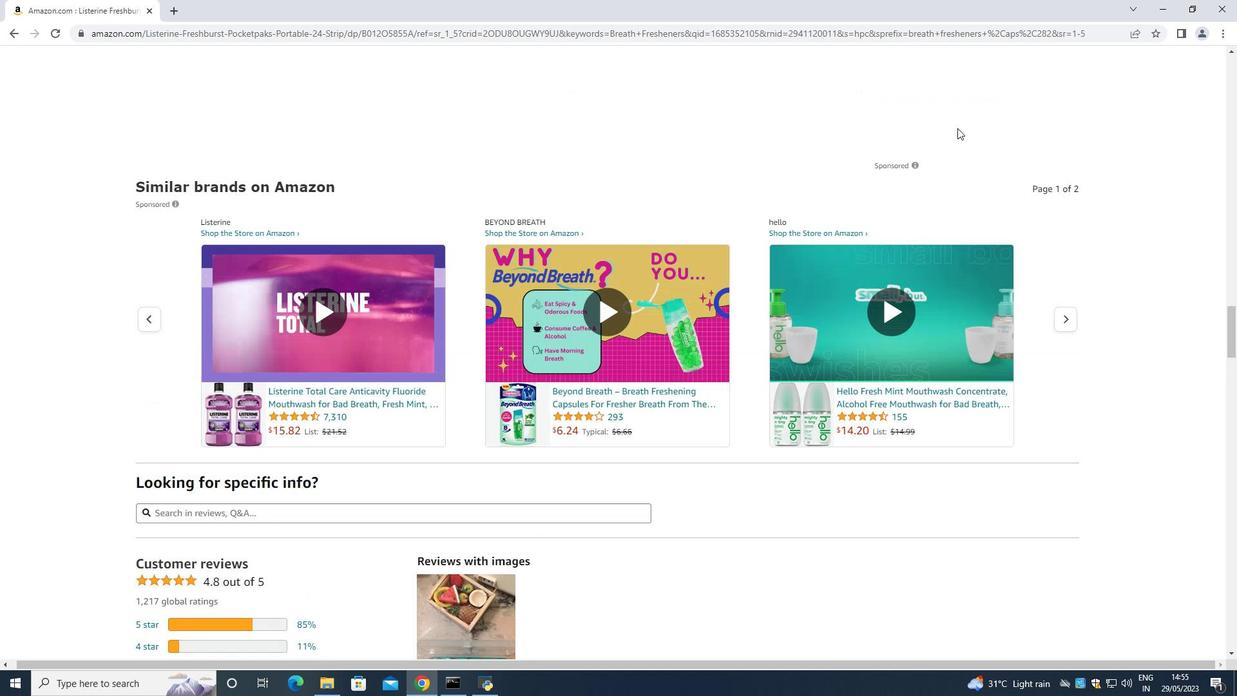 
Action: Mouse scrolled (958, 128) with delta (0, 0)
Screenshot: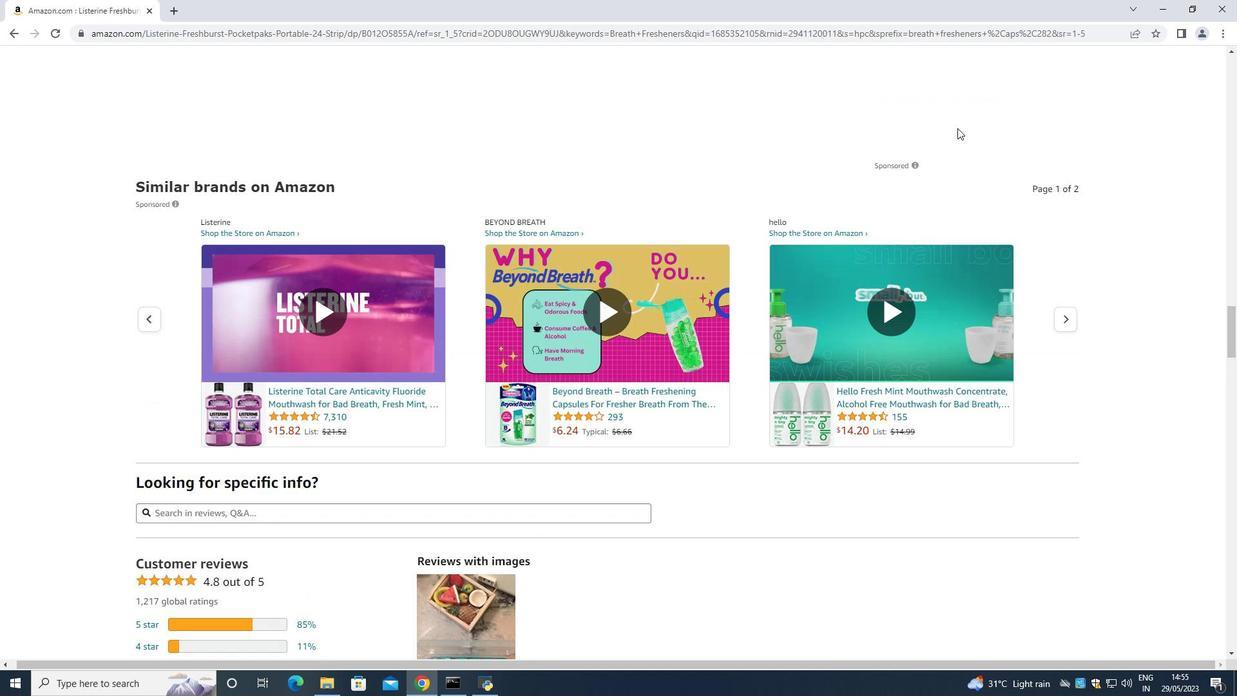 
Action: Mouse scrolled (958, 128) with delta (0, 0)
Screenshot: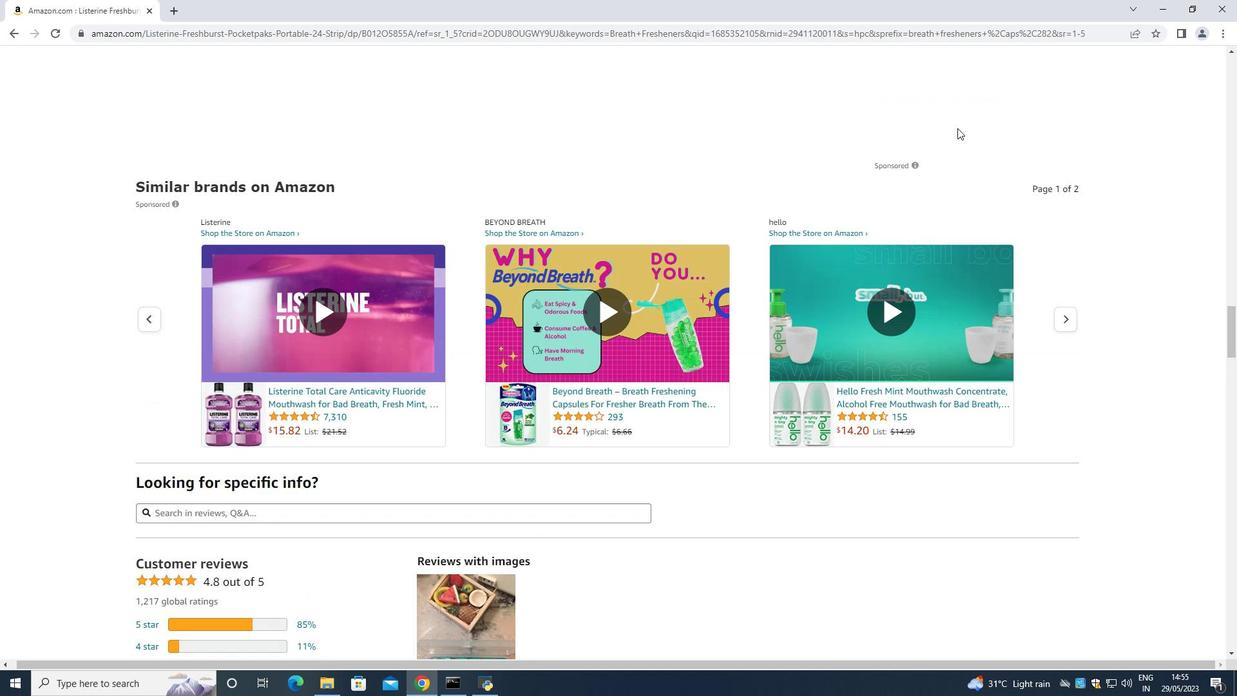 
Action: Mouse scrolled (958, 128) with delta (0, 0)
Screenshot: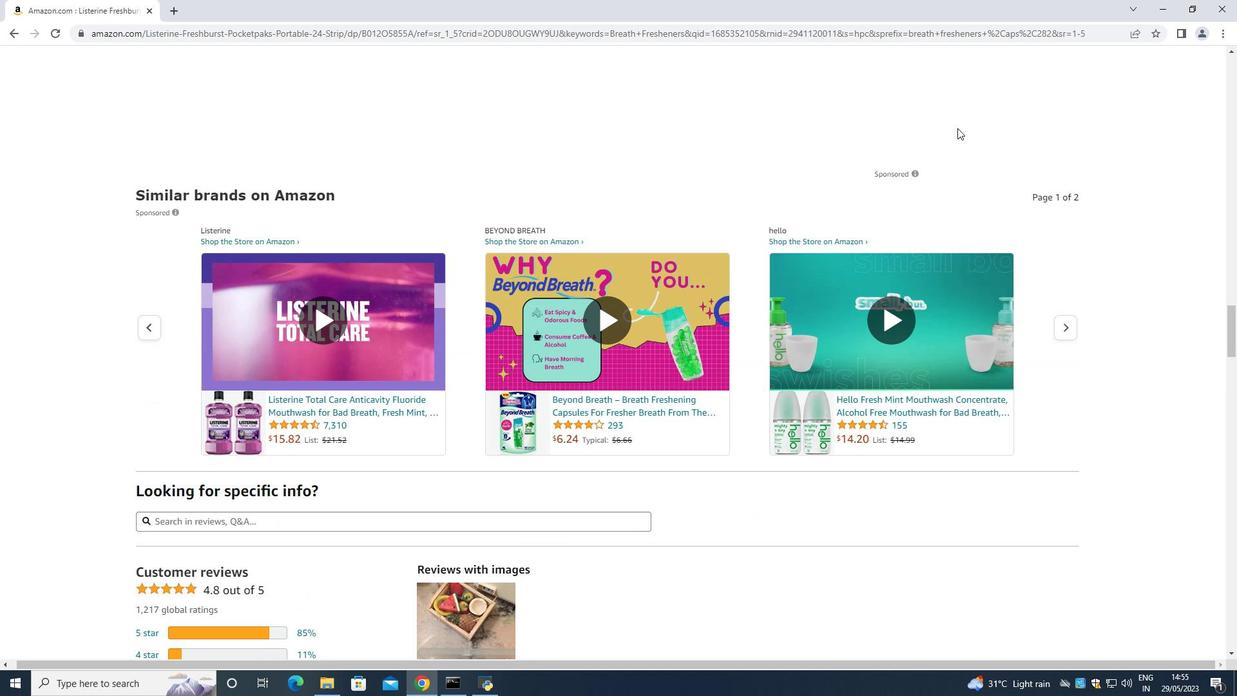 
Action: Mouse scrolled (958, 128) with delta (0, 0)
Screenshot: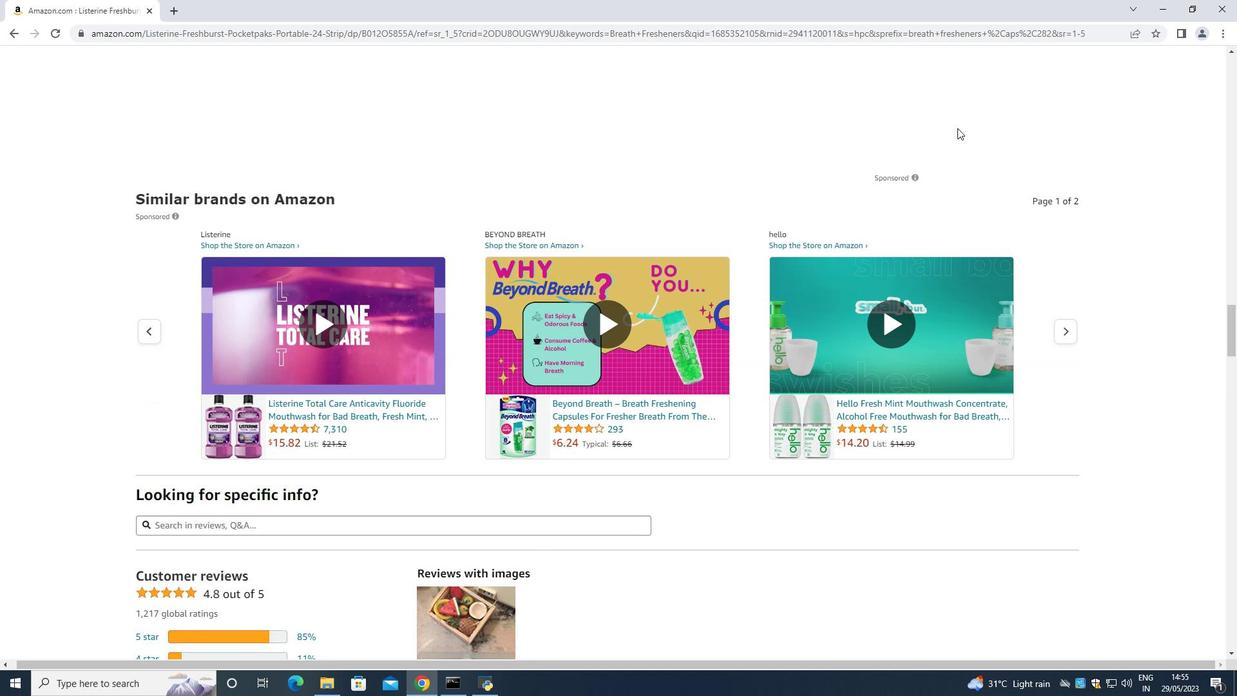 
Action: Mouse scrolled (958, 128) with delta (0, 0)
Screenshot: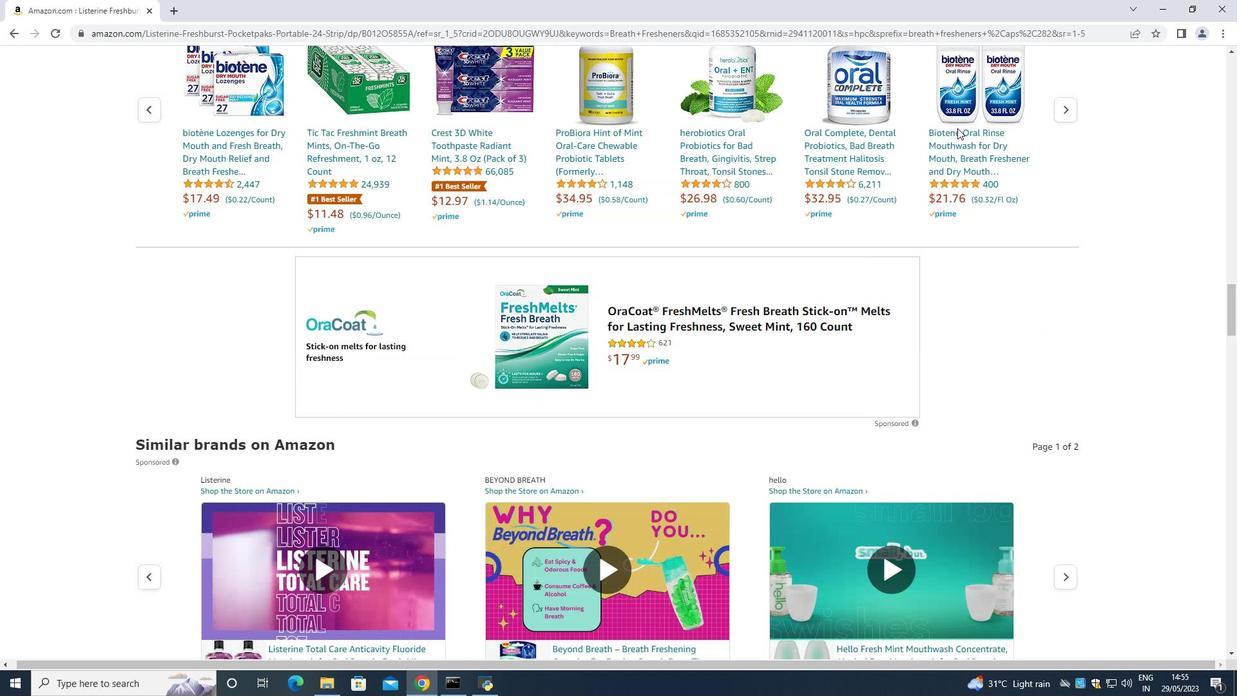 
Action: Mouse scrolled (958, 128) with delta (0, 0)
Screenshot: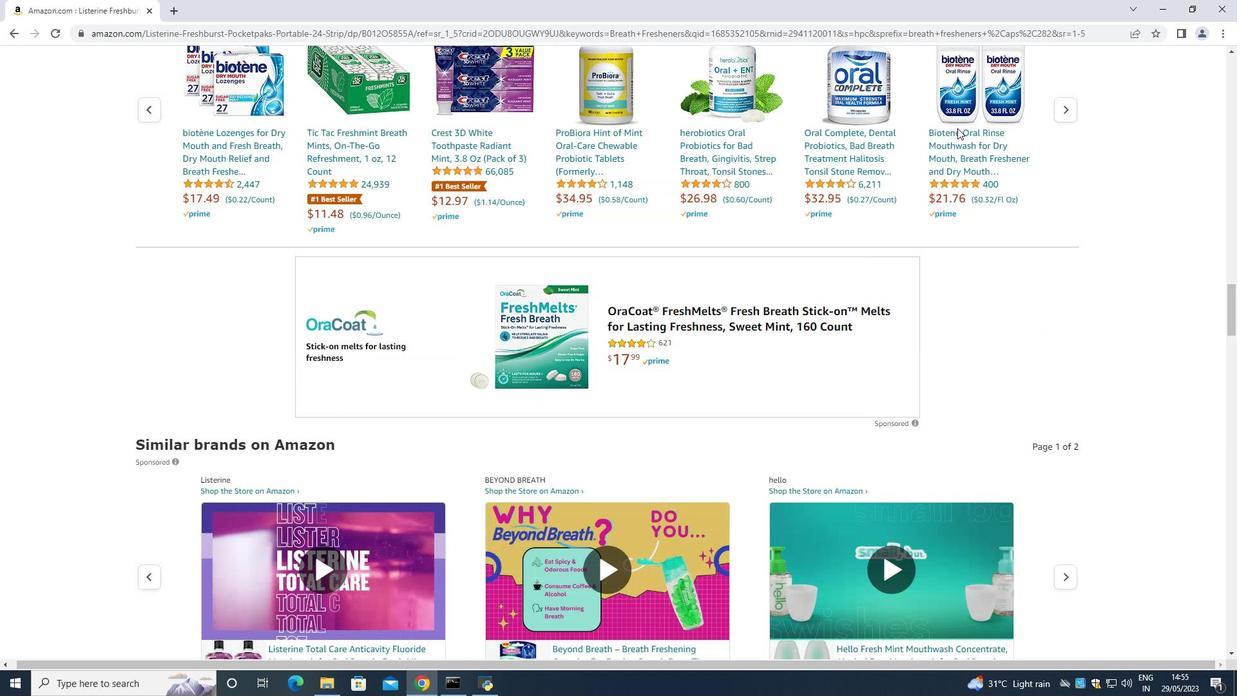 
Action: Mouse scrolled (958, 128) with delta (0, 0)
Screenshot: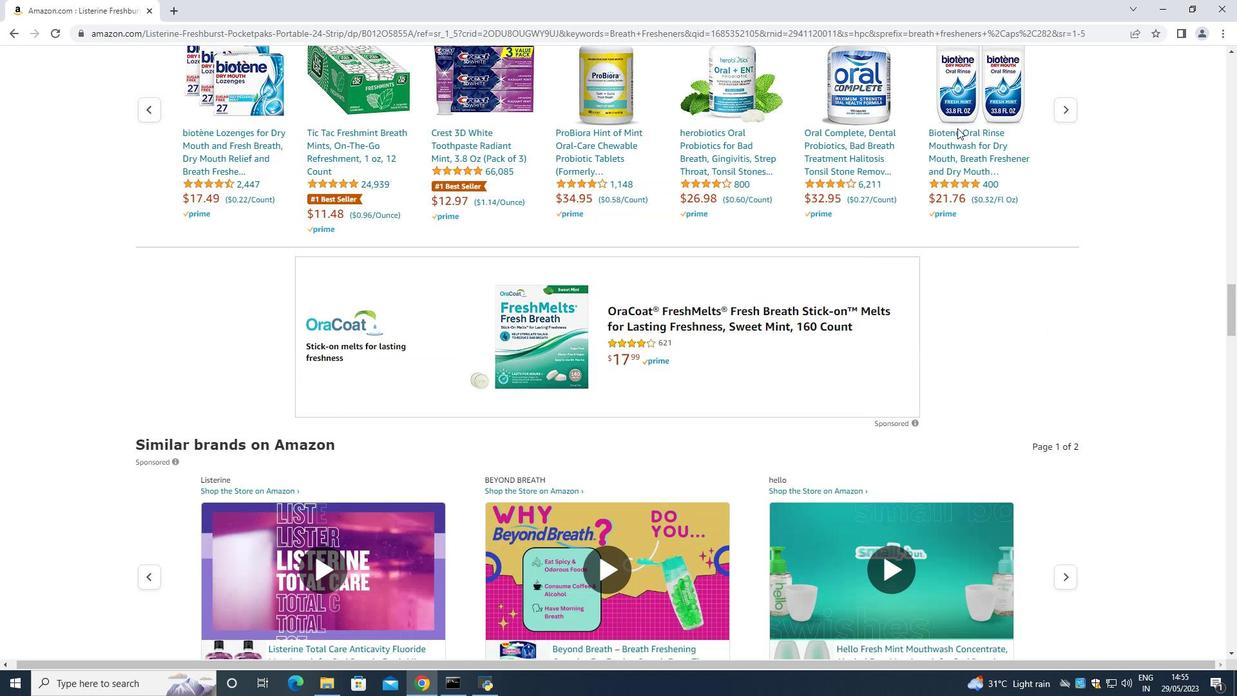 
Action: Mouse scrolled (958, 128) with delta (0, 0)
Screenshot: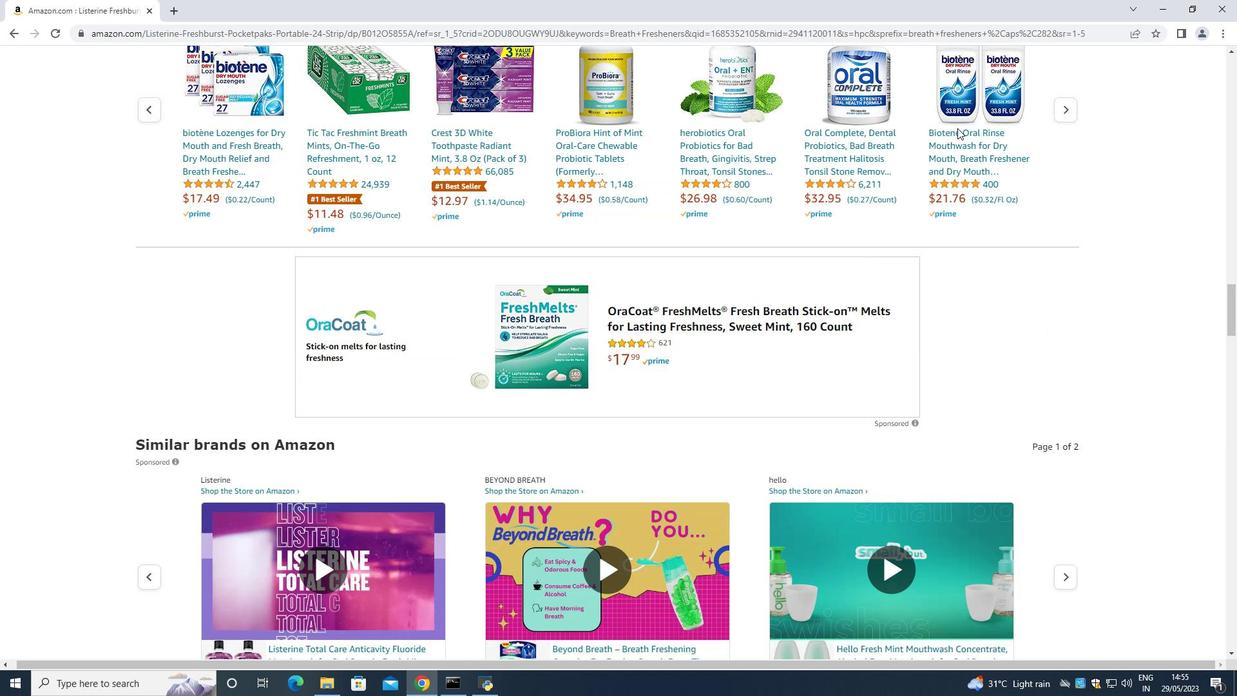 
Action: Mouse scrolled (958, 128) with delta (0, 0)
Screenshot: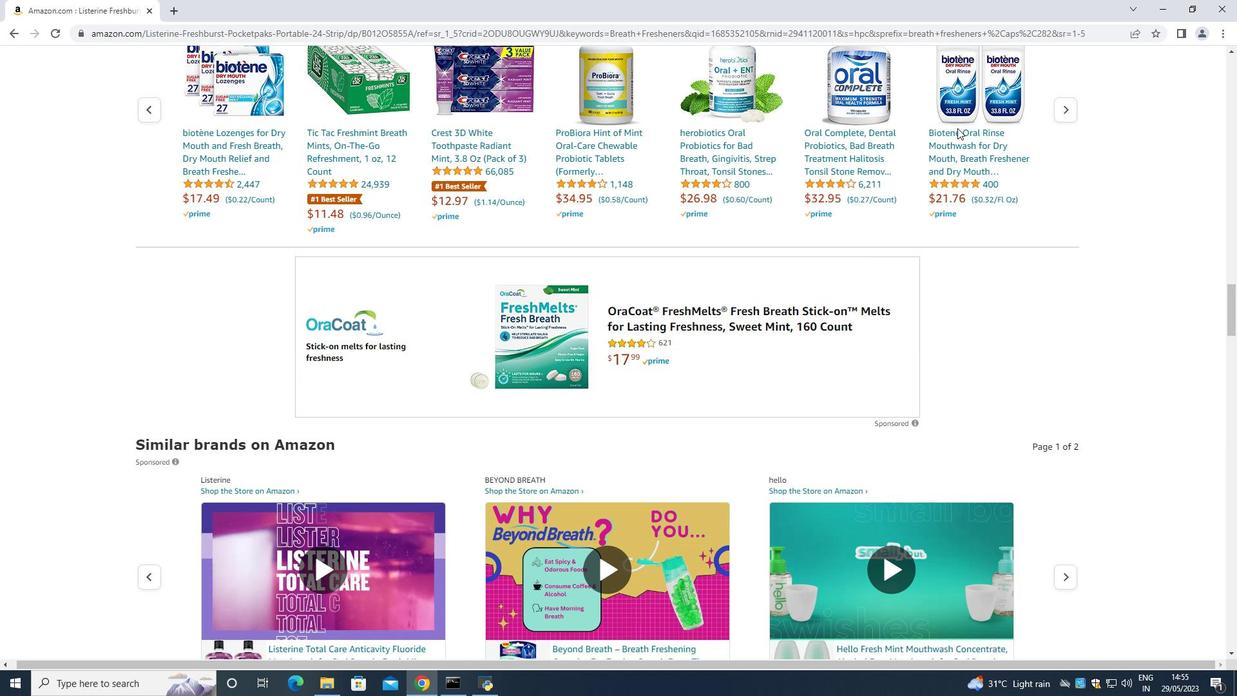 
Action: Mouse scrolled (958, 128) with delta (0, 0)
Screenshot: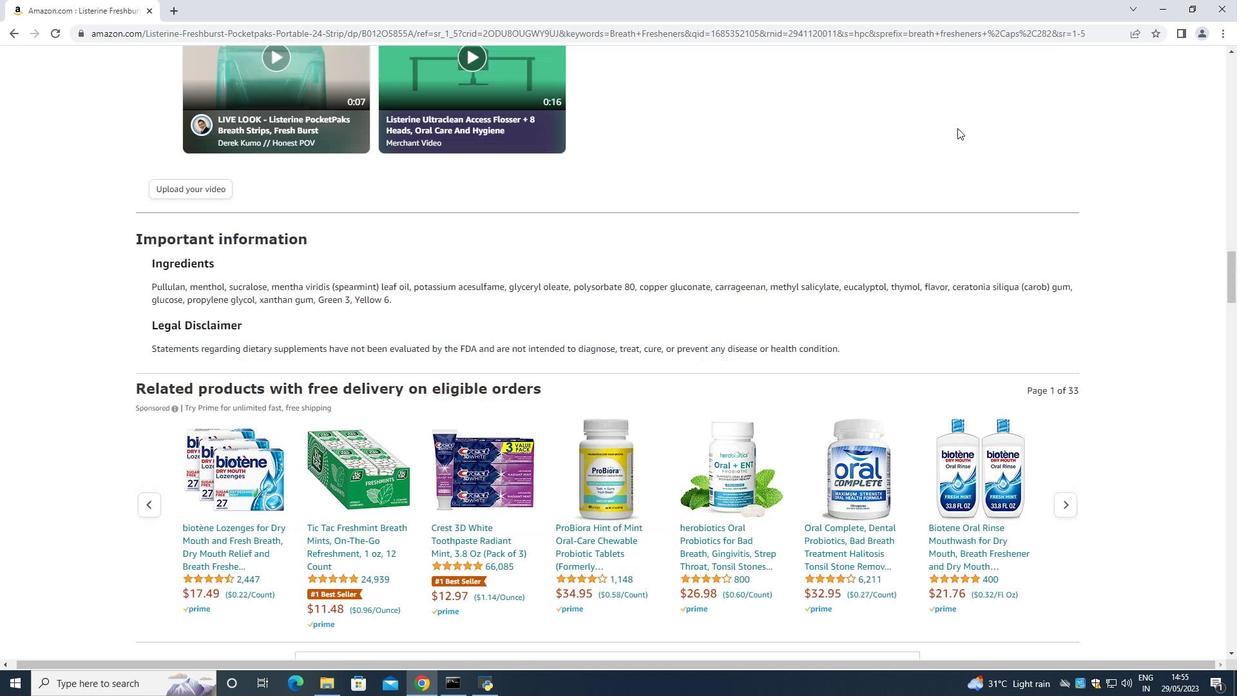 
Action: Mouse scrolled (958, 128) with delta (0, 0)
Screenshot: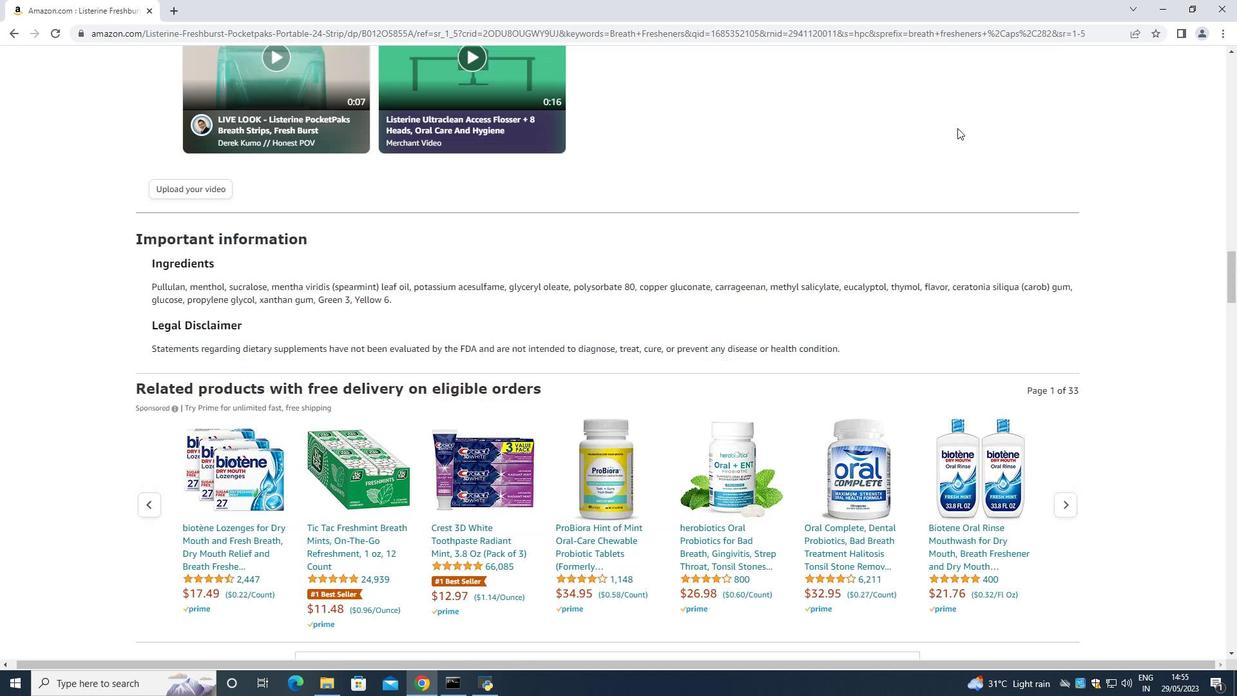 
Action: Mouse scrolled (958, 128) with delta (0, 0)
Screenshot: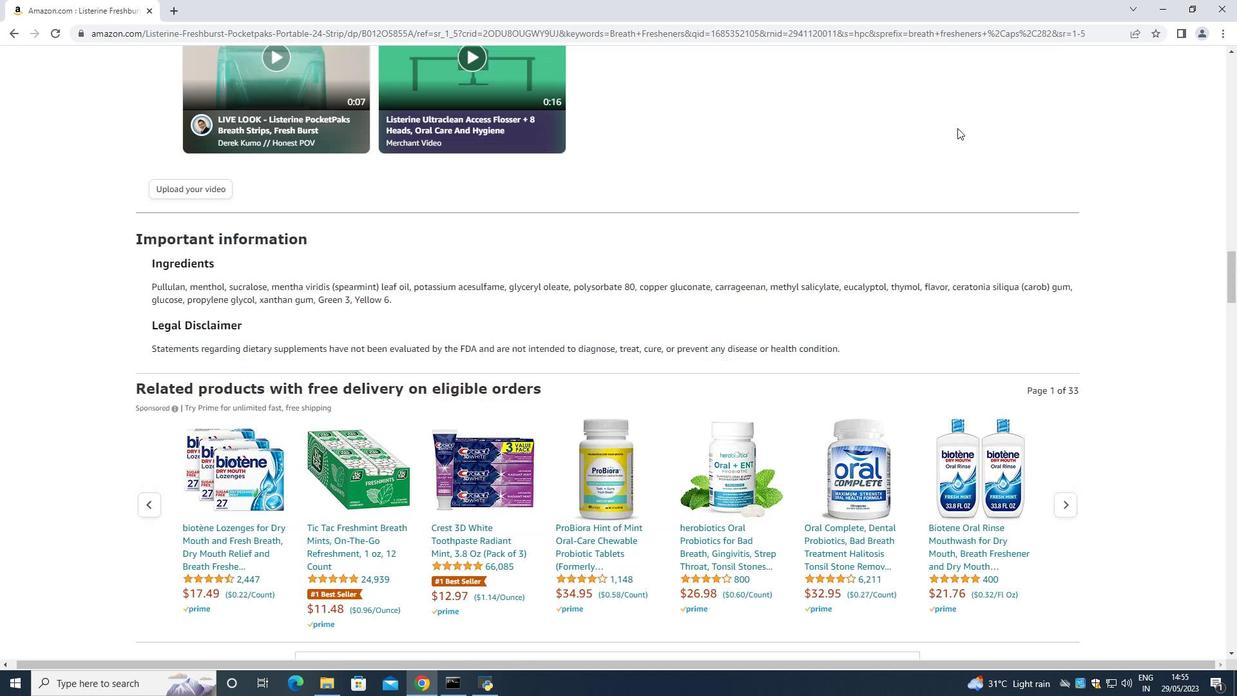 
Action: Mouse scrolled (958, 128) with delta (0, 0)
Screenshot: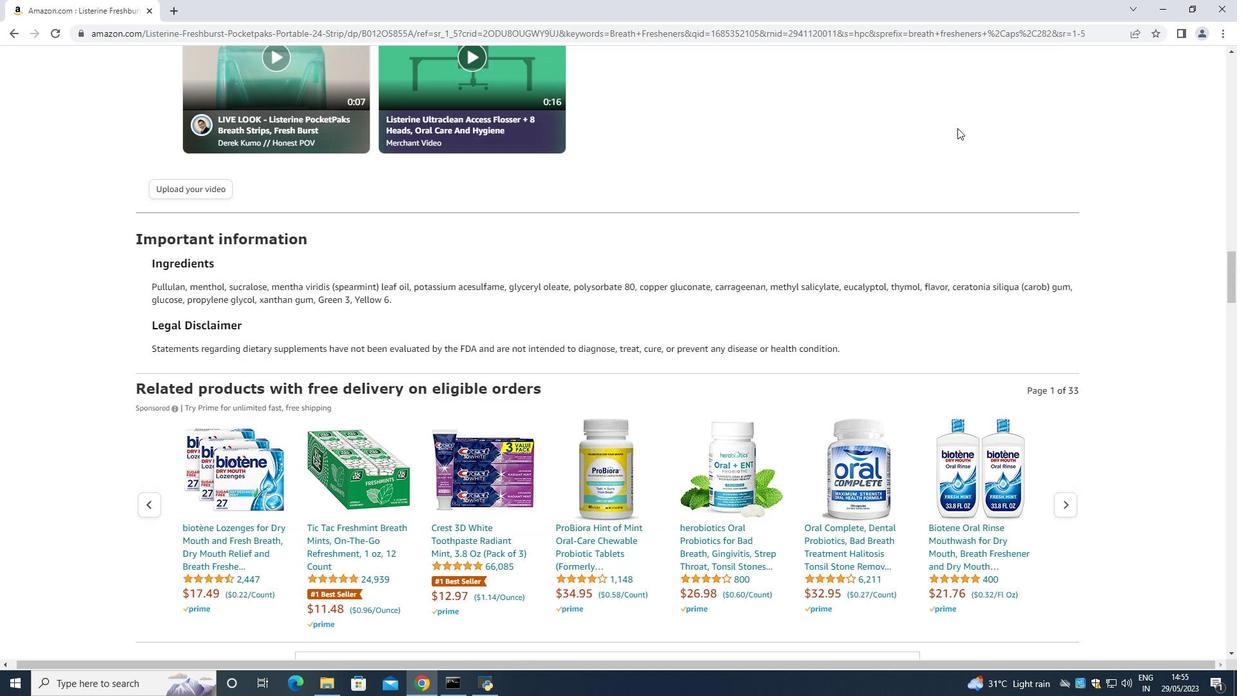 
Action: Mouse scrolled (958, 128) with delta (0, 0)
Screenshot: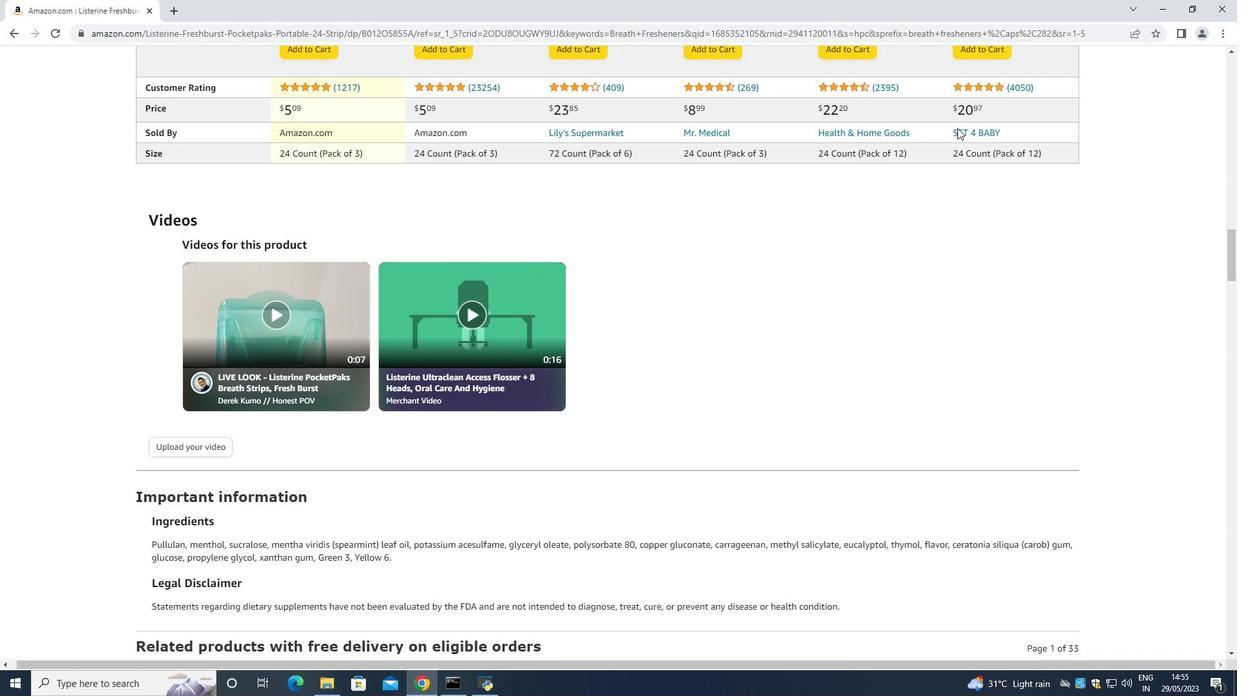 
Action: Mouse scrolled (958, 128) with delta (0, 0)
Screenshot: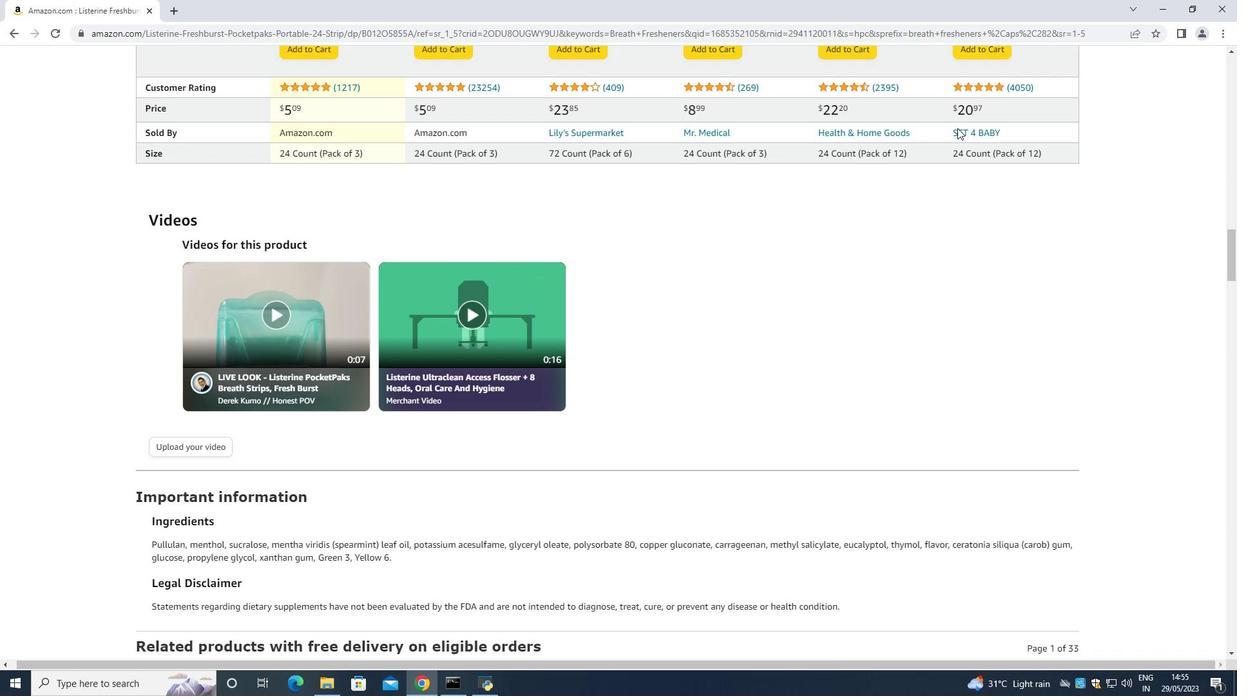 
Action: Mouse scrolled (958, 128) with delta (0, 0)
Screenshot: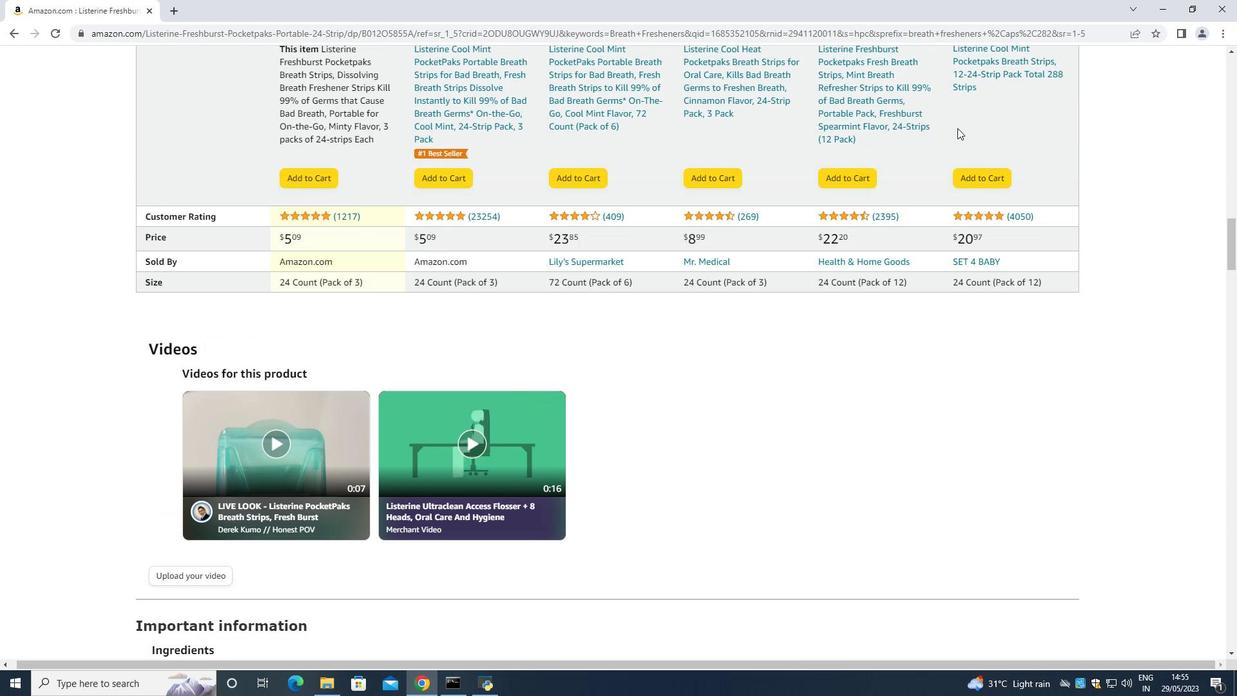 
Action: Mouse scrolled (958, 128) with delta (0, 0)
Screenshot: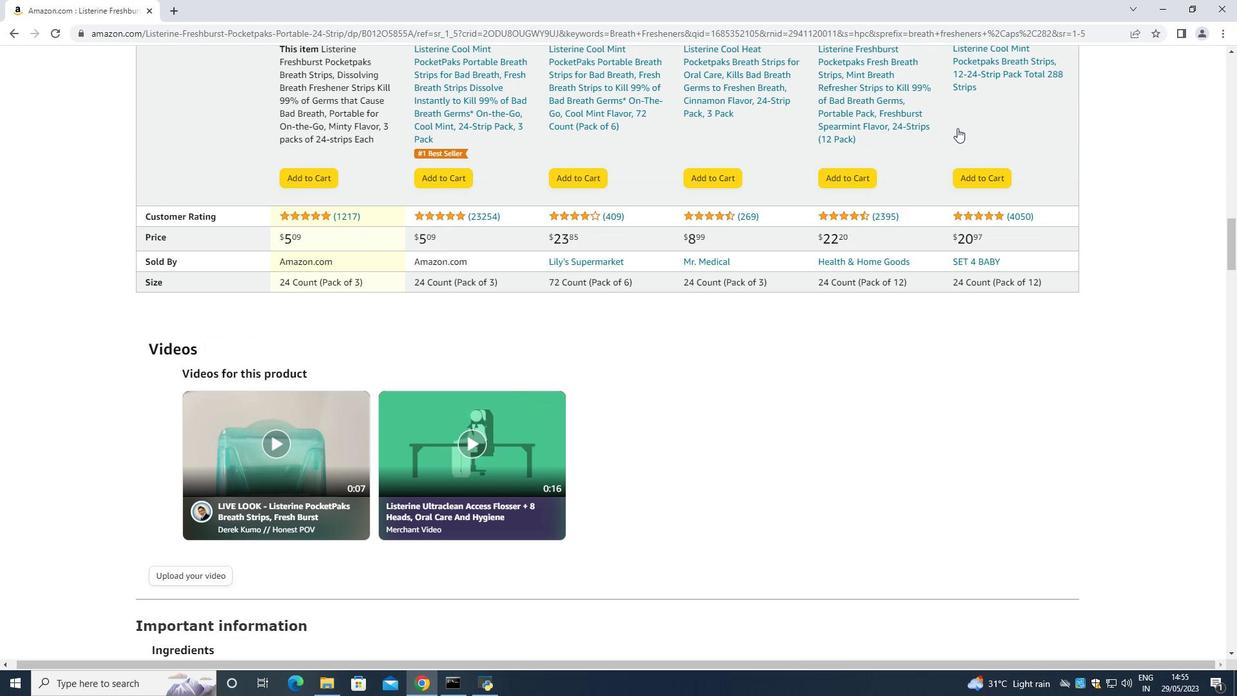
Action: Mouse scrolled (958, 128) with delta (0, 0)
Screenshot: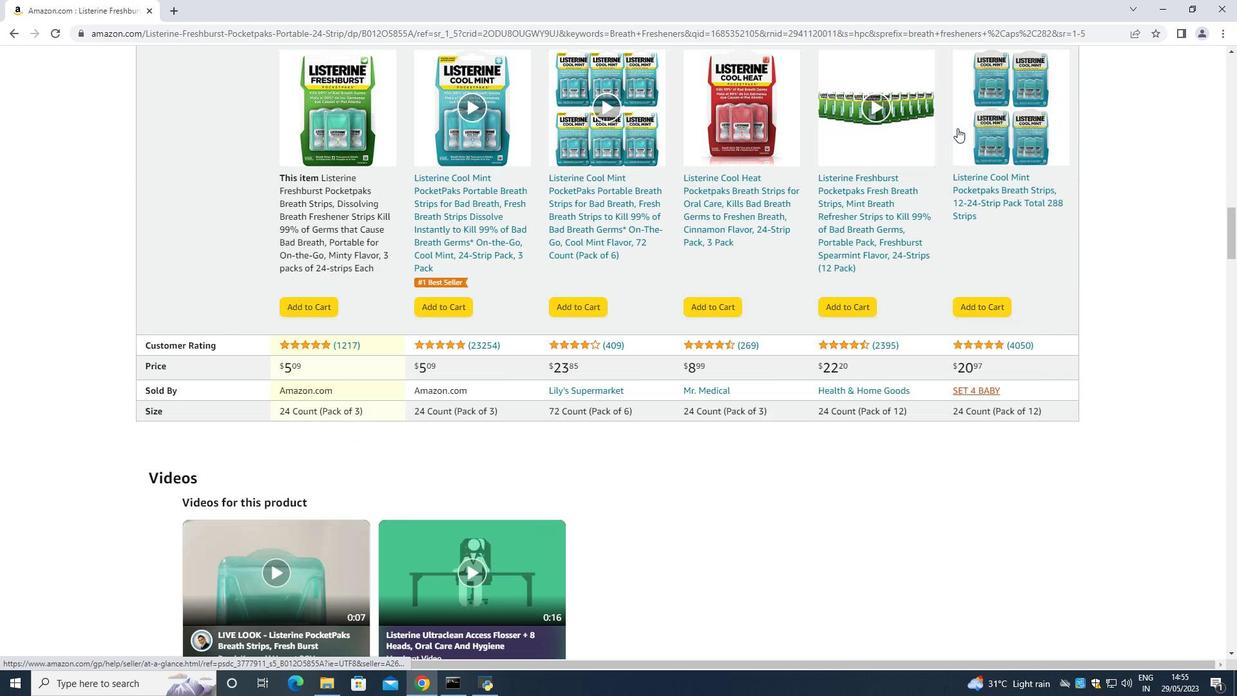
Action: Mouse scrolled (958, 128) with delta (0, 0)
Screenshot: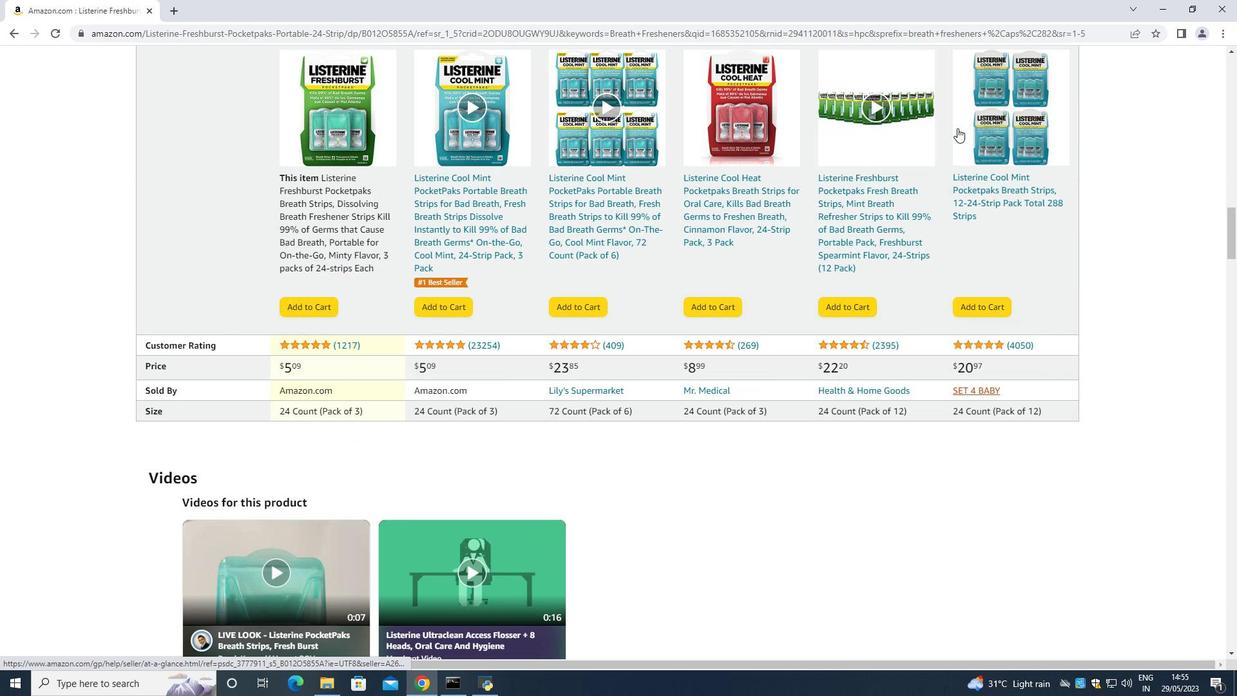 
Action: Mouse scrolled (958, 128) with delta (0, 0)
Screenshot: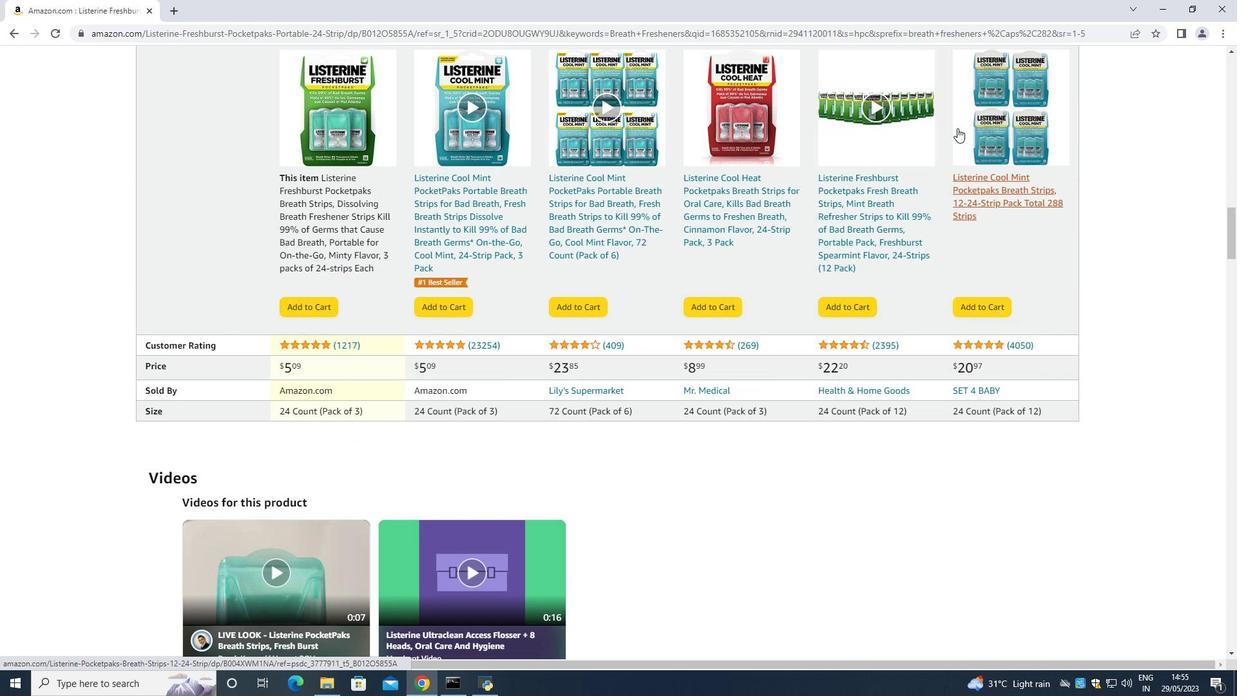 
Action: Mouse scrolled (958, 128) with delta (0, 0)
Screenshot: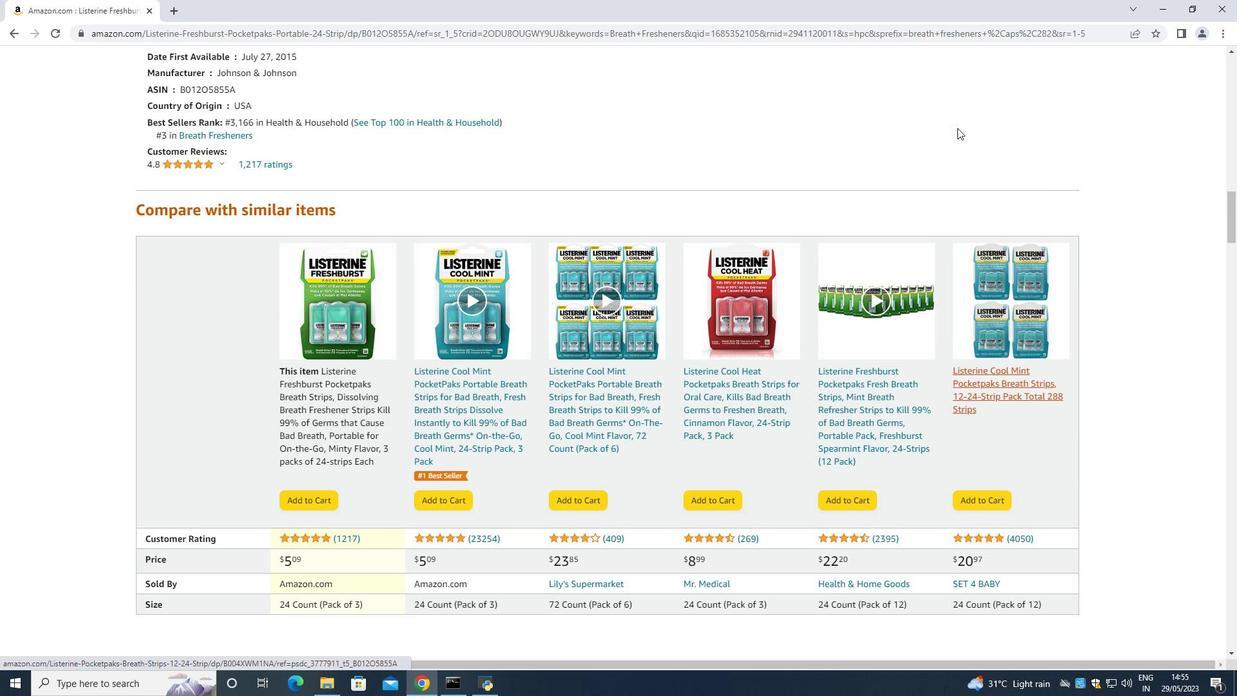 
Action: Mouse scrolled (958, 128) with delta (0, 0)
Screenshot: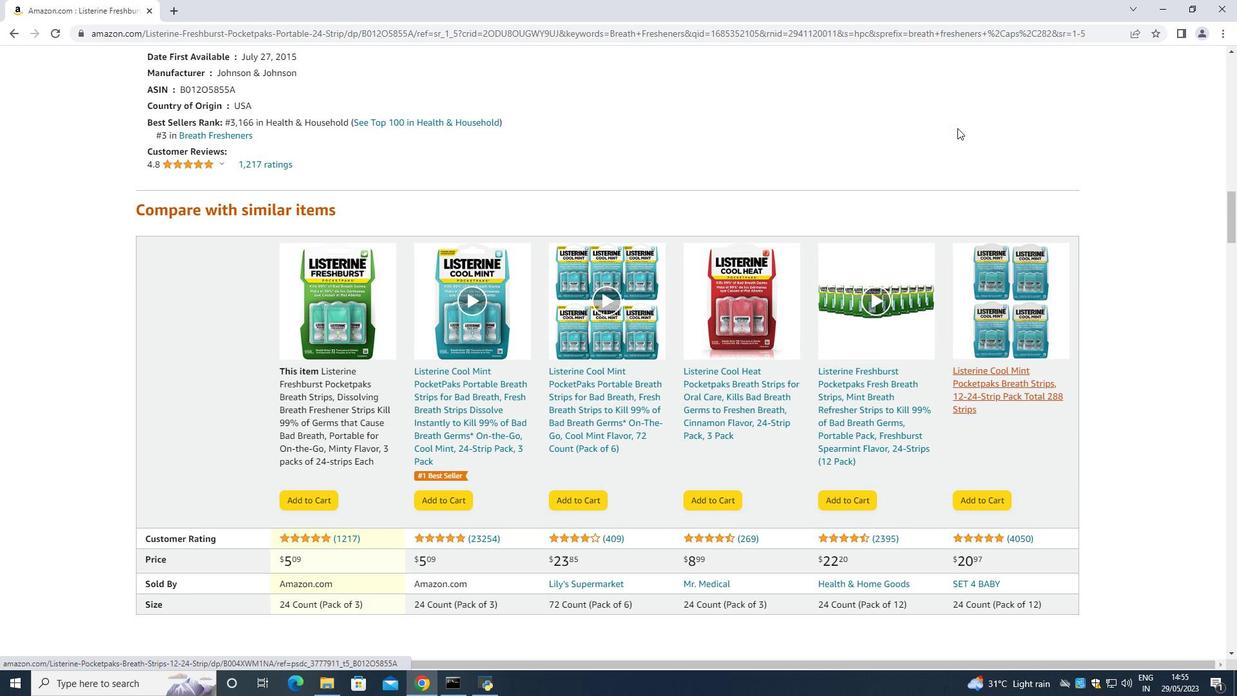
Action: Mouse scrolled (958, 128) with delta (0, 0)
Screenshot: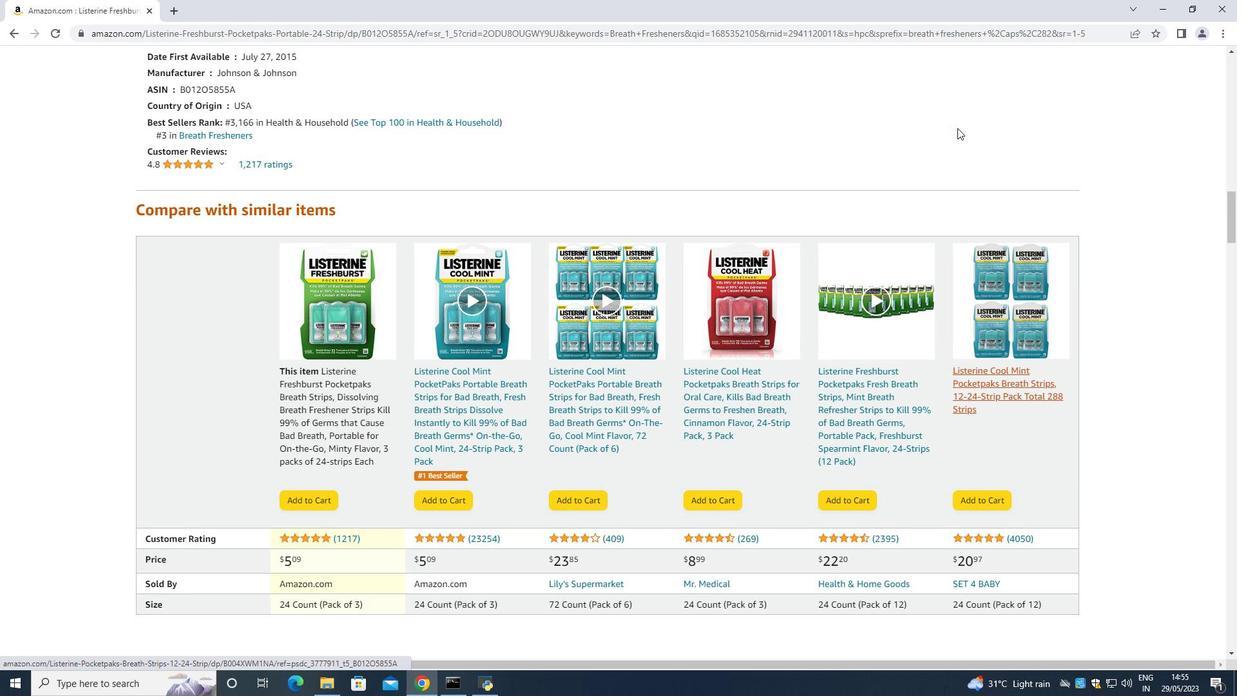
Action: Mouse scrolled (958, 128) with delta (0, 0)
Screenshot: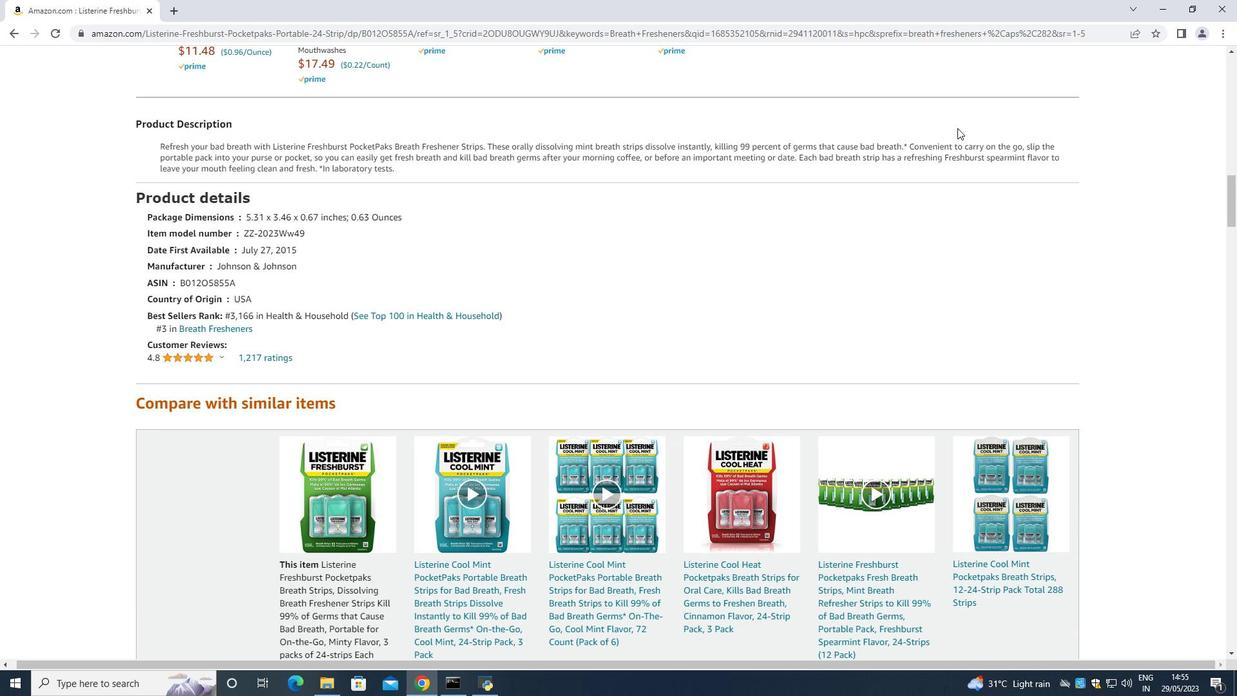 
Action: Mouse scrolled (958, 128) with delta (0, 0)
Screenshot: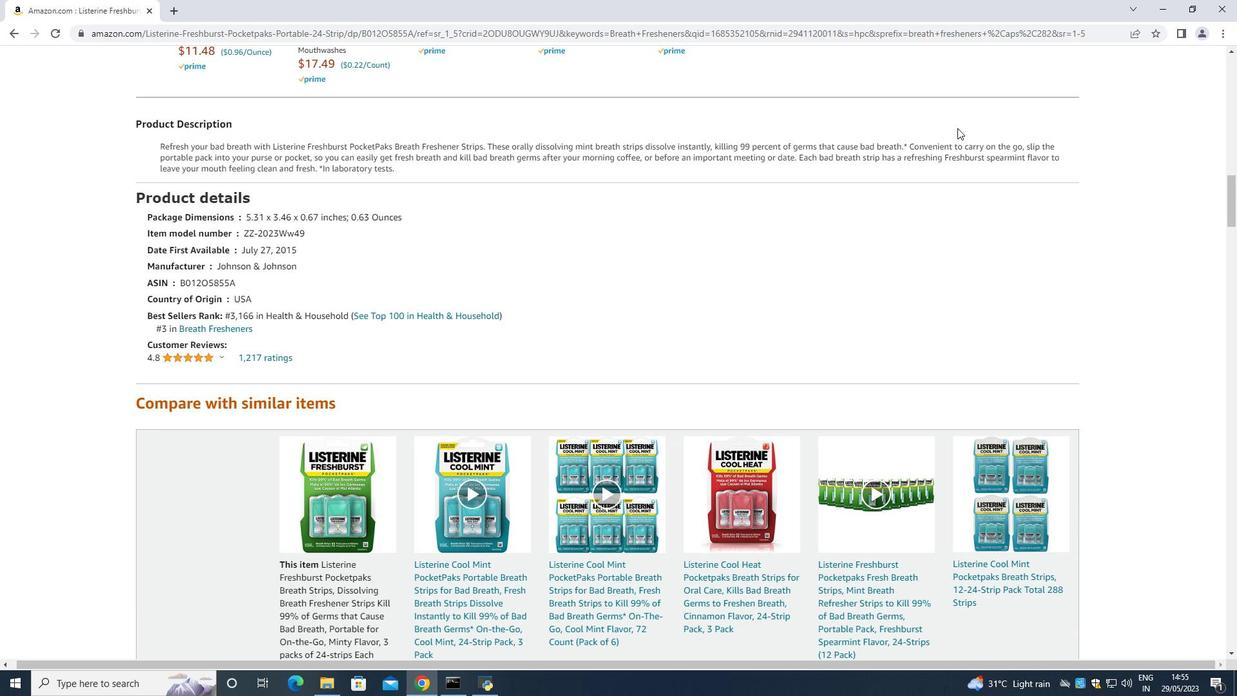 
Action: Mouse scrolled (958, 128) with delta (0, 0)
Screenshot: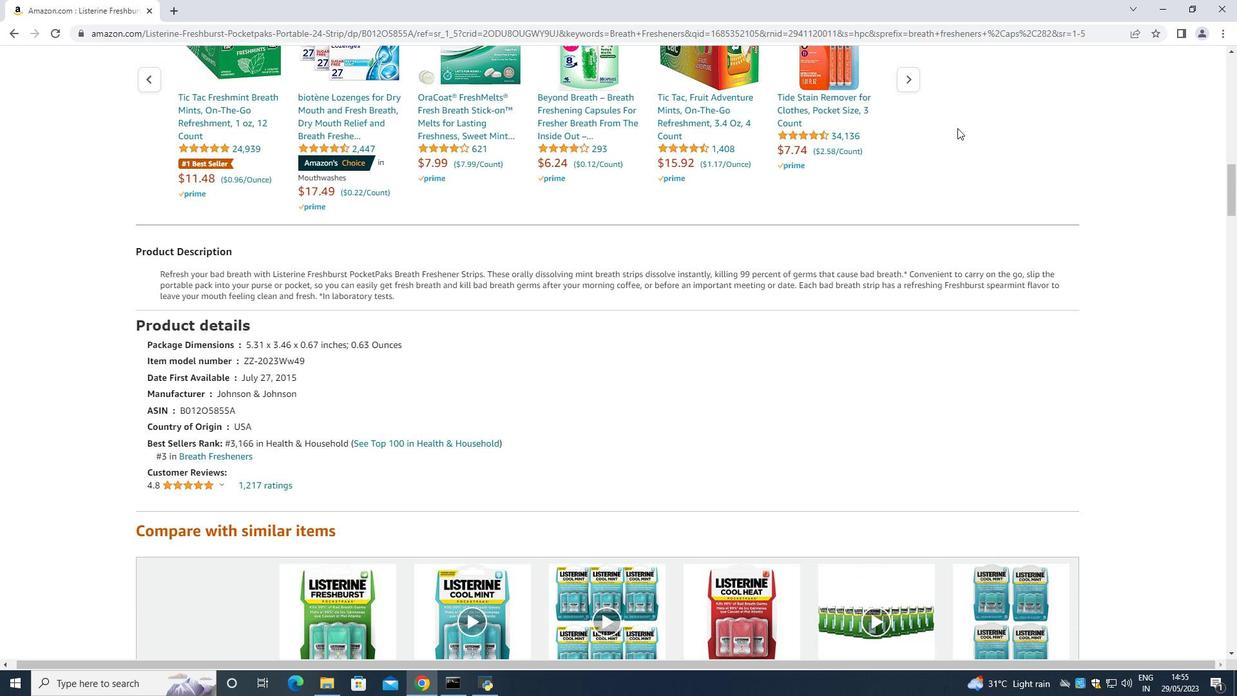 
Action: Mouse scrolled (958, 128) with delta (0, 0)
Screenshot: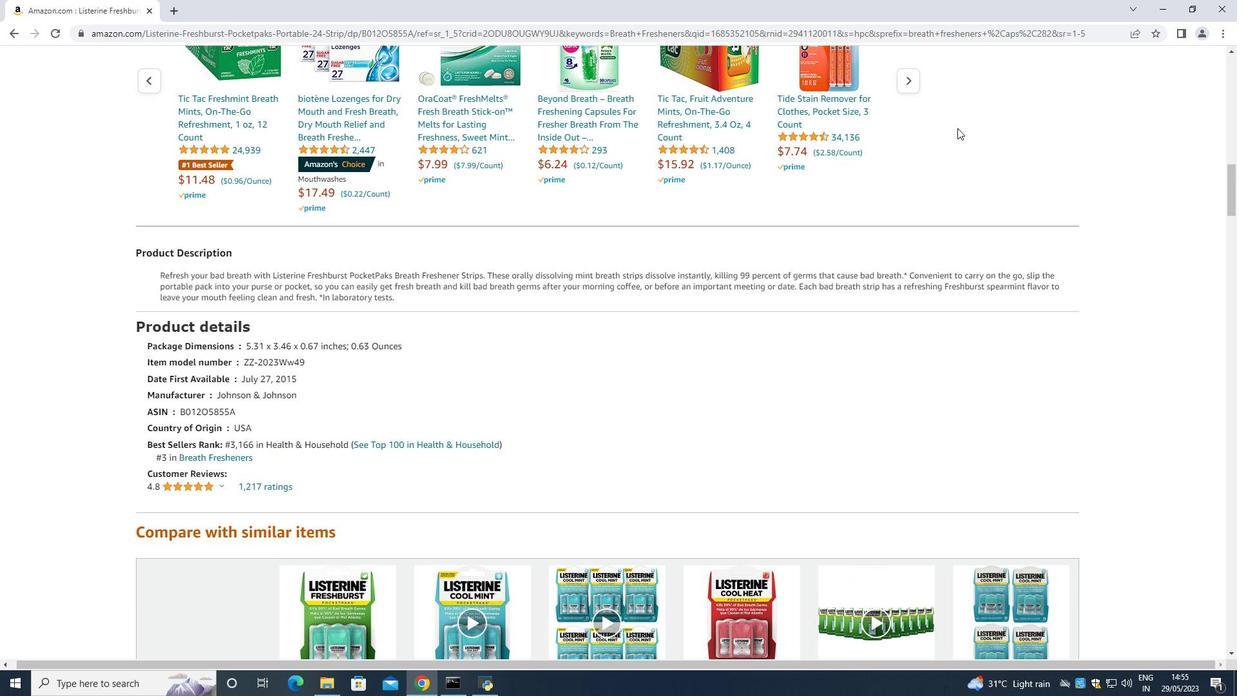 
Action: Mouse scrolled (958, 128) with delta (0, 0)
Screenshot: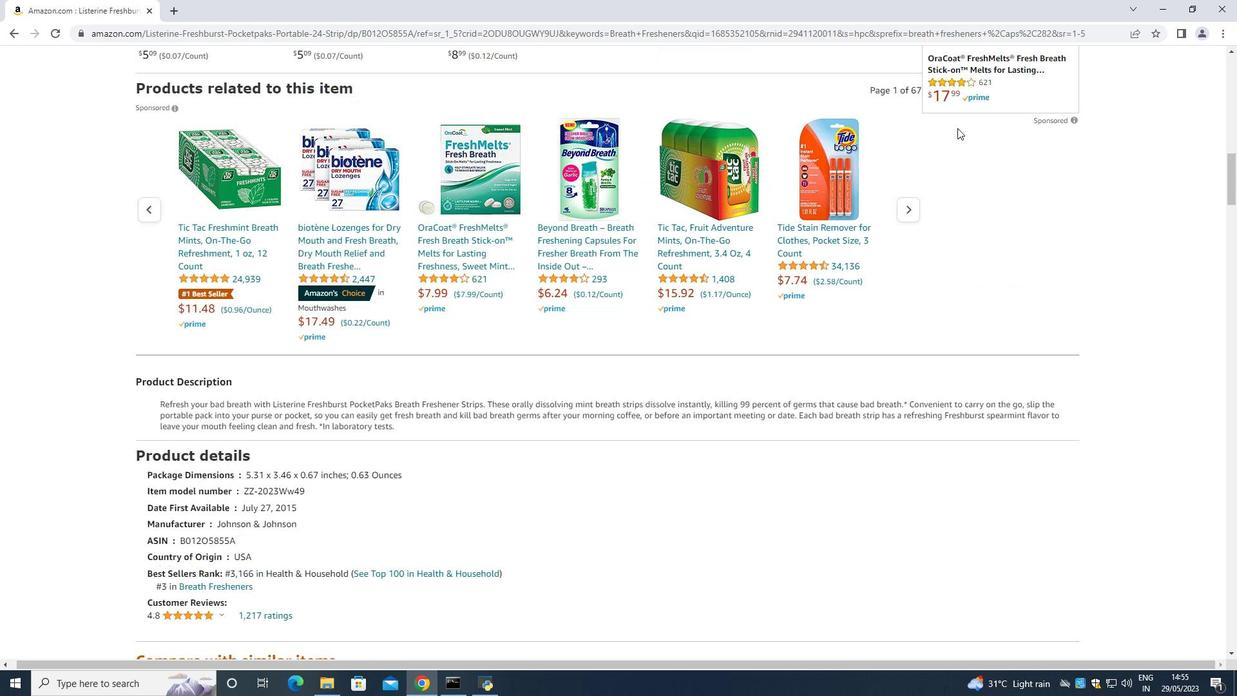 
Action: Mouse scrolled (958, 128) with delta (0, 0)
Screenshot: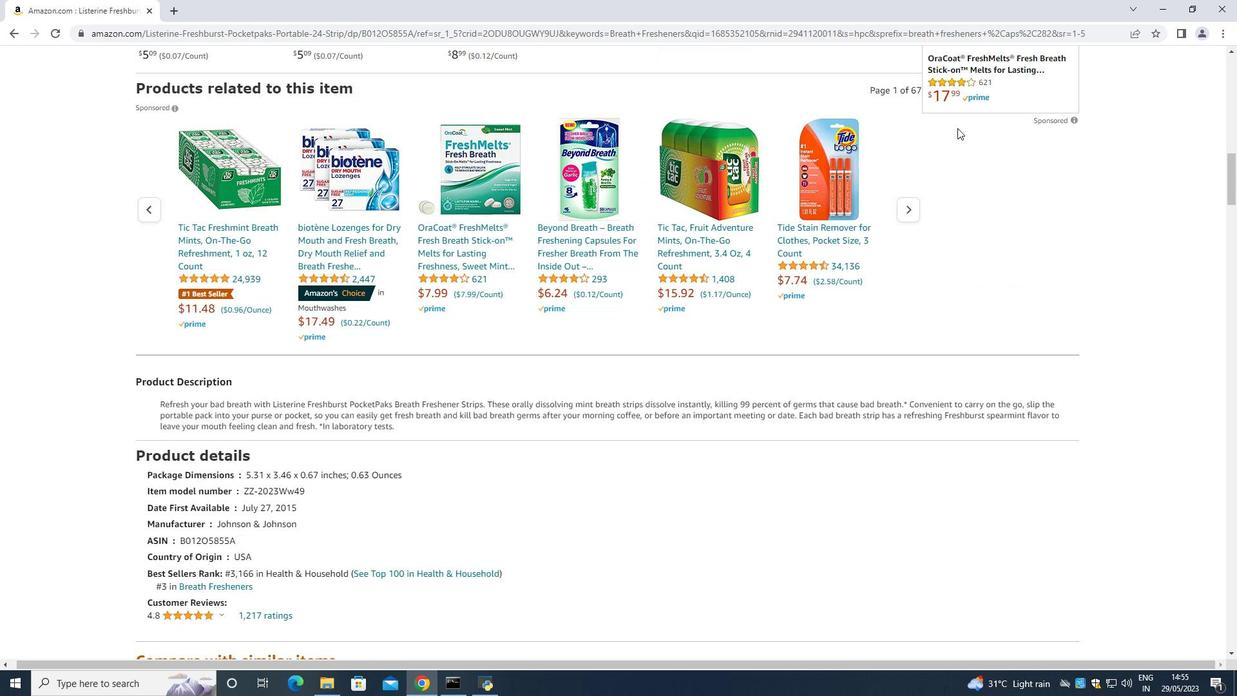 
Action: Mouse scrolled (958, 128) with delta (0, 0)
Screenshot: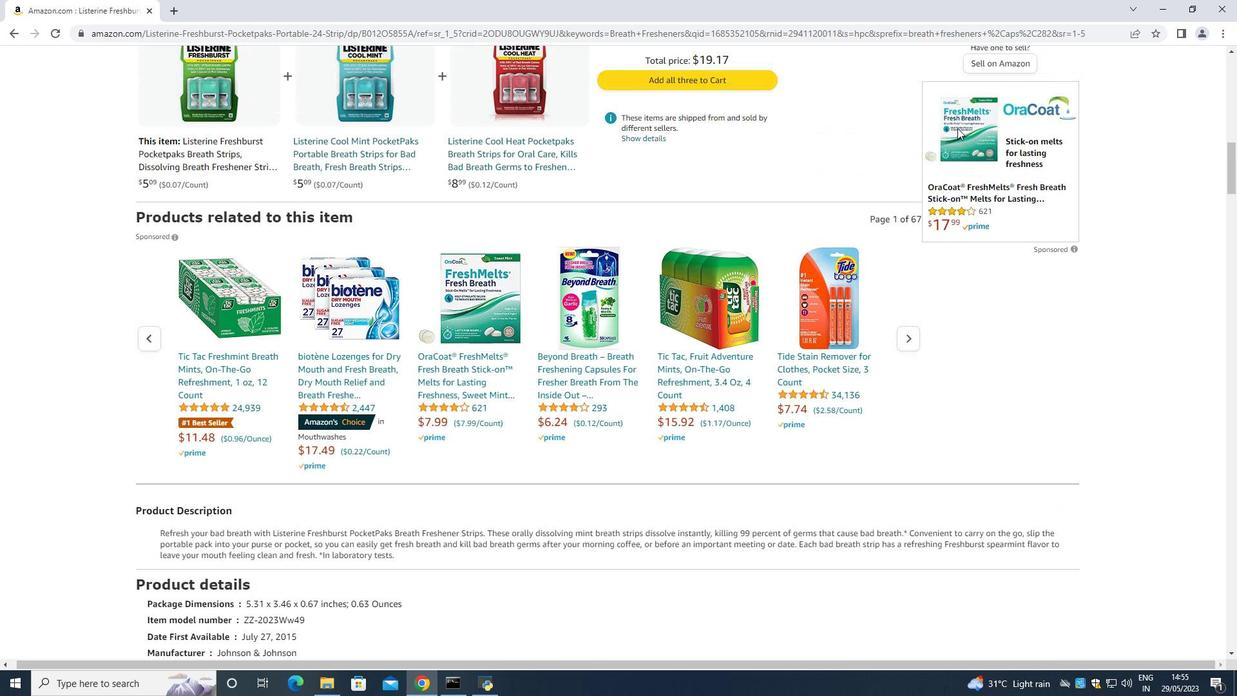 
Action: Mouse scrolled (958, 128) with delta (0, 0)
Screenshot: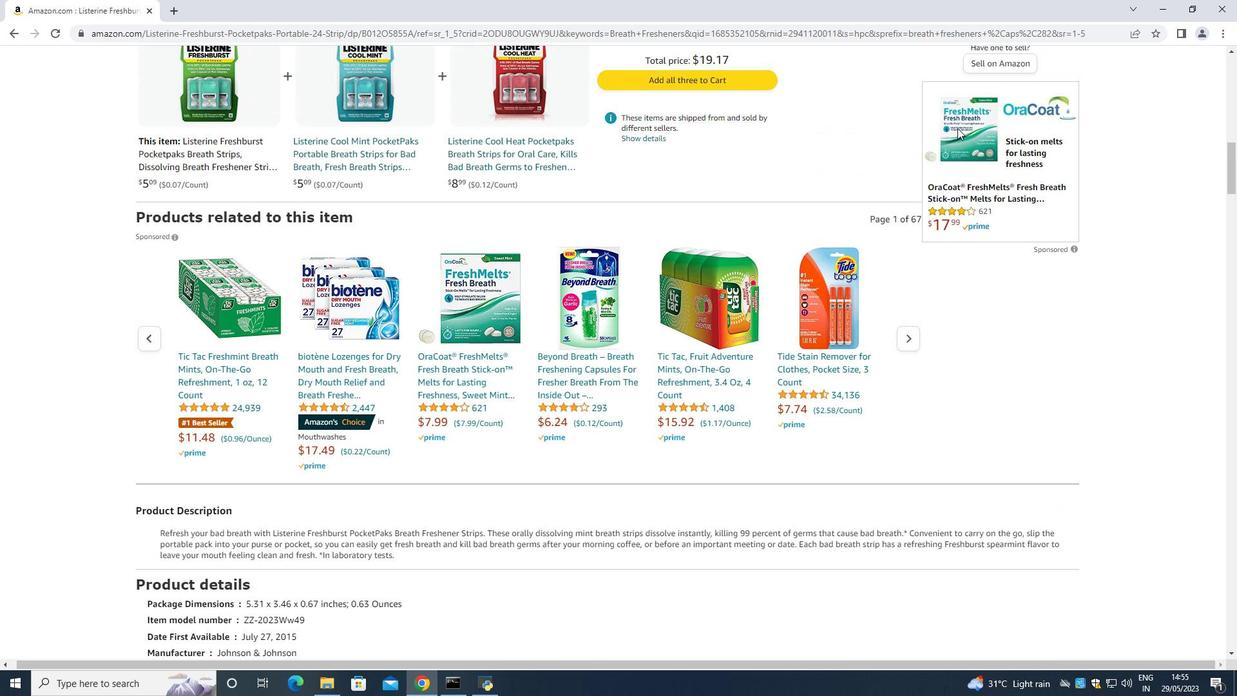 
Action: Mouse scrolled (958, 128) with delta (0, 0)
Screenshot: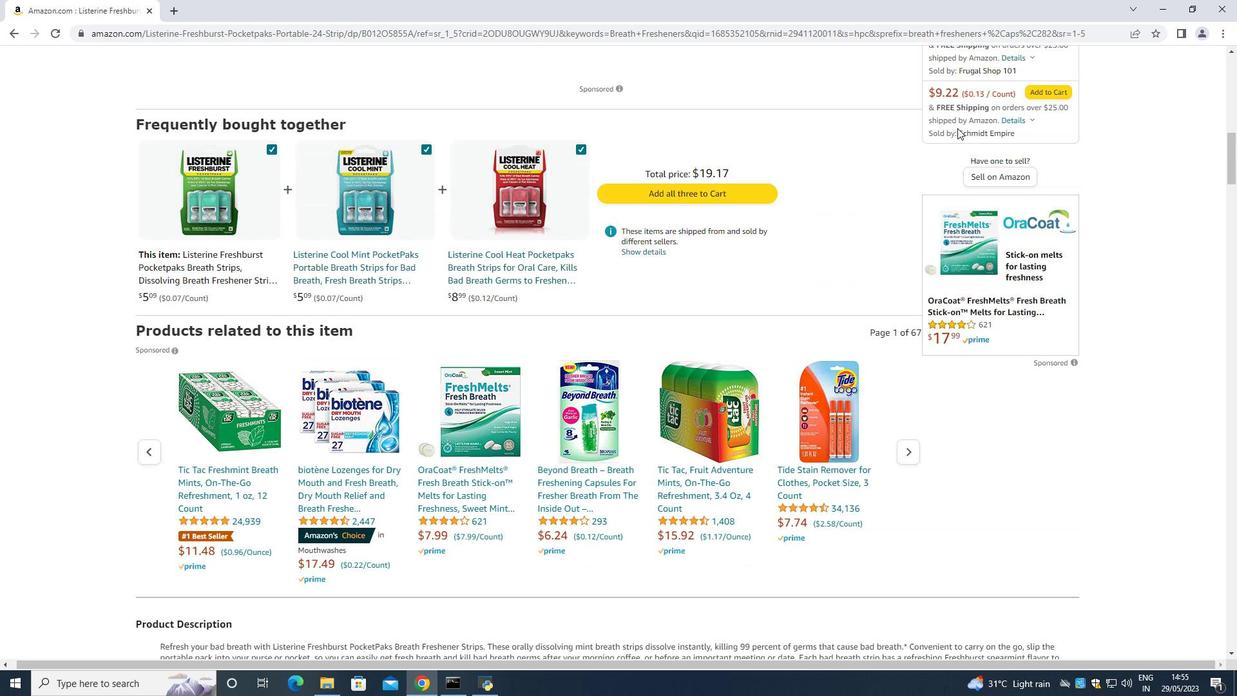 
Action: Mouse scrolled (958, 128) with delta (0, 0)
Screenshot: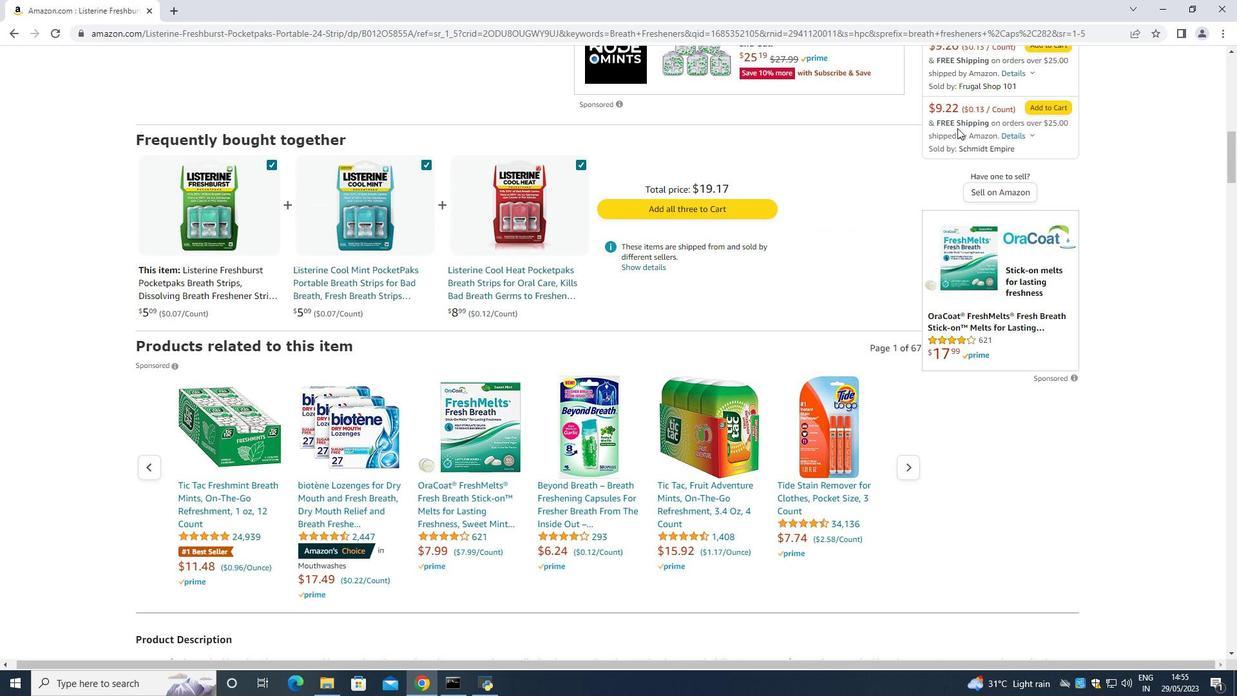
Action: Mouse scrolled (958, 128) with delta (0, 0)
Screenshot: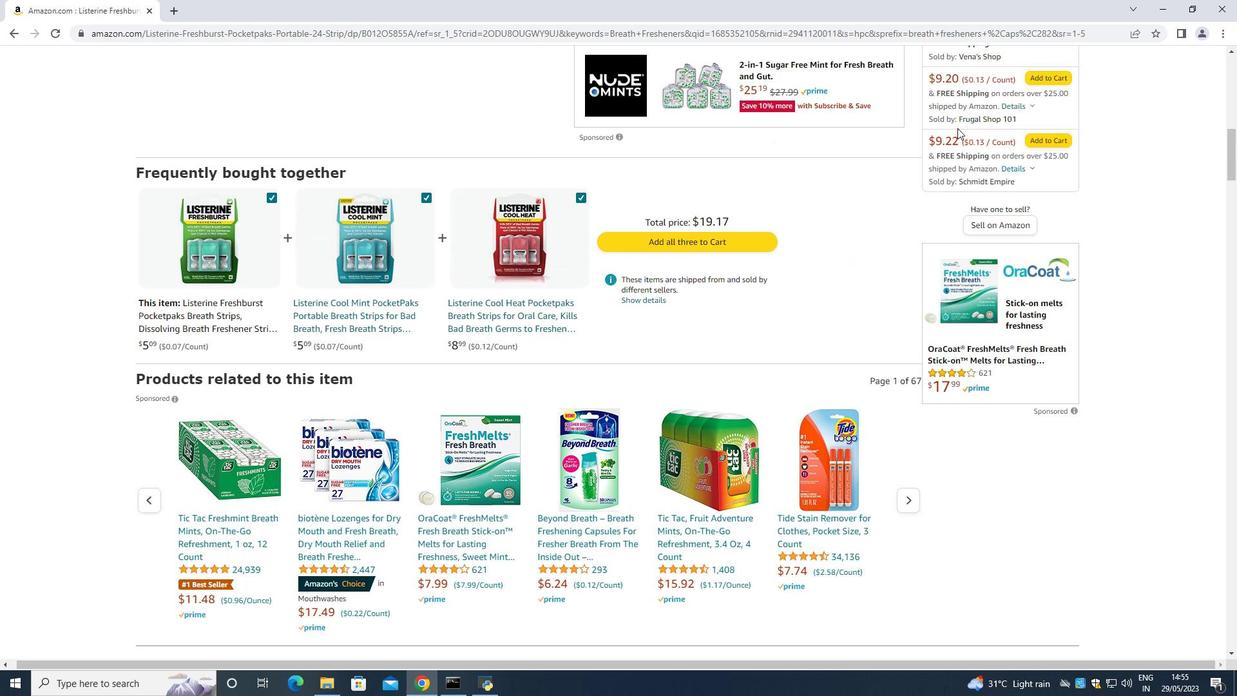
Action: Mouse scrolled (958, 128) with delta (0, 0)
Screenshot: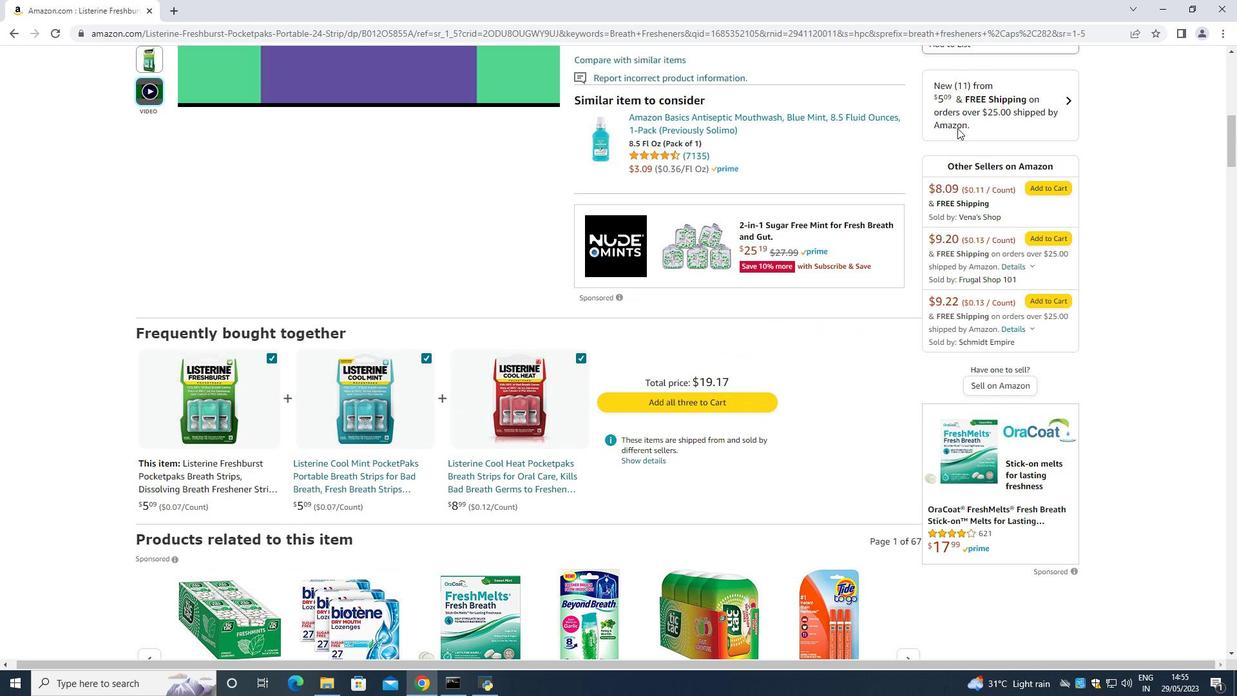 
Action: Mouse scrolled (958, 128) with delta (0, 0)
Screenshot: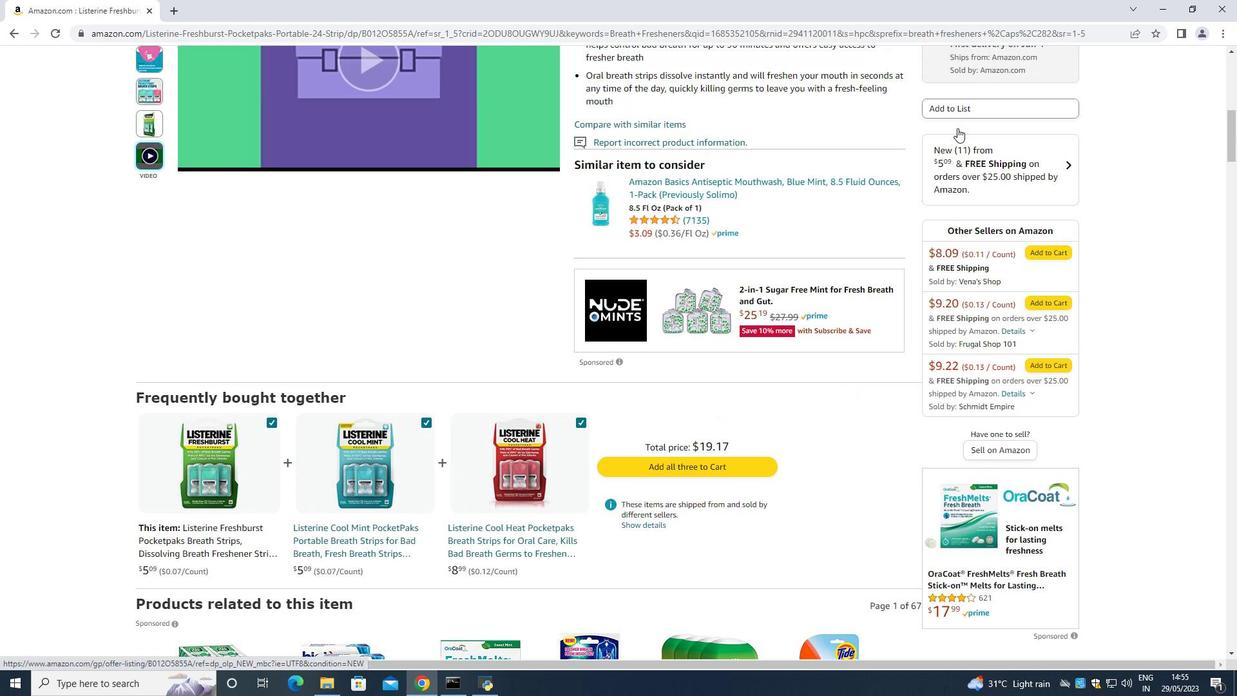 
Action: Mouse moved to (958, 128)
Screenshot: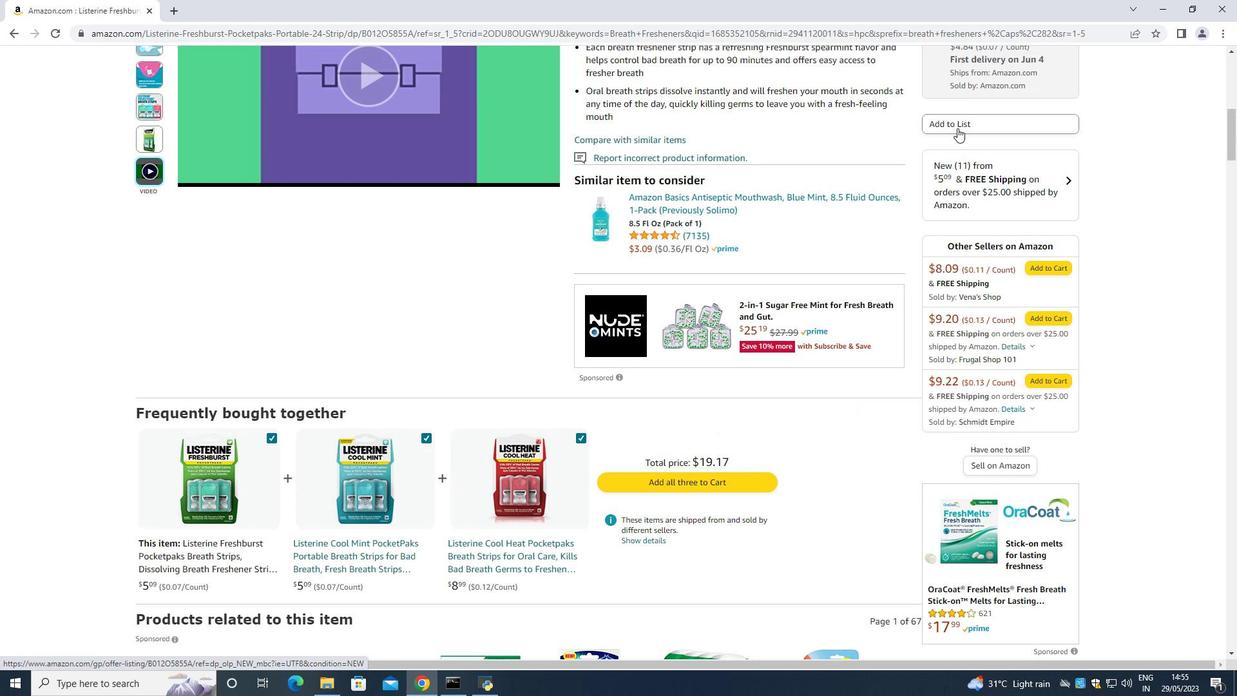 
Action: Mouse scrolled (958, 129) with delta (0, 0)
Screenshot: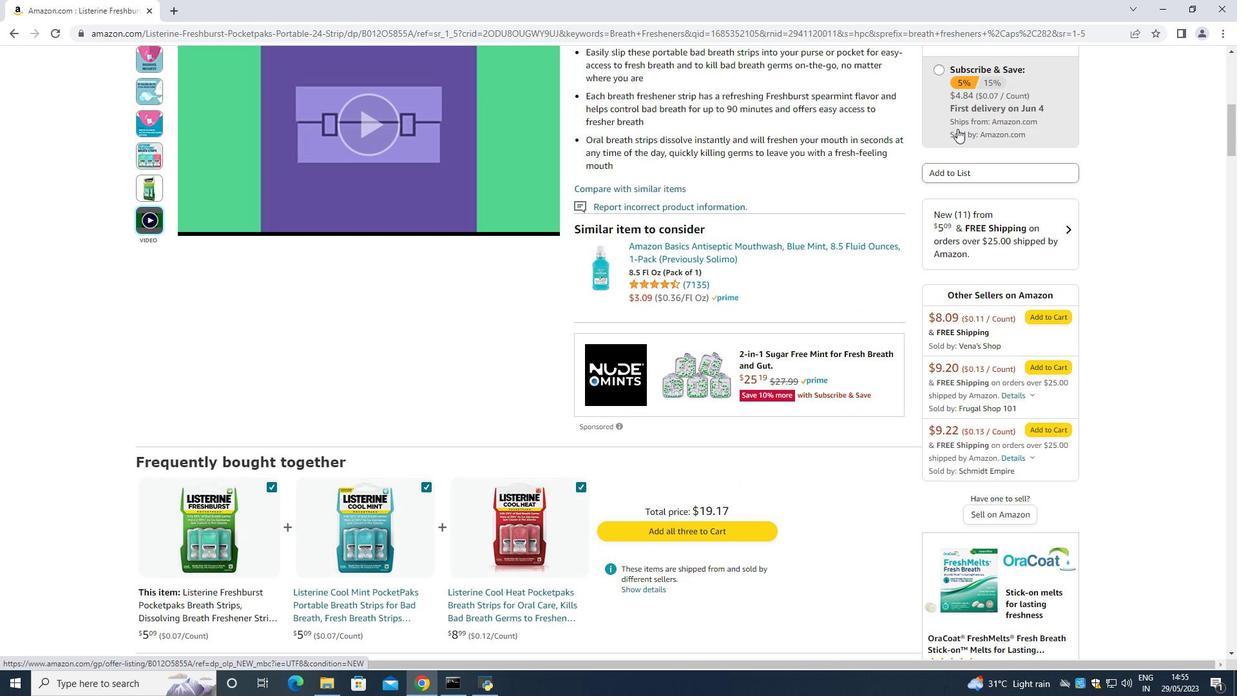 
Action: Mouse moved to (776, 289)
Screenshot: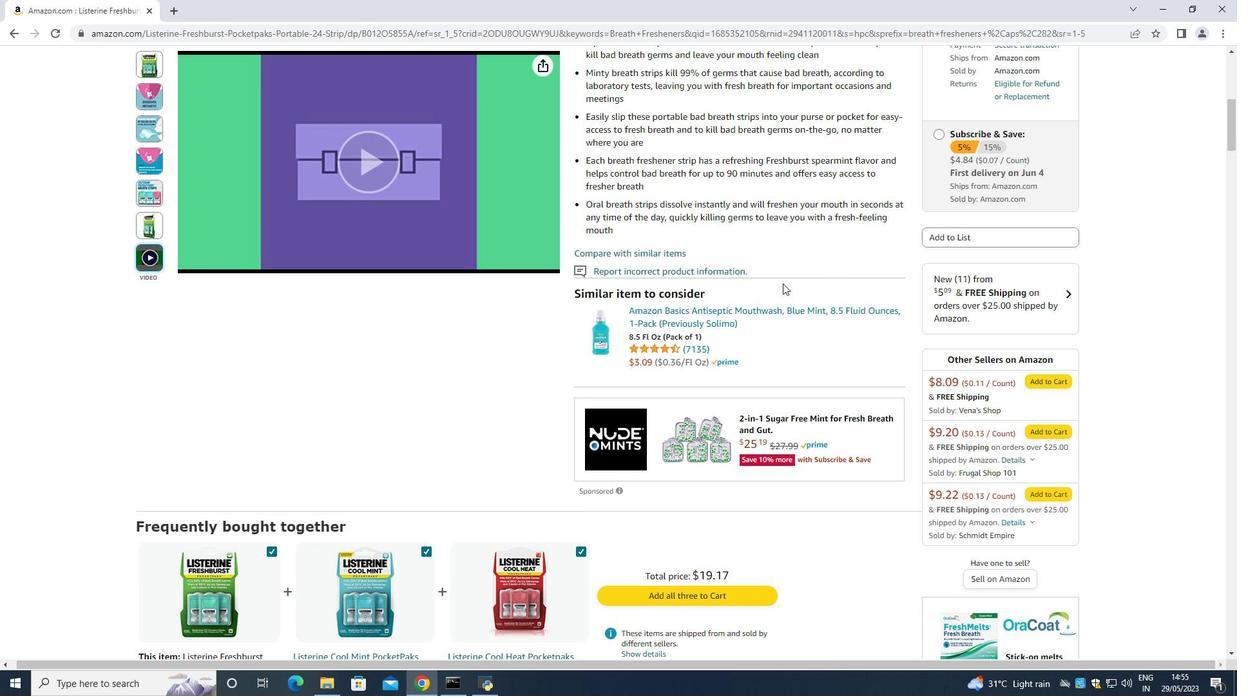 
Action: Mouse scrolled (776, 290) with delta (0, 0)
Screenshot: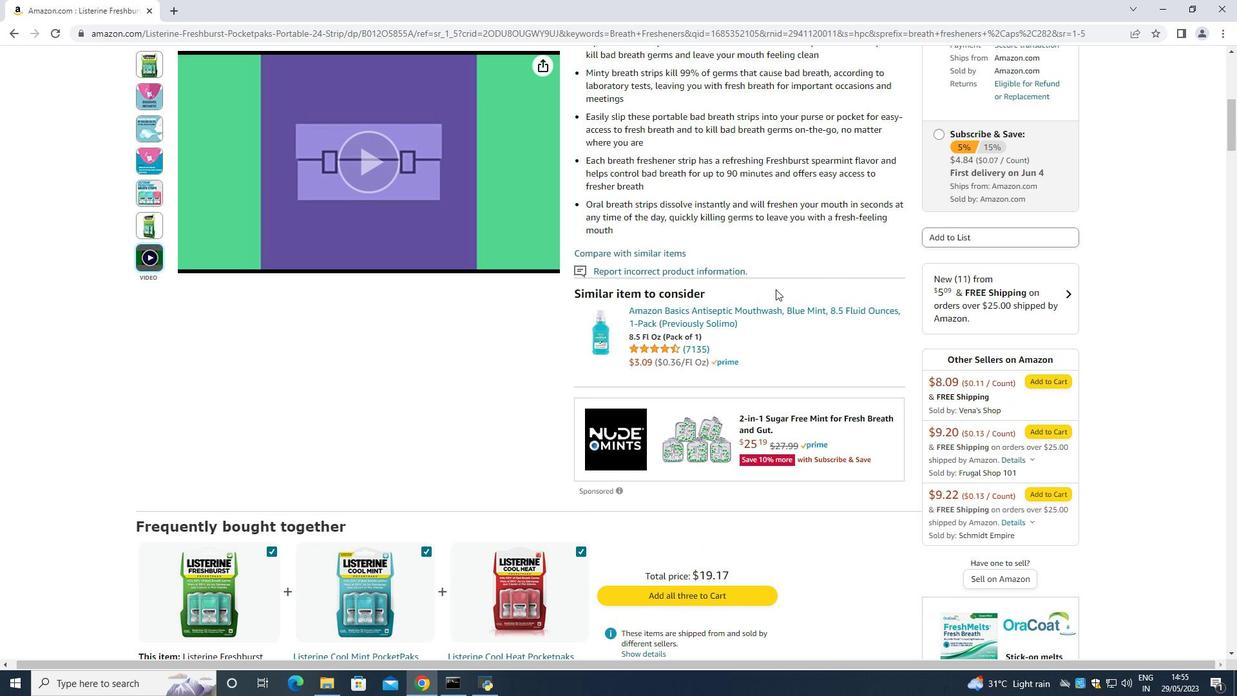 
Action: Mouse scrolled (776, 290) with delta (0, 0)
Screenshot: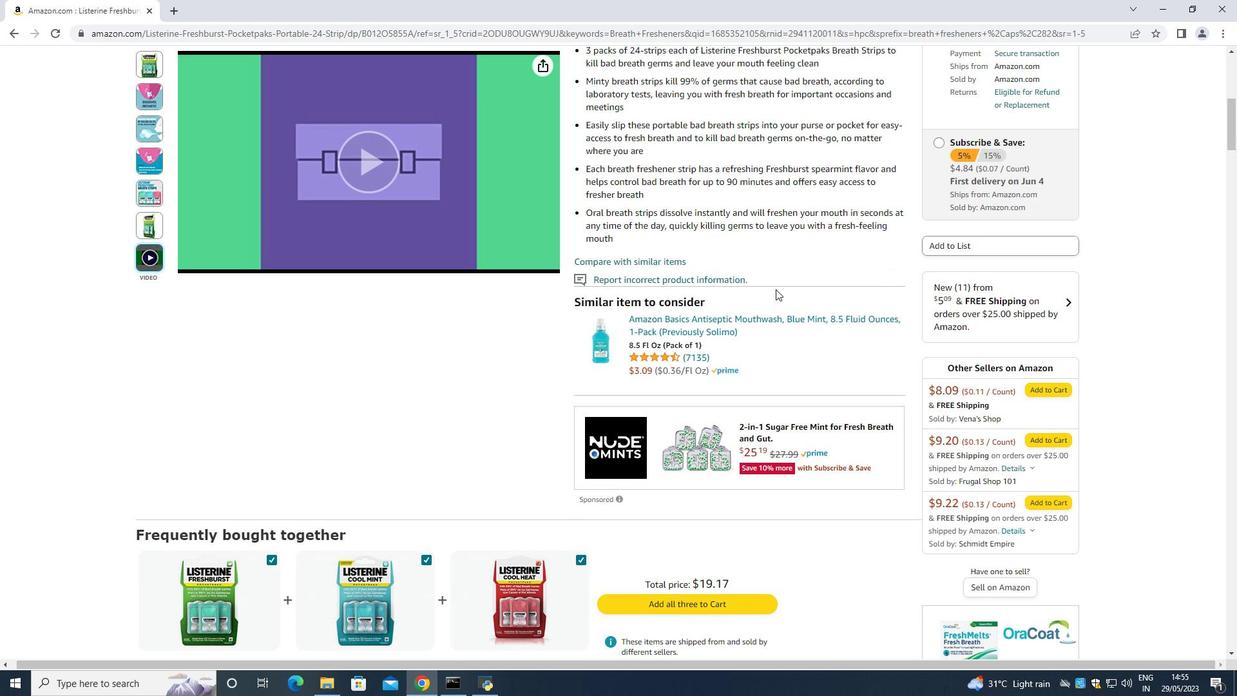
Action: Mouse scrolled (776, 290) with delta (0, 0)
Screenshot: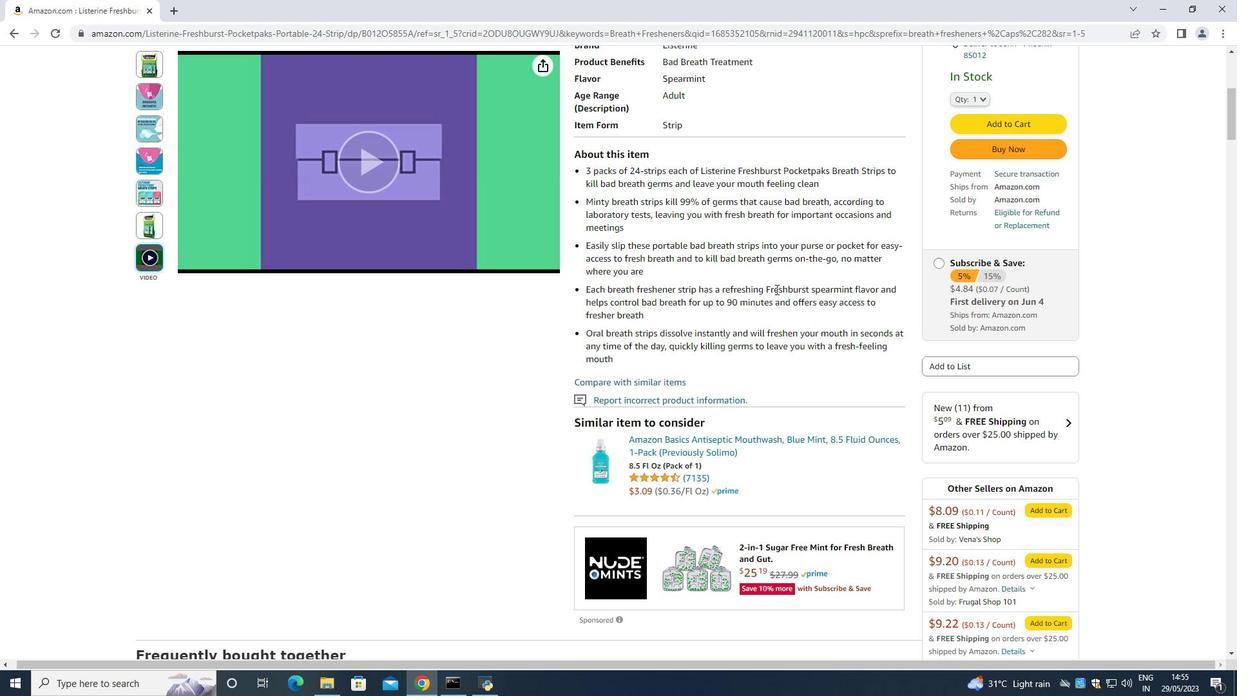 
Action: Mouse scrolled (776, 290) with delta (0, 0)
Screenshot: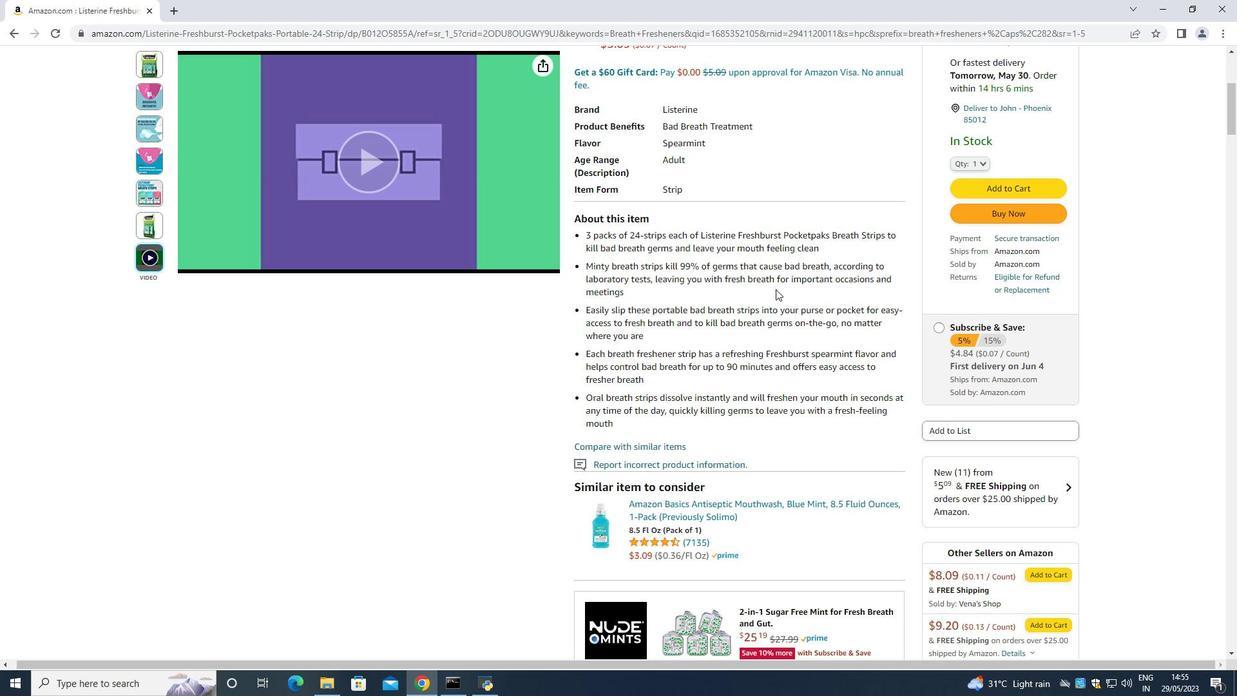 
Action: Mouse scrolled (776, 290) with delta (0, 0)
Screenshot: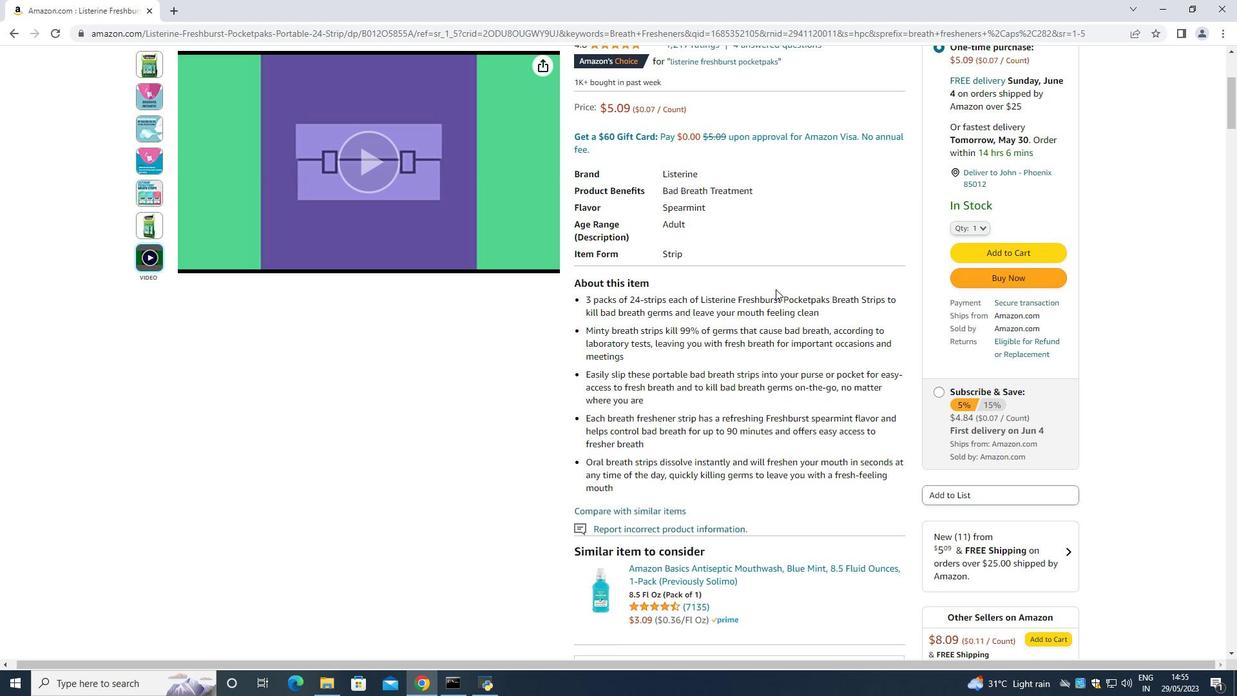 
Action: Mouse scrolled (776, 290) with delta (0, 0)
Screenshot: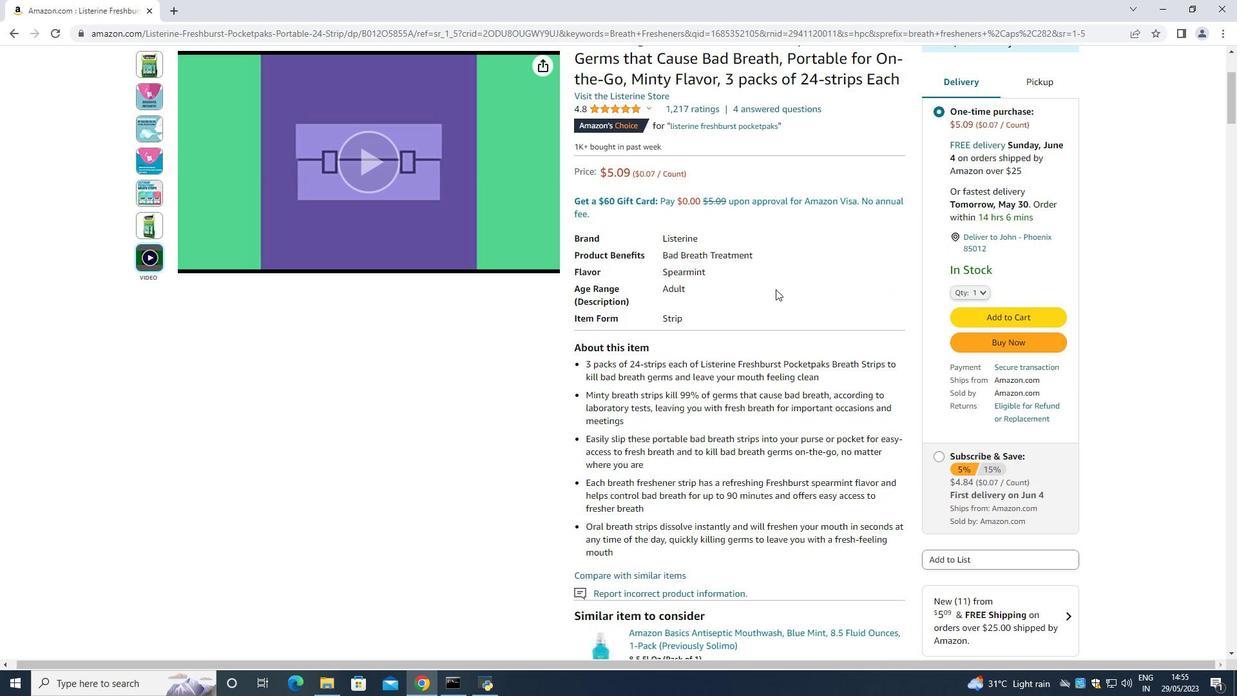 
Action: Mouse scrolled (776, 290) with delta (0, 0)
Screenshot: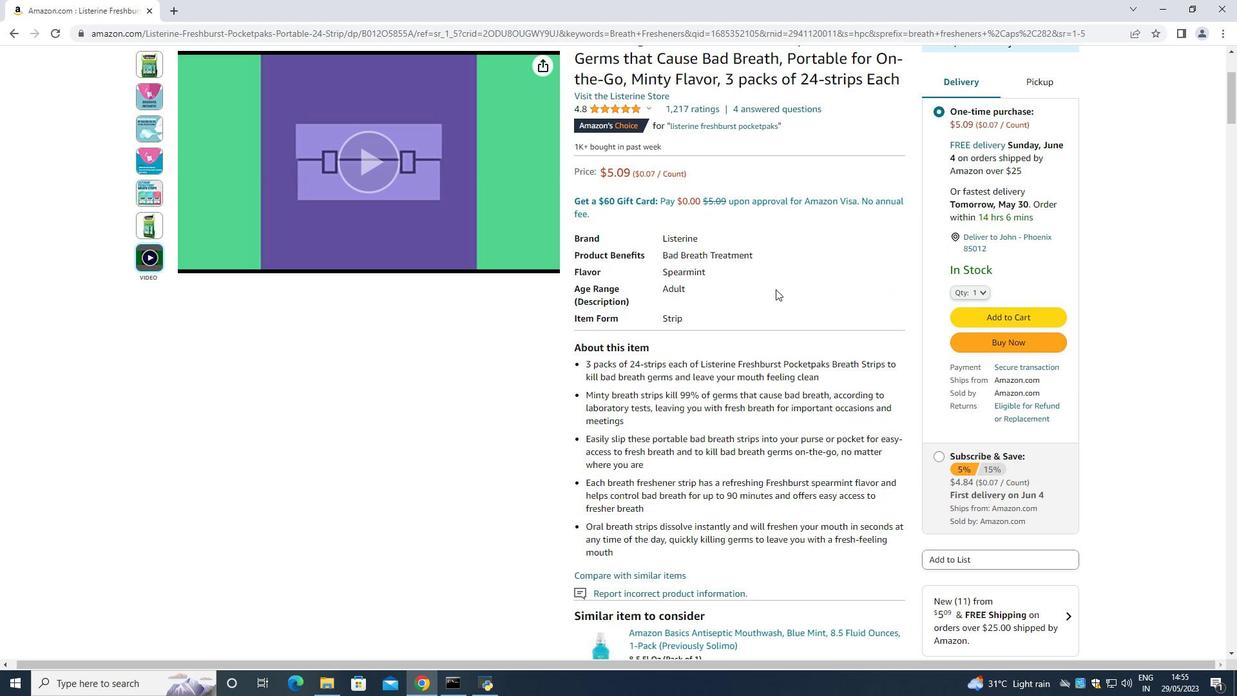 
Action: Mouse scrolled (776, 290) with delta (0, 0)
Screenshot: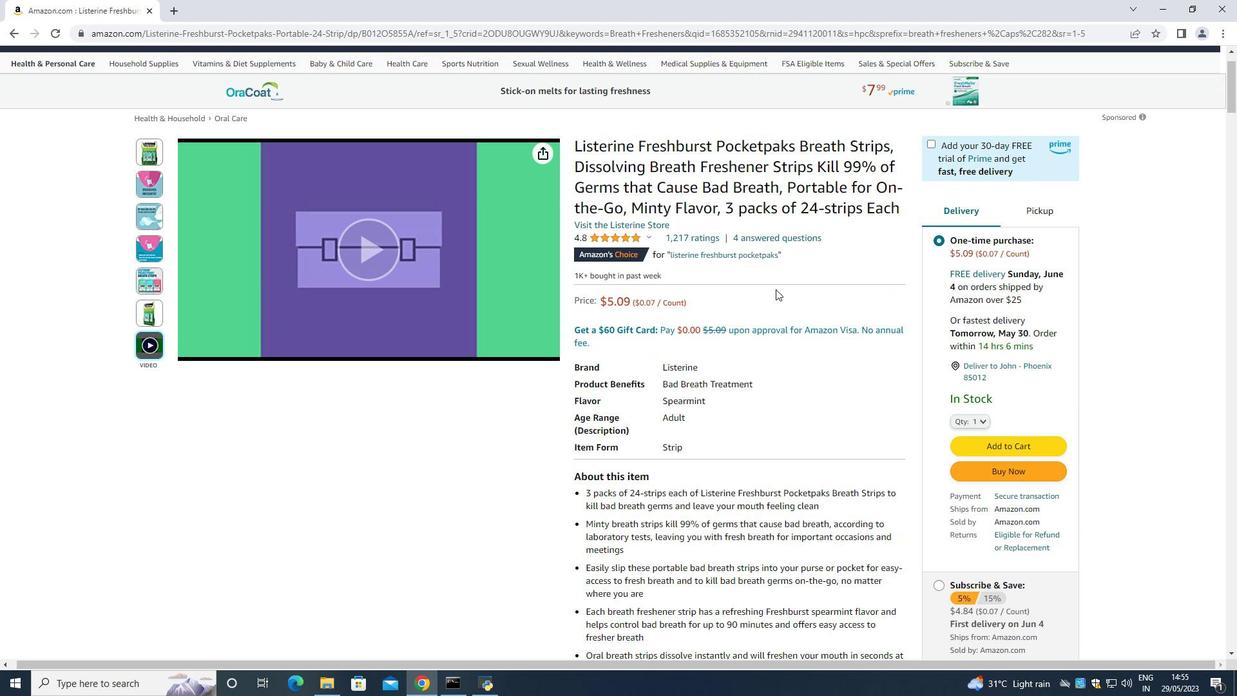 
Action: Mouse scrolled (776, 290) with delta (0, 0)
Screenshot: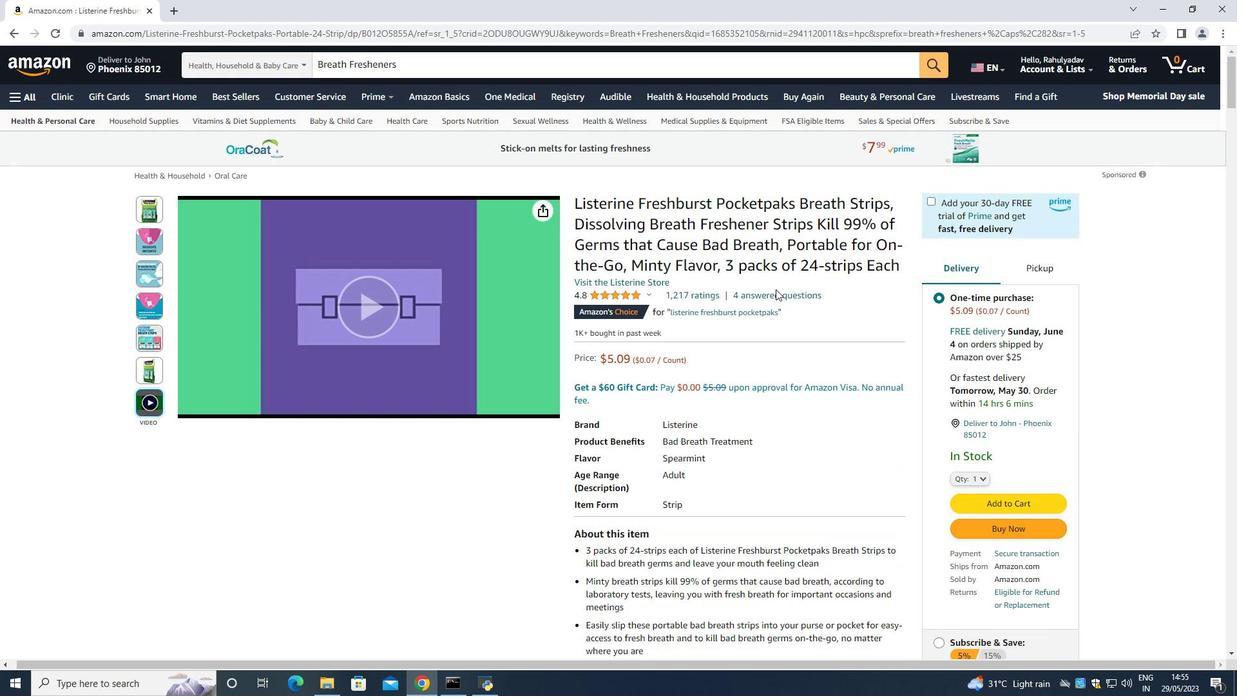 
Action: Mouse scrolled (776, 290) with delta (0, 0)
Screenshot: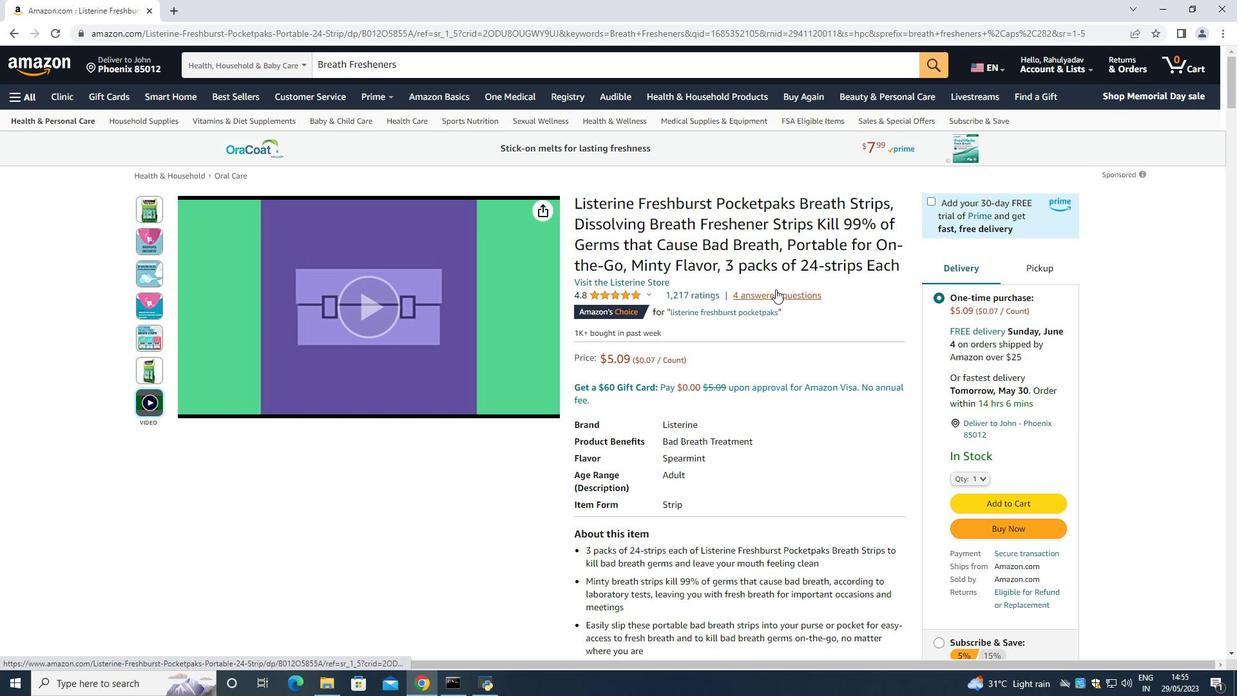 
Action: Mouse scrolled (776, 290) with delta (0, 0)
Screenshot: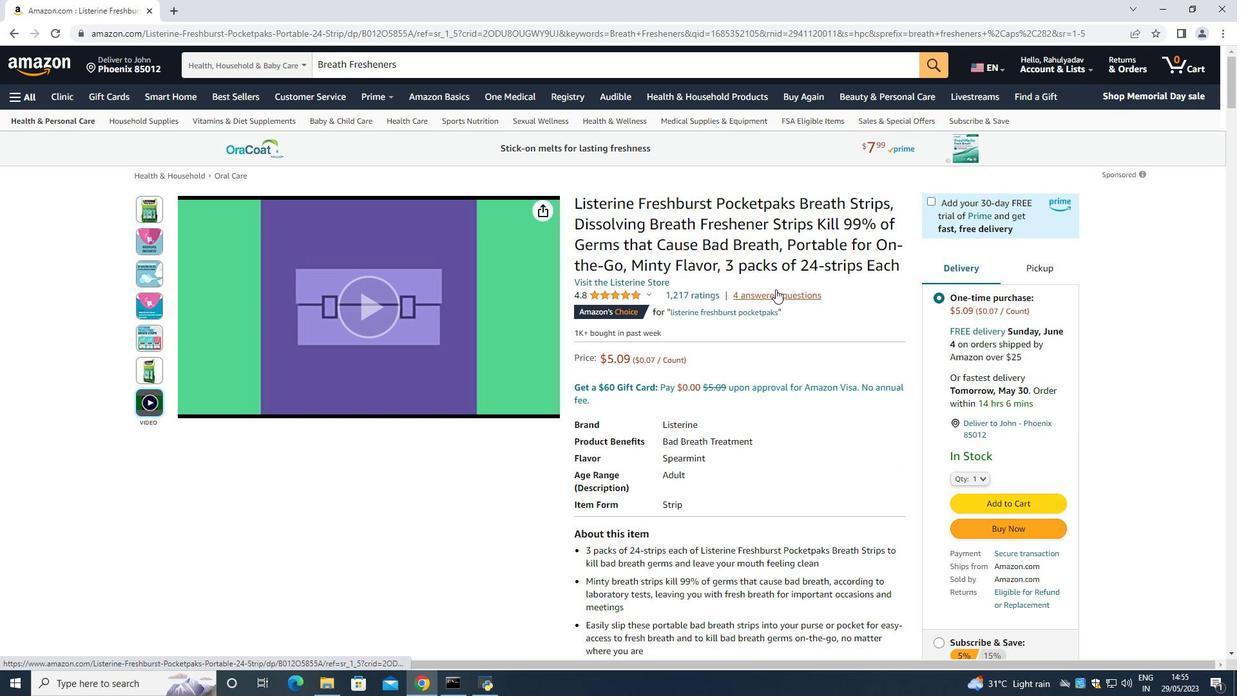 
Action: Mouse scrolled (776, 290) with delta (0, 0)
Screenshot: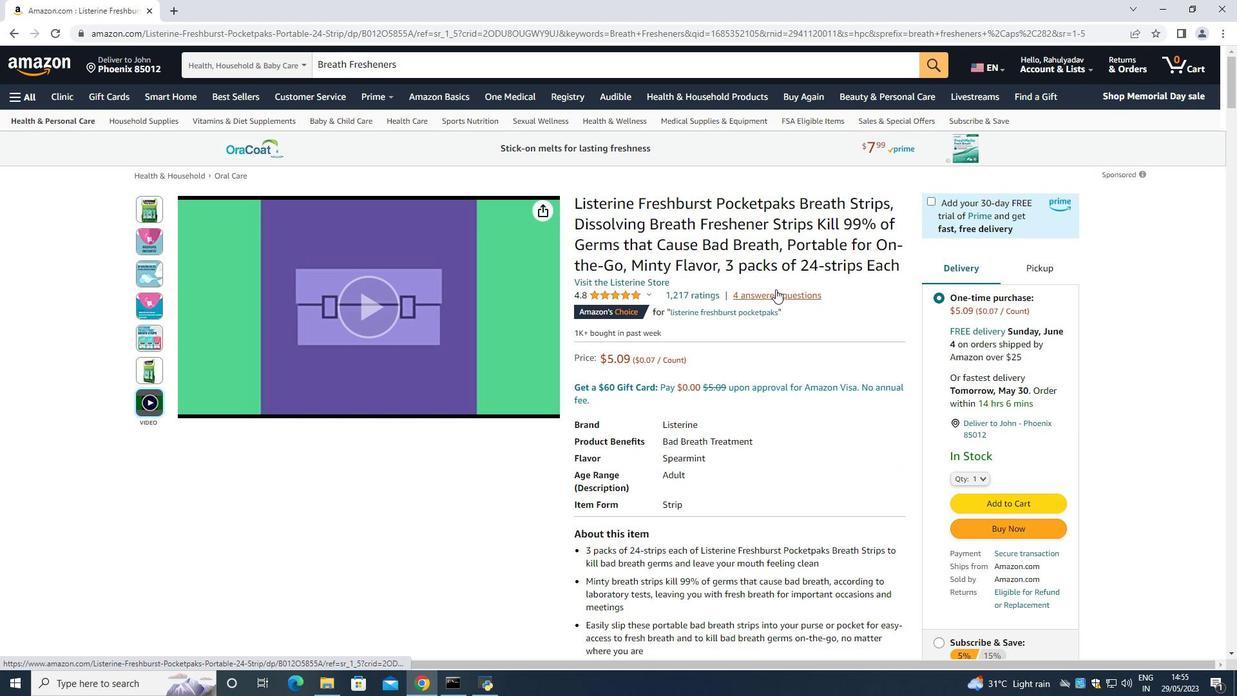 
Action: Mouse scrolled (776, 290) with delta (0, 0)
Screenshot: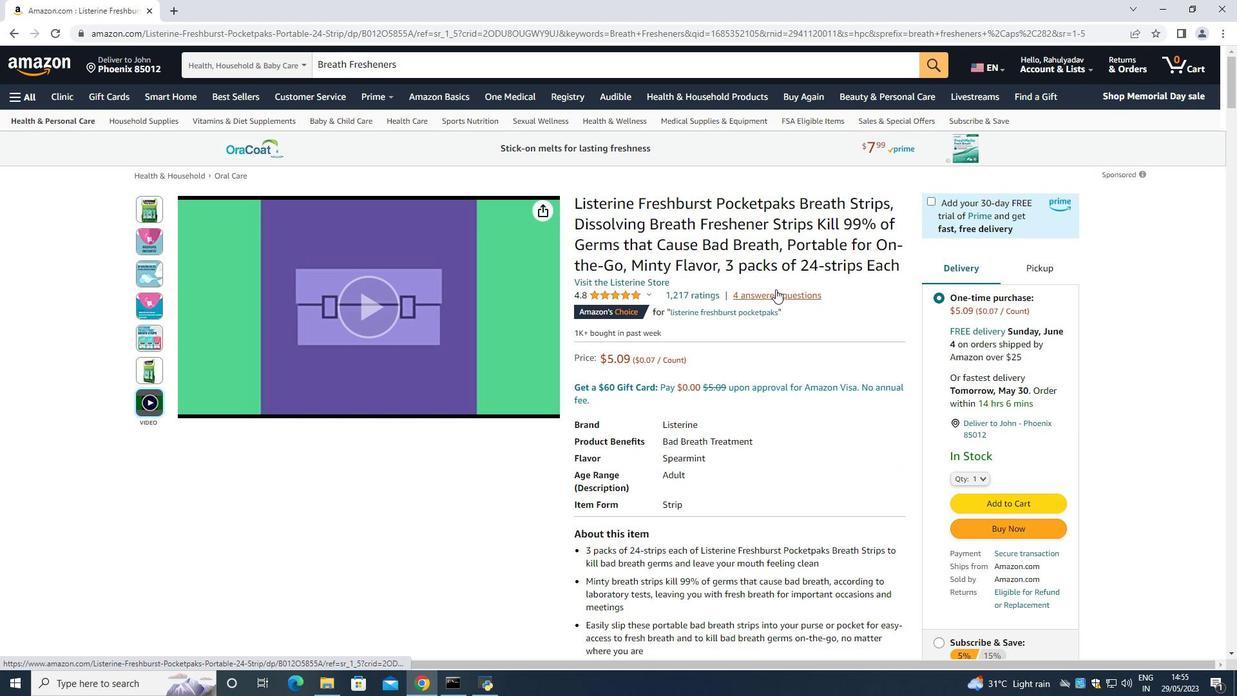 
Action: Mouse scrolled (776, 290) with delta (0, 0)
Screenshot: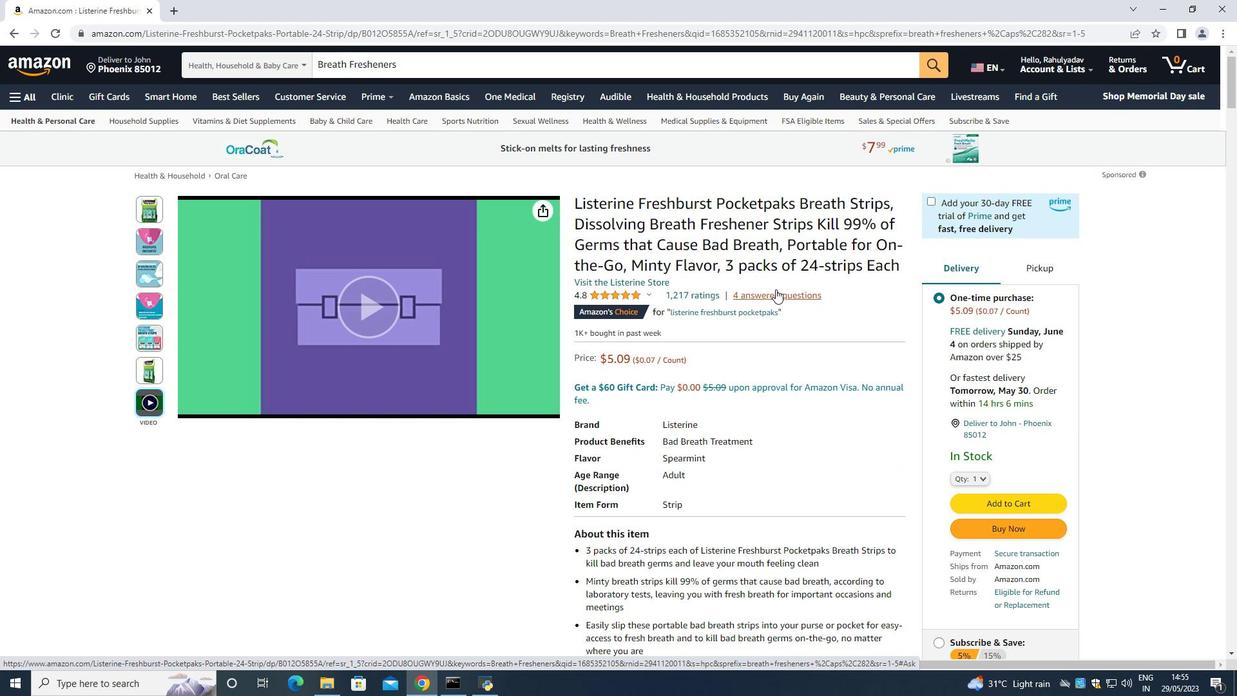 
Action: Mouse scrolled (776, 290) with delta (0, 0)
Screenshot: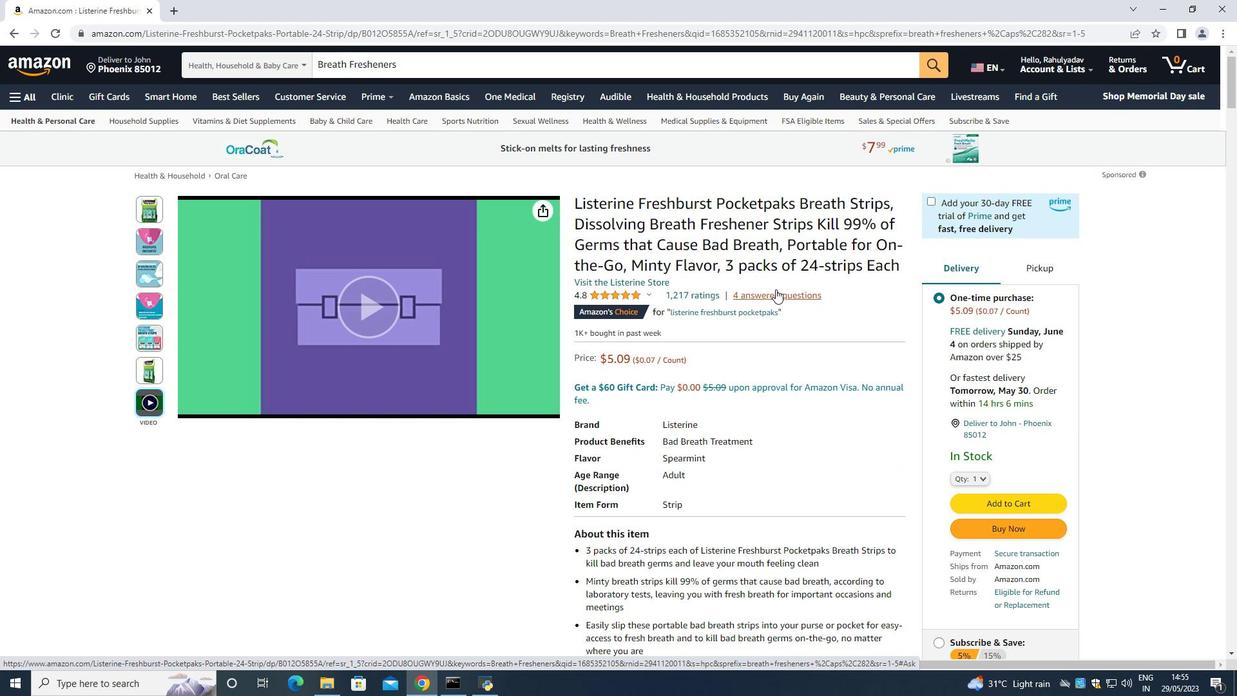 
Action: Mouse scrolled (776, 290) with delta (0, 0)
Screenshot: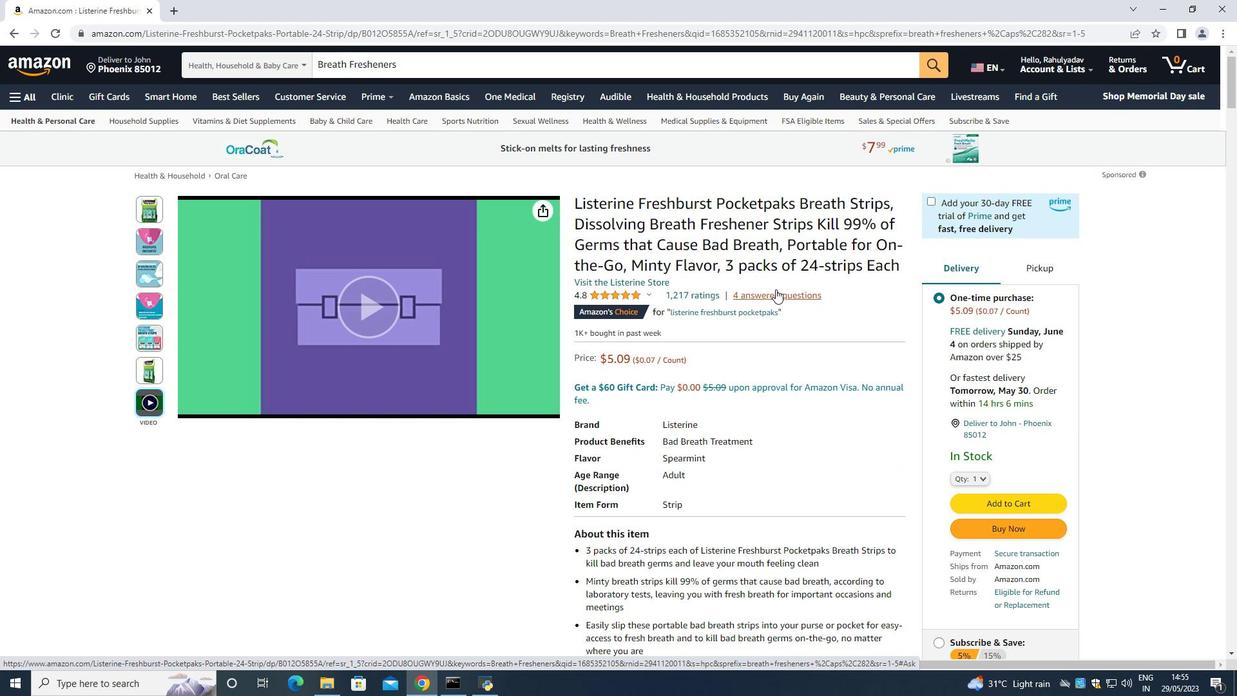 
Action: Mouse scrolled (776, 290) with delta (0, 0)
Screenshot: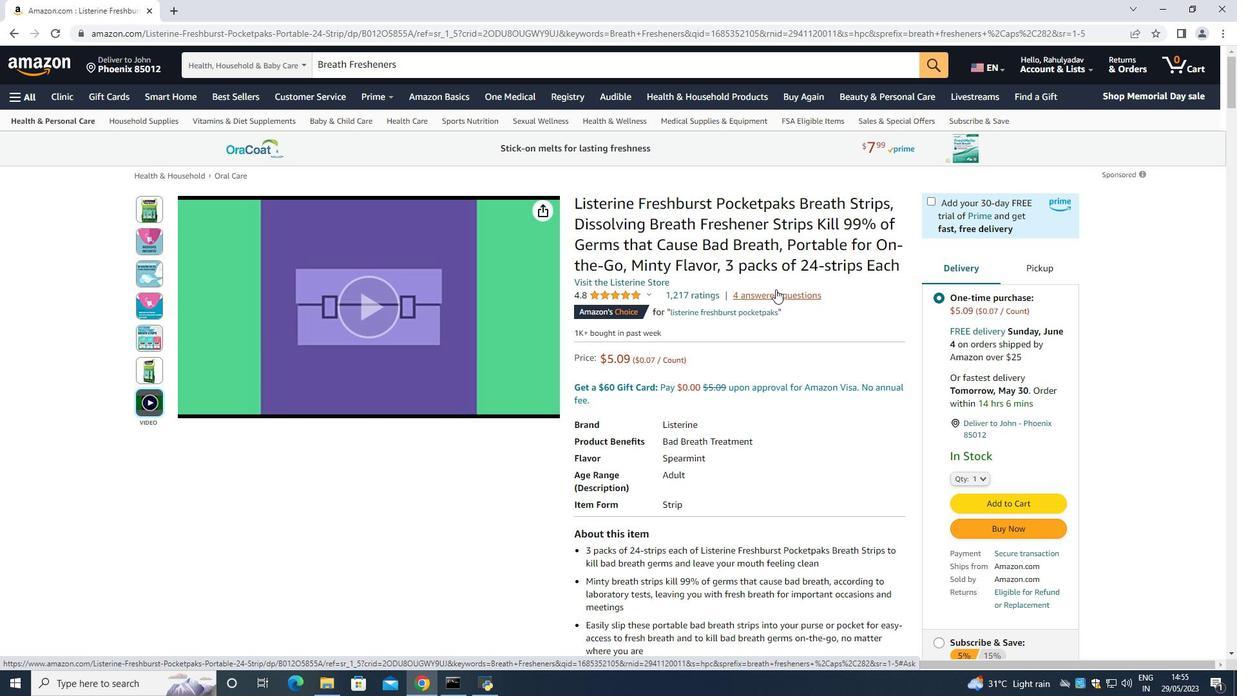 
Action: Mouse scrolled (776, 290) with delta (0, 0)
Screenshot: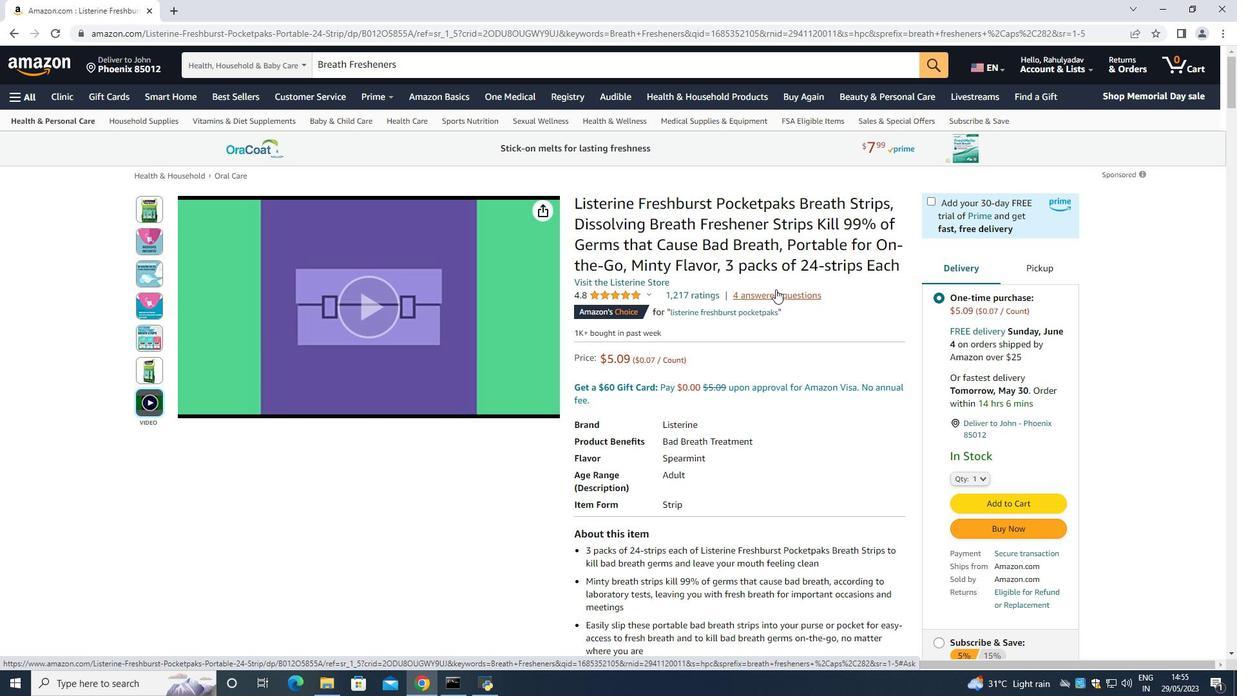 
Action: Mouse scrolled (776, 290) with delta (0, 0)
Screenshot: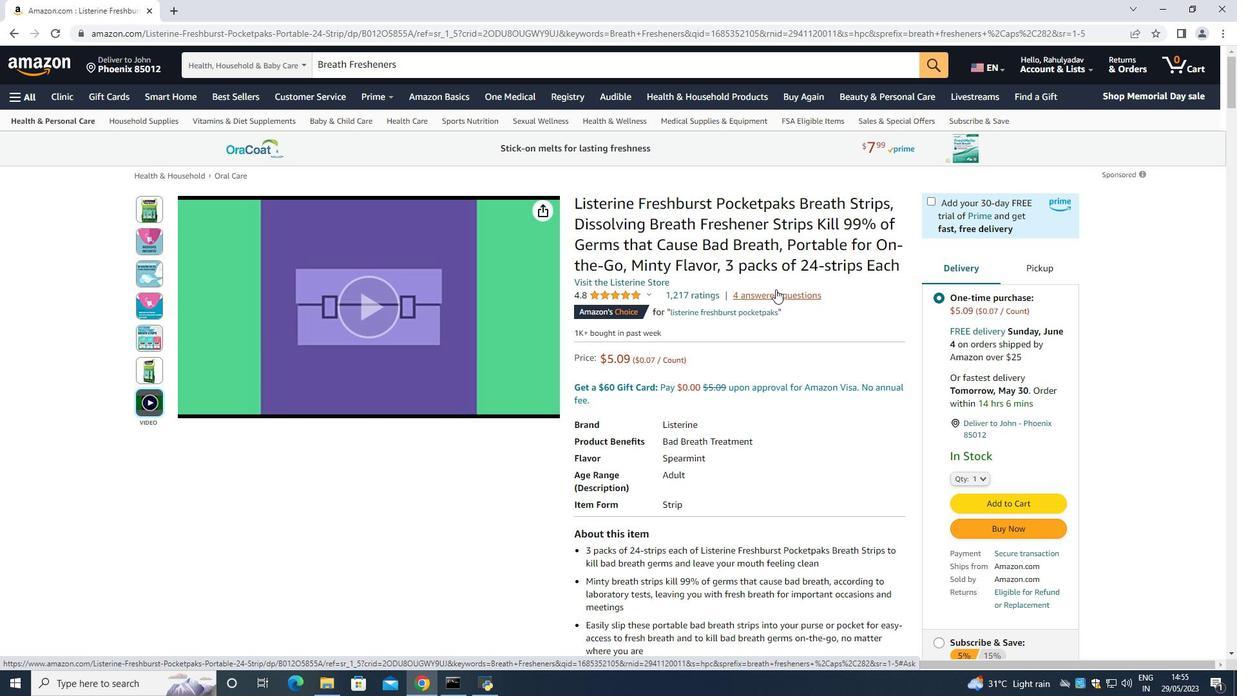 
Action: Mouse scrolled (776, 290) with delta (0, 0)
Screenshot: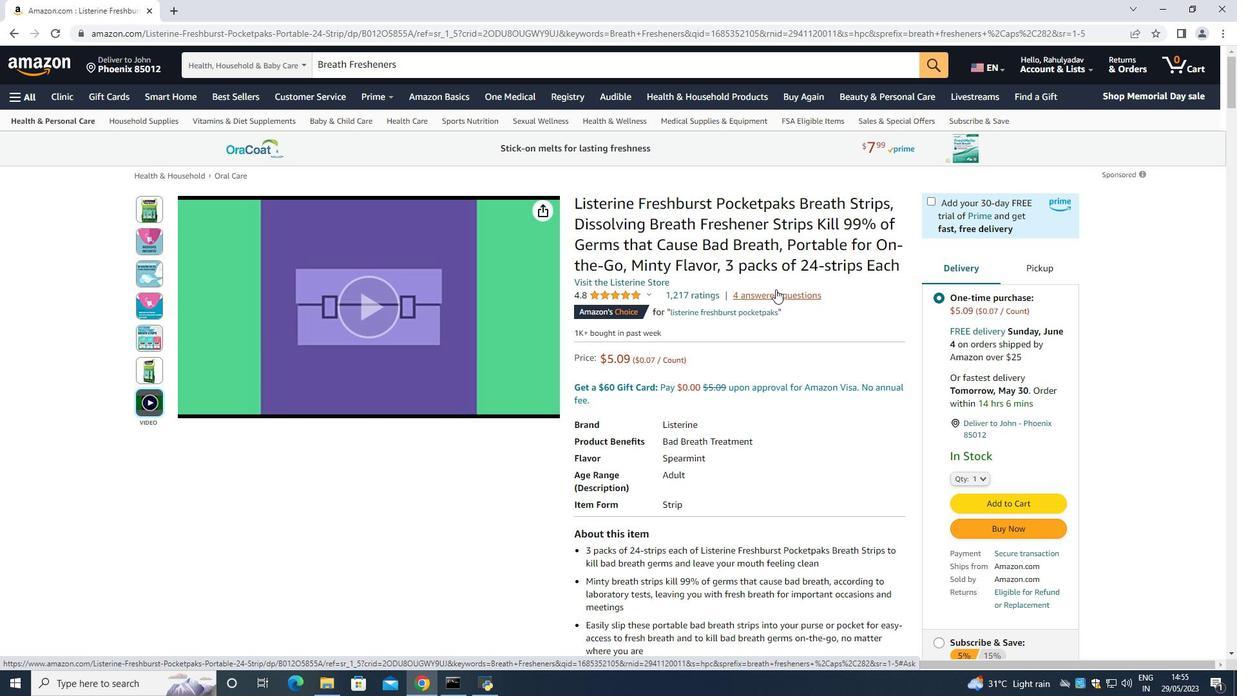
Action: Mouse scrolled (776, 290) with delta (0, 0)
Screenshot: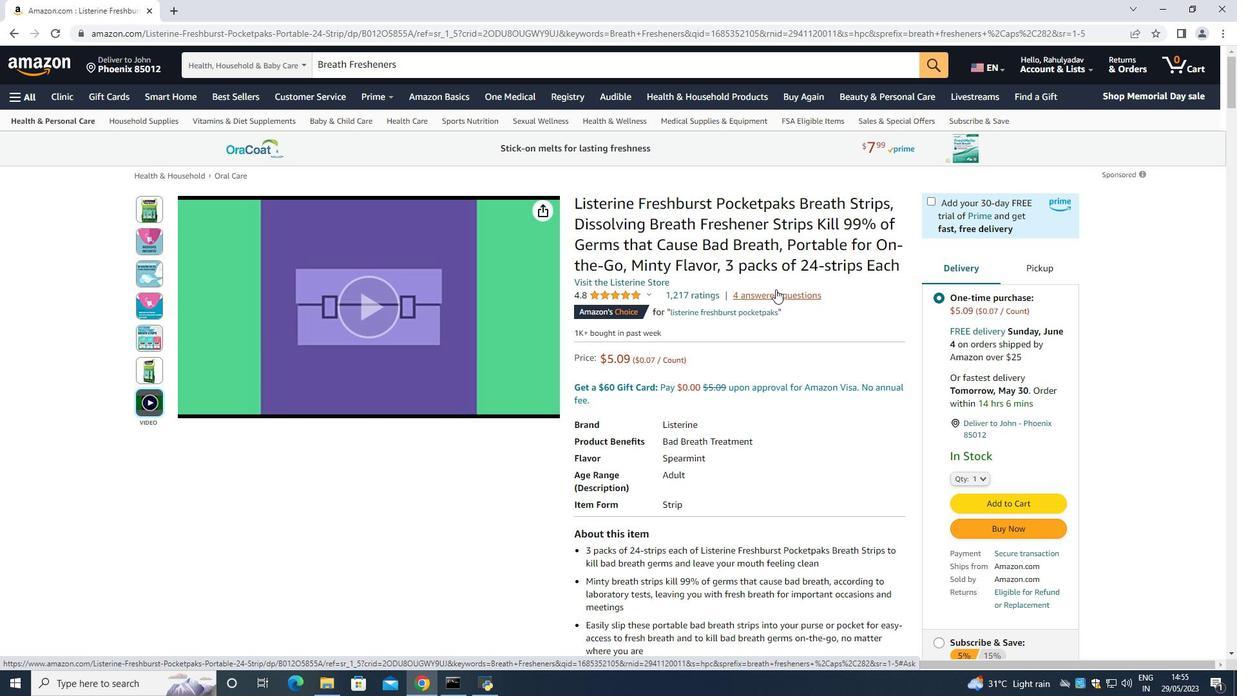 
Action: Mouse scrolled (776, 290) with delta (0, 0)
Screenshot: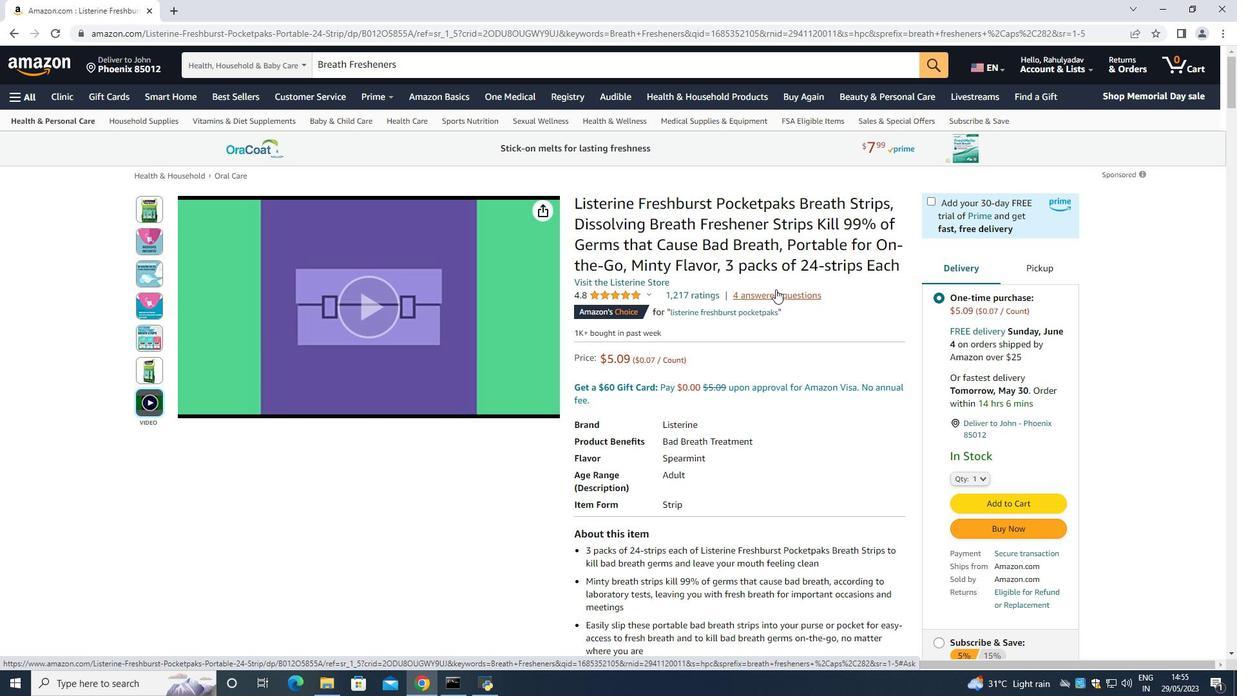 
Action: Mouse moved to (979, 477)
Screenshot: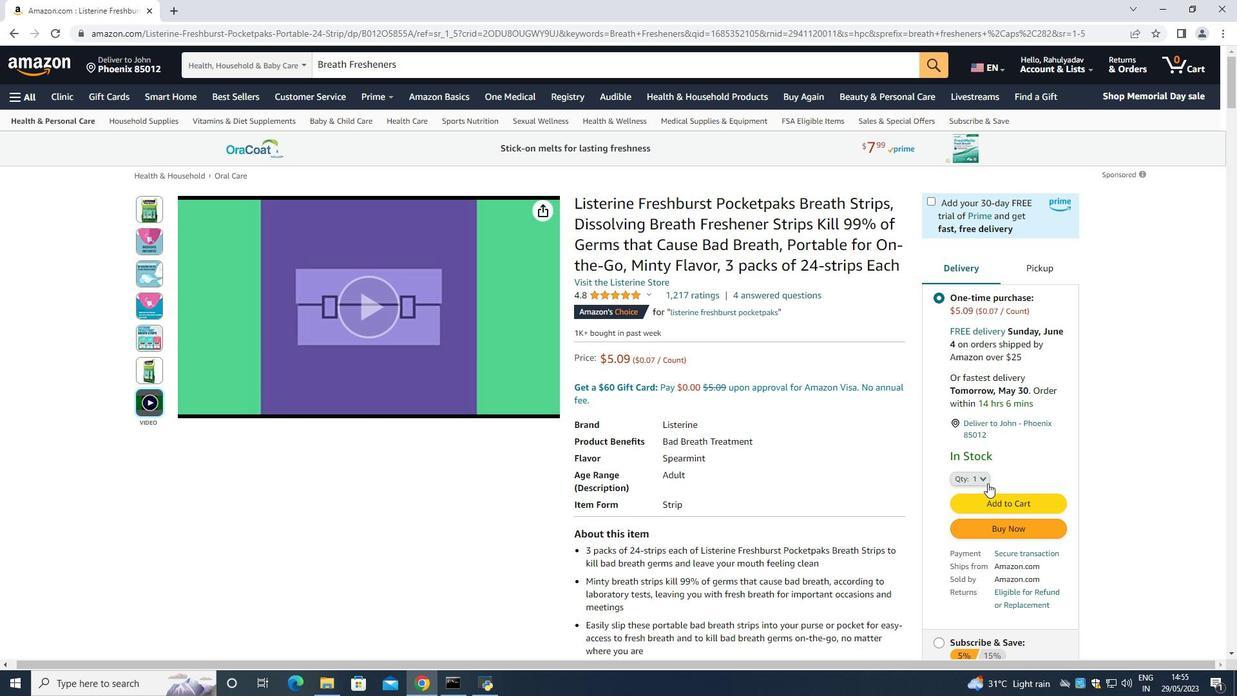 
Action: Mouse pressed left at (979, 477)
Screenshot: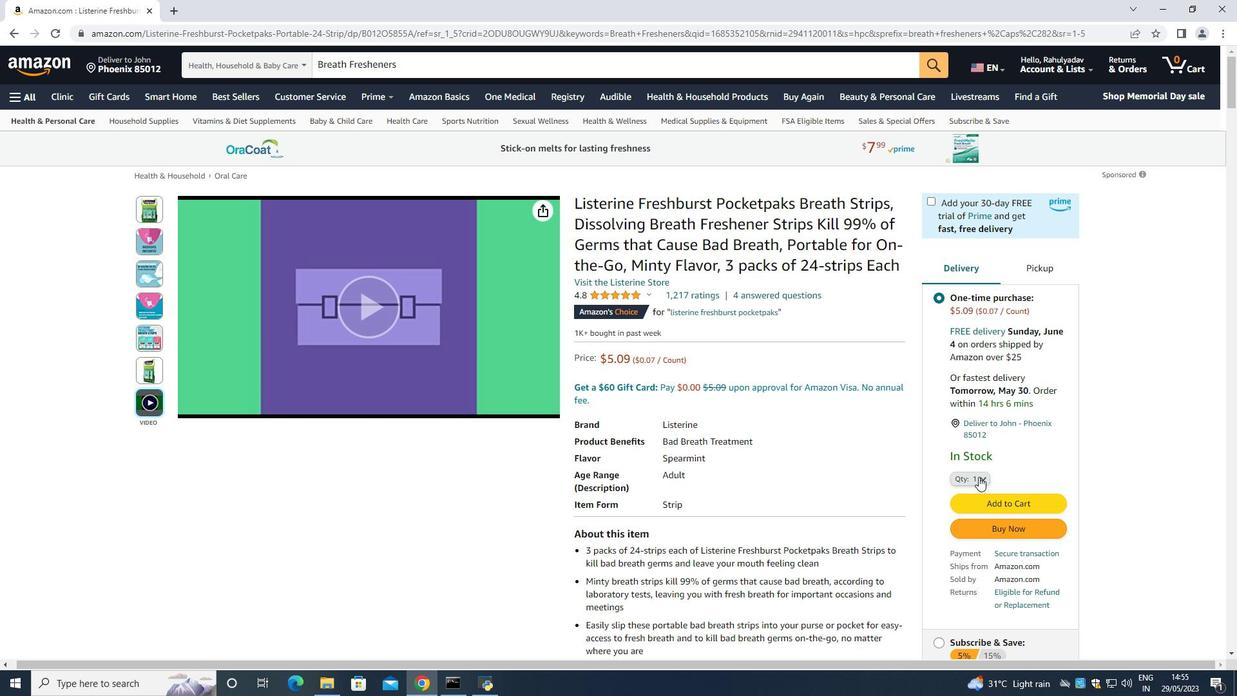 
Action: Mouse moved to (956, 139)
Screenshot: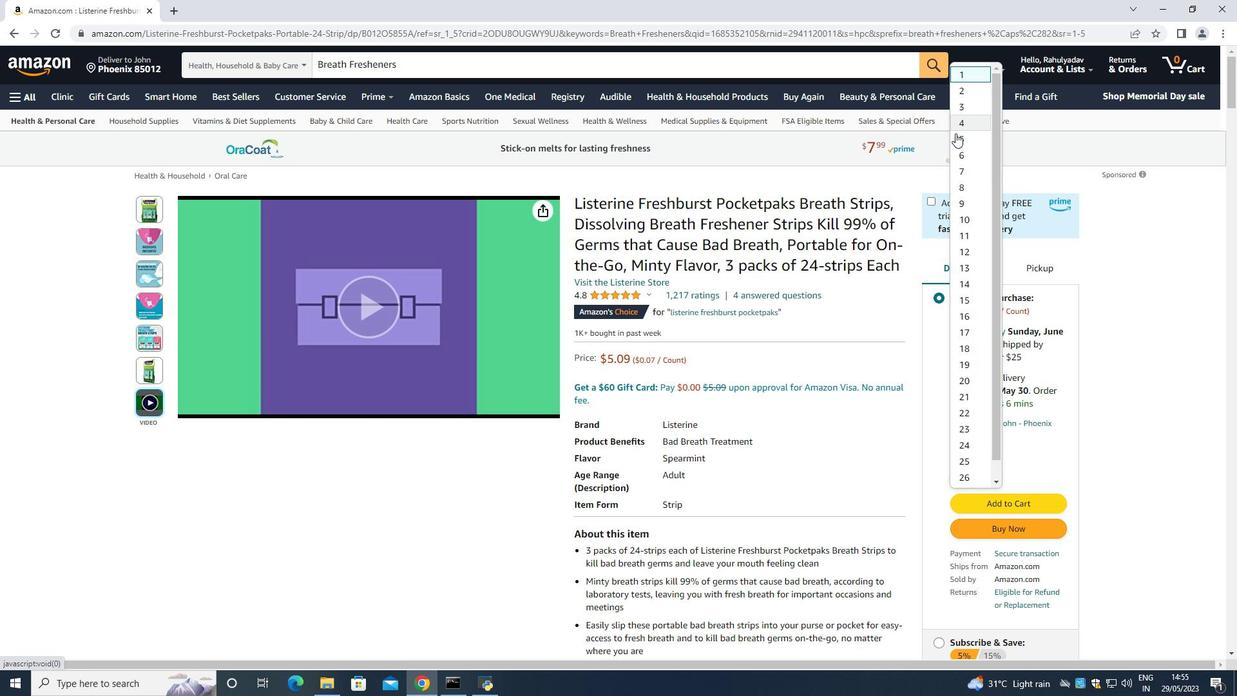 
Action: Mouse pressed left at (956, 139)
Screenshot: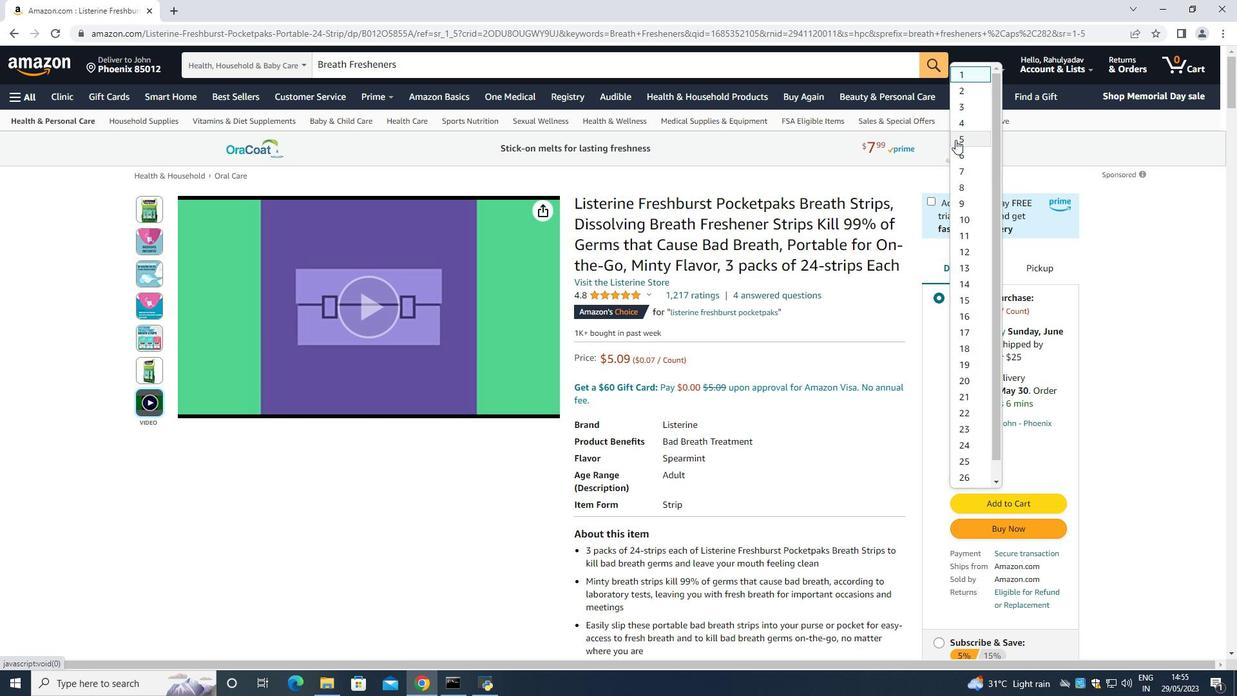 
Action: Mouse moved to (1024, 515)
Screenshot: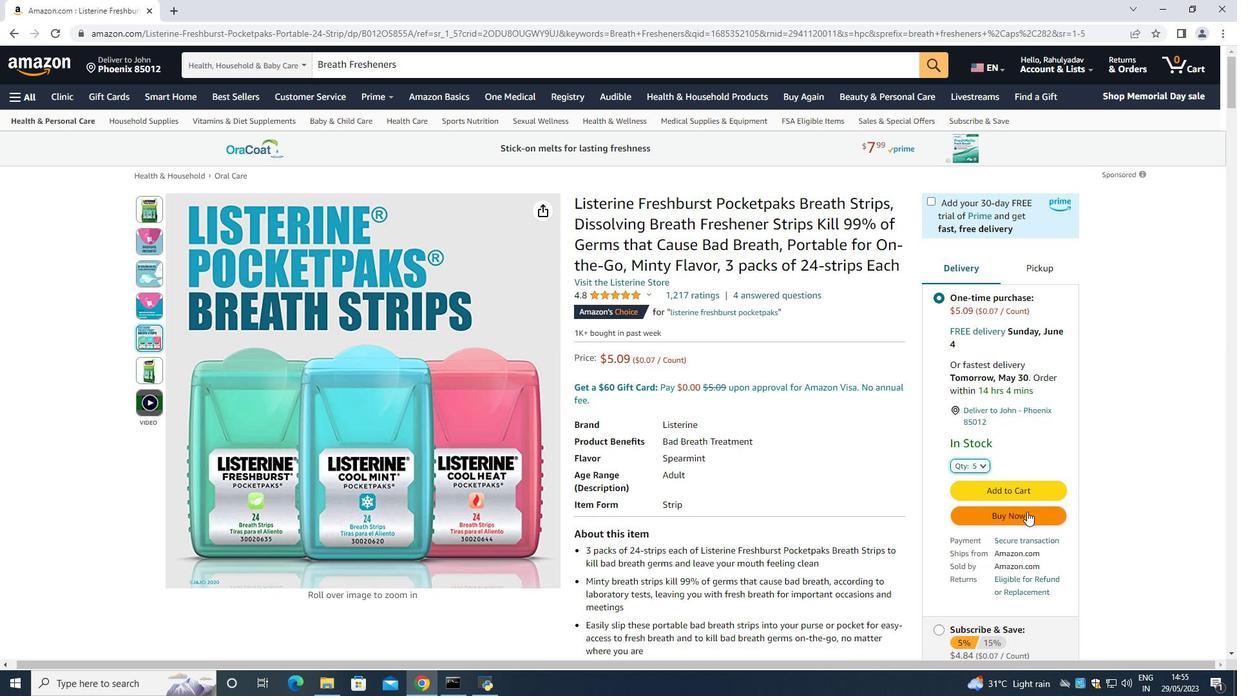 
Action: Mouse pressed left at (1024, 515)
Screenshot: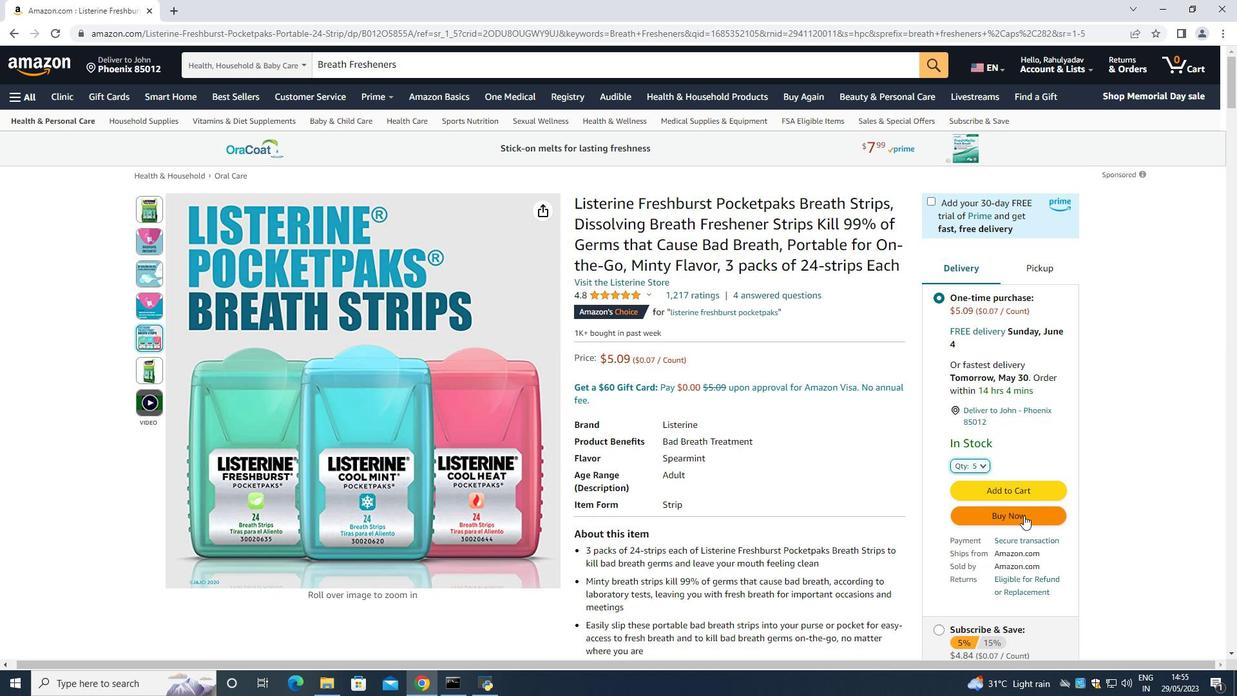 
Action: Mouse moved to (749, 113)
Screenshot: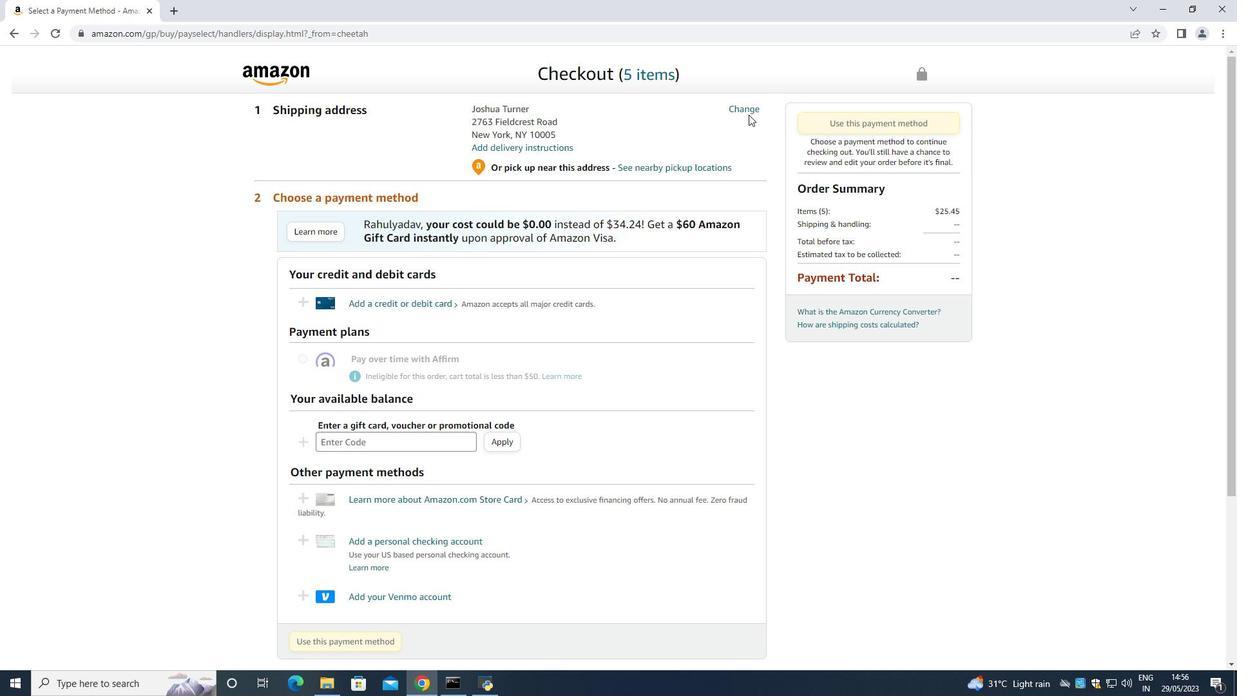 
Action: Mouse pressed left at (749, 113)
Screenshot: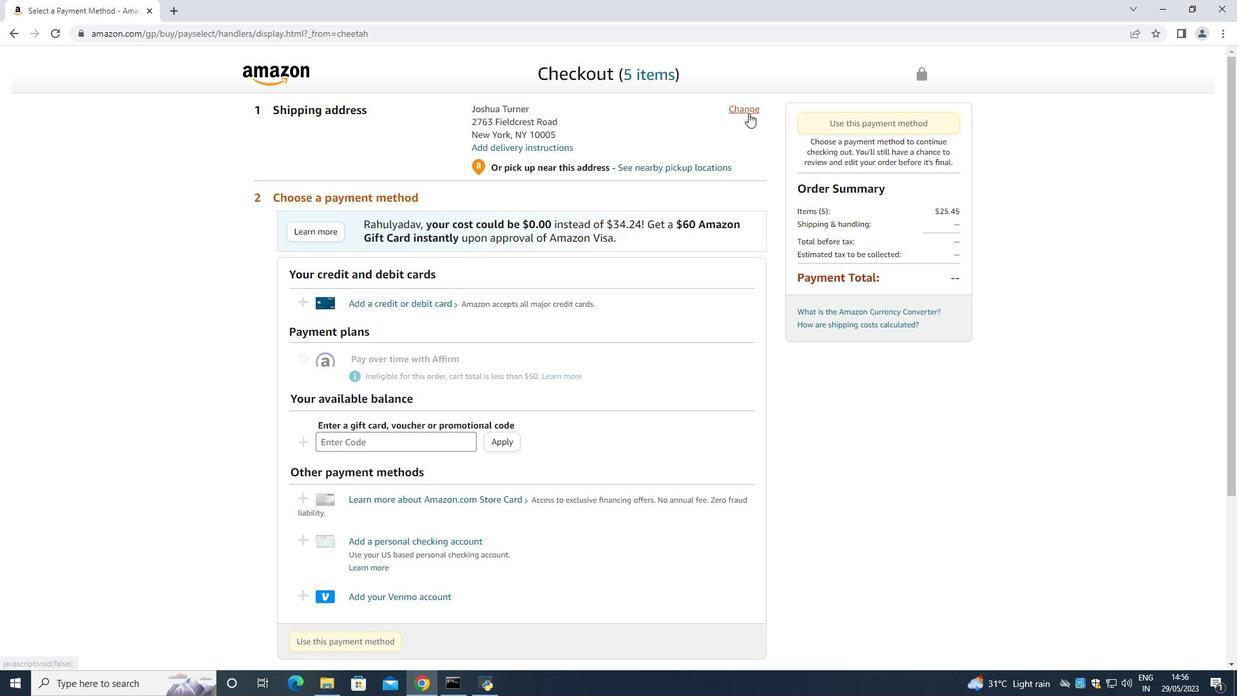 
Action: Mouse moved to (386, 279)
Screenshot: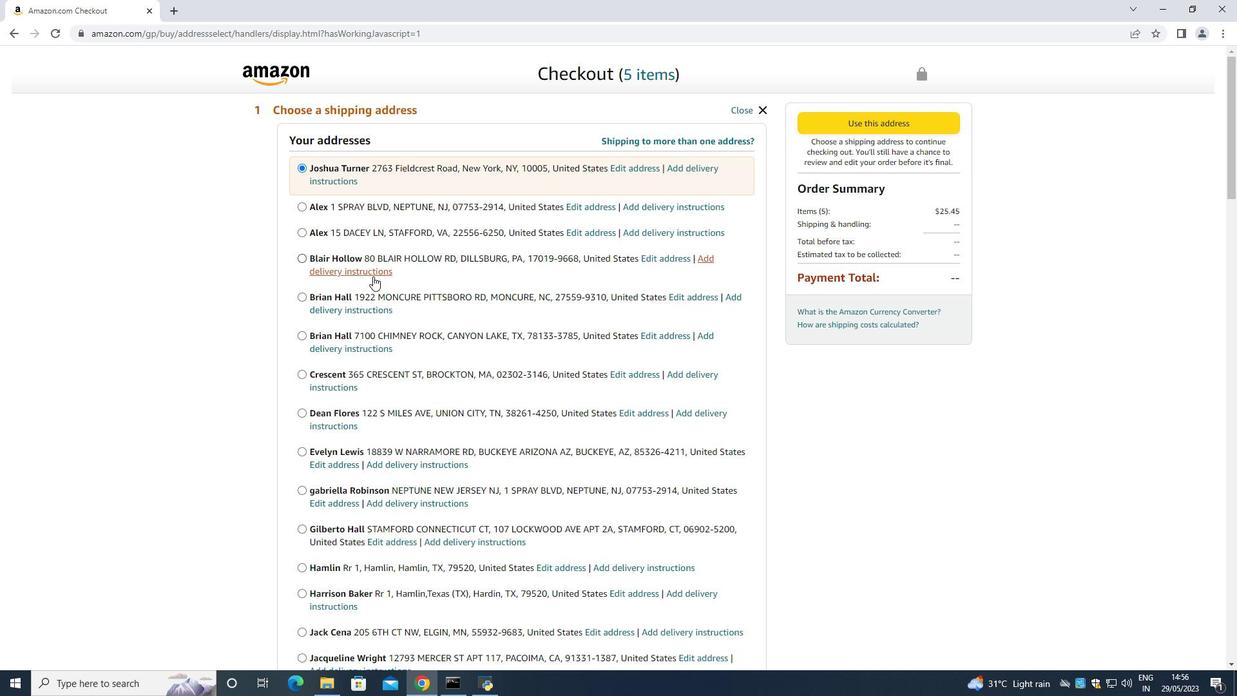 
Action: Mouse scrolled (386, 278) with delta (0, 0)
Screenshot: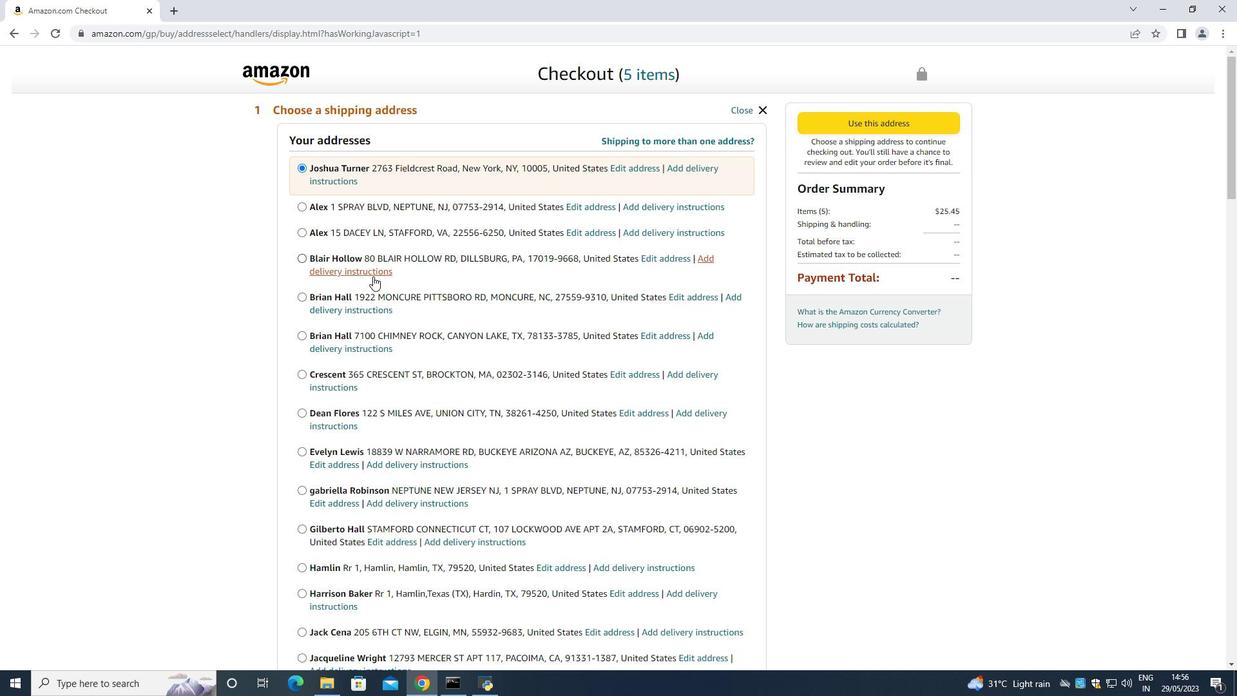 
Action: Mouse moved to (395, 279)
Screenshot: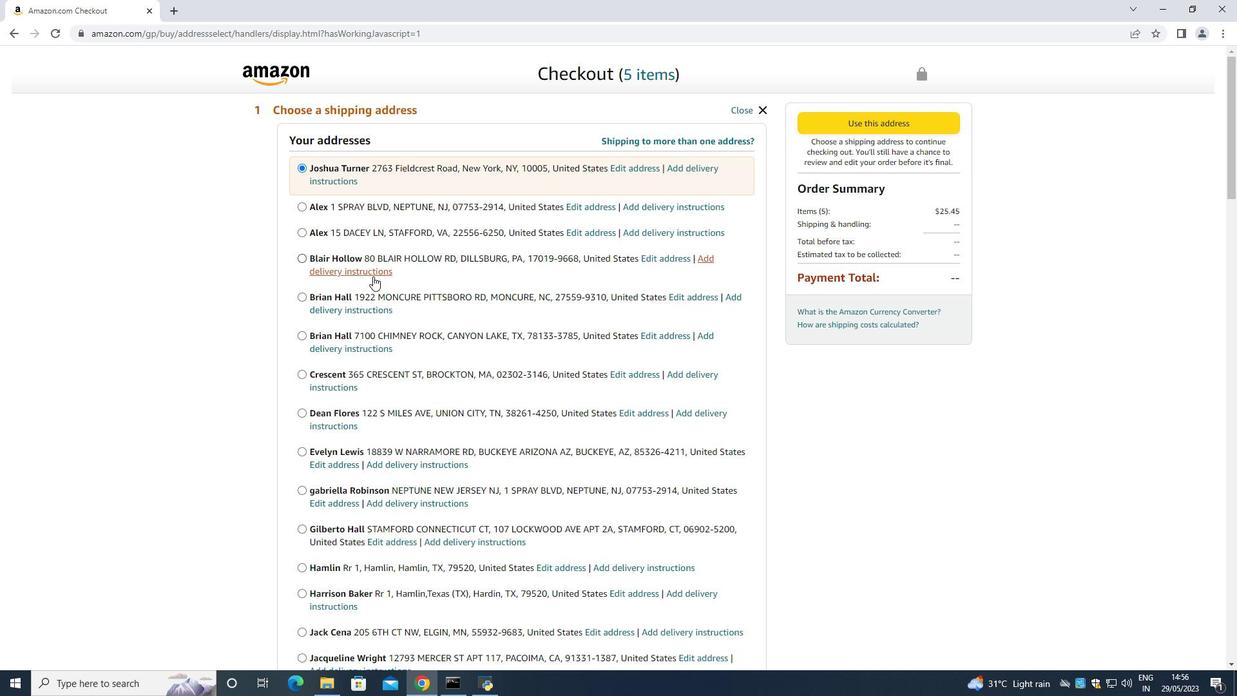 
Action: Mouse scrolled (395, 278) with delta (0, 0)
Screenshot: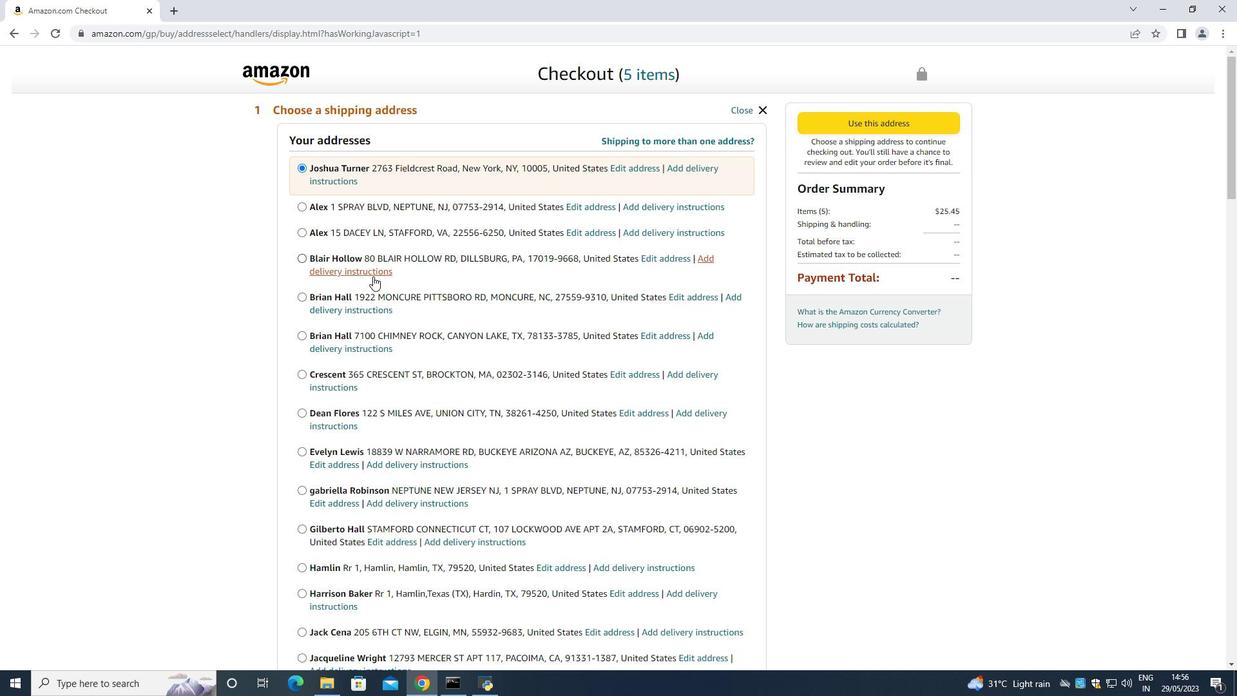 
Action: Mouse moved to (402, 279)
Screenshot: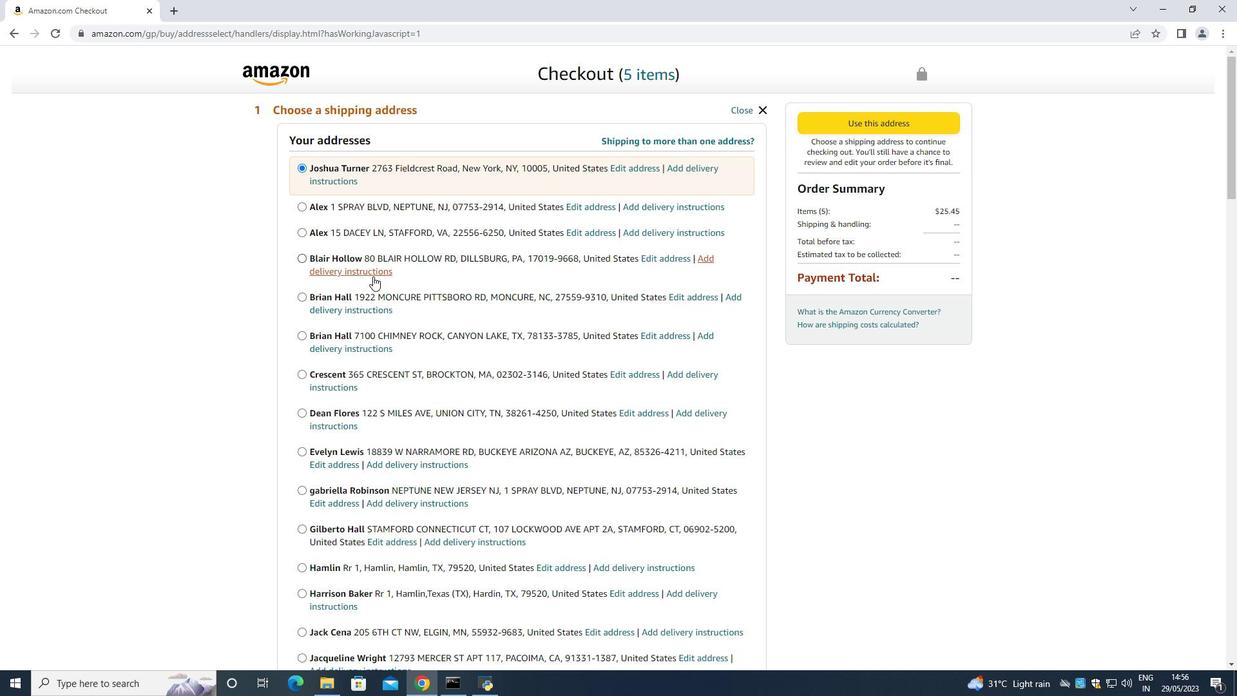 
Action: Mouse scrolled (402, 278) with delta (0, 0)
Screenshot: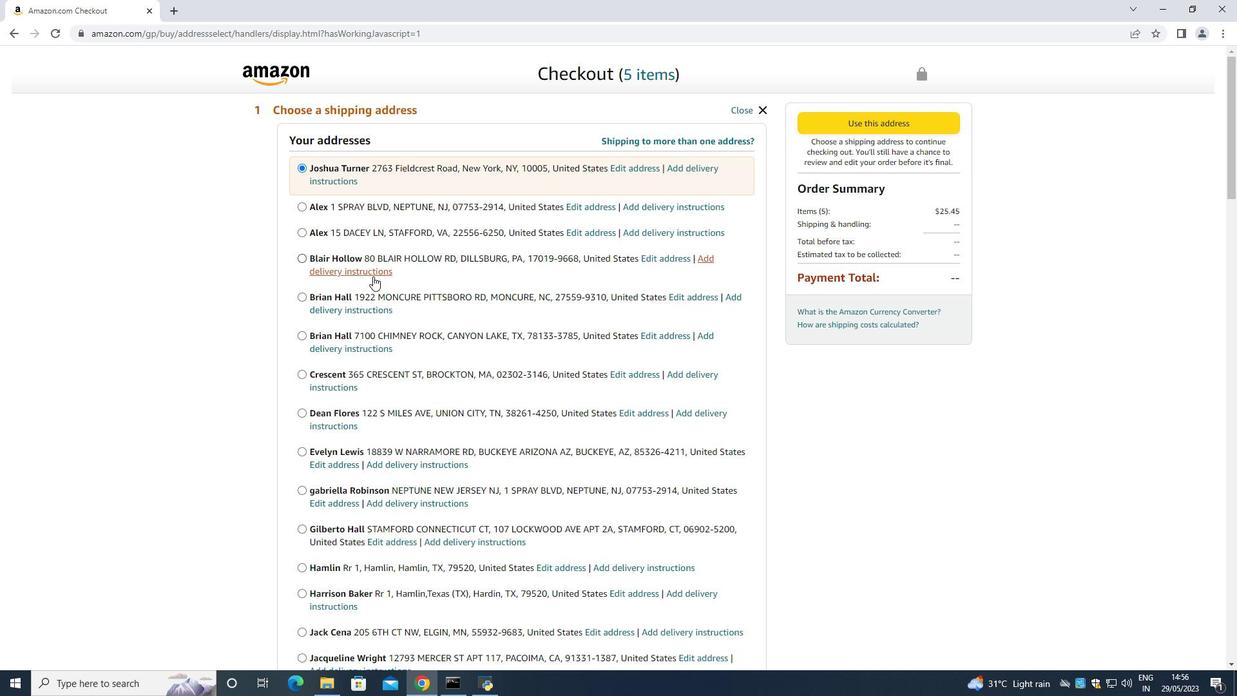 
Action: Mouse moved to (406, 279)
Screenshot: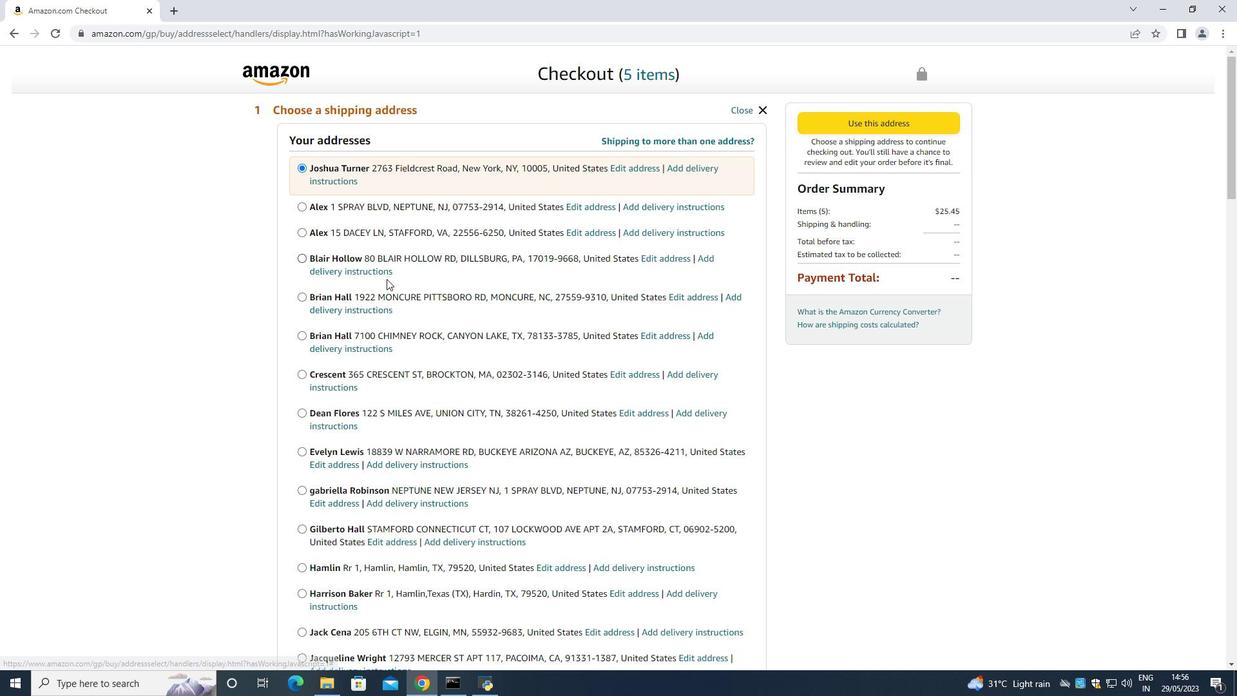 
Action: Mouse scrolled (406, 278) with delta (0, 0)
Screenshot: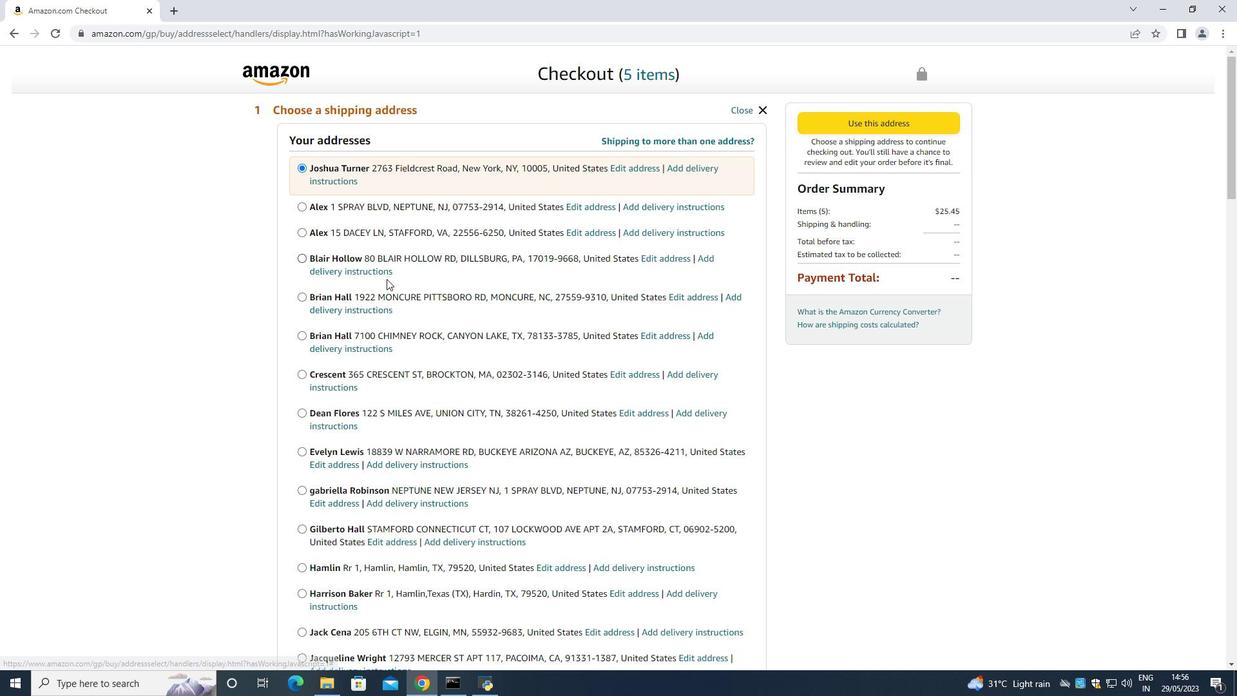
Action: Mouse moved to (407, 279)
Screenshot: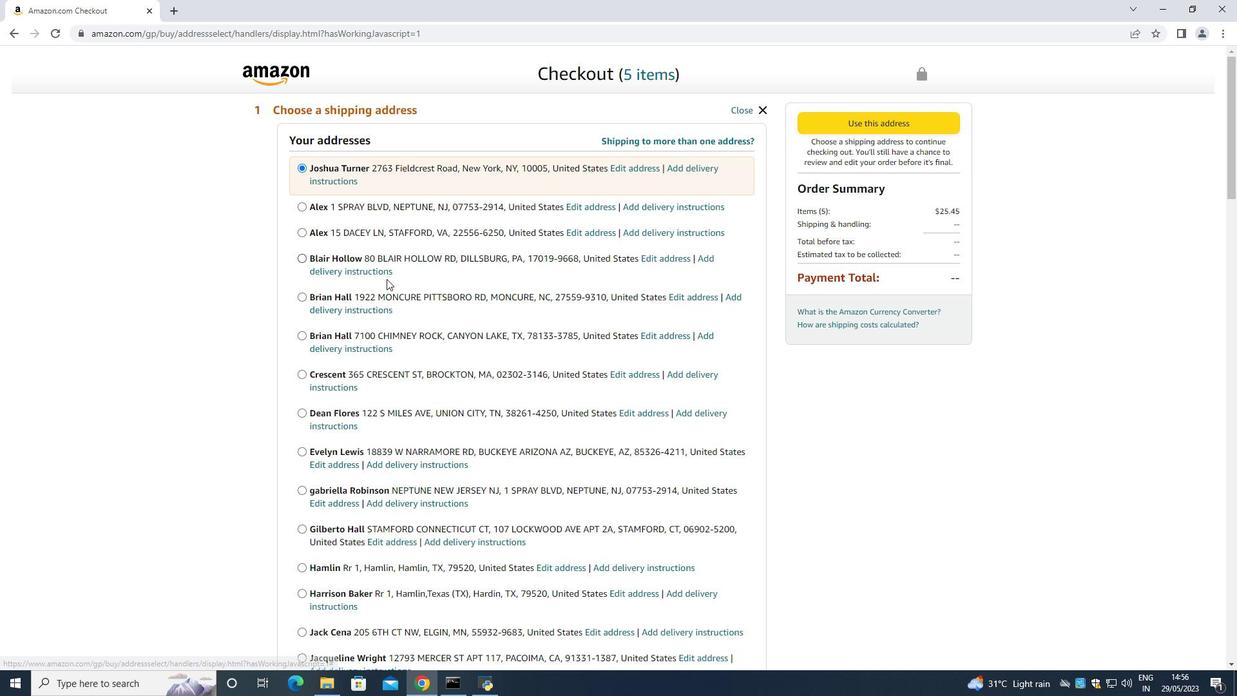 
Action: Mouse scrolled (407, 278) with delta (0, 0)
Screenshot: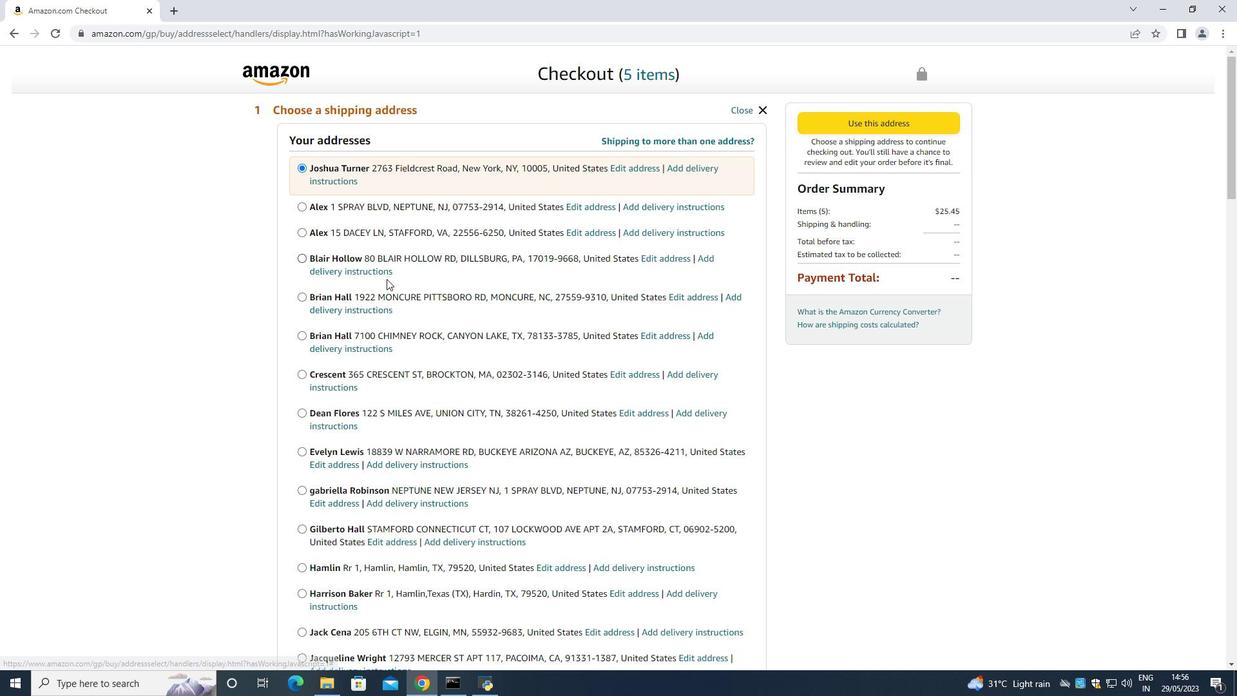
Action: Mouse moved to (408, 279)
Screenshot: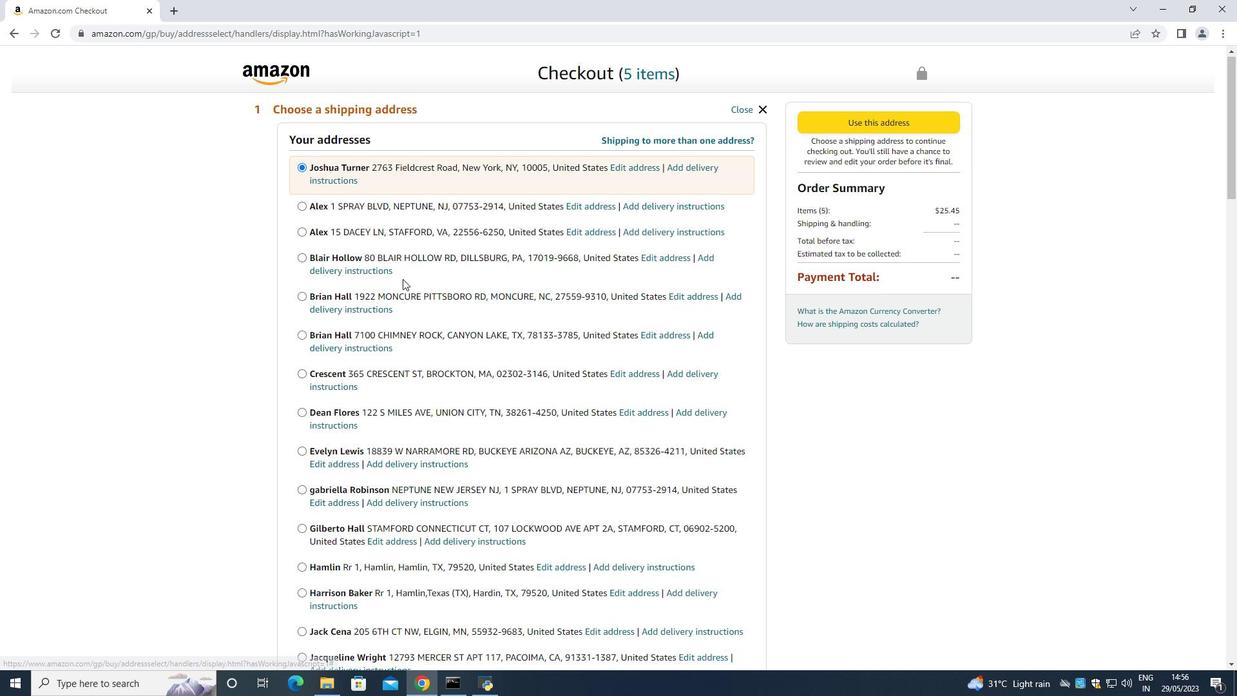 
Action: Mouse scrolled (408, 278) with delta (0, 0)
Screenshot: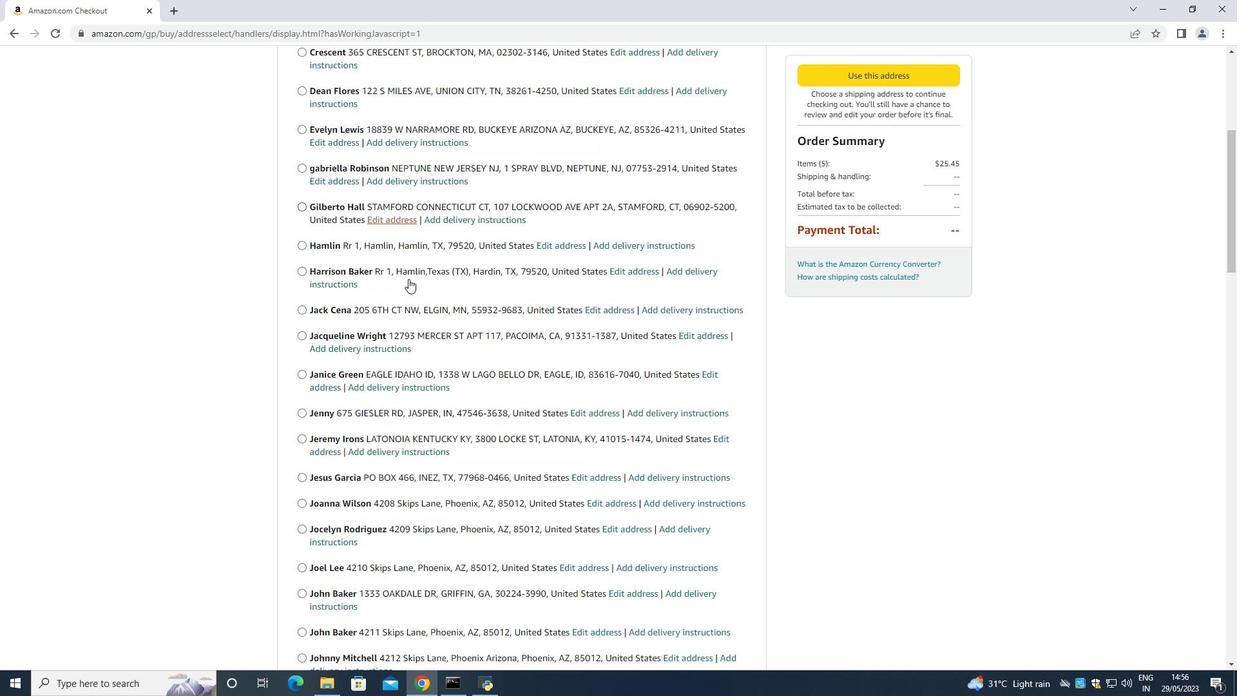 
Action: Mouse scrolled (408, 278) with delta (0, 0)
Screenshot: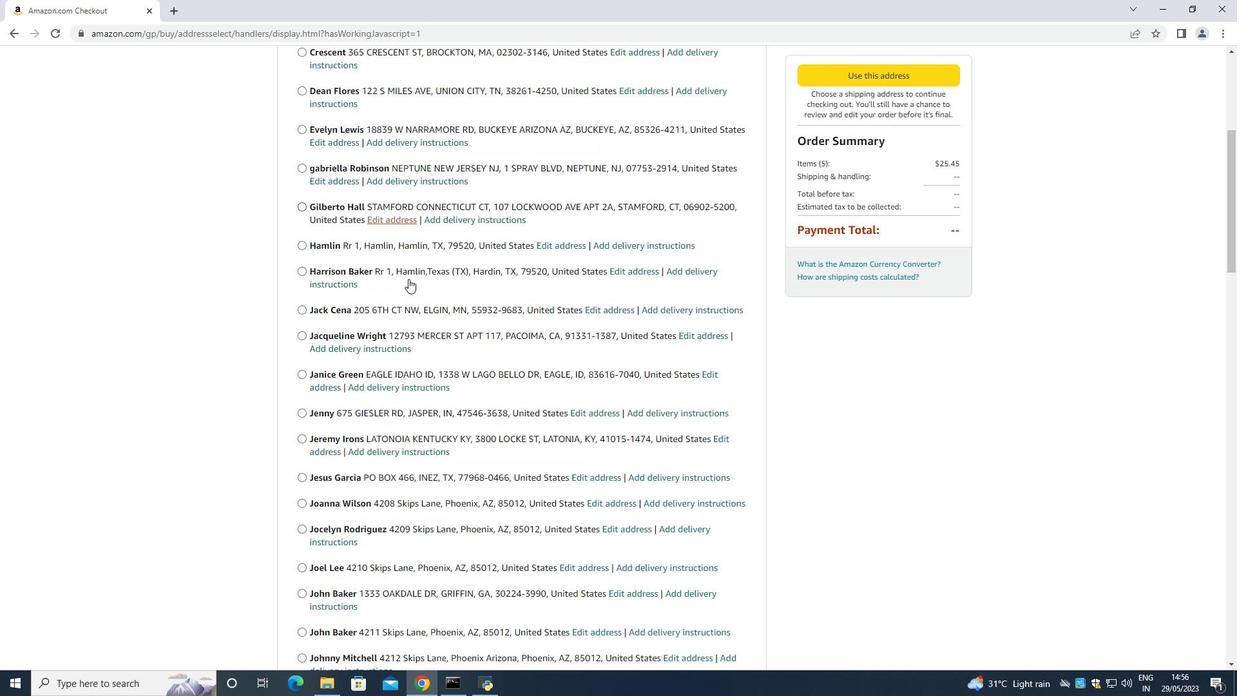 
Action: Mouse scrolled (408, 278) with delta (0, 0)
Screenshot: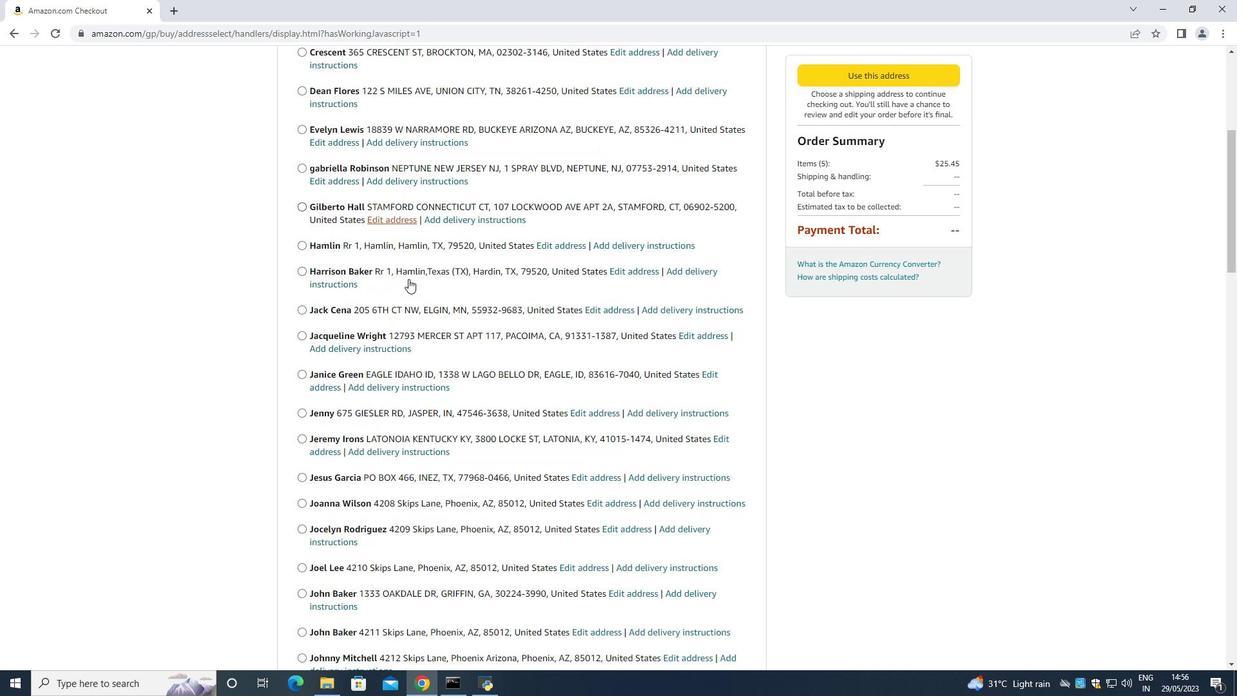 
Action: Mouse scrolled (408, 278) with delta (0, 0)
Screenshot: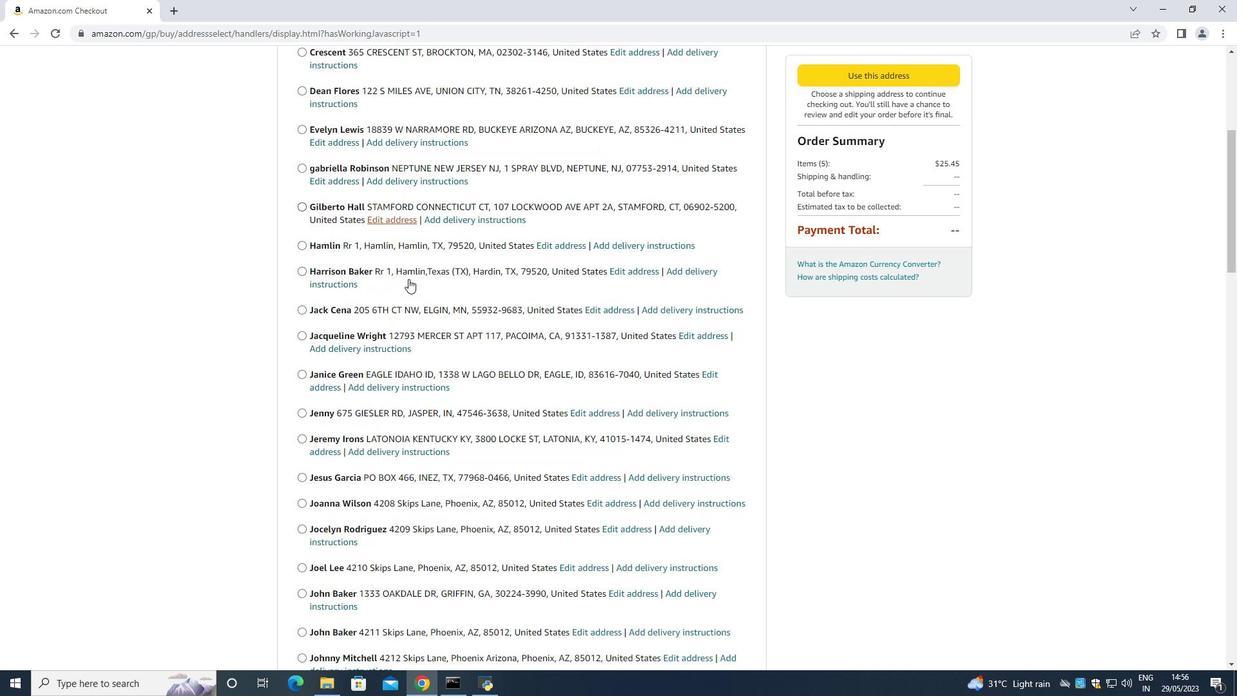 
Action: Mouse moved to (408, 279)
Screenshot: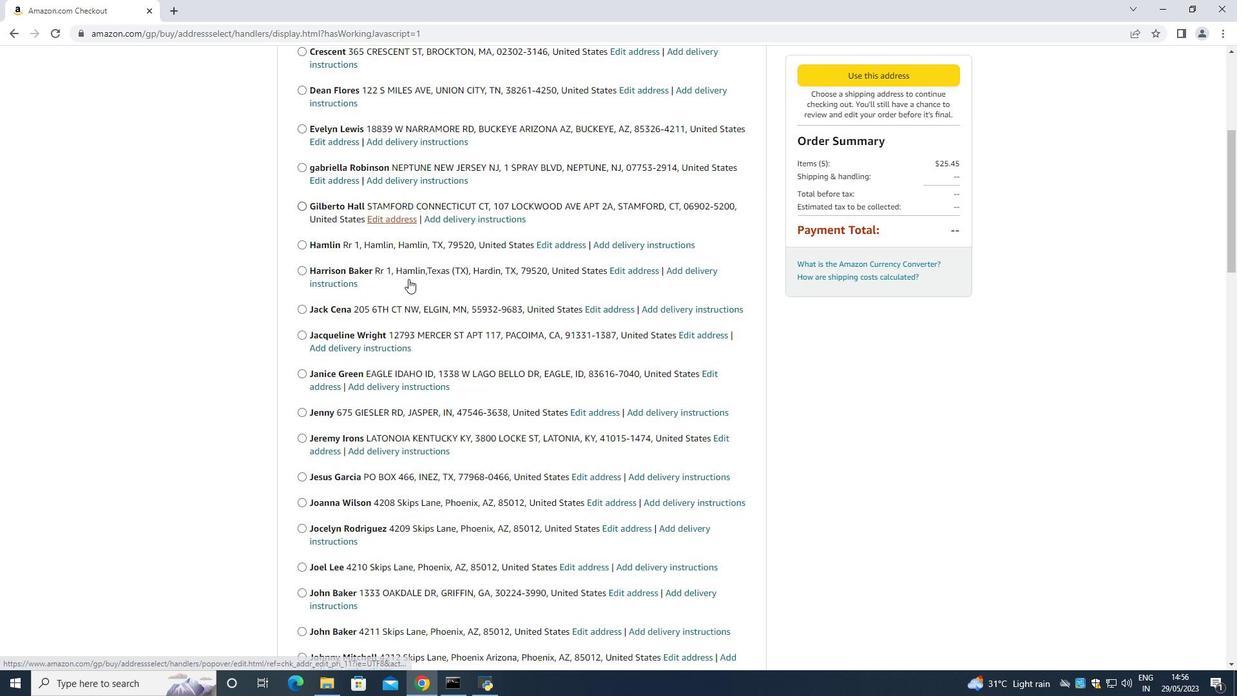 
Action: Mouse scrolled (408, 278) with delta (0, 0)
Screenshot: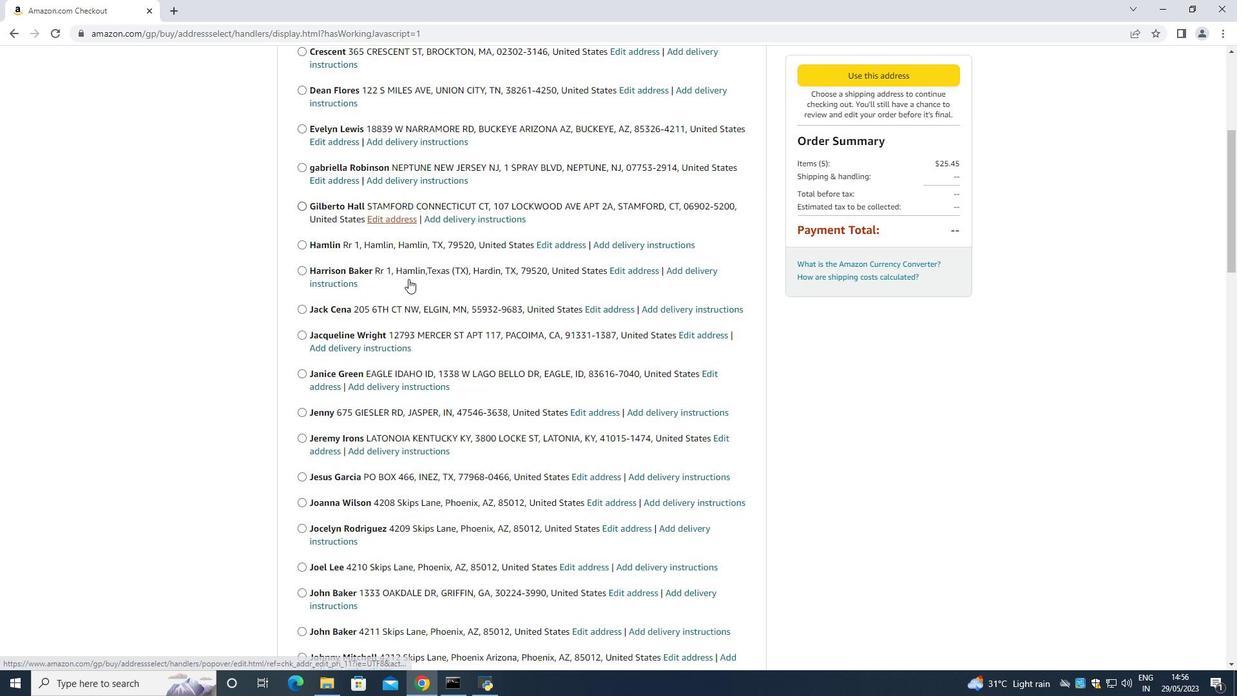 
Action: Mouse scrolled (408, 278) with delta (0, 0)
Screenshot: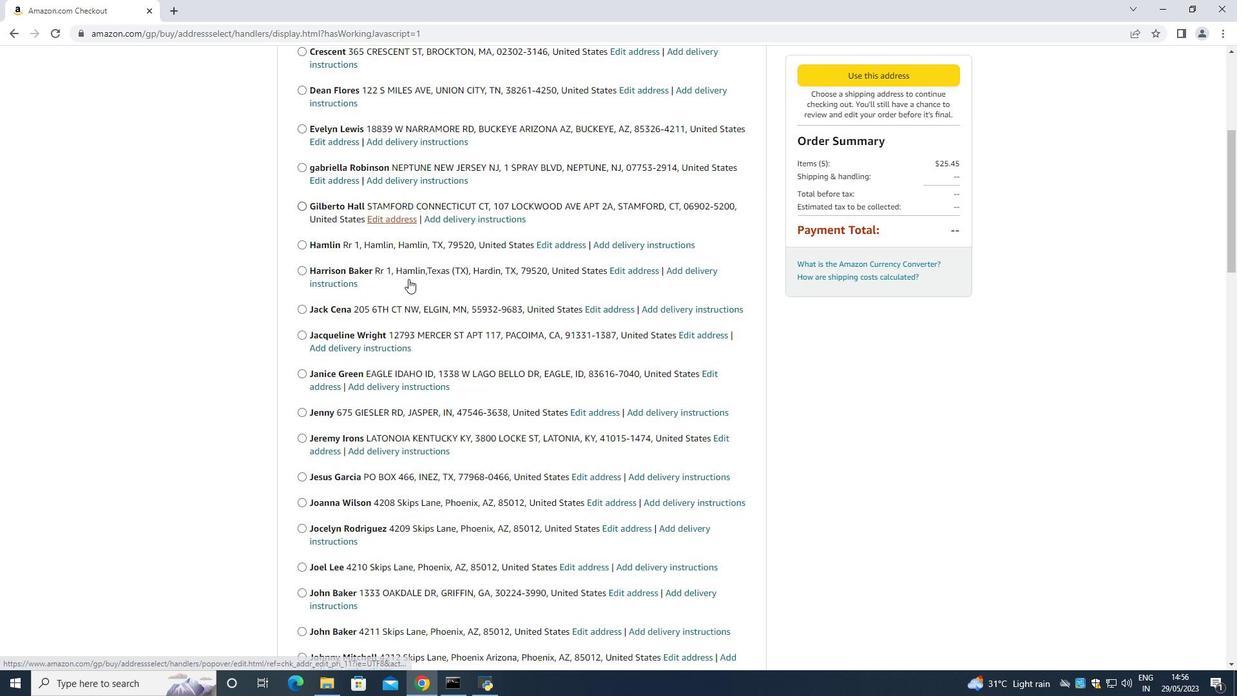 
Action: Mouse scrolled (408, 278) with delta (0, 0)
Screenshot: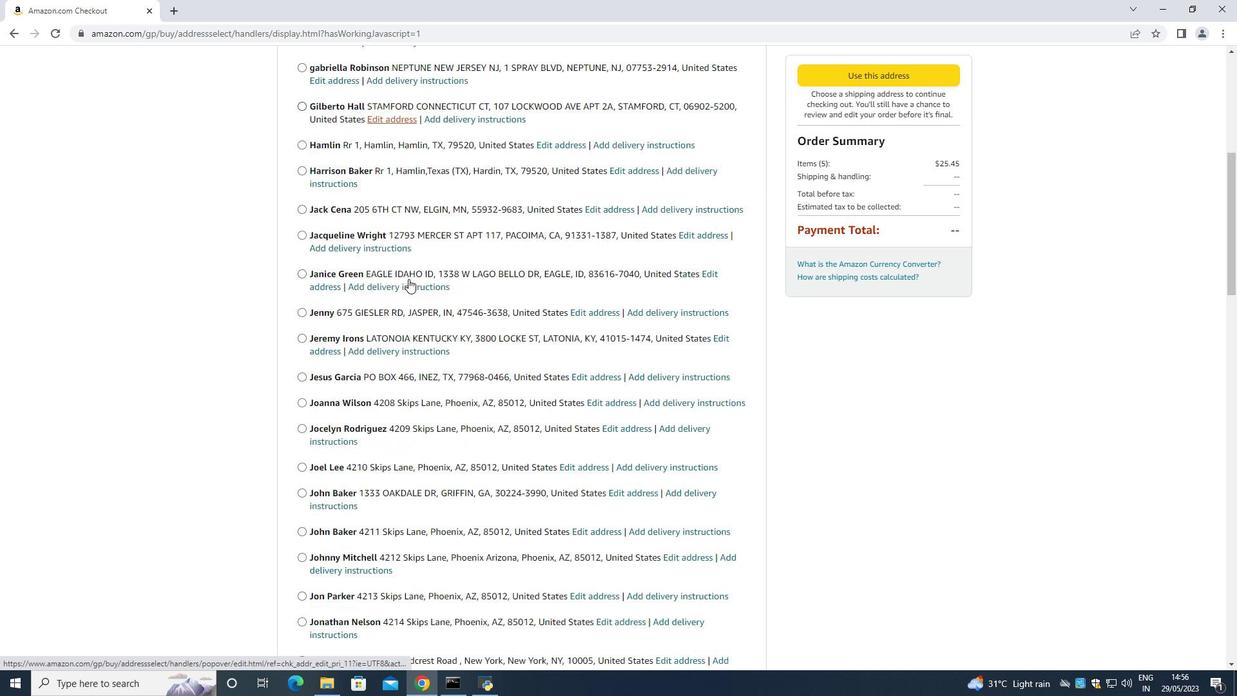 
Action: Mouse scrolled (408, 278) with delta (0, 0)
Screenshot: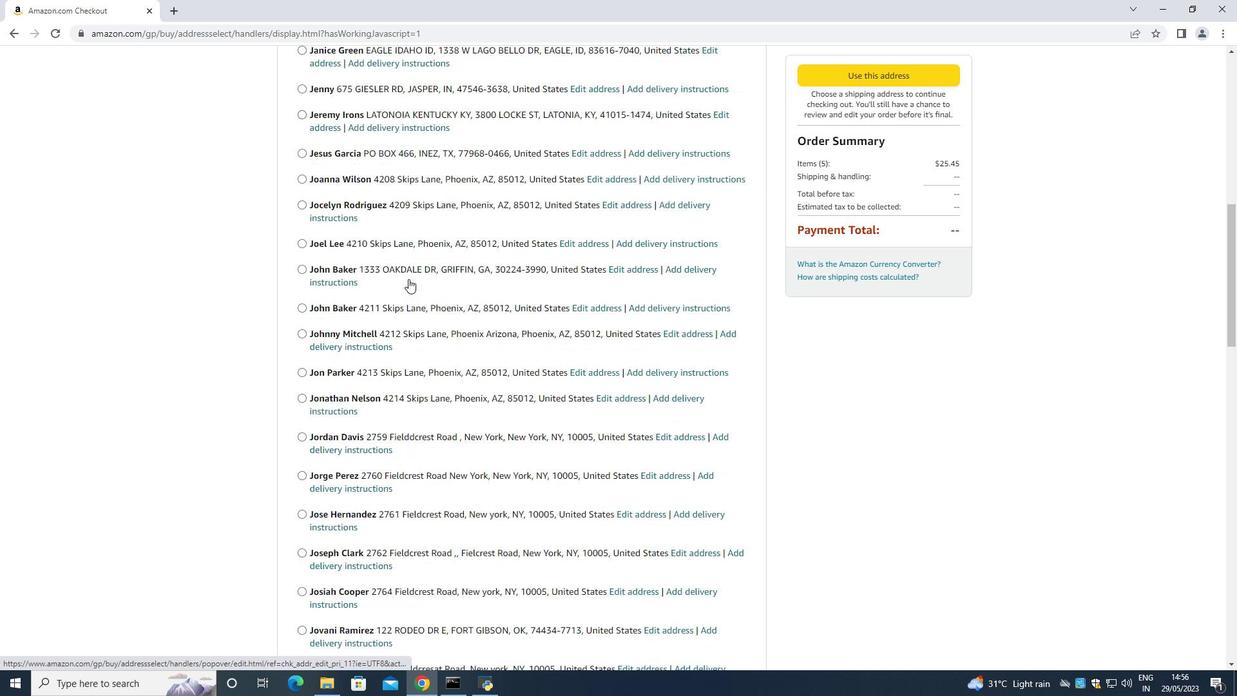 
Action: Mouse scrolled (408, 278) with delta (0, 0)
Screenshot: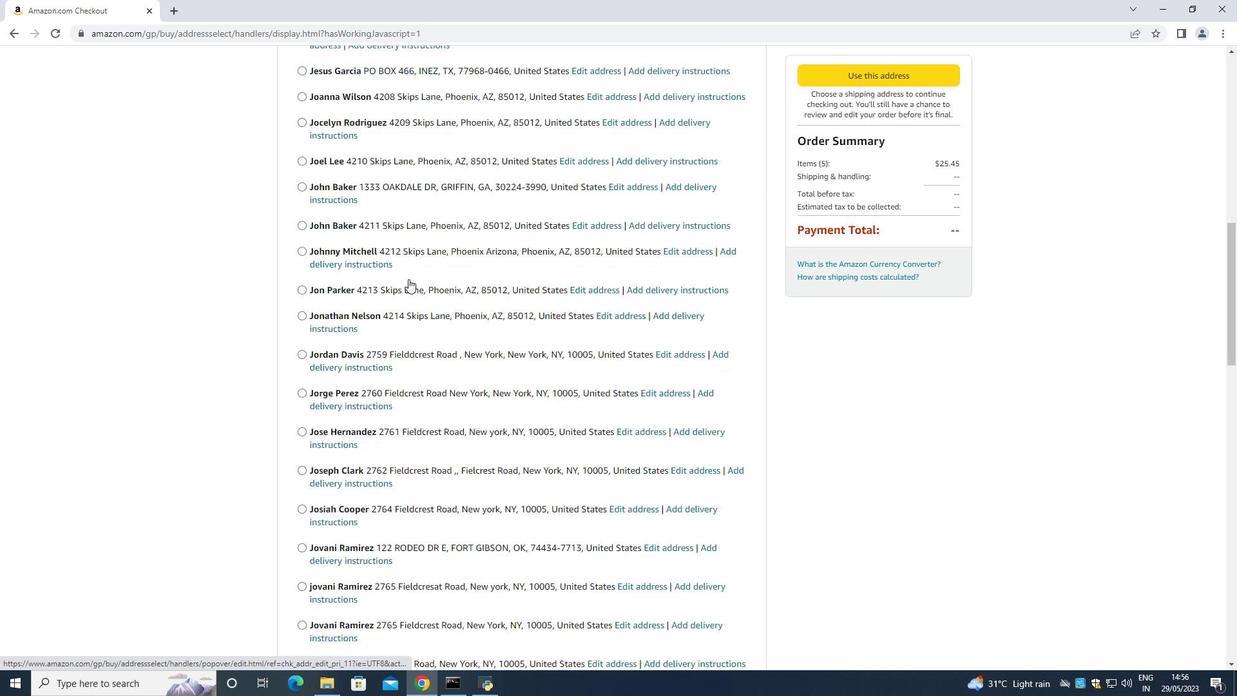 
Action: Mouse scrolled (408, 278) with delta (0, 0)
Screenshot: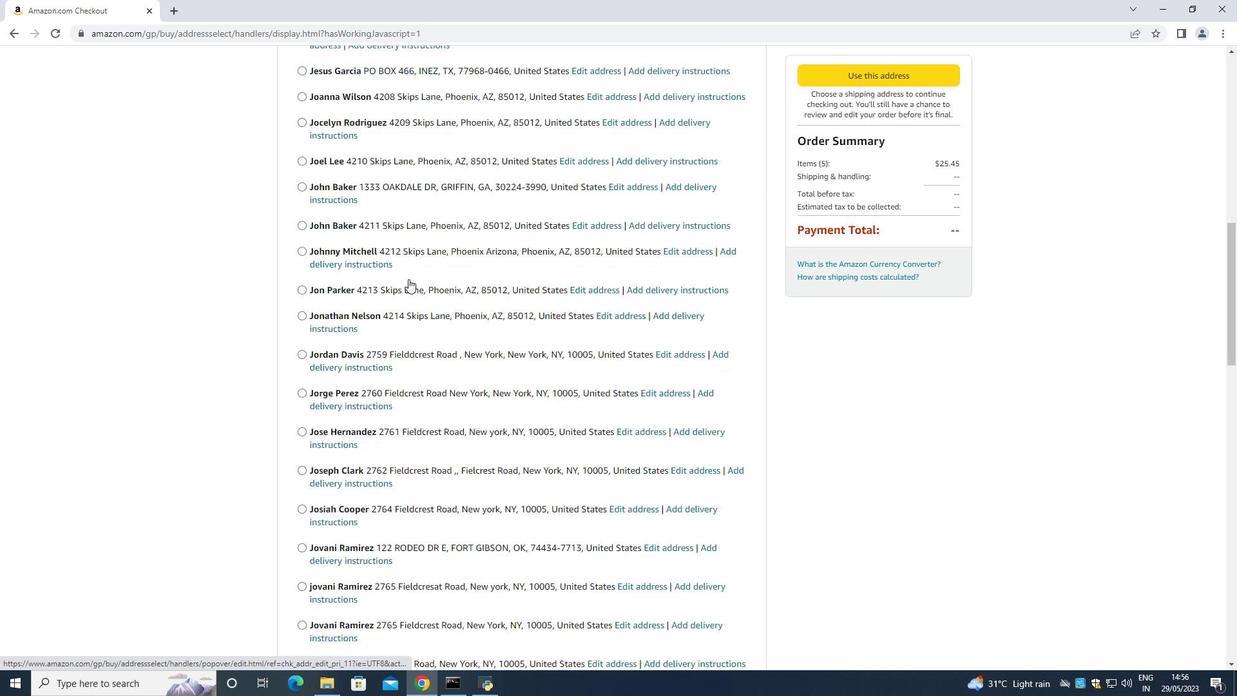 
Action: Mouse scrolled (408, 278) with delta (0, 0)
Screenshot: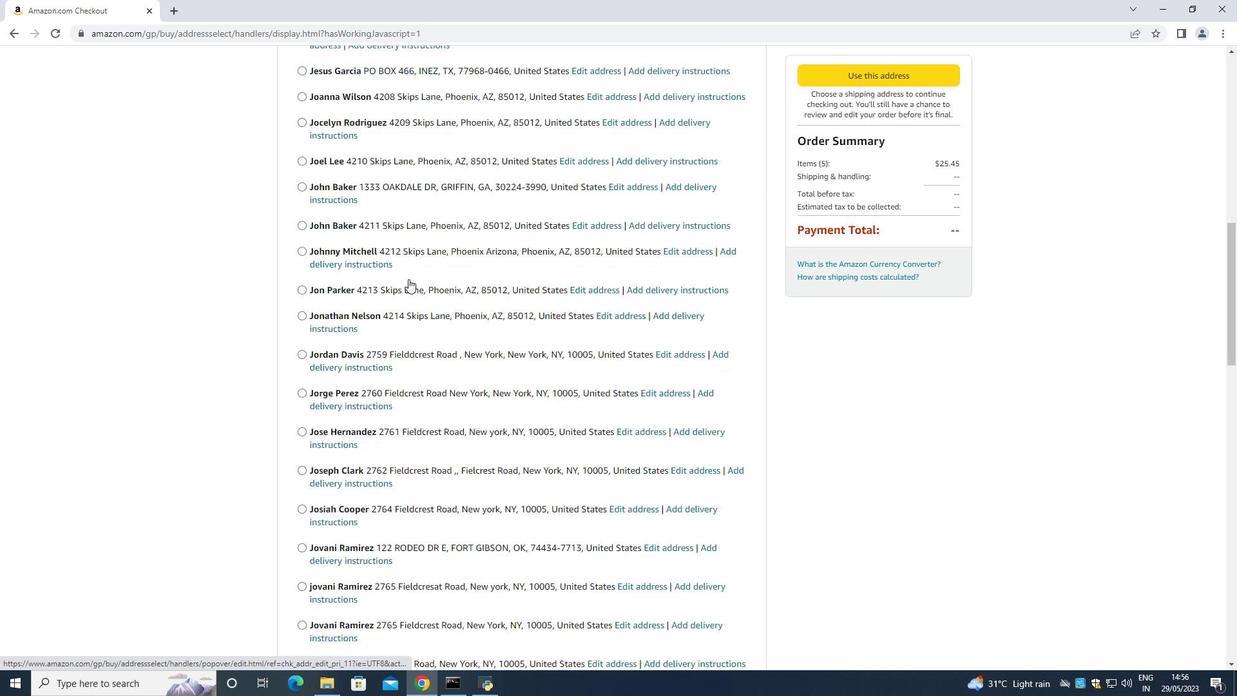 
Action: Mouse scrolled (408, 278) with delta (0, 0)
Screenshot: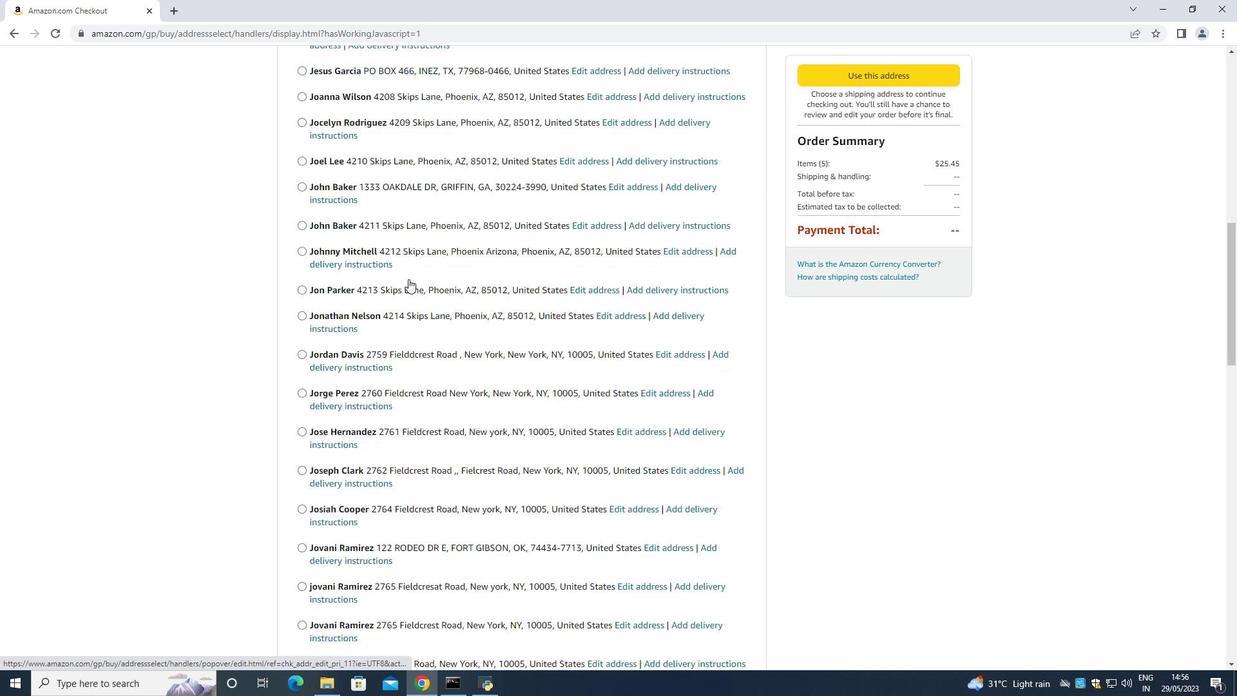 
Action: Mouse scrolled (408, 278) with delta (0, 0)
Screenshot: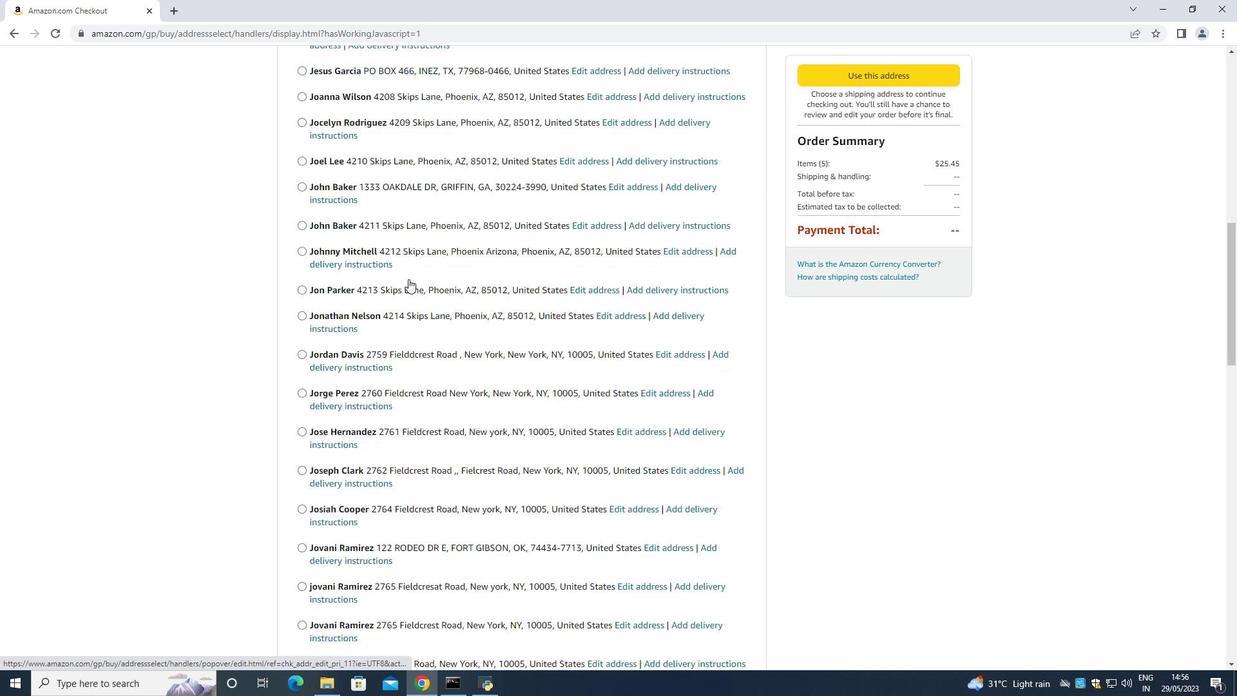 
Action: Mouse scrolled (408, 278) with delta (0, 0)
Screenshot: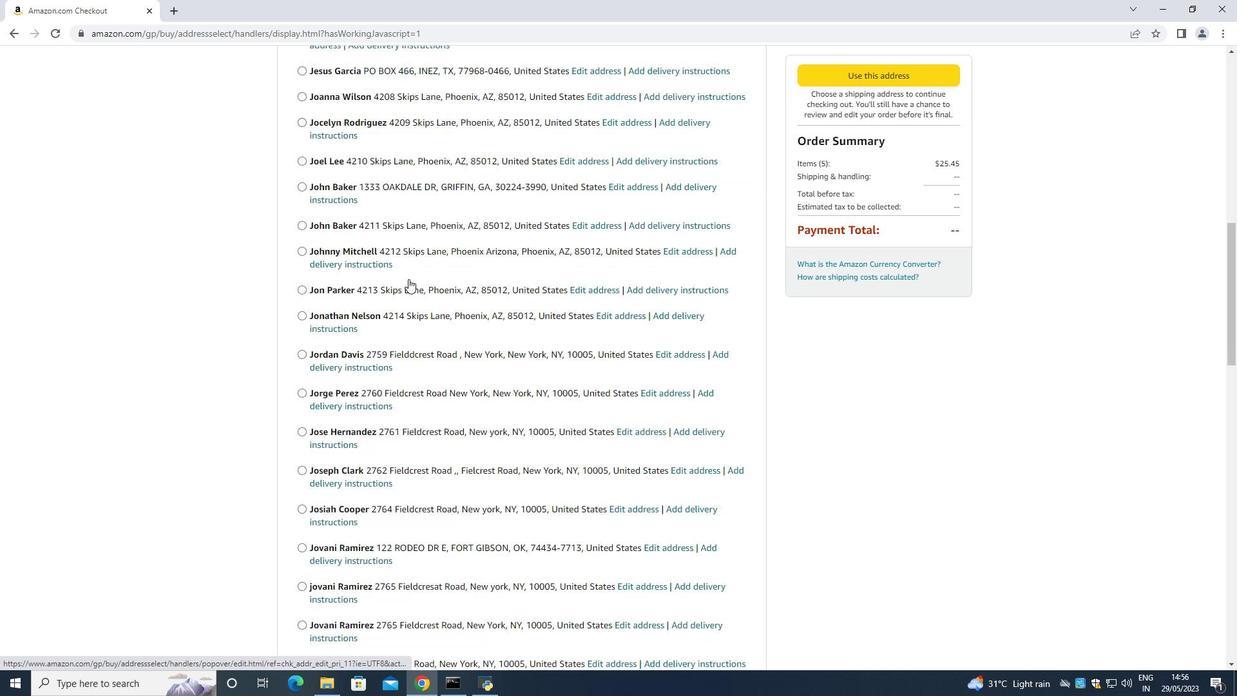 
Action: Mouse scrolled (408, 278) with delta (0, 0)
Screenshot: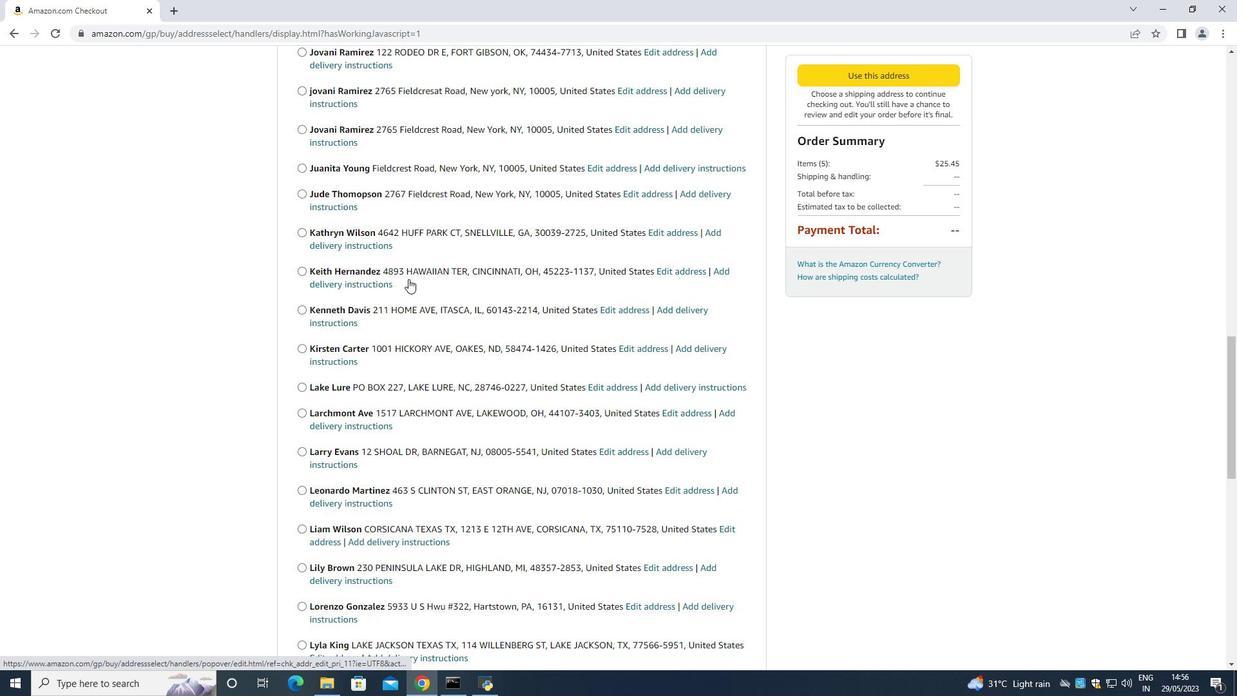 
Action: Mouse scrolled (408, 278) with delta (0, 0)
Screenshot: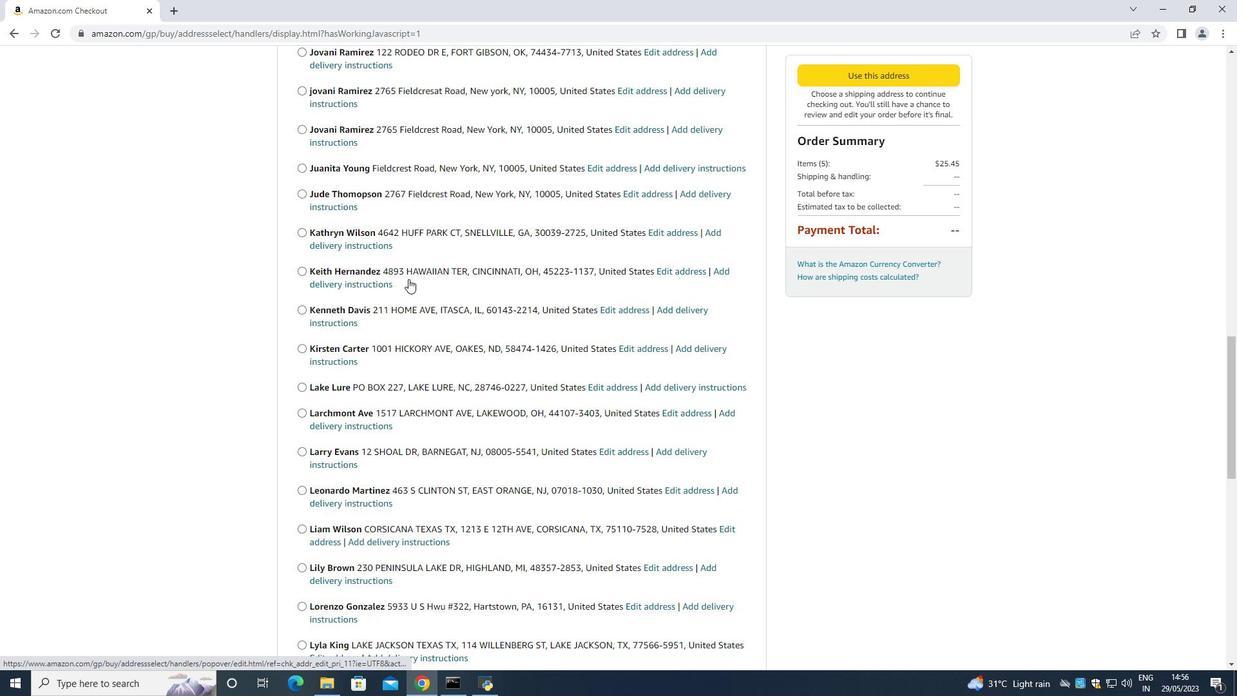 
Action: Mouse scrolled (408, 278) with delta (0, 0)
Screenshot: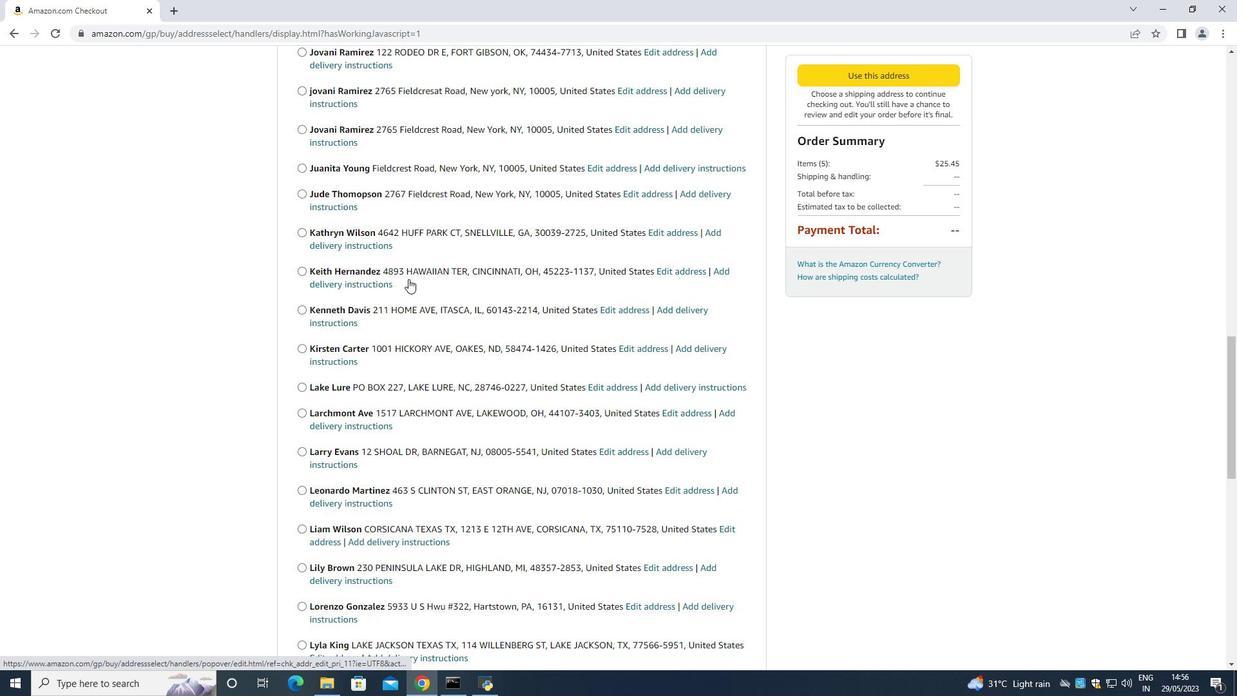 
Action: Mouse scrolled (408, 278) with delta (0, 0)
Screenshot: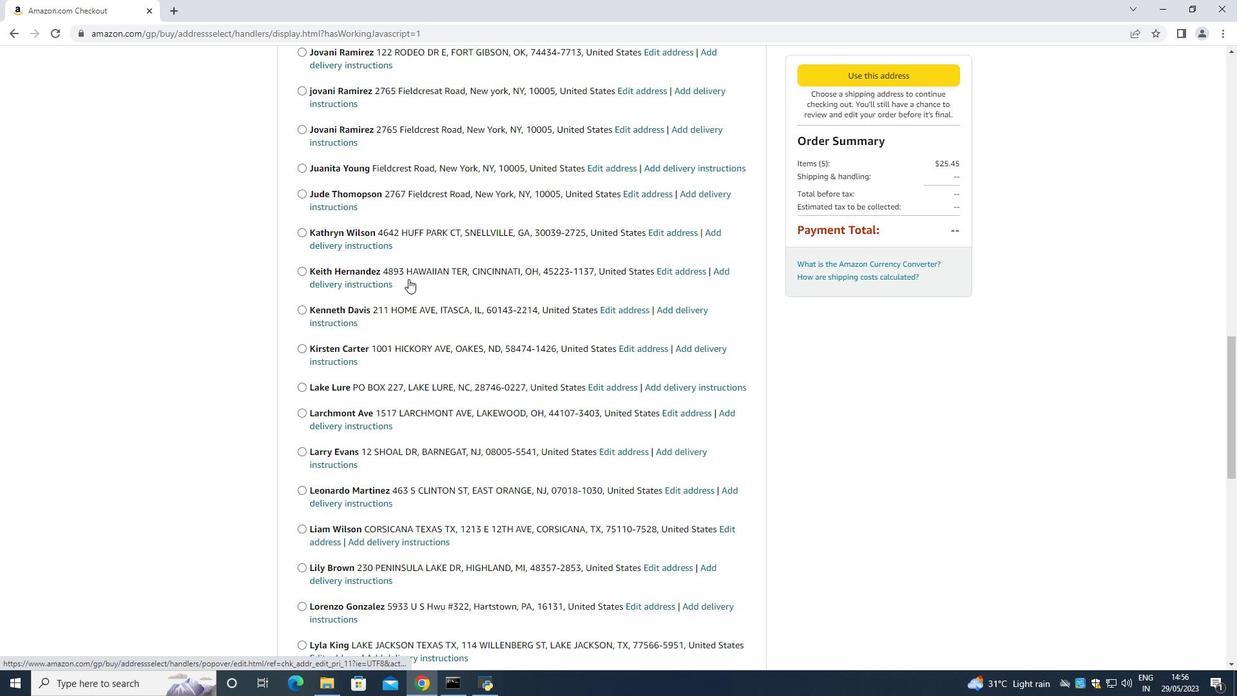 
Action: Mouse scrolled (408, 278) with delta (0, 0)
Screenshot: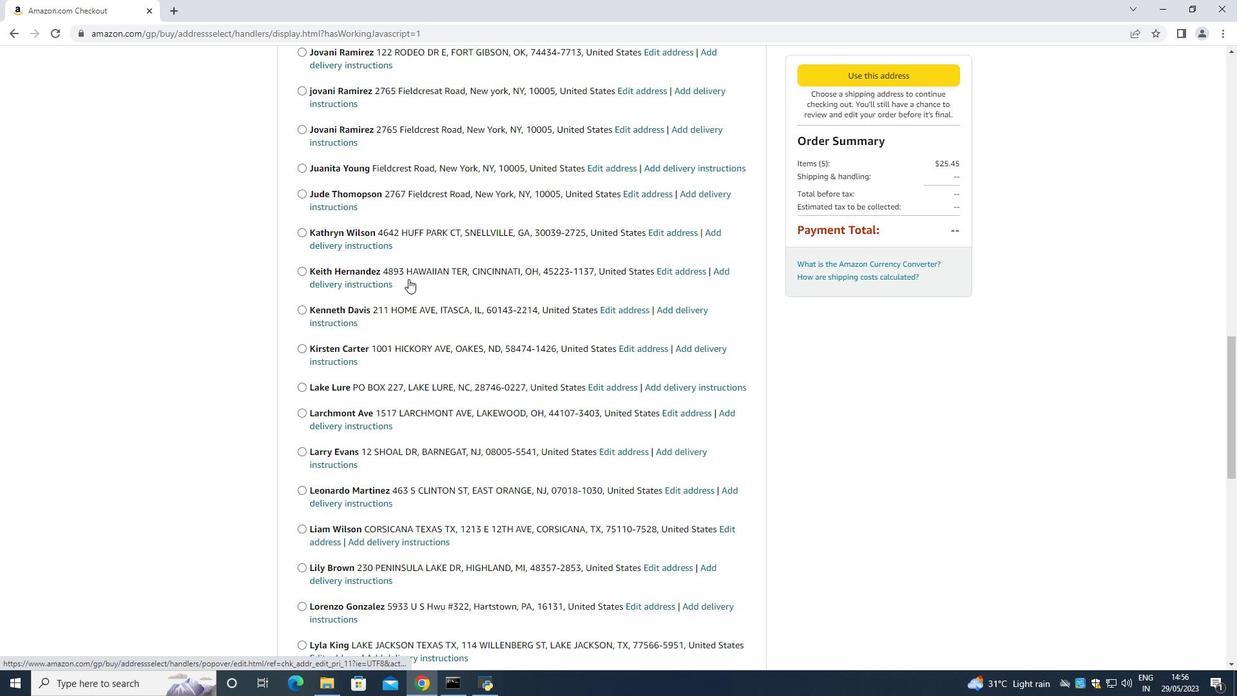 
Action: Mouse scrolled (408, 278) with delta (0, 0)
